 Task: Design a vector pattern for a social media profile picture.
Action: Mouse moved to (103, 105)
Screenshot: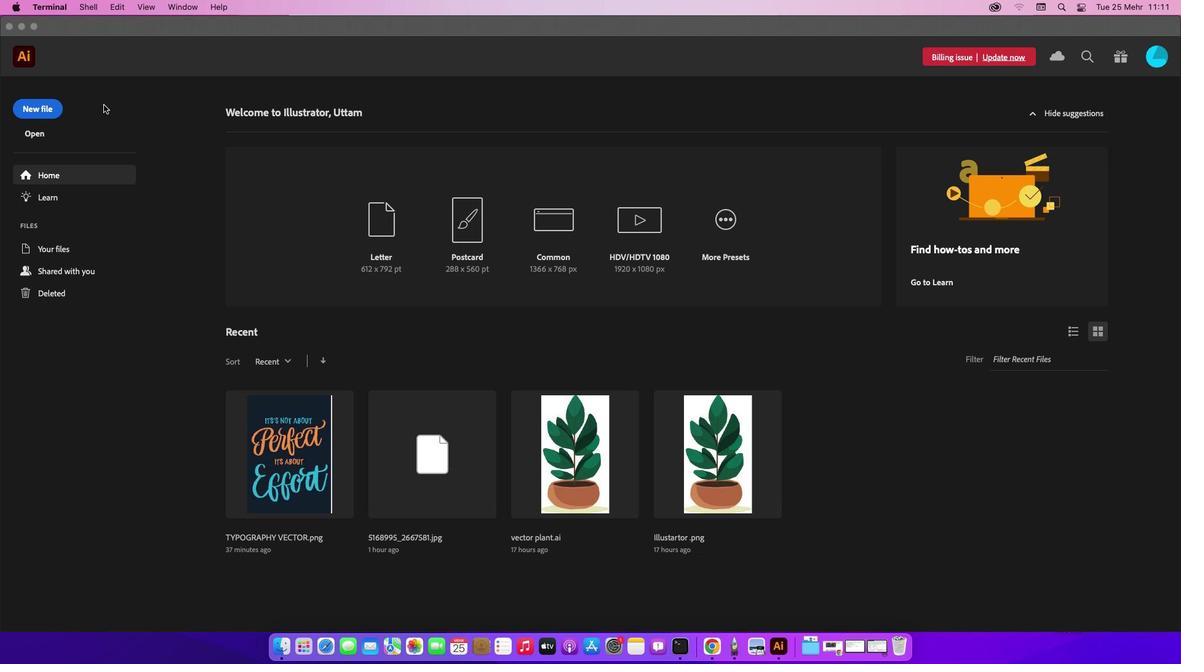 
Action: Mouse pressed left at (103, 105)
Screenshot: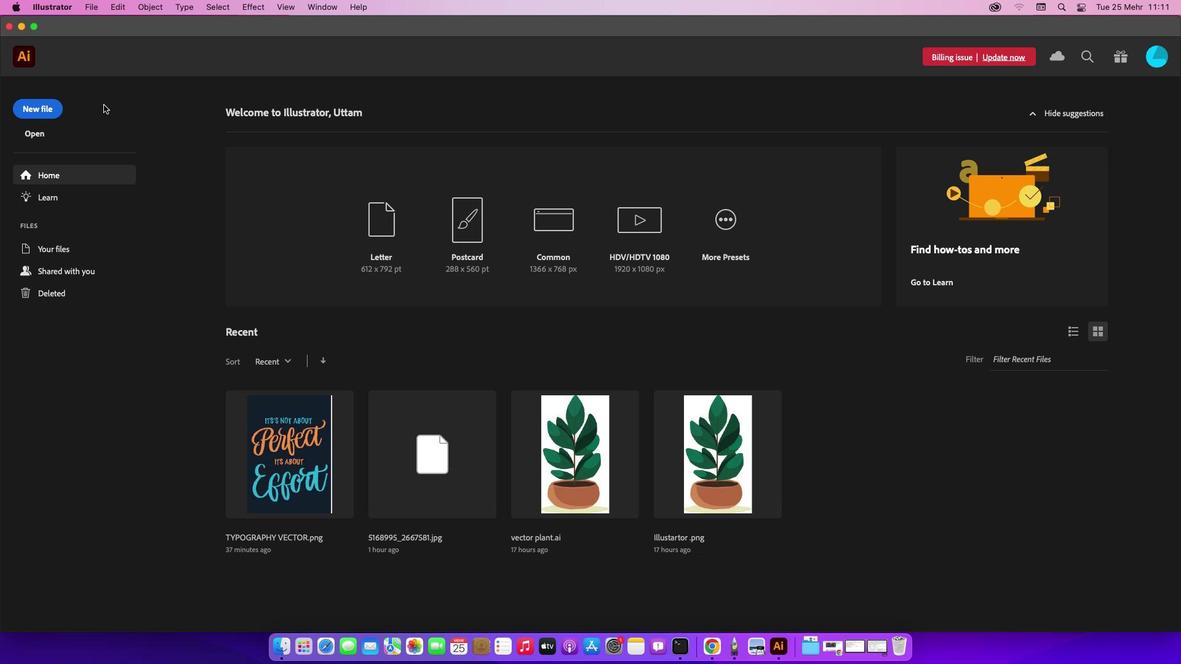 
Action: Mouse moved to (71, 112)
Screenshot: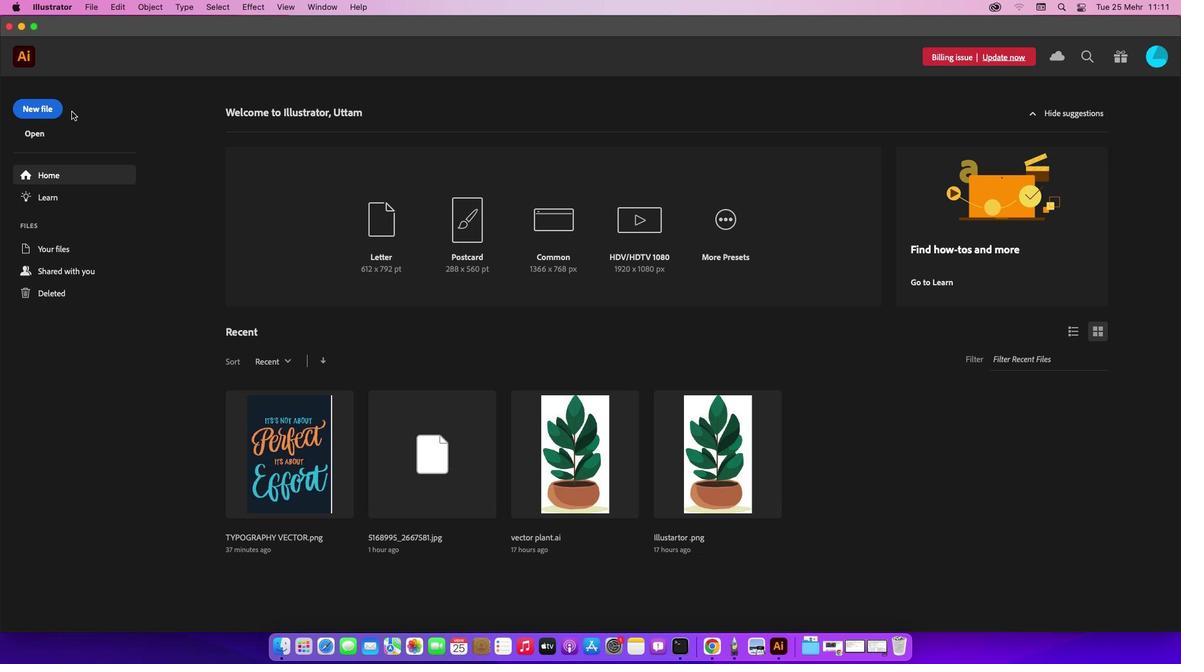 
Action: Mouse pressed left at (71, 112)
Screenshot: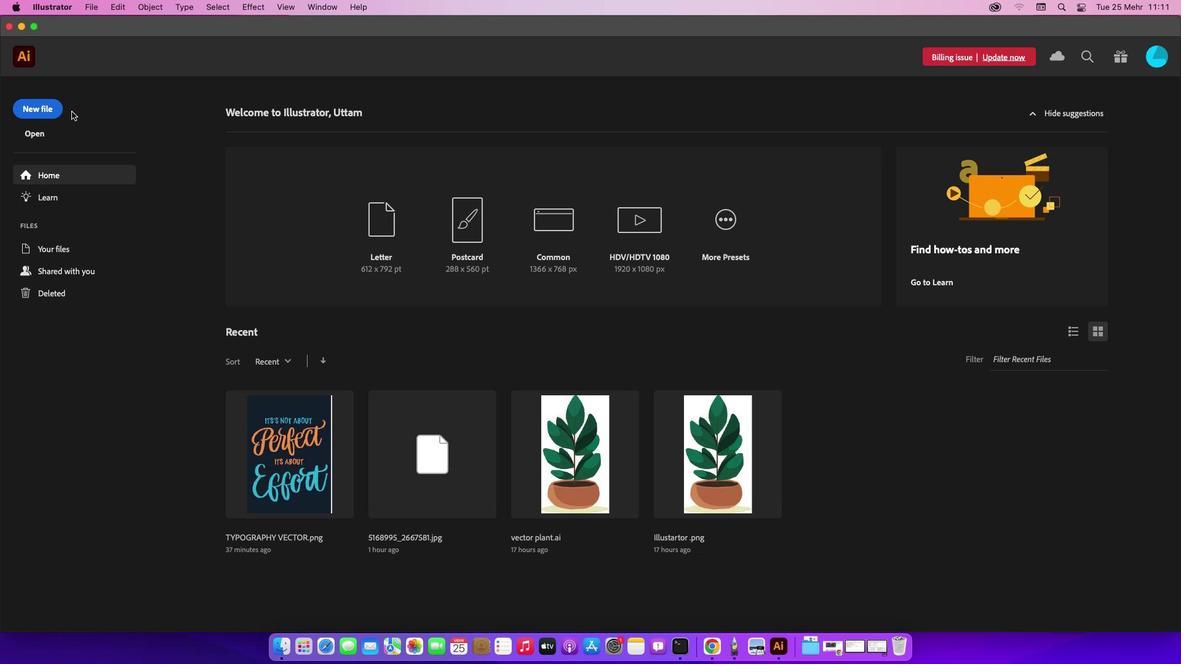 
Action: Mouse moved to (54, 108)
Screenshot: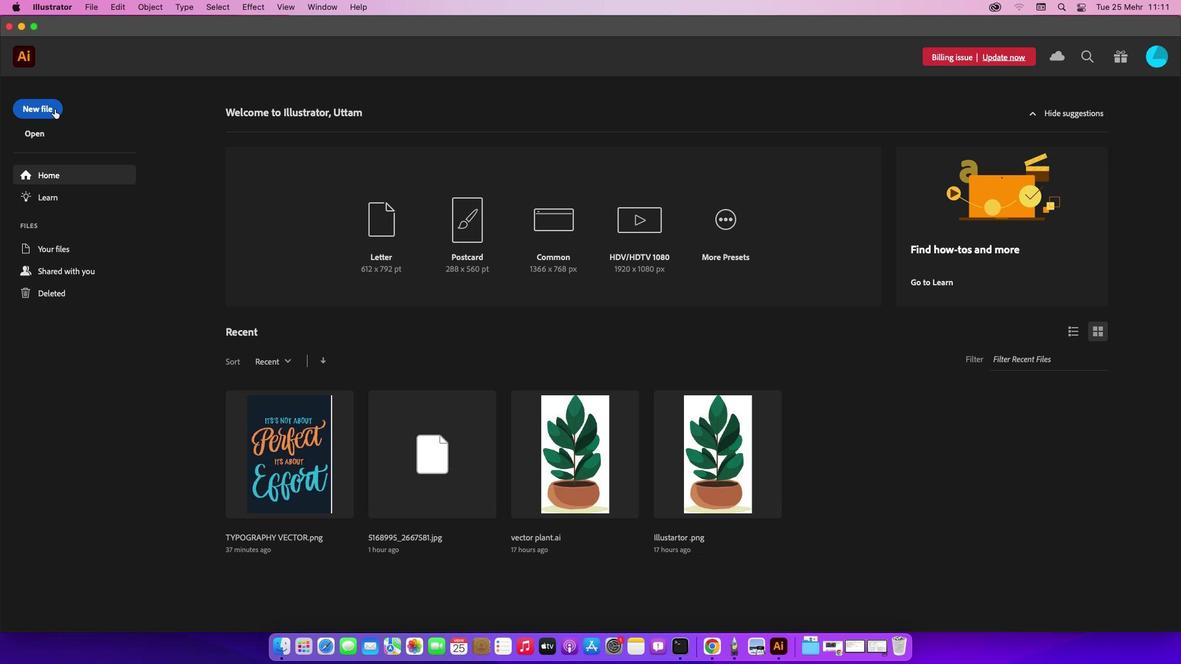 
Action: Mouse pressed left at (54, 108)
Screenshot: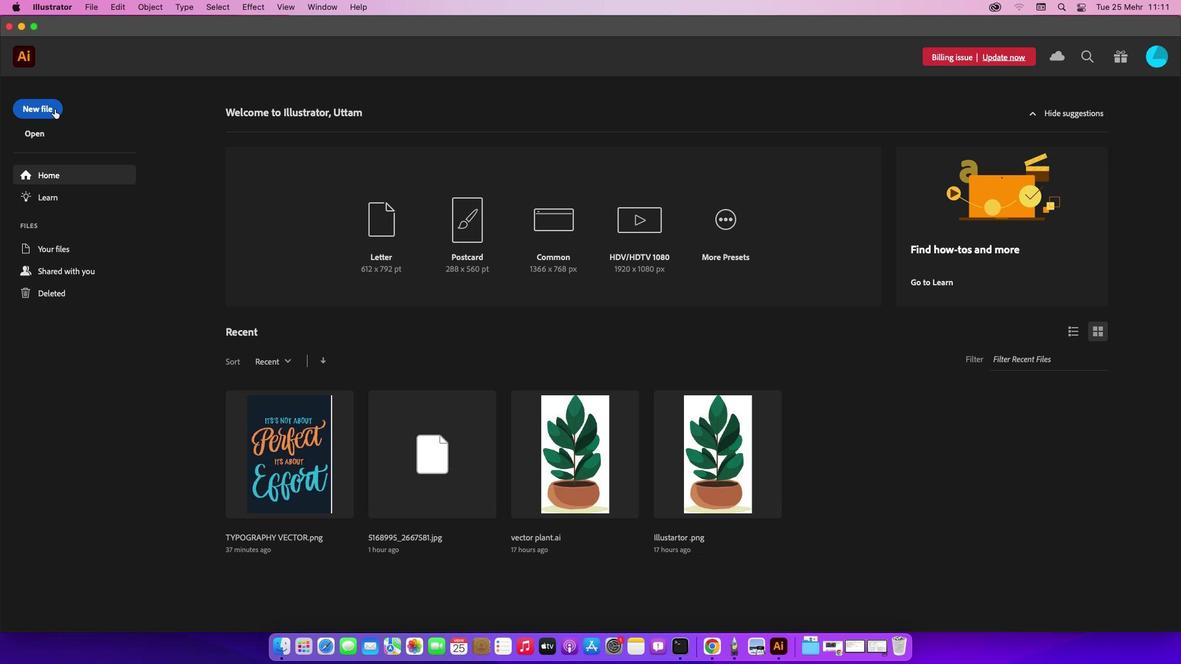 
Action: Mouse moved to (865, 507)
Screenshot: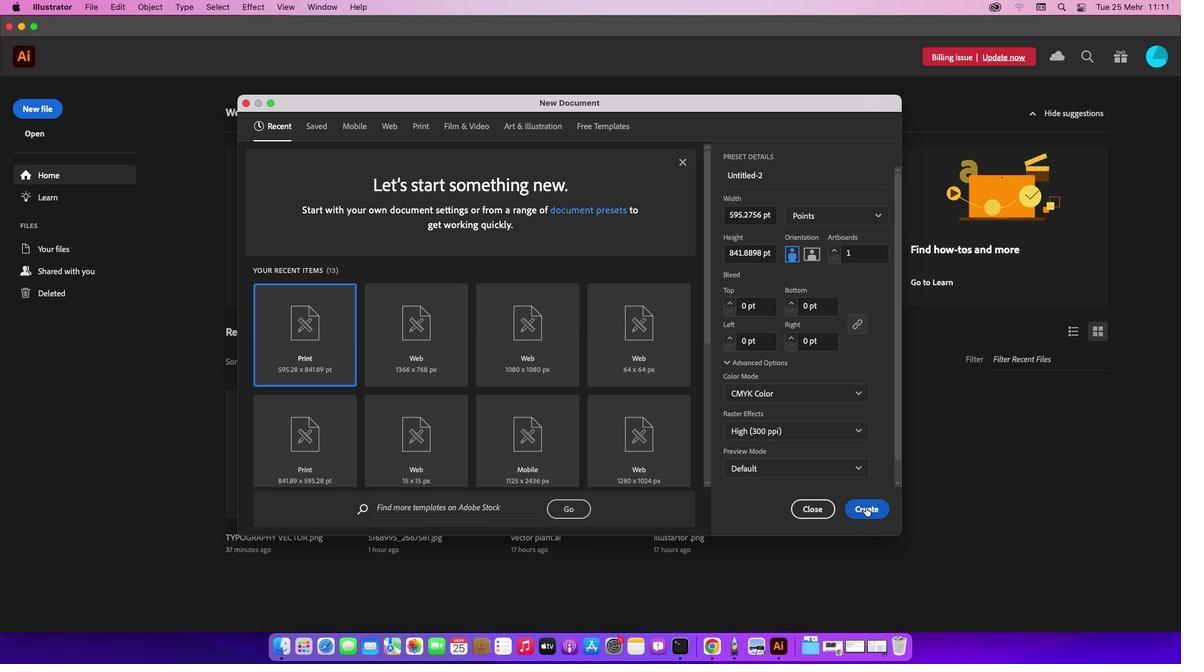 
Action: Mouse pressed left at (865, 507)
Screenshot: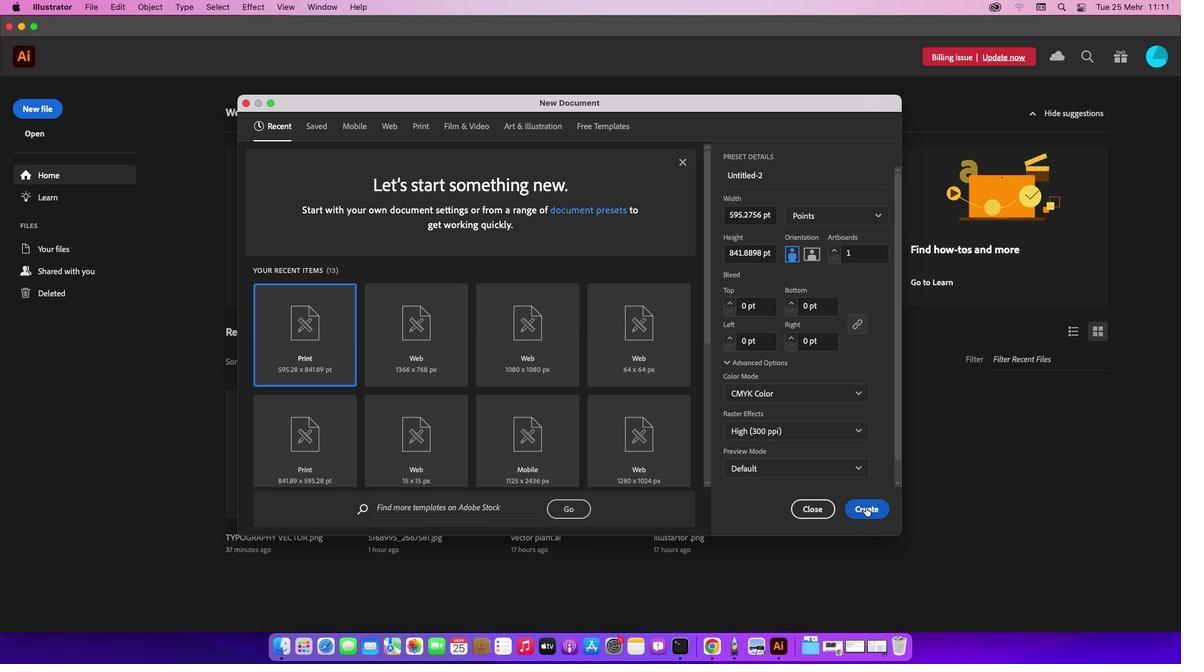 
Action: Mouse moved to (94, 3)
Screenshot: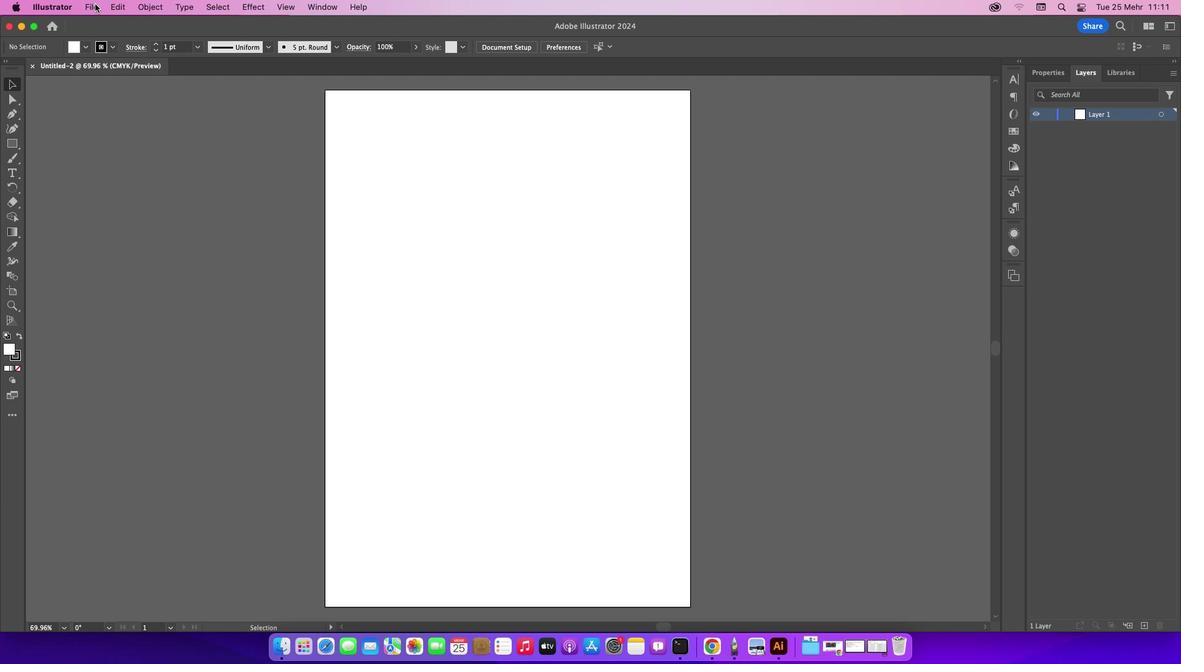 
Action: Mouse pressed left at (94, 3)
Screenshot: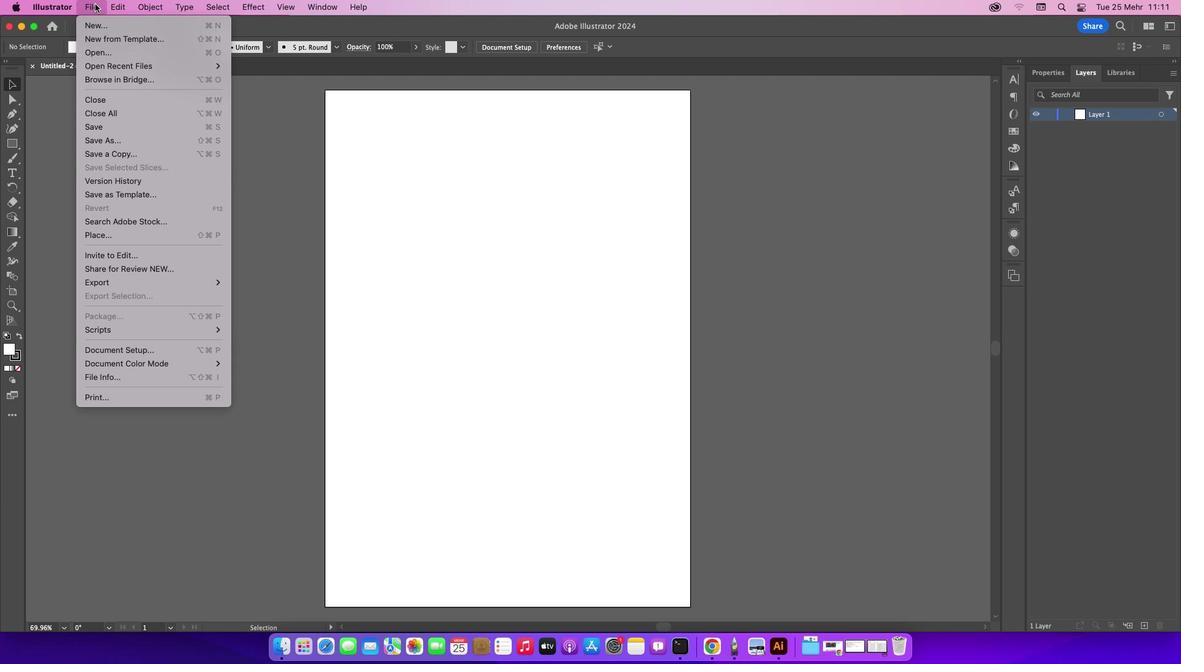
Action: Mouse moved to (131, 57)
Screenshot: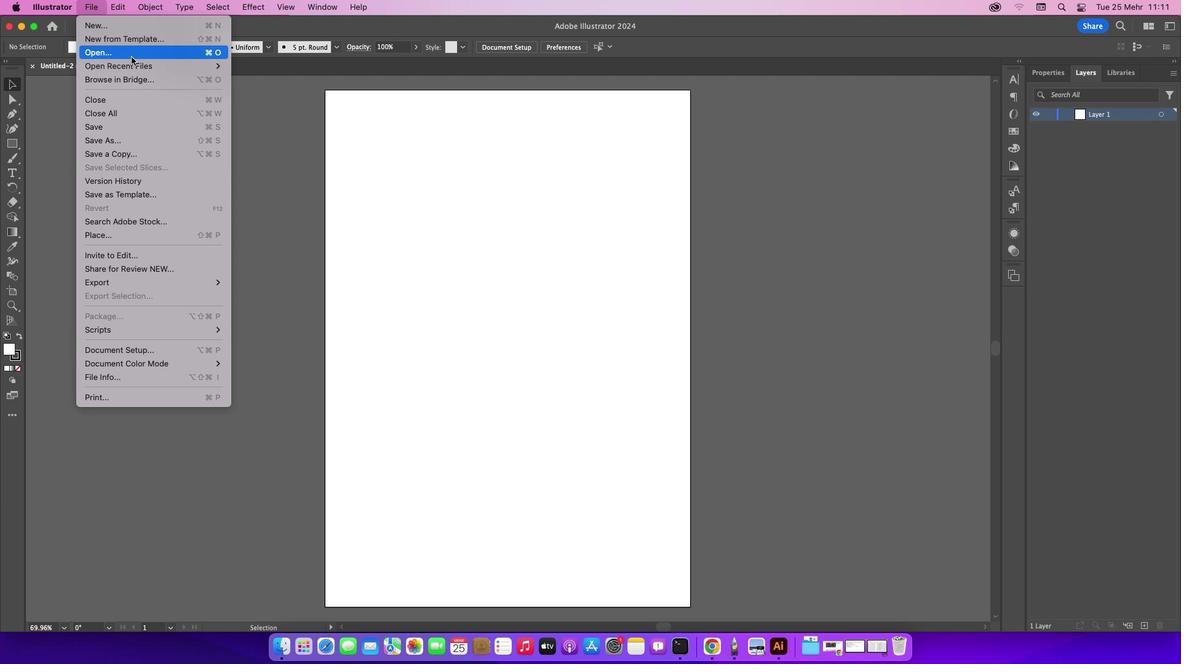 
Action: Mouse pressed left at (131, 57)
Screenshot: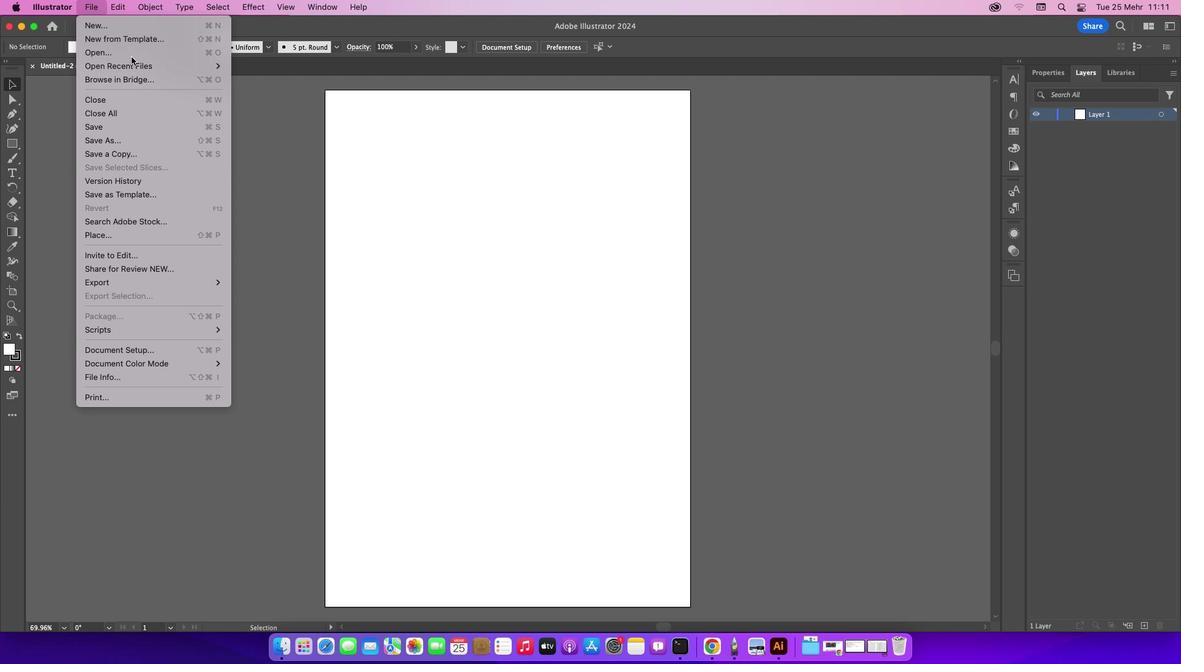 
Action: Mouse moved to (529, 152)
Screenshot: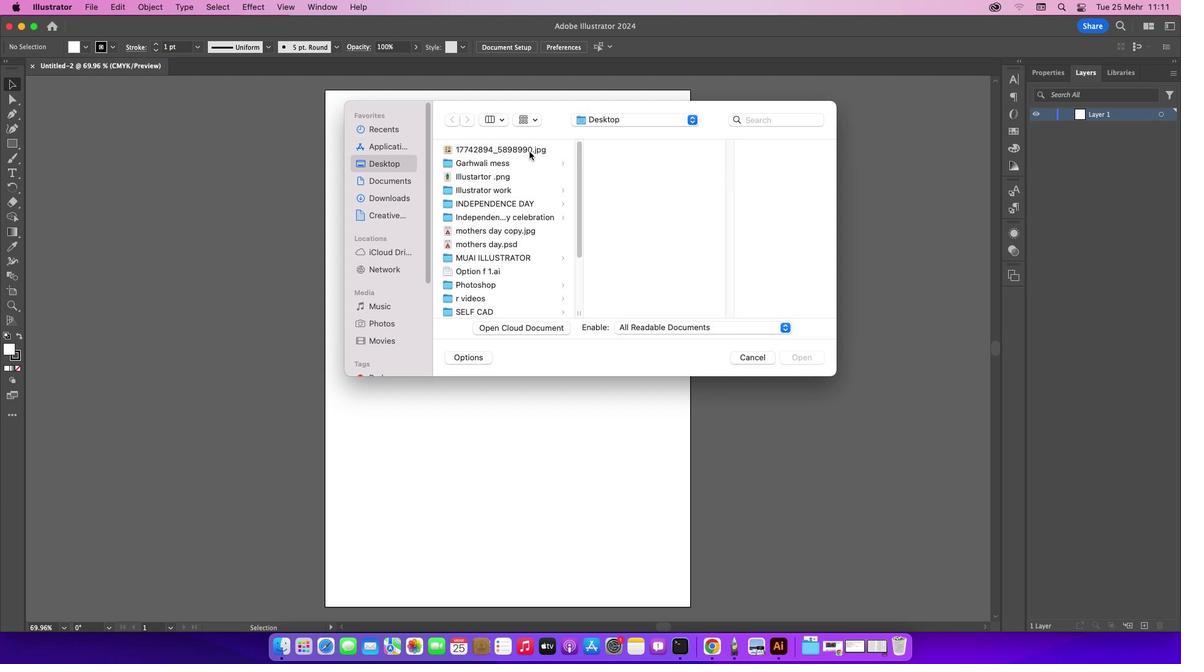 
Action: Mouse pressed left at (529, 152)
Screenshot: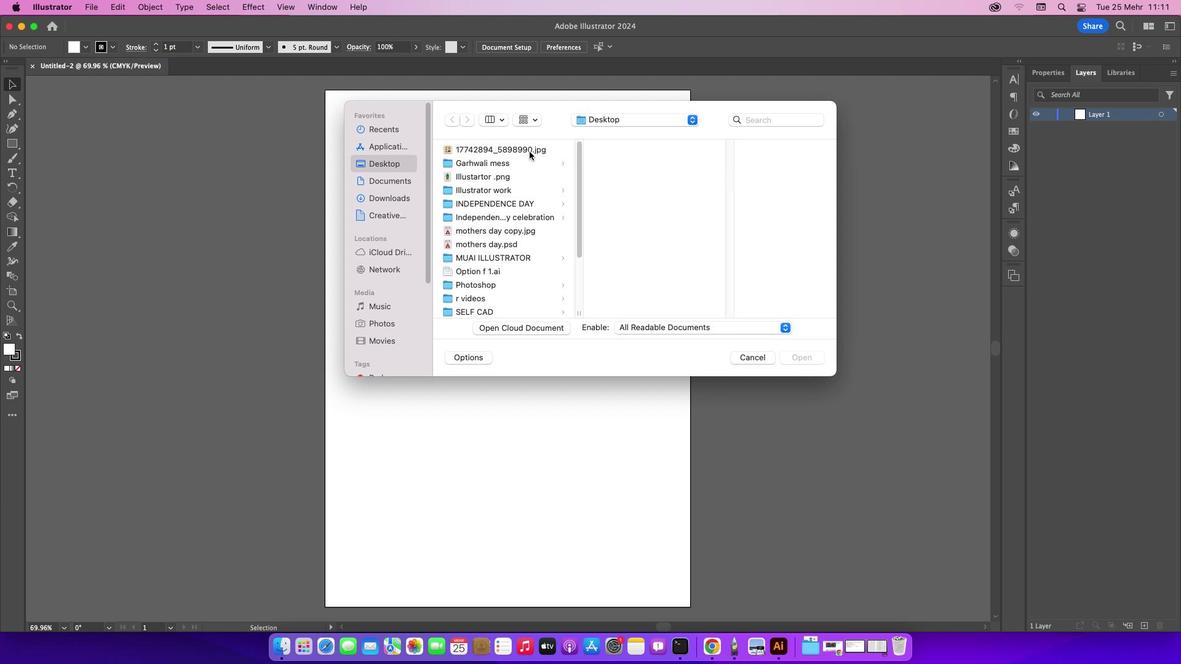 
Action: Mouse moved to (813, 361)
Screenshot: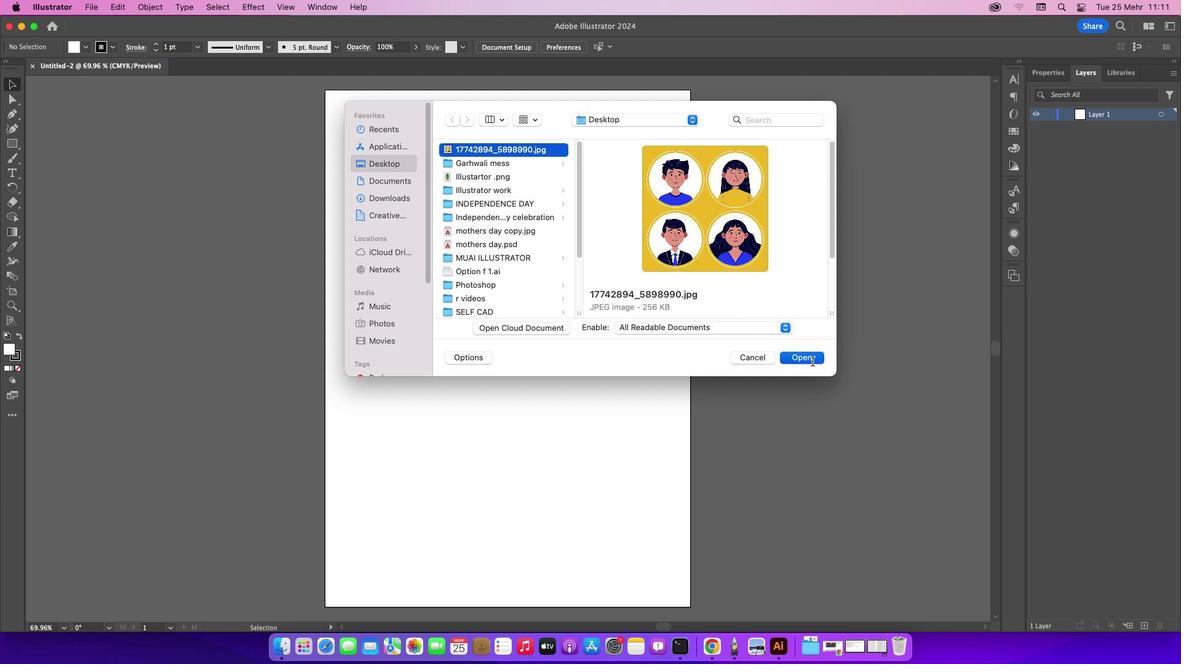 
Action: Mouse pressed left at (813, 361)
Screenshot: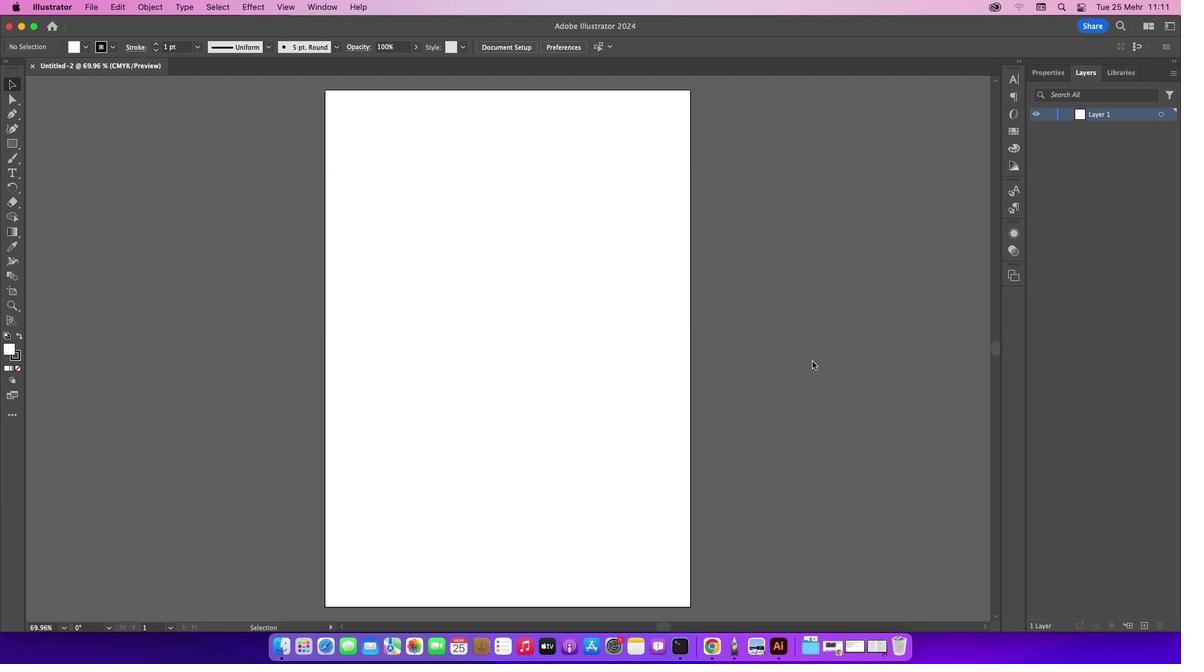 
Action: Mouse moved to (850, 499)
Screenshot: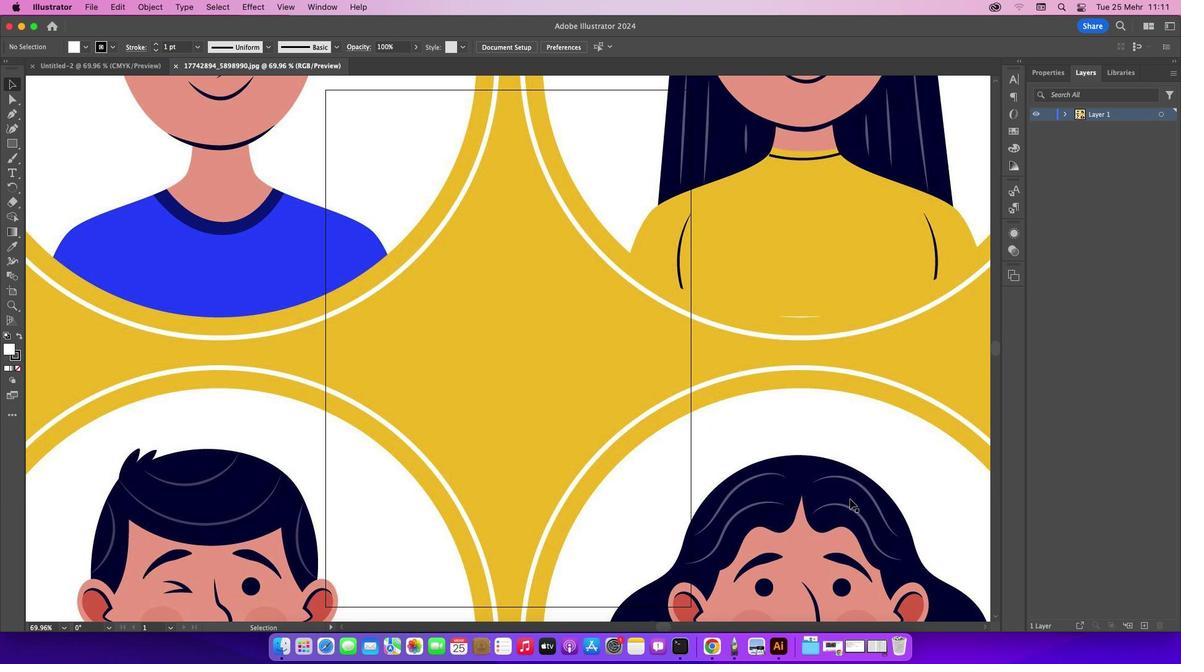 
Action: Mouse scrolled (850, 499) with delta (0, 0)
Screenshot: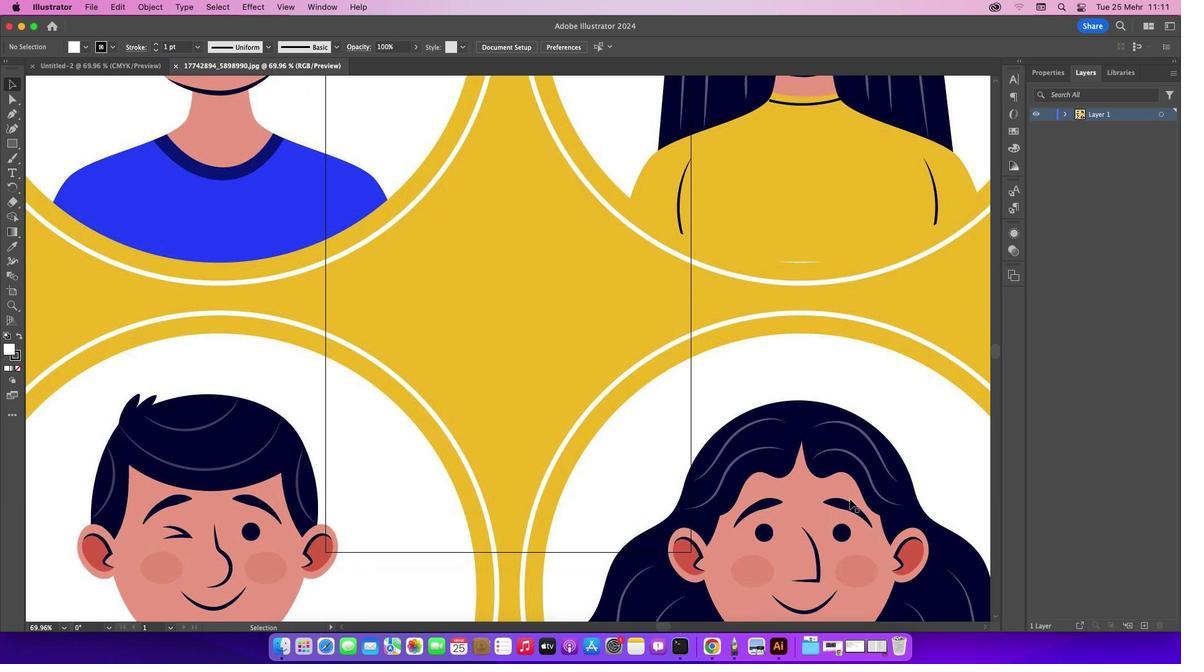 
Action: Mouse scrolled (850, 499) with delta (0, 0)
Screenshot: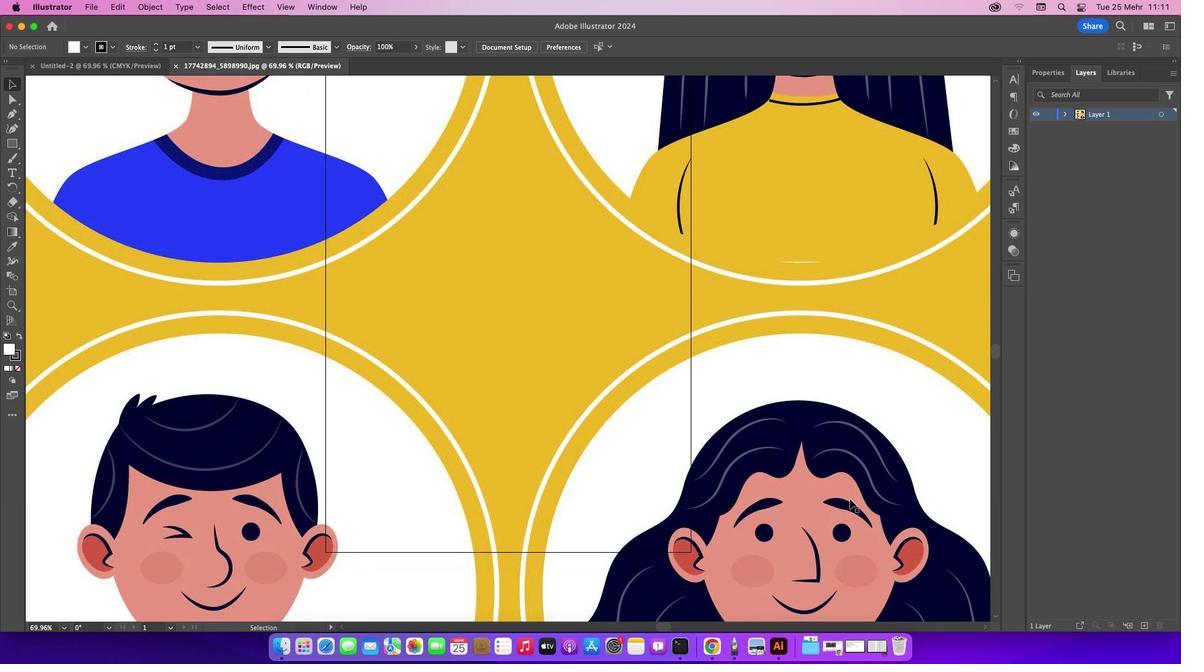 
Action: Mouse scrolled (850, 499) with delta (0, -1)
Screenshot: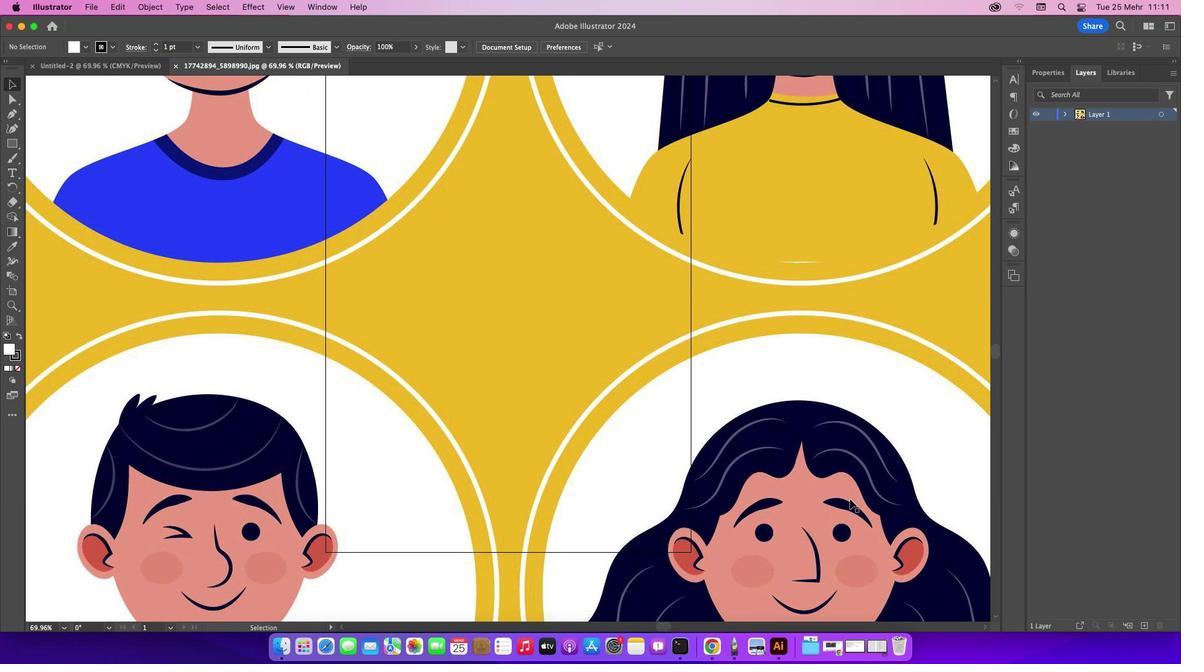 
Action: Mouse moved to (849, 499)
Screenshot: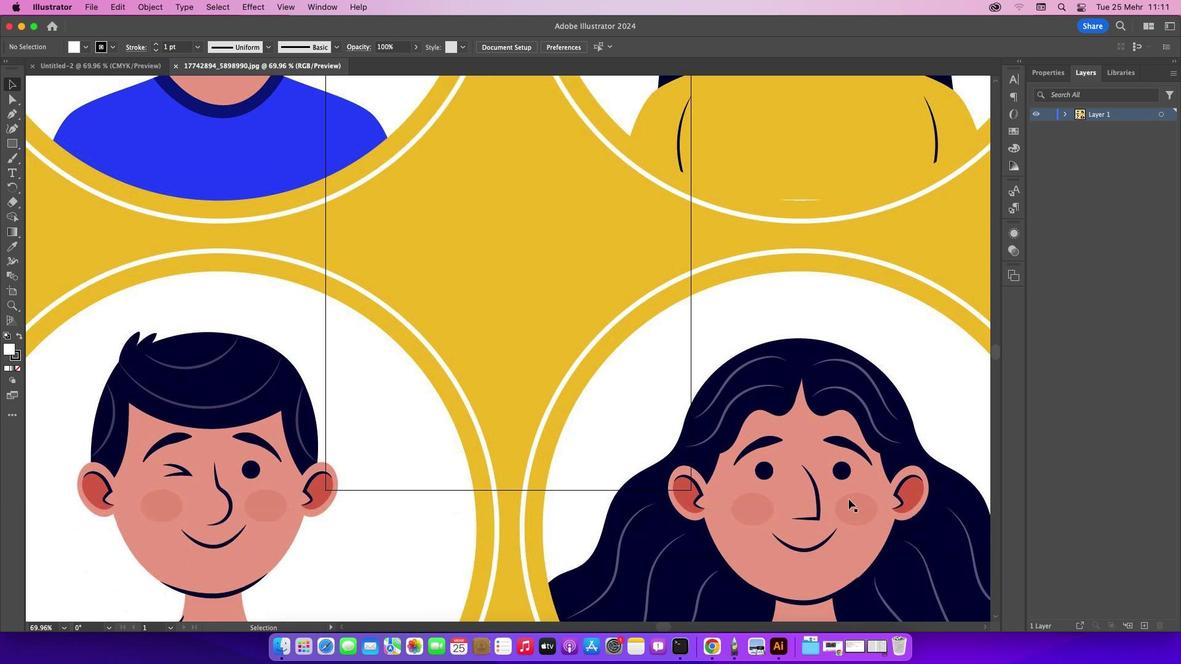 
Action: Mouse scrolled (849, 499) with delta (0, 0)
Screenshot: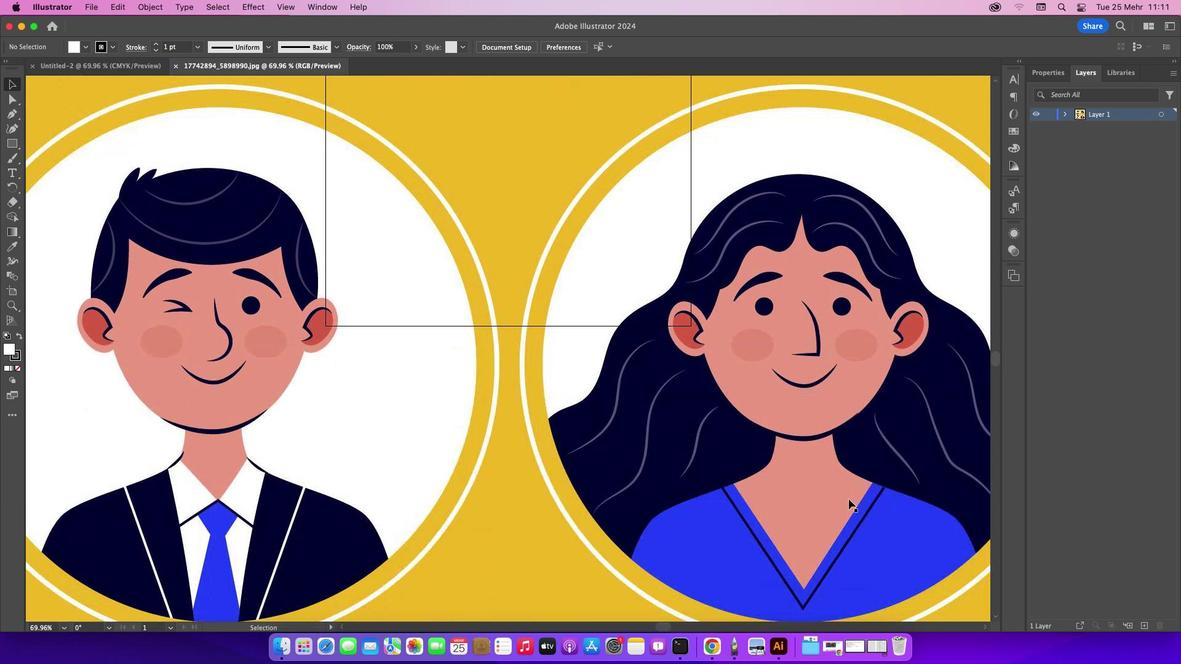 
Action: Mouse scrolled (849, 499) with delta (0, 0)
Screenshot: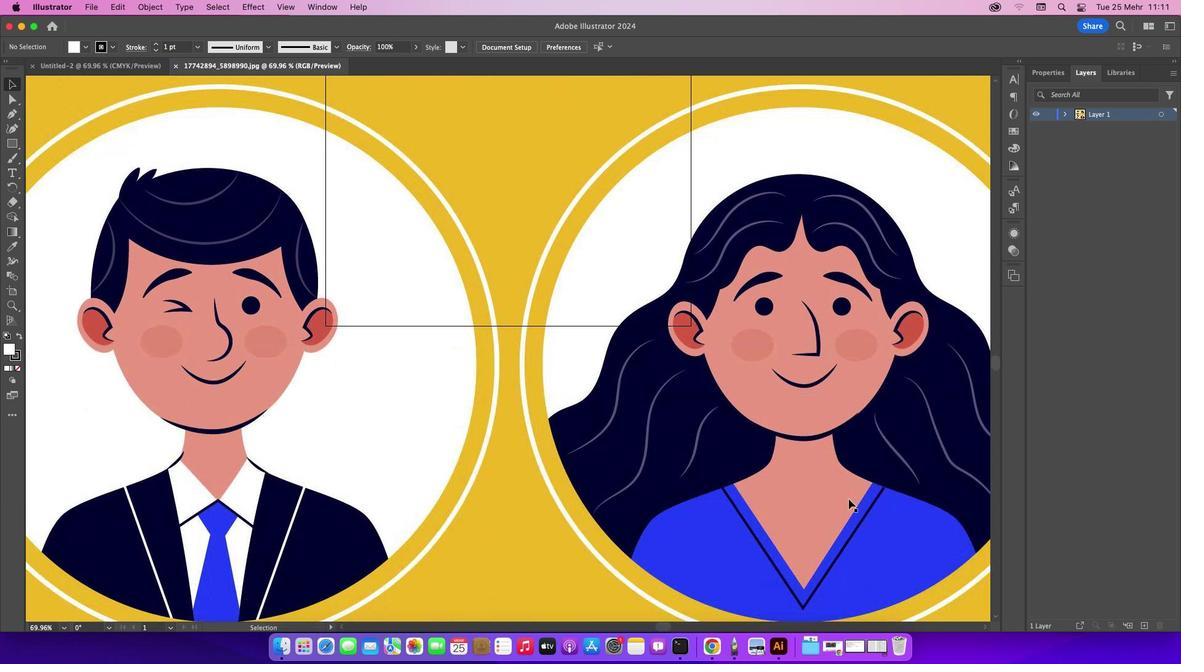 
Action: Mouse scrolled (849, 499) with delta (0, -1)
Screenshot: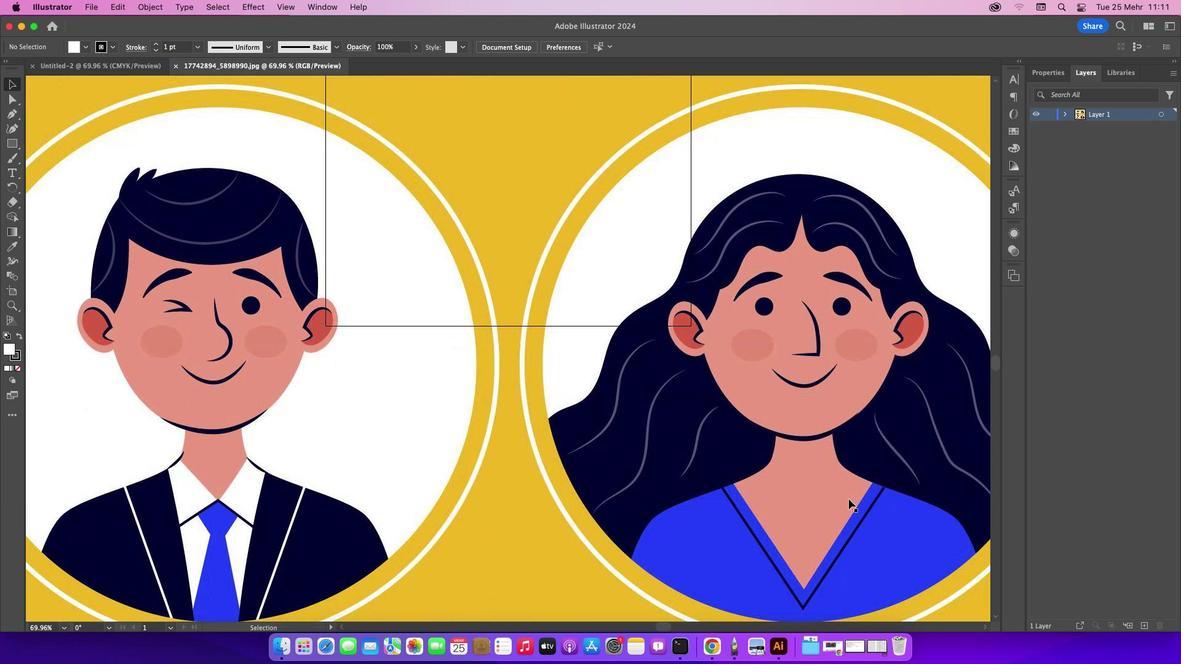 
Action: Mouse scrolled (849, 499) with delta (0, -3)
Screenshot: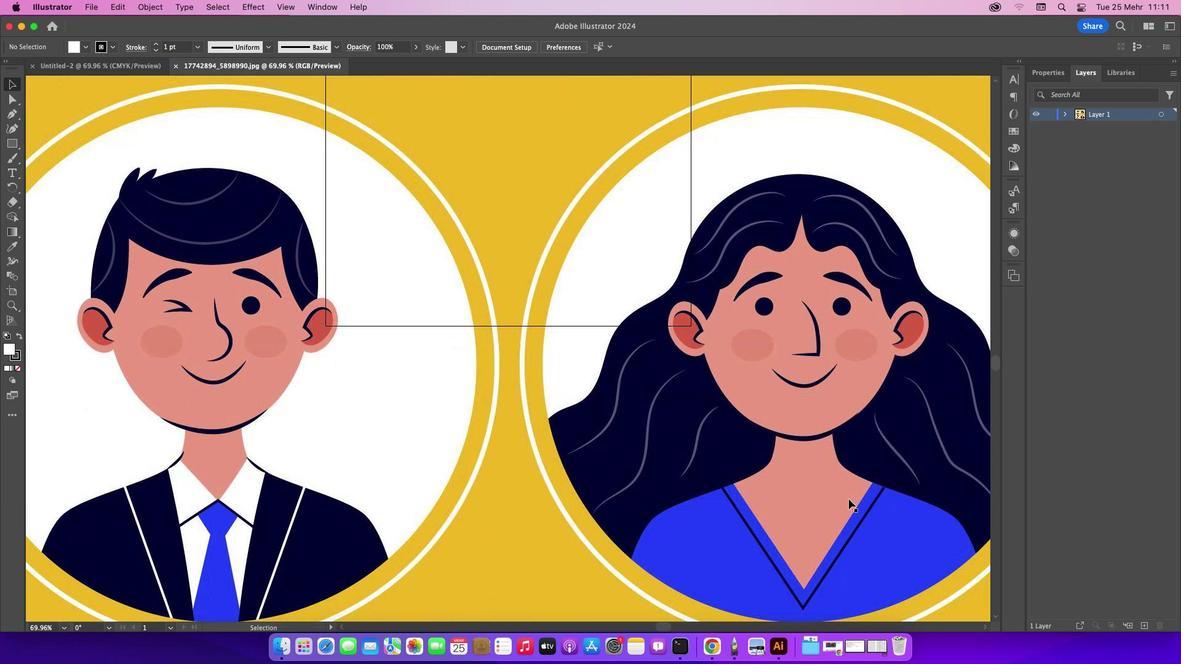 
Action: Mouse scrolled (849, 499) with delta (0, -3)
Screenshot: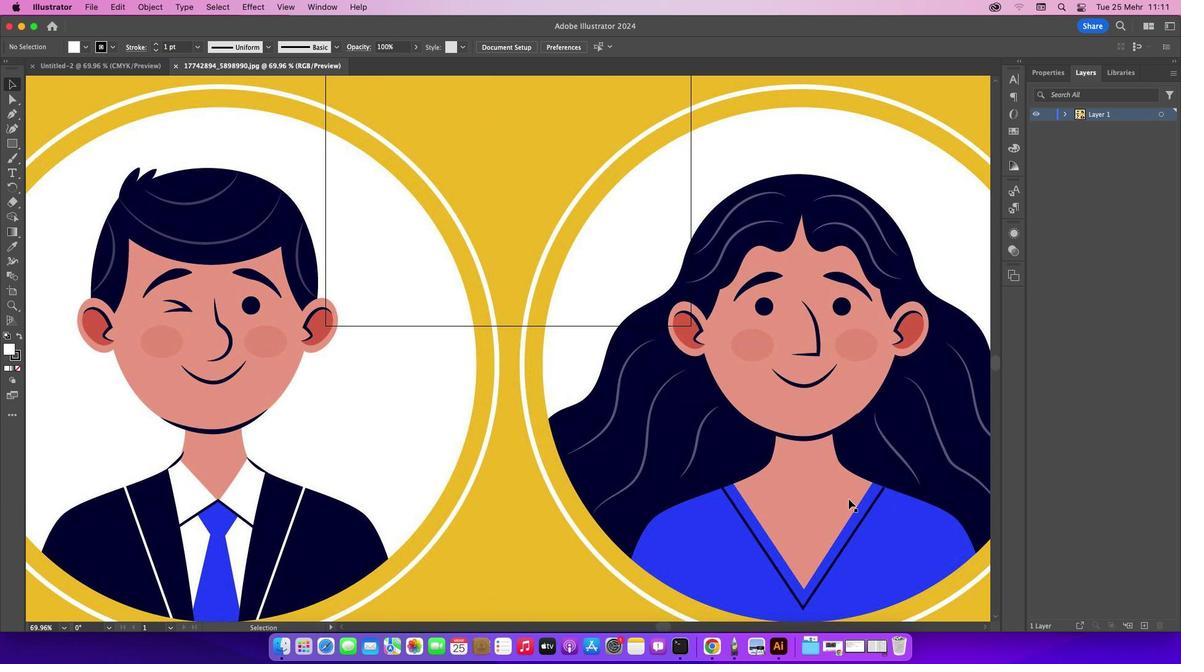 
Action: Mouse scrolled (849, 499) with delta (0, 0)
Screenshot: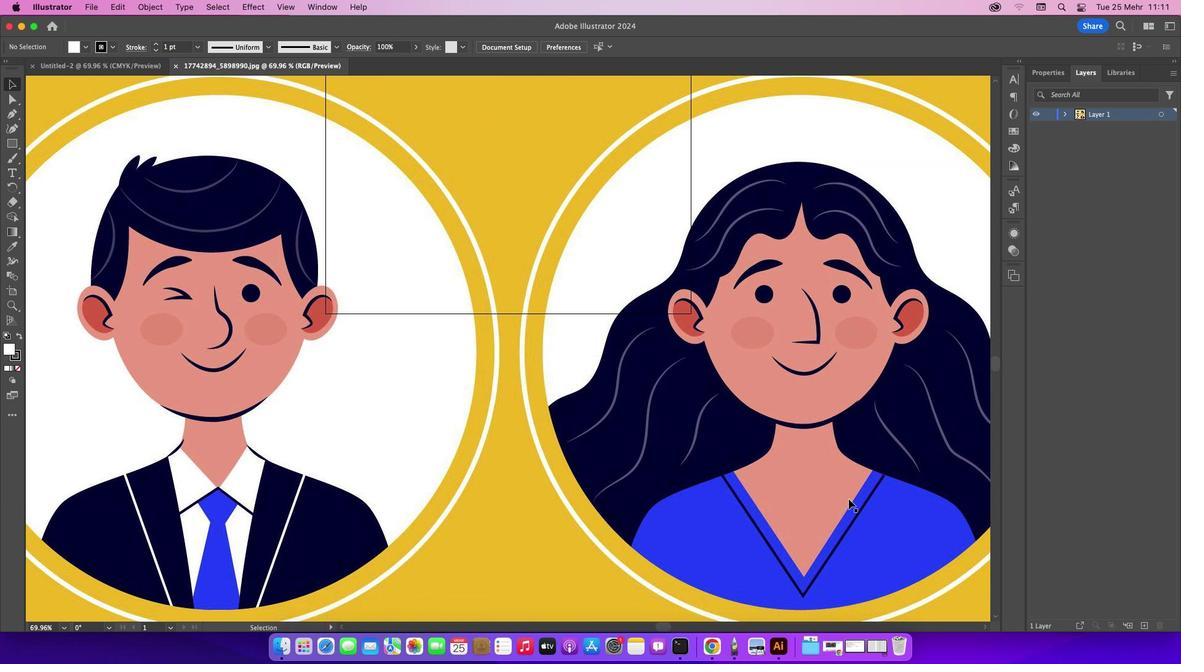 
Action: Mouse scrolled (849, 499) with delta (0, 0)
Screenshot: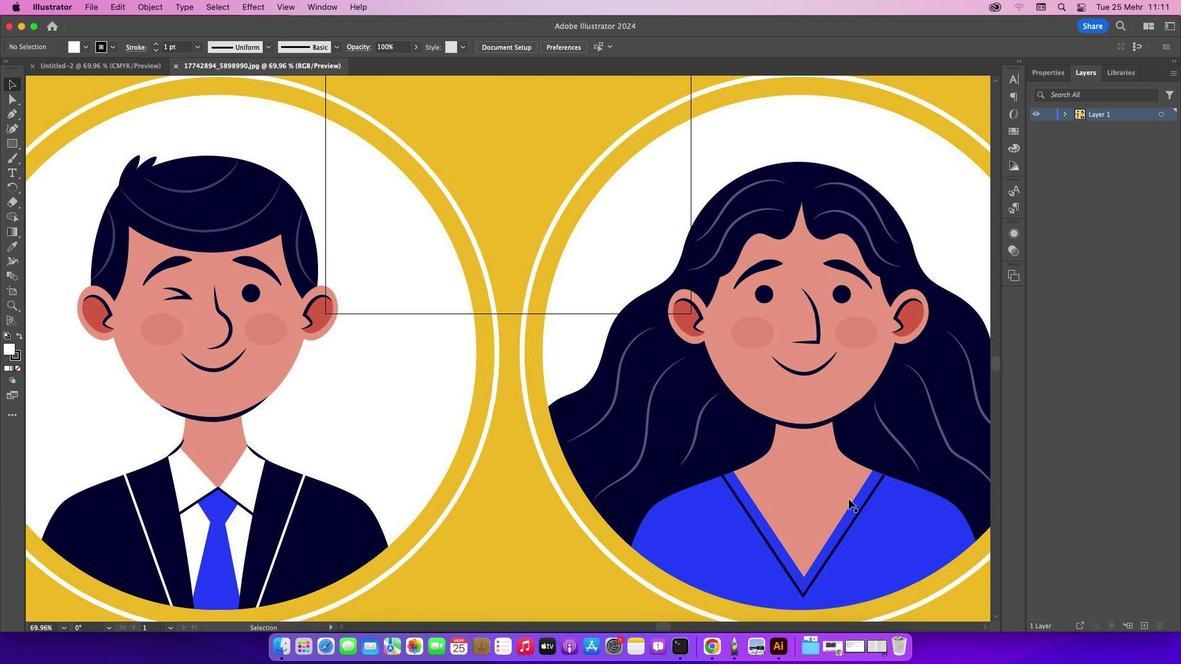 
Action: Mouse moved to (667, 627)
Screenshot: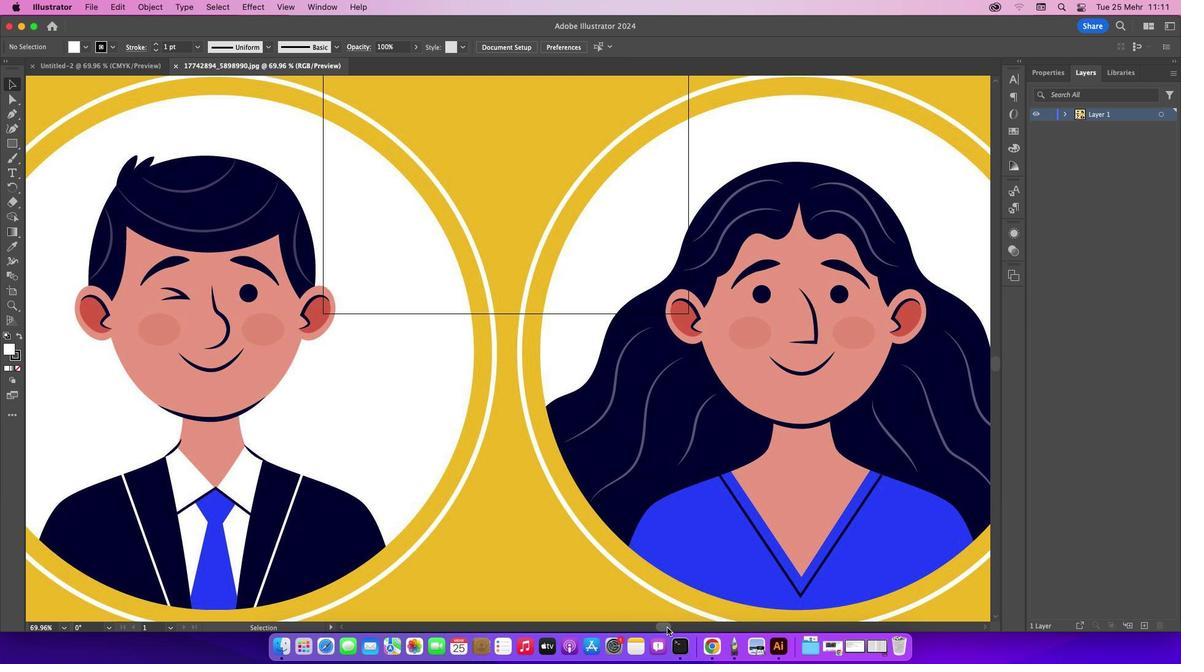 
Action: Mouse pressed left at (667, 627)
Screenshot: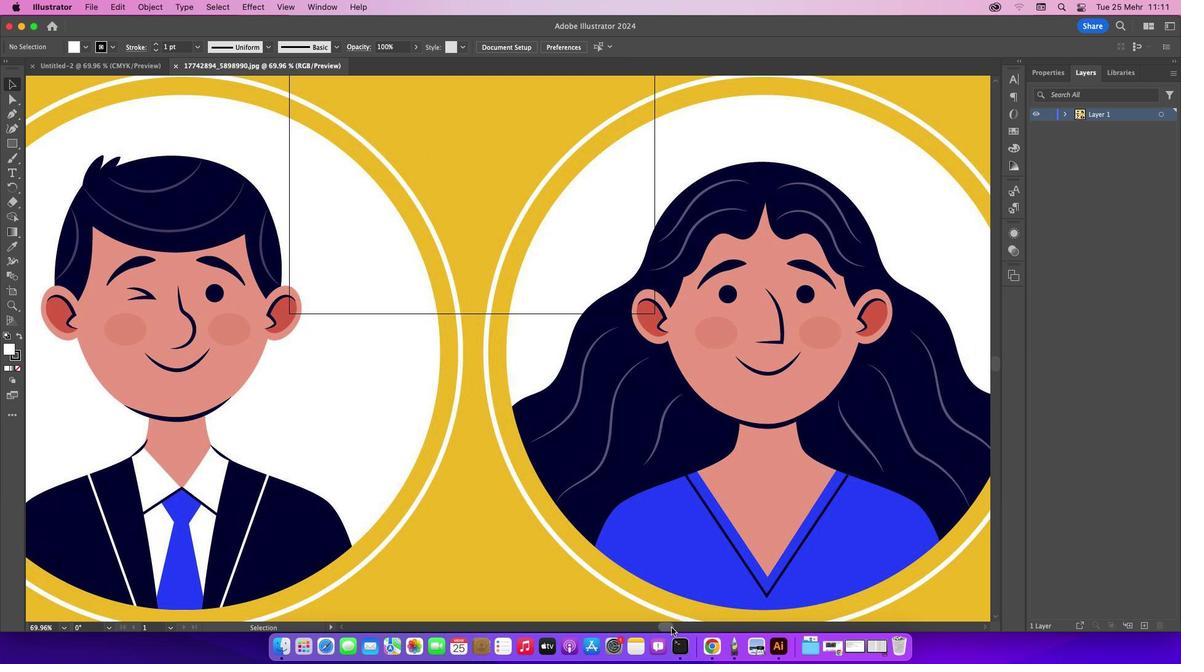 
Action: Mouse moved to (17, 114)
Screenshot: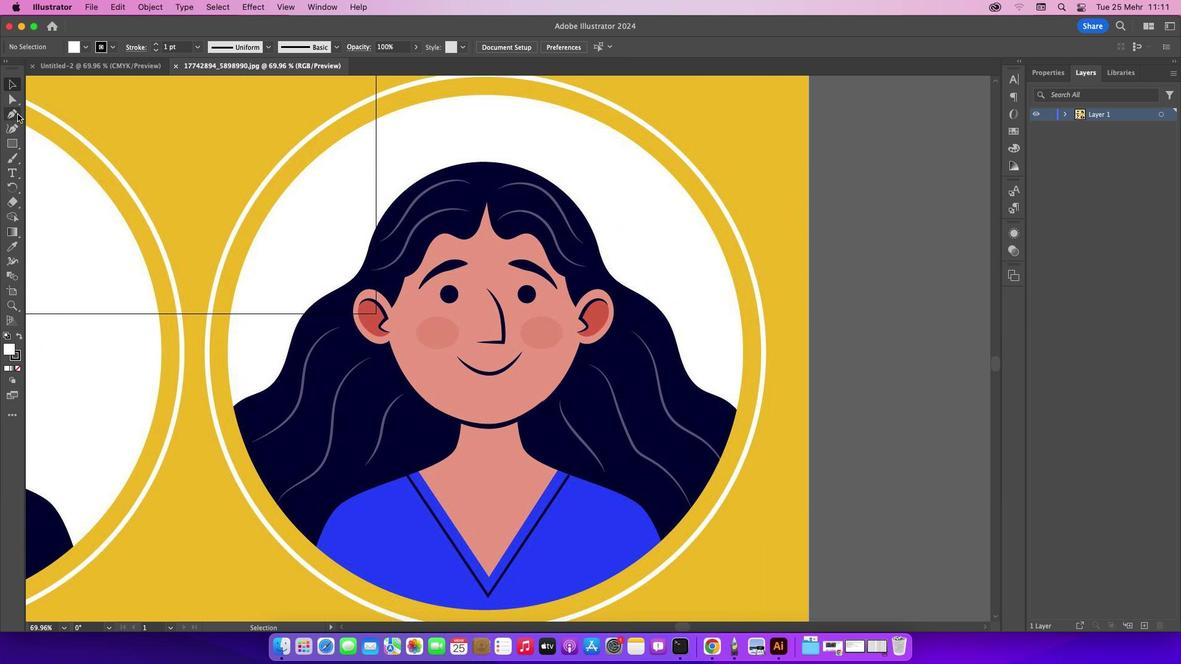 
Action: Mouse pressed left at (17, 114)
Screenshot: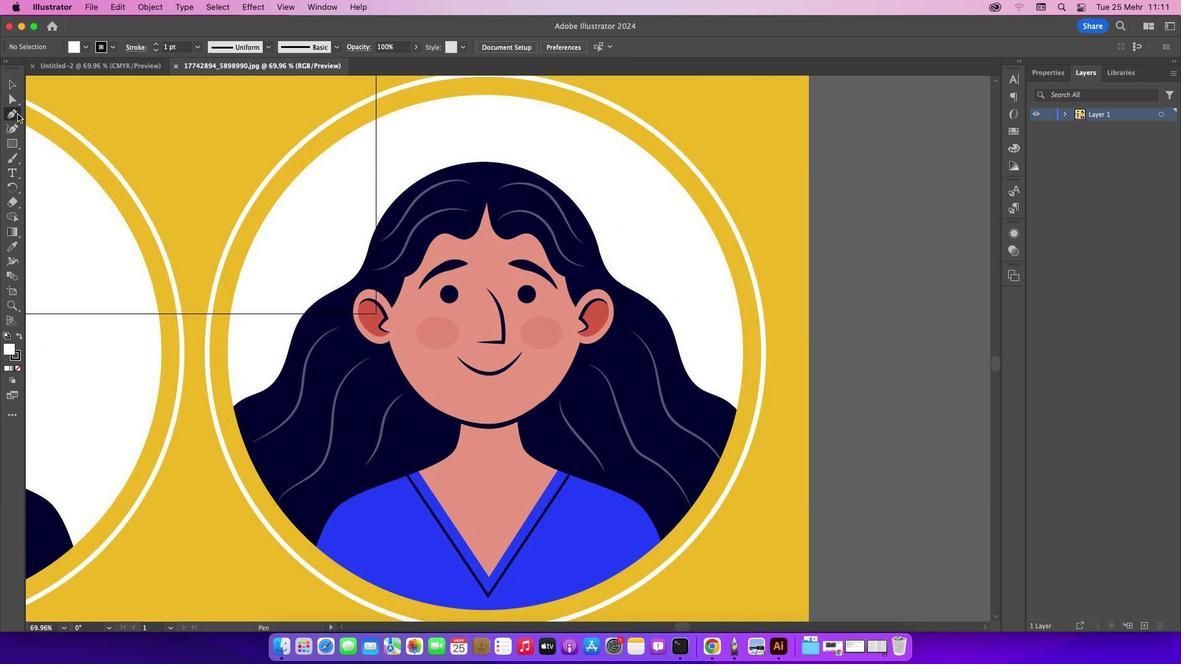 
Action: Mouse moved to (354, 304)
Screenshot: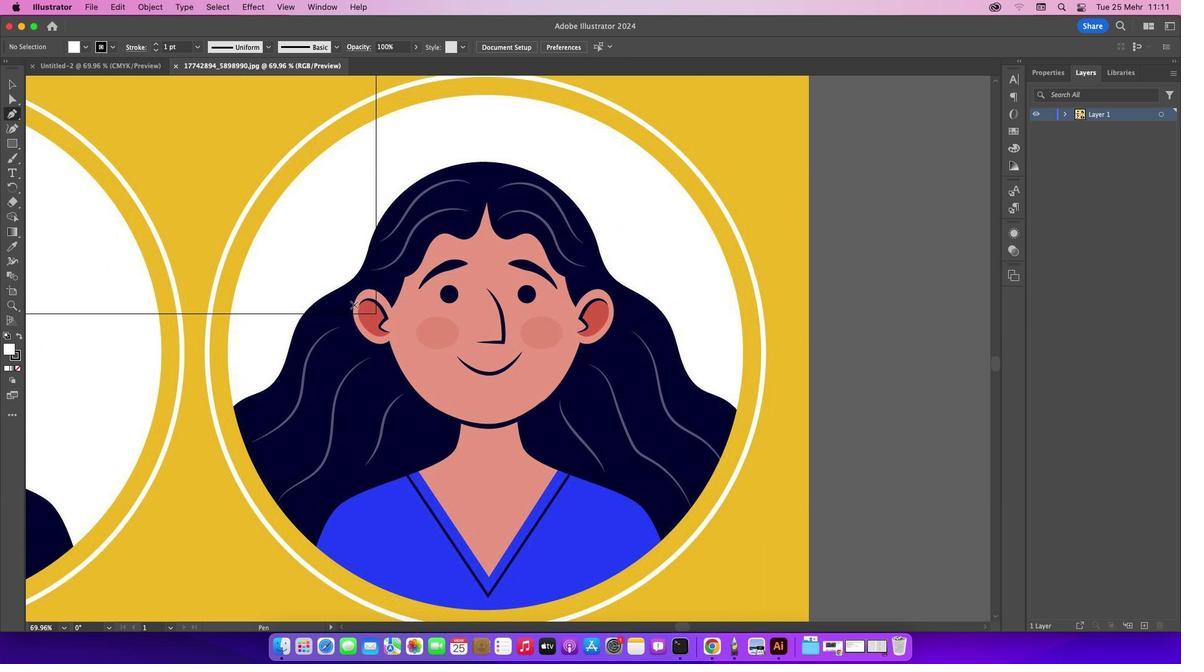 
Action: Key pressed Key.caps_lock
Screenshot: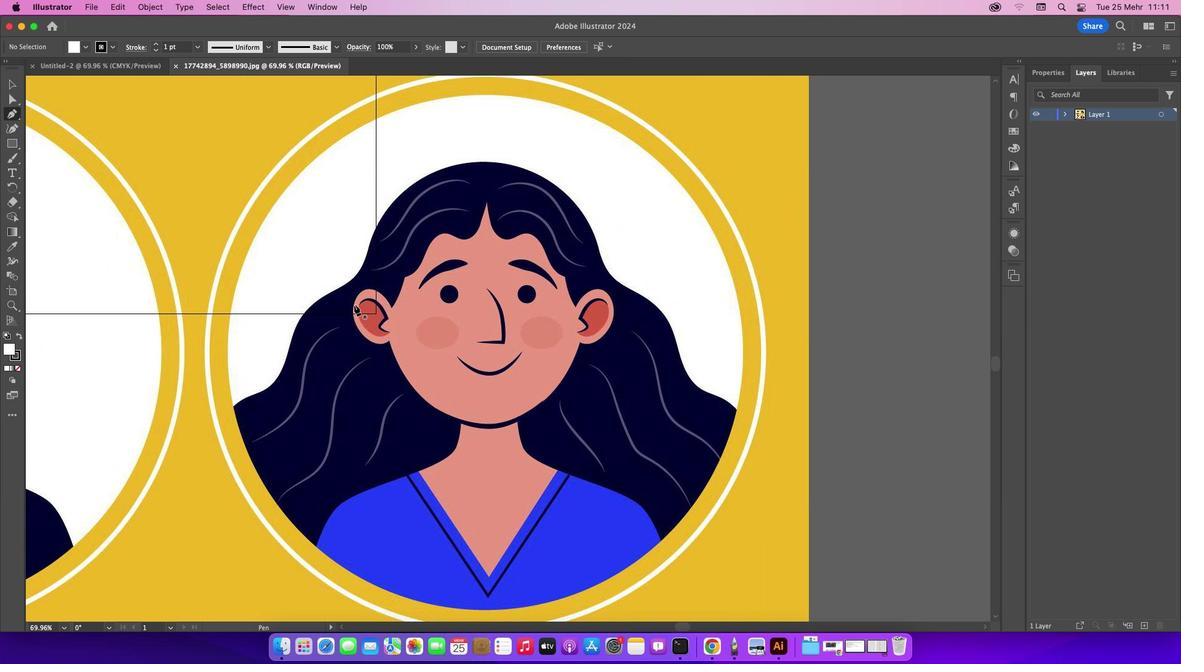 
Action: Mouse moved to (392, 306)
Screenshot: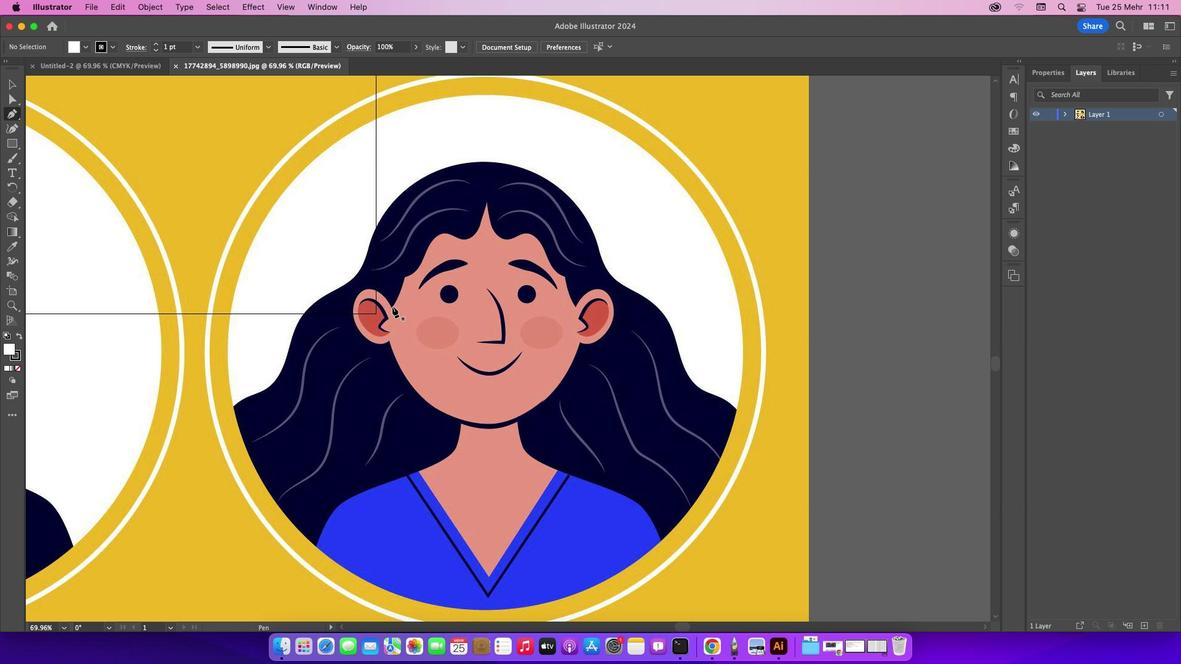 
Action: Mouse pressed left at (392, 306)
Screenshot: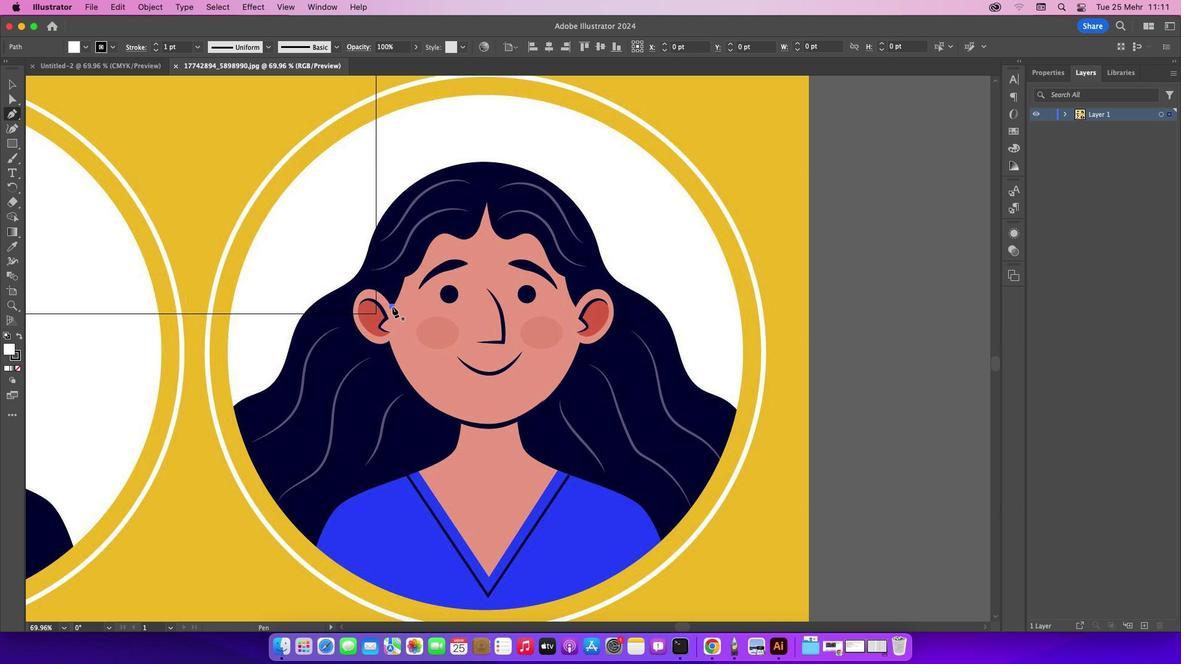 
Action: Mouse moved to (404, 277)
Screenshot: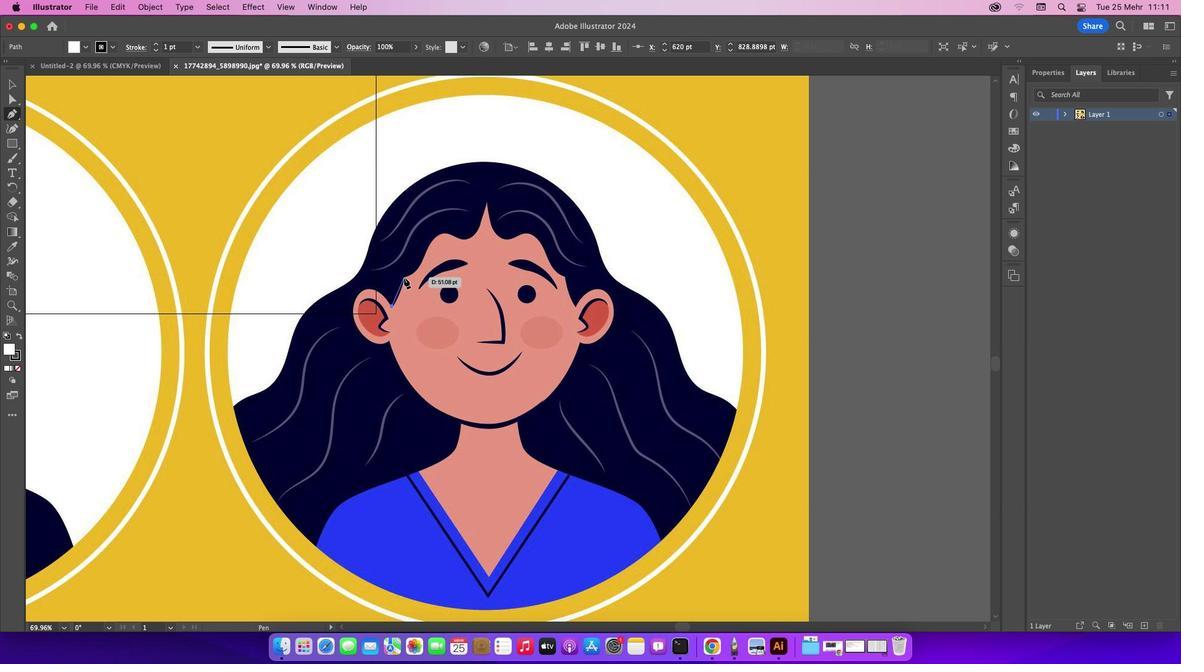 
Action: Mouse pressed left at (404, 277)
Screenshot: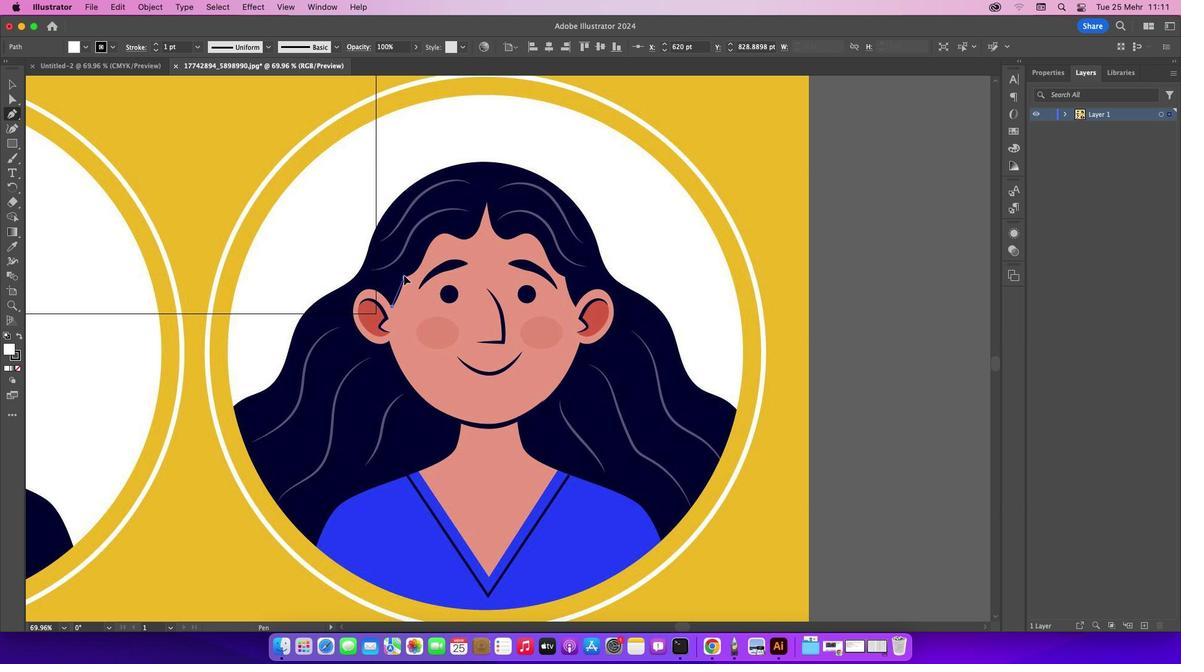 
Action: Mouse moved to (404, 277)
Screenshot: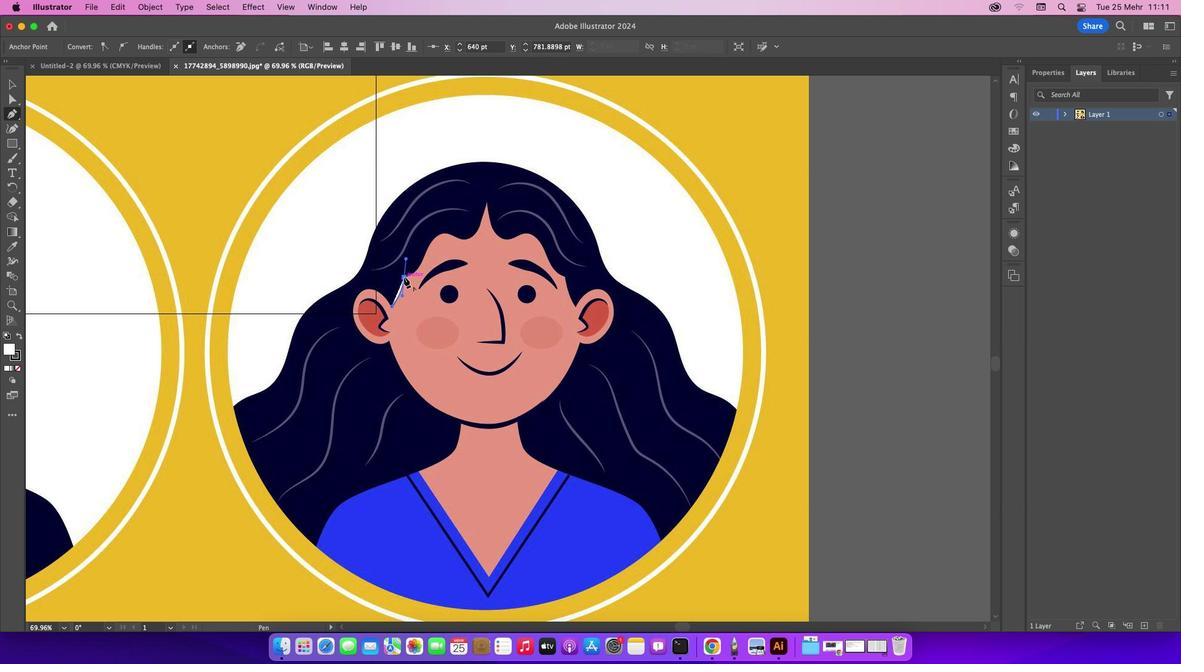 
Action: Mouse pressed left at (404, 277)
Screenshot: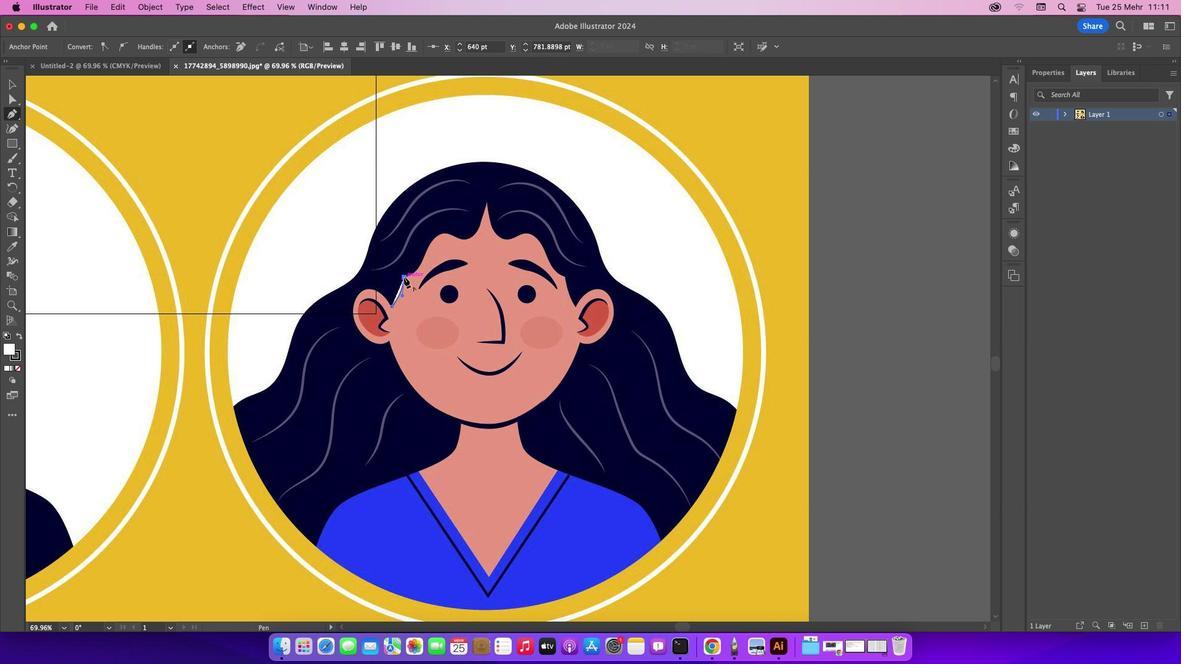 
Action: Mouse moved to (19, 368)
Screenshot: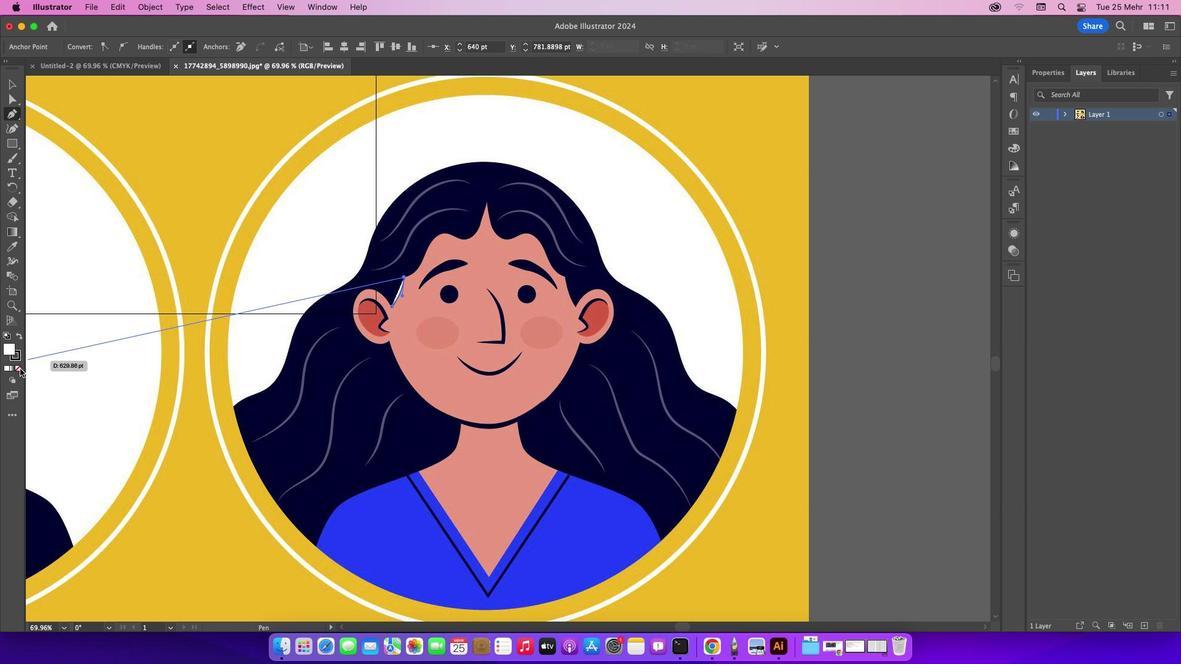 
Action: Mouse pressed left at (19, 368)
Screenshot: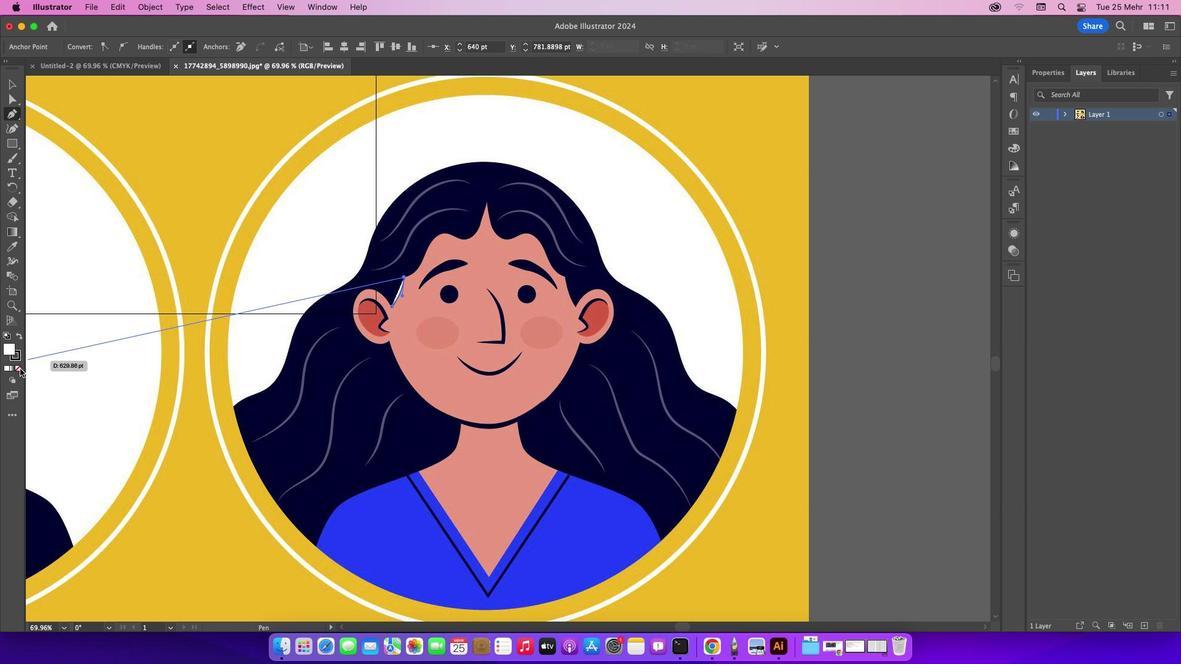 
Action: Mouse moved to (16, 356)
Screenshot: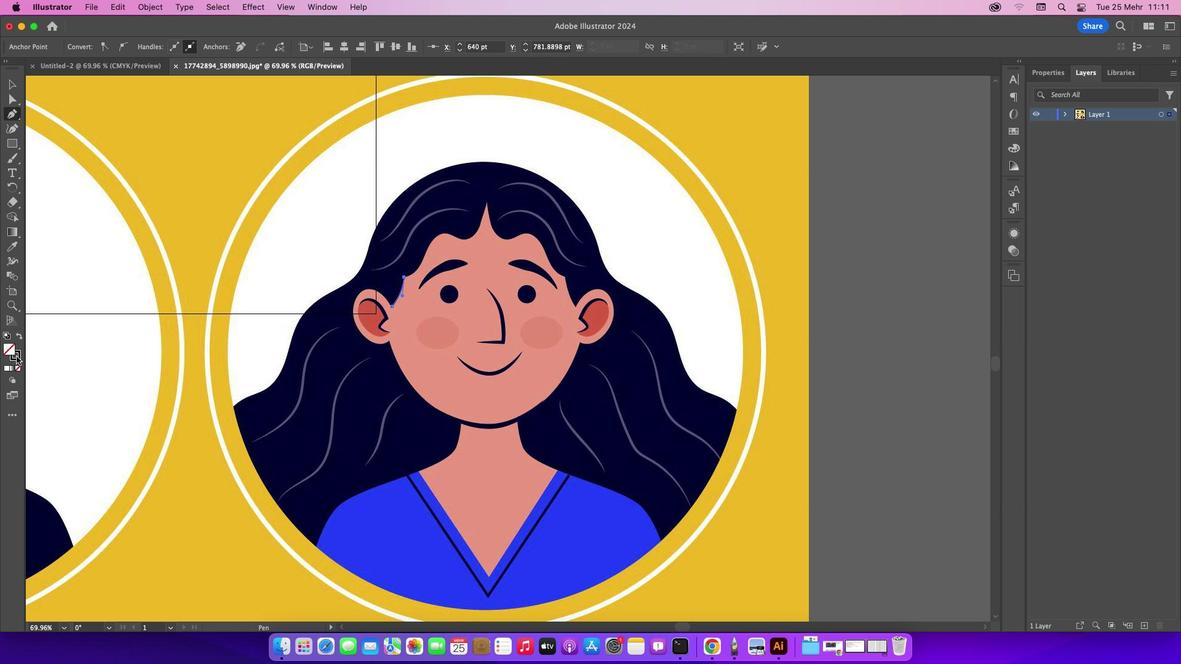 
Action: Mouse pressed left at (16, 356)
Screenshot: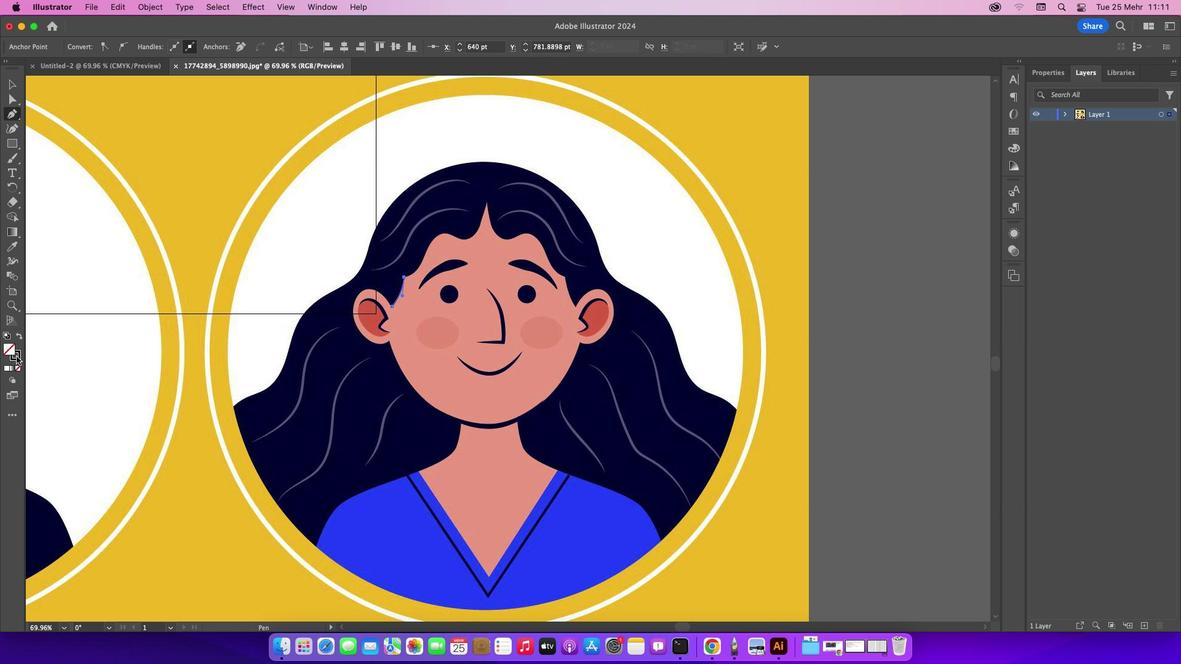 
Action: Mouse moved to (17, 368)
Screenshot: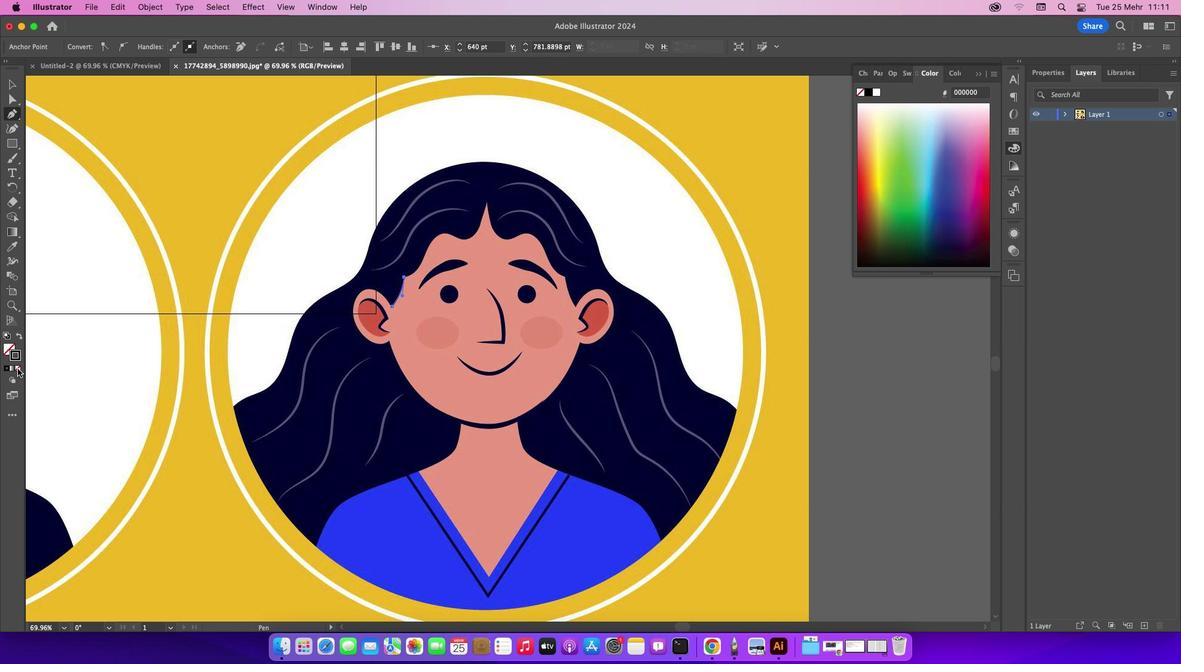 
Action: Mouse pressed left at (17, 368)
Screenshot: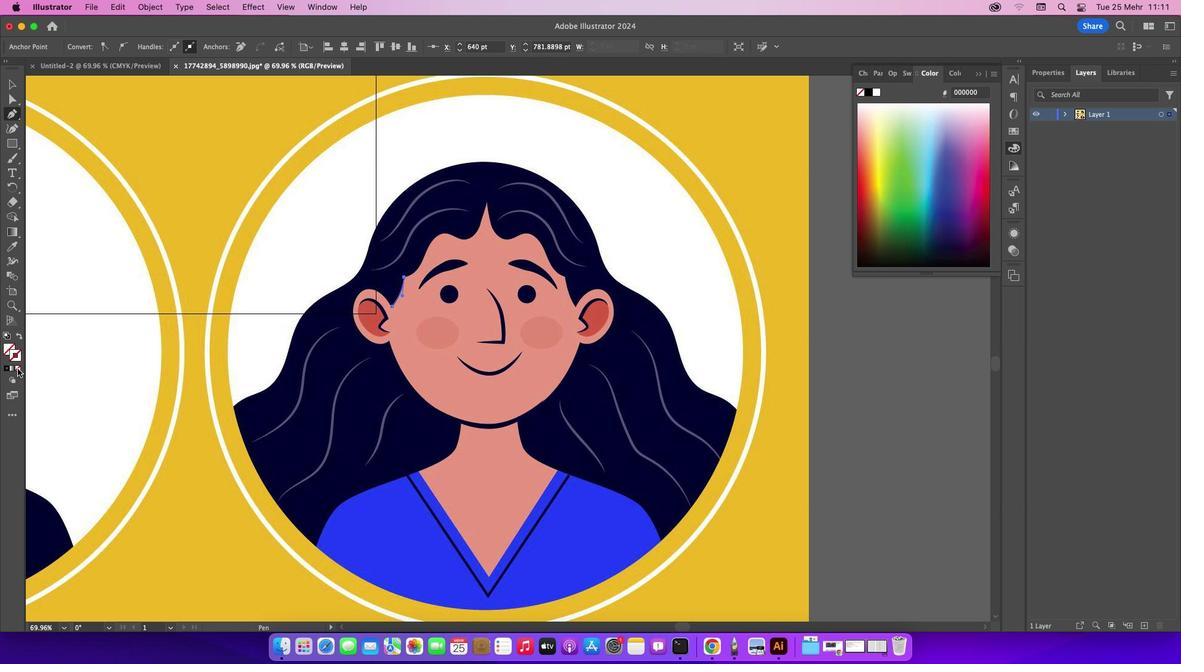 
Action: Mouse moved to (424, 255)
Screenshot: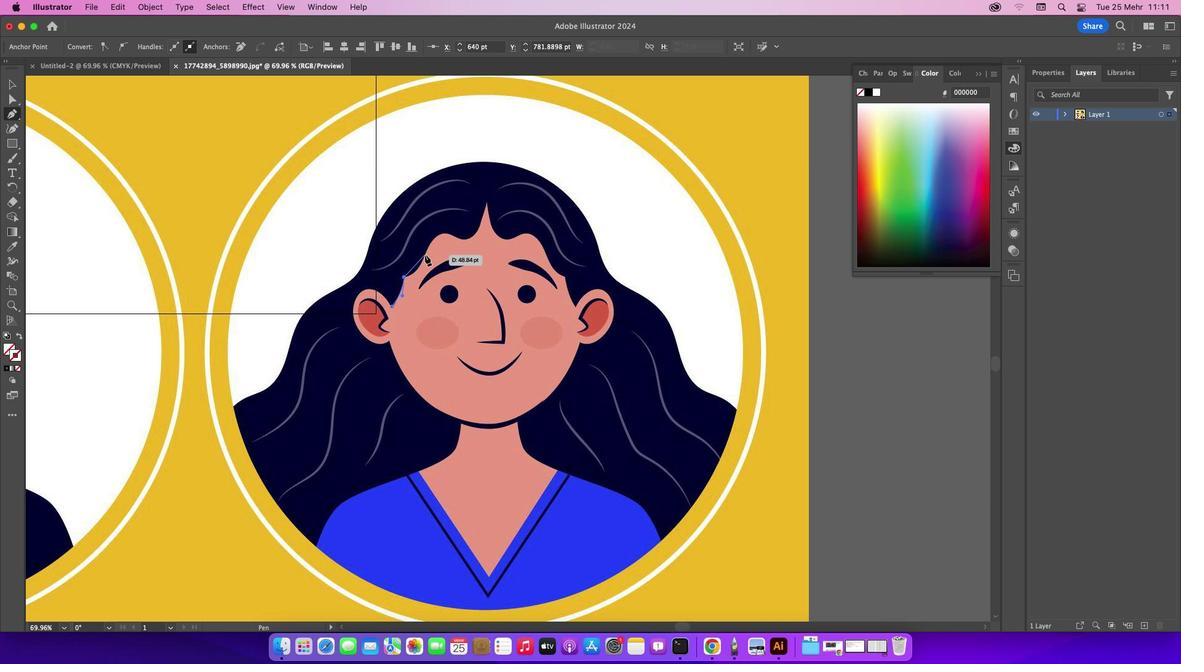 
Action: Mouse pressed left at (424, 255)
Screenshot: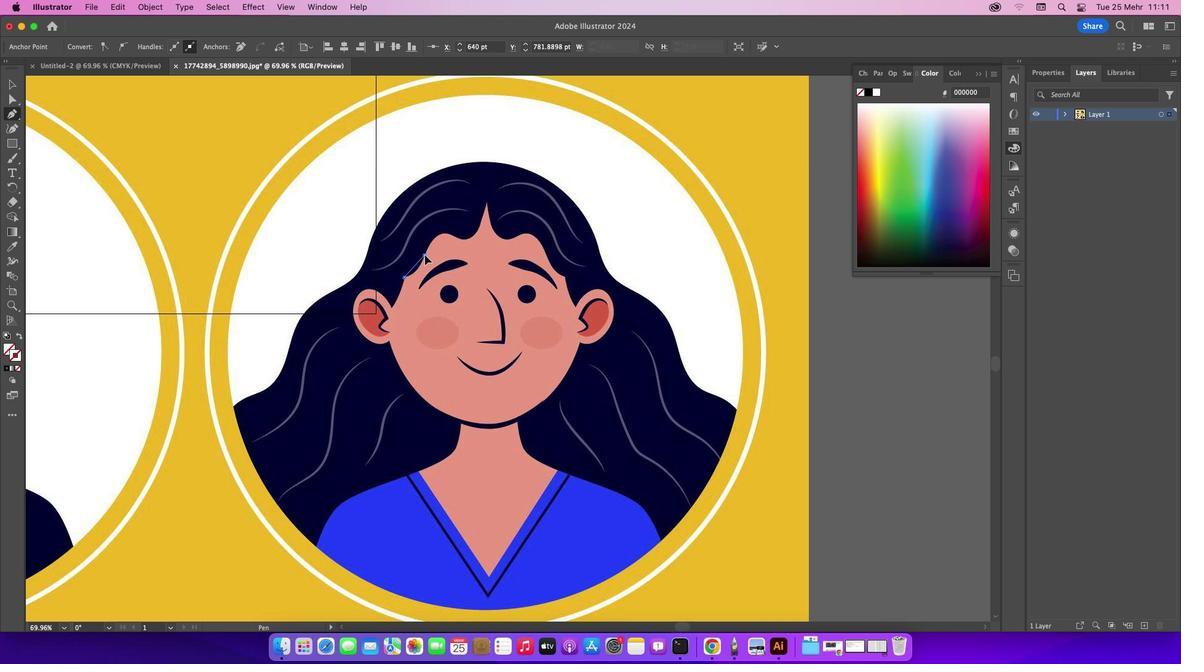 
Action: Mouse moved to (457, 237)
Screenshot: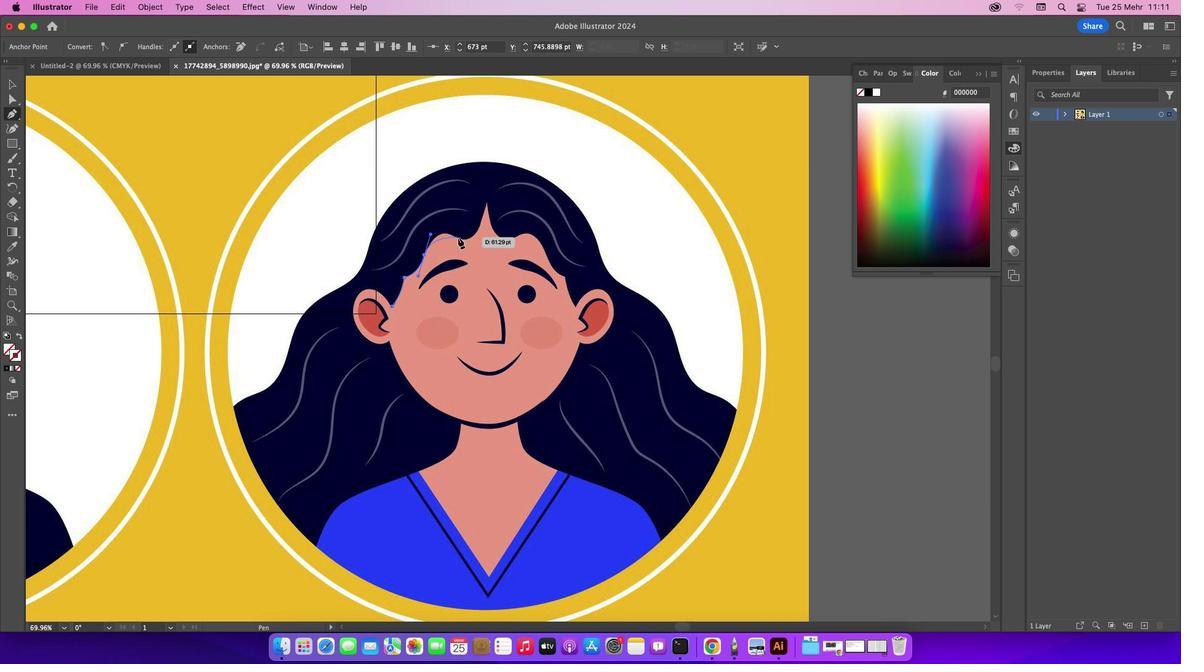
Action: Mouse pressed left at (457, 237)
Screenshot: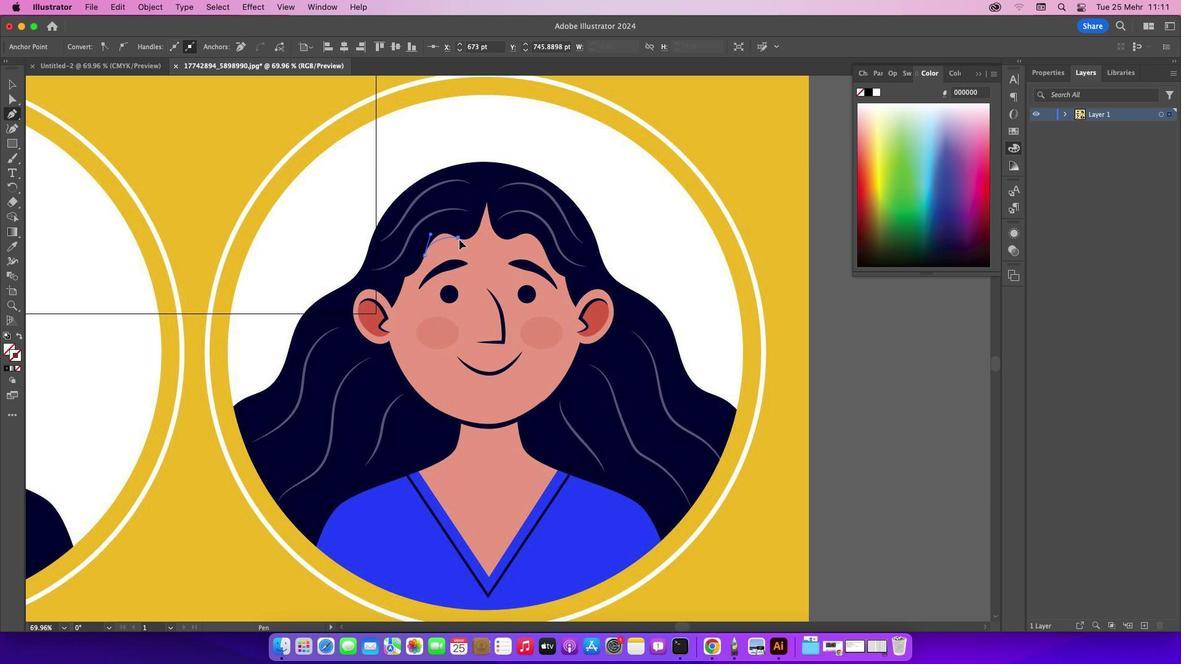 
Action: Mouse moved to (488, 203)
Screenshot: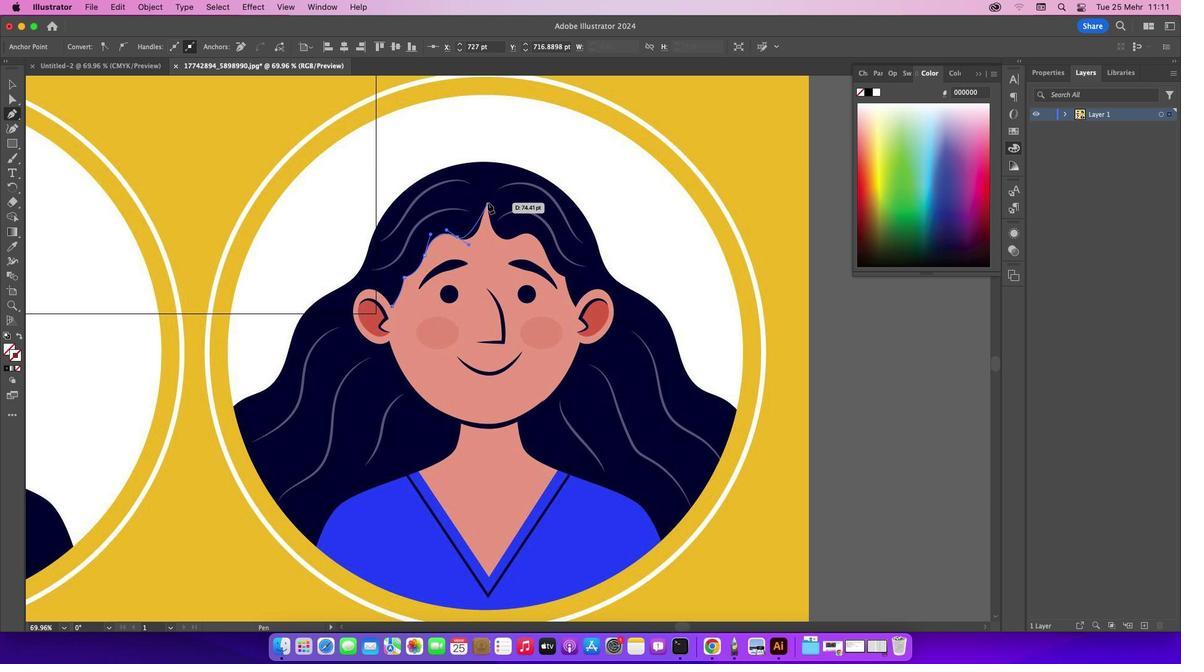 
Action: Mouse pressed left at (488, 203)
Screenshot: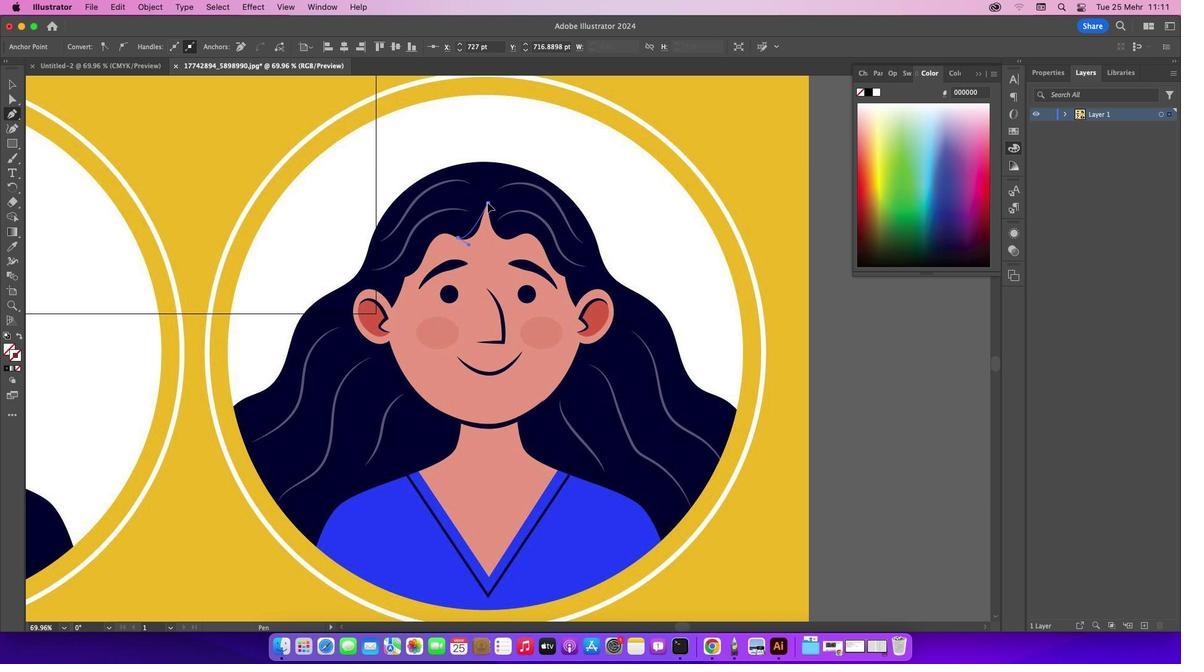 
Action: Mouse moved to (488, 204)
Screenshot: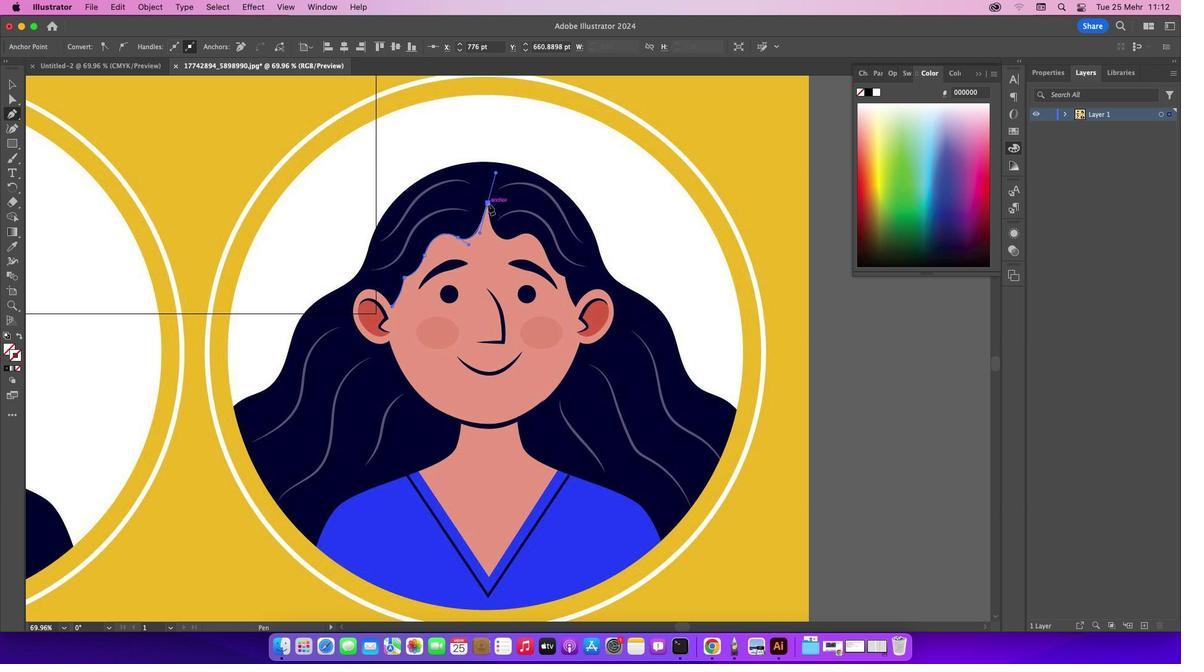 
Action: Mouse pressed left at (488, 204)
Screenshot: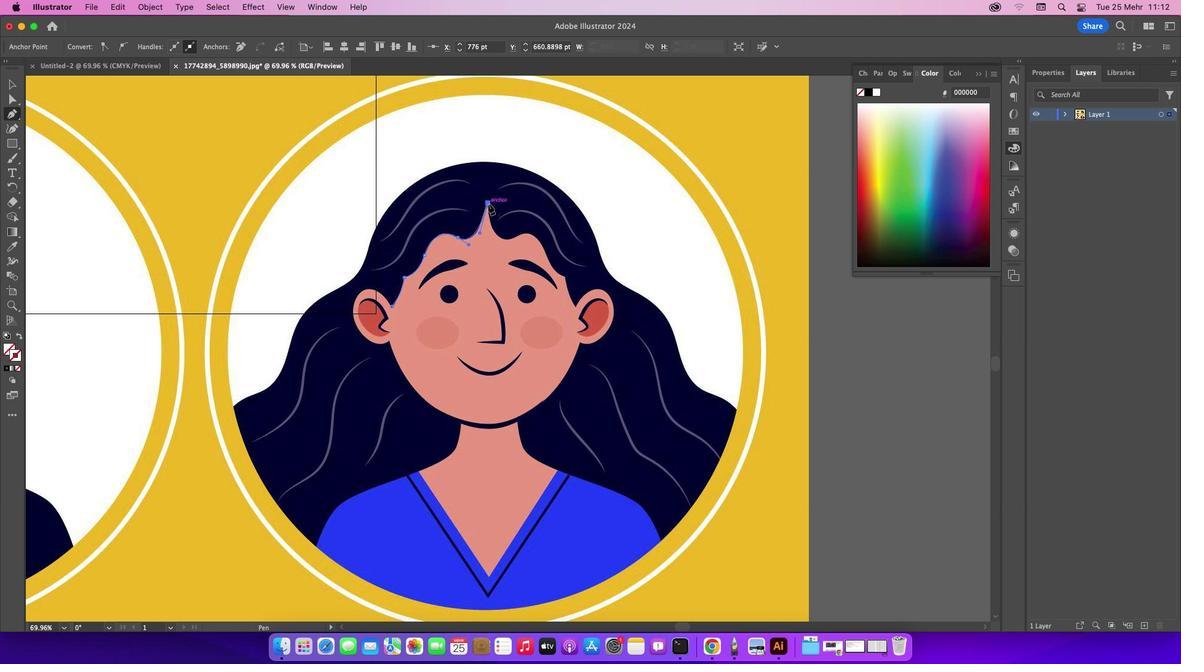 
Action: Mouse moved to (499, 236)
Screenshot: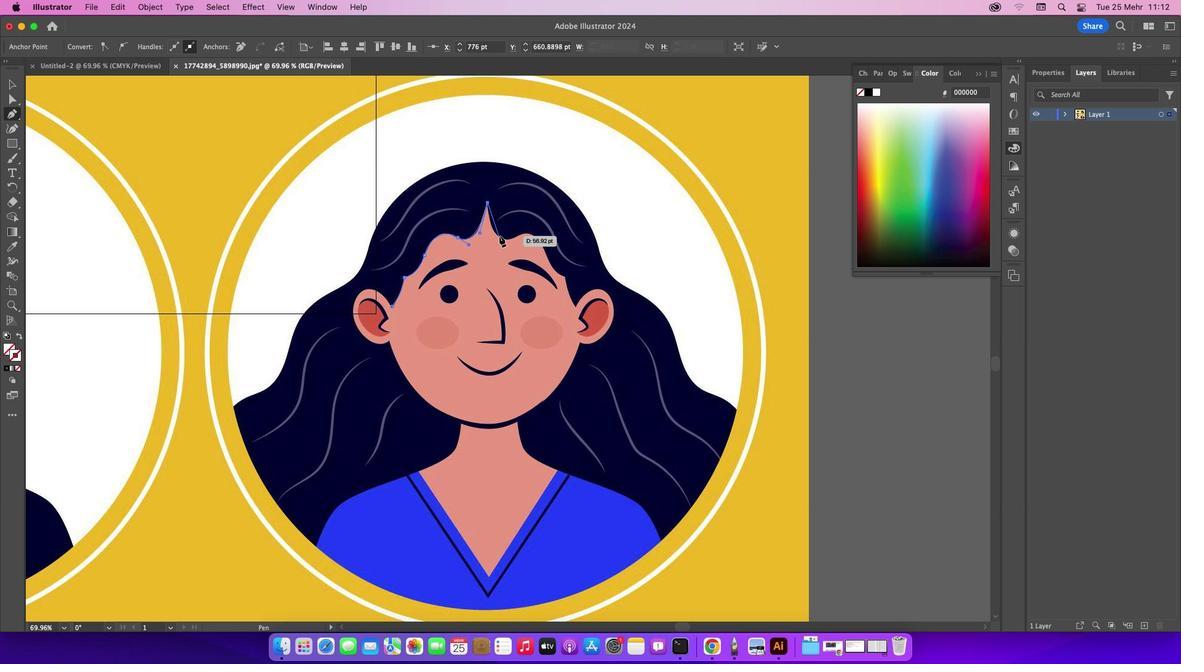 
Action: Mouse pressed left at (499, 236)
Screenshot: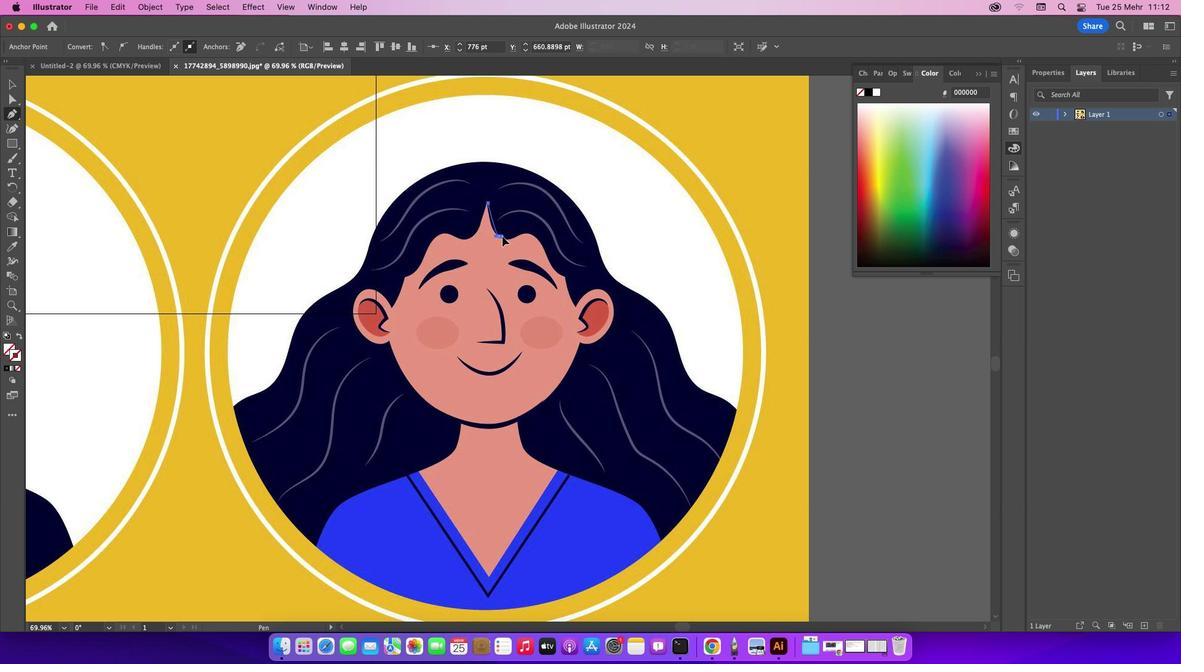 
Action: Mouse moved to (497, 235)
Screenshot: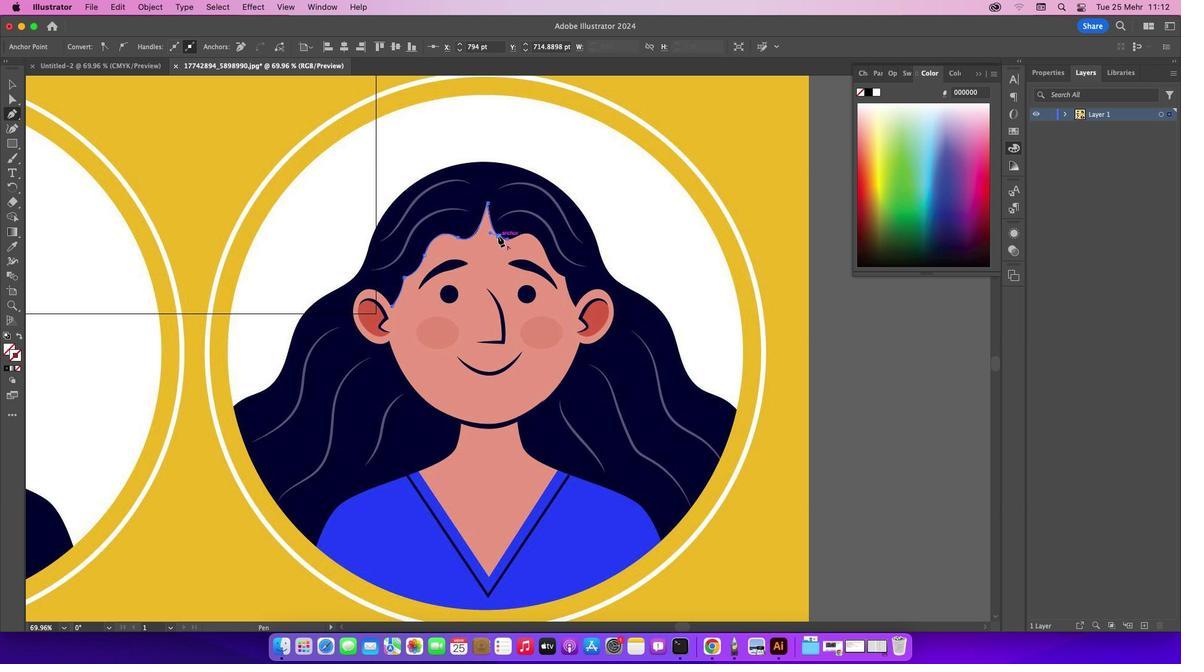 
Action: Mouse pressed left at (497, 235)
Screenshot: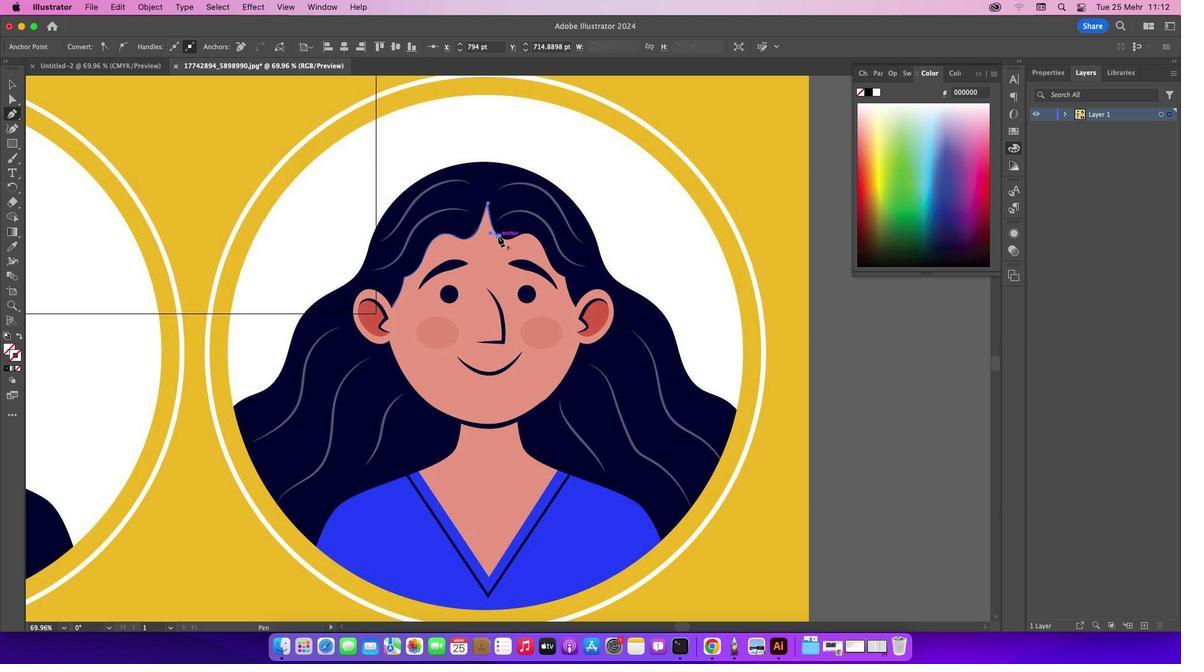 
Action: Mouse moved to (520, 234)
Screenshot: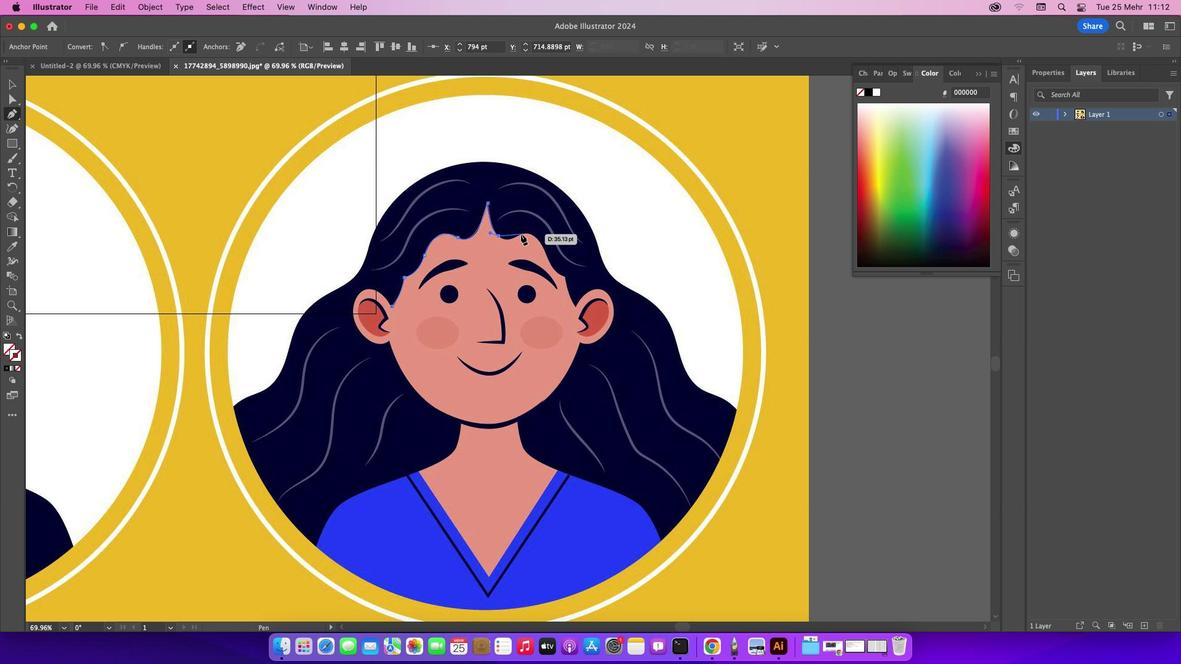 
Action: Mouse pressed left at (520, 234)
Screenshot: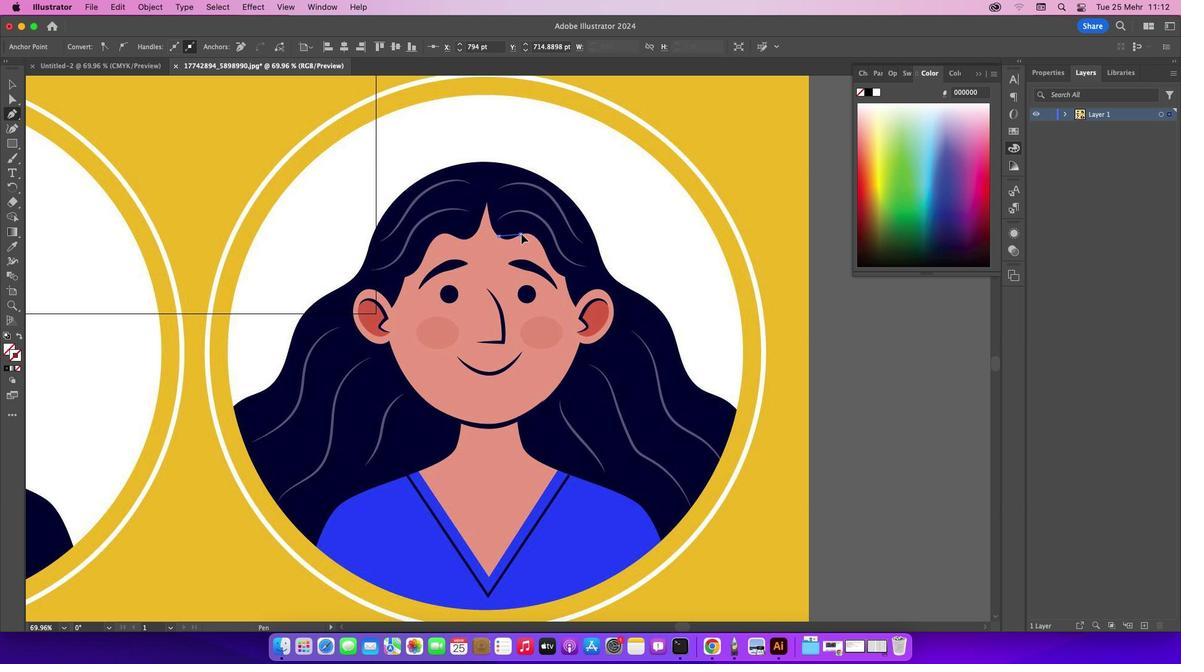 
Action: Mouse moved to (548, 262)
Screenshot: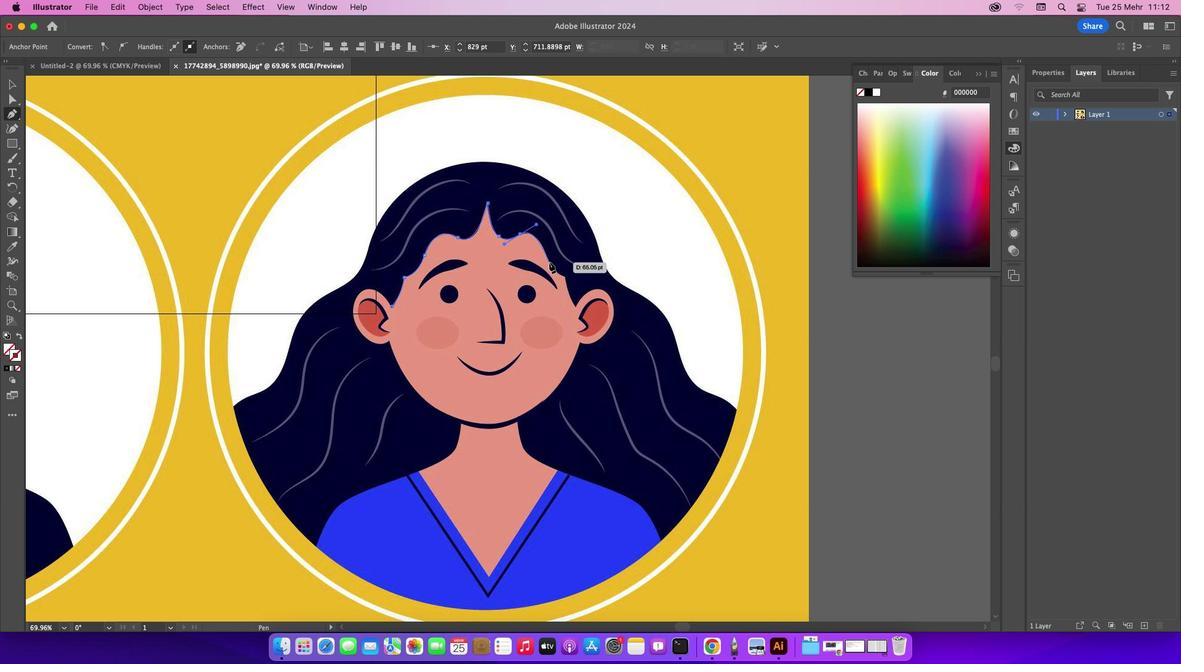 
Action: Mouse pressed left at (548, 262)
Screenshot: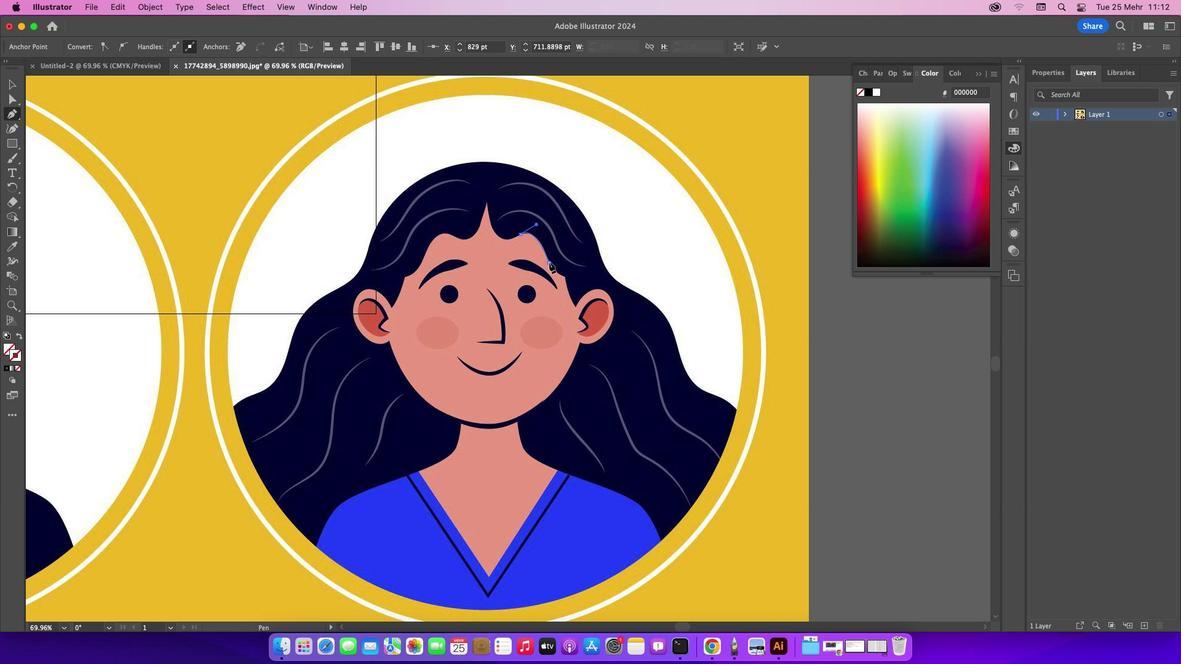 
Action: Mouse moved to (566, 276)
Screenshot: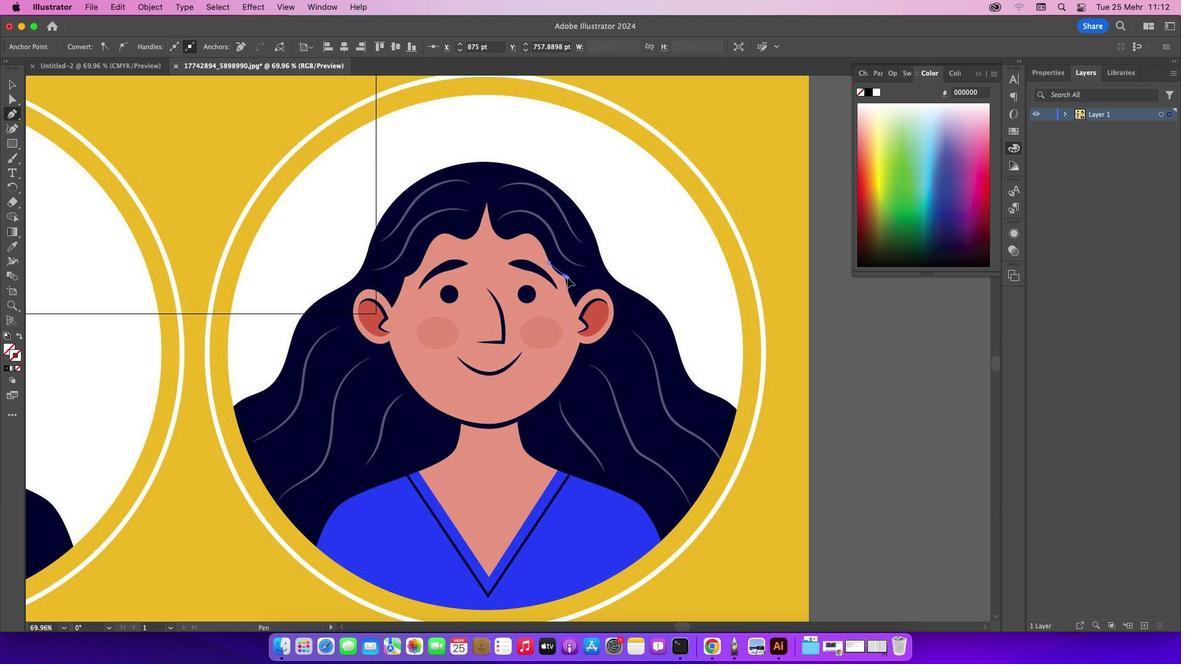 
Action: Mouse pressed left at (566, 276)
Screenshot: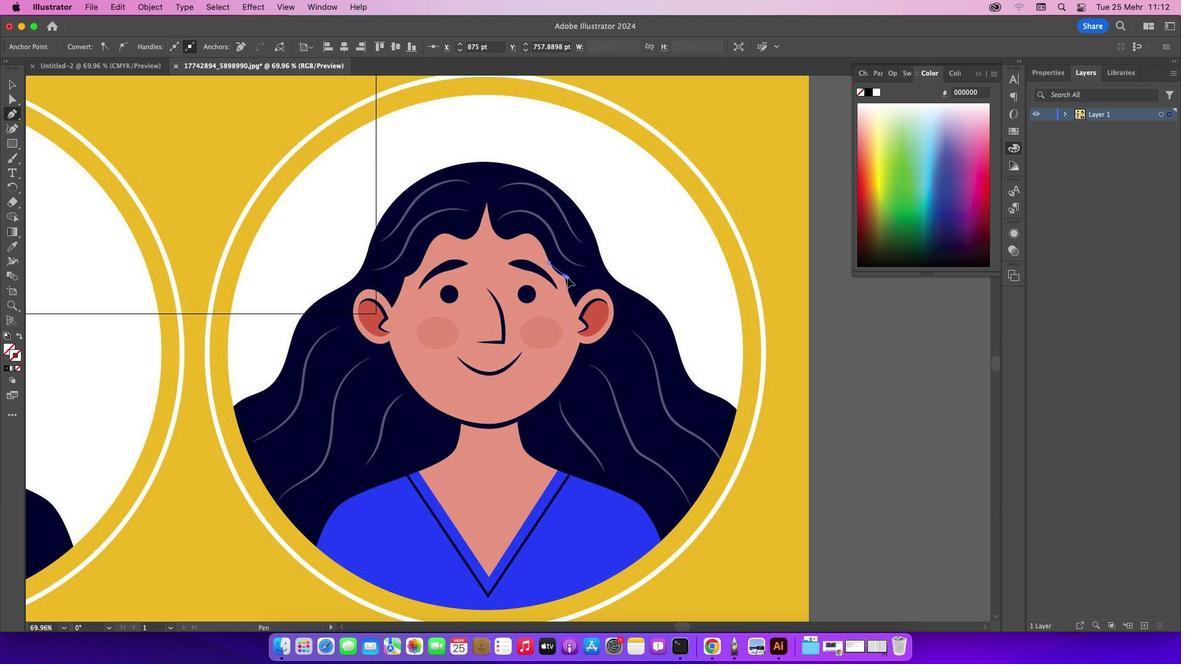
Action: Mouse moved to (566, 277)
Screenshot: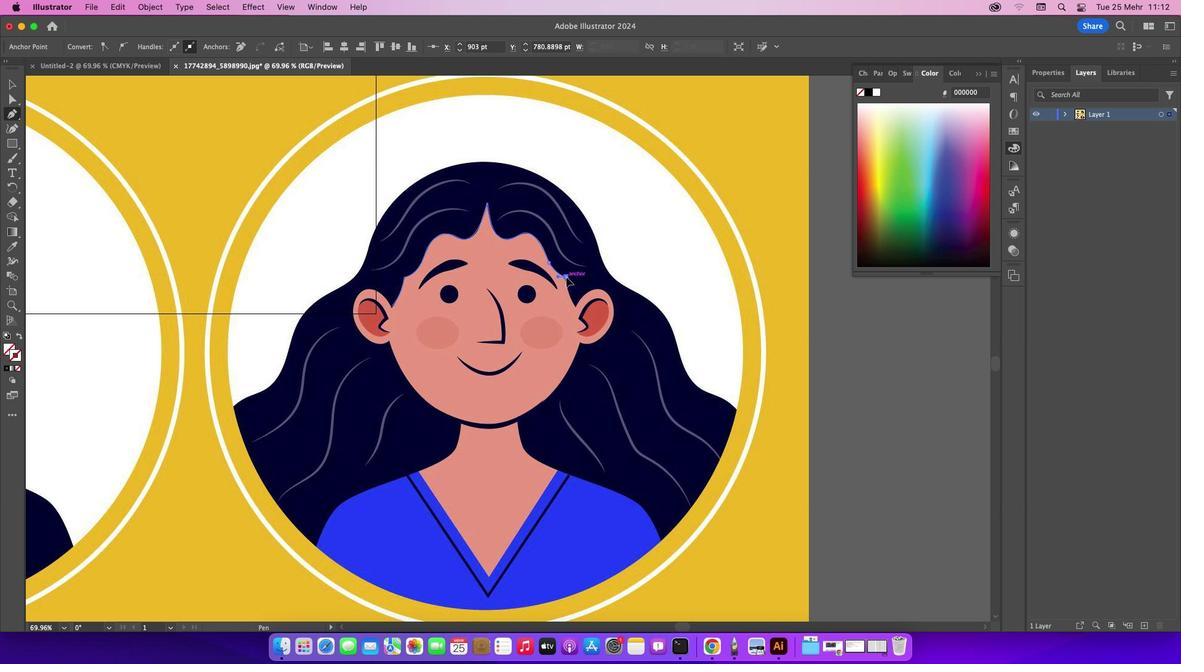 
Action: Mouse pressed left at (566, 277)
Screenshot: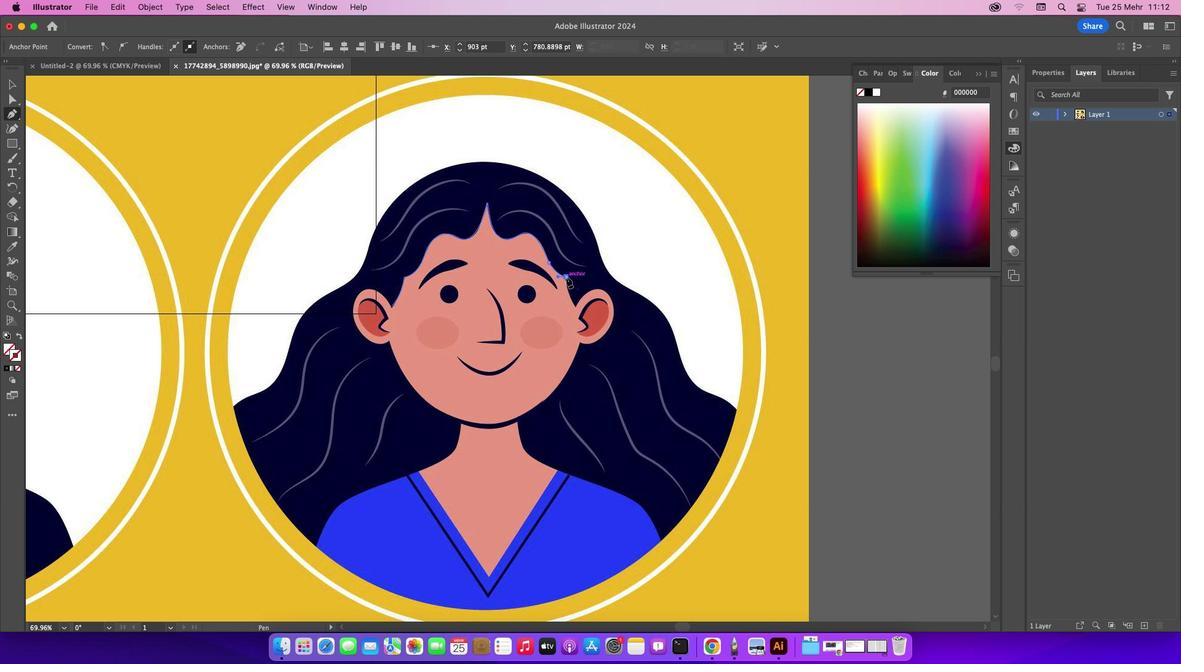 
Action: Mouse moved to (576, 307)
Screenshot: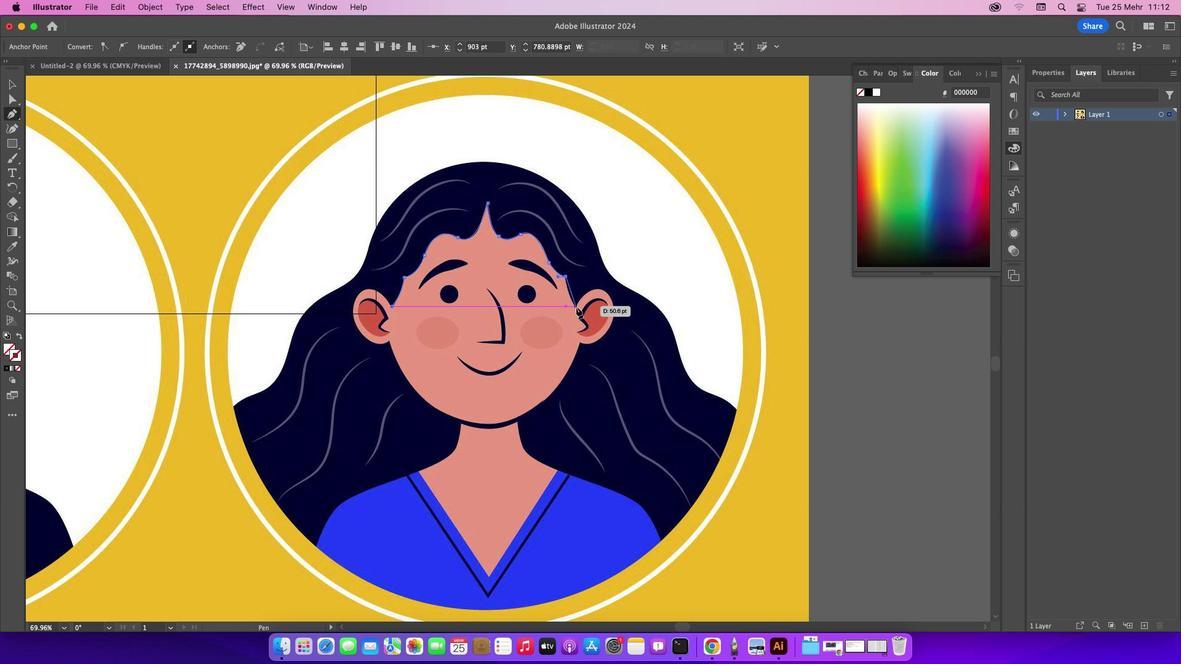 
Action: Mouse pressed left at (576, 307)
Screenshot: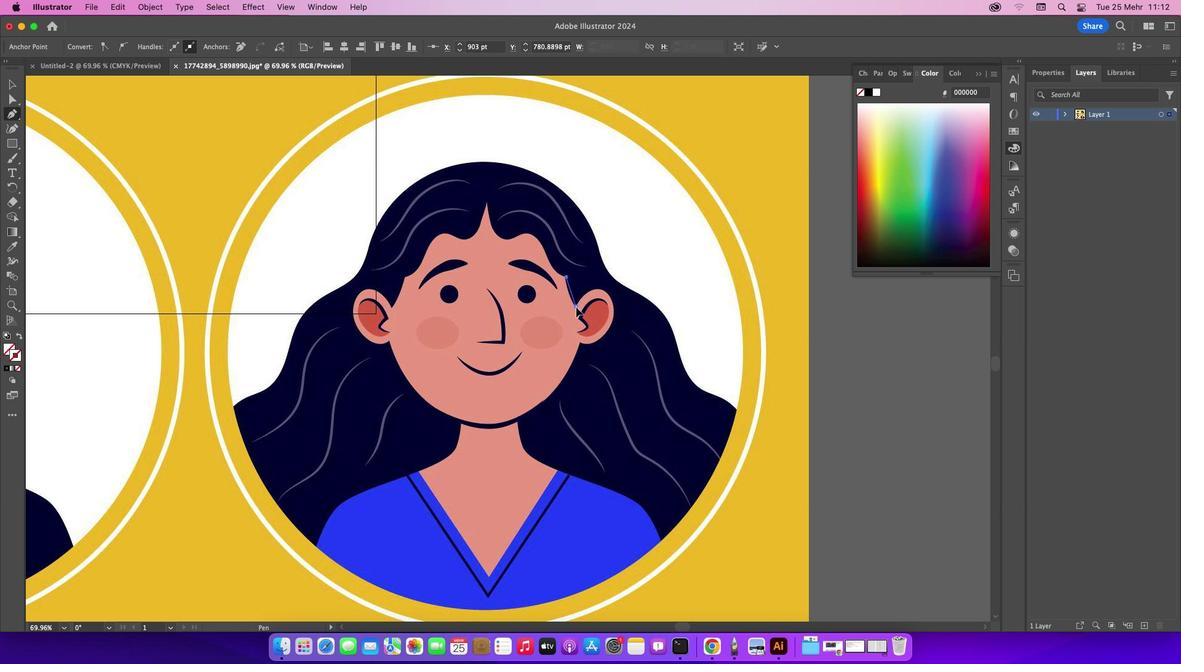 
Action: Mouse moved to (575, 305)
Screenshot: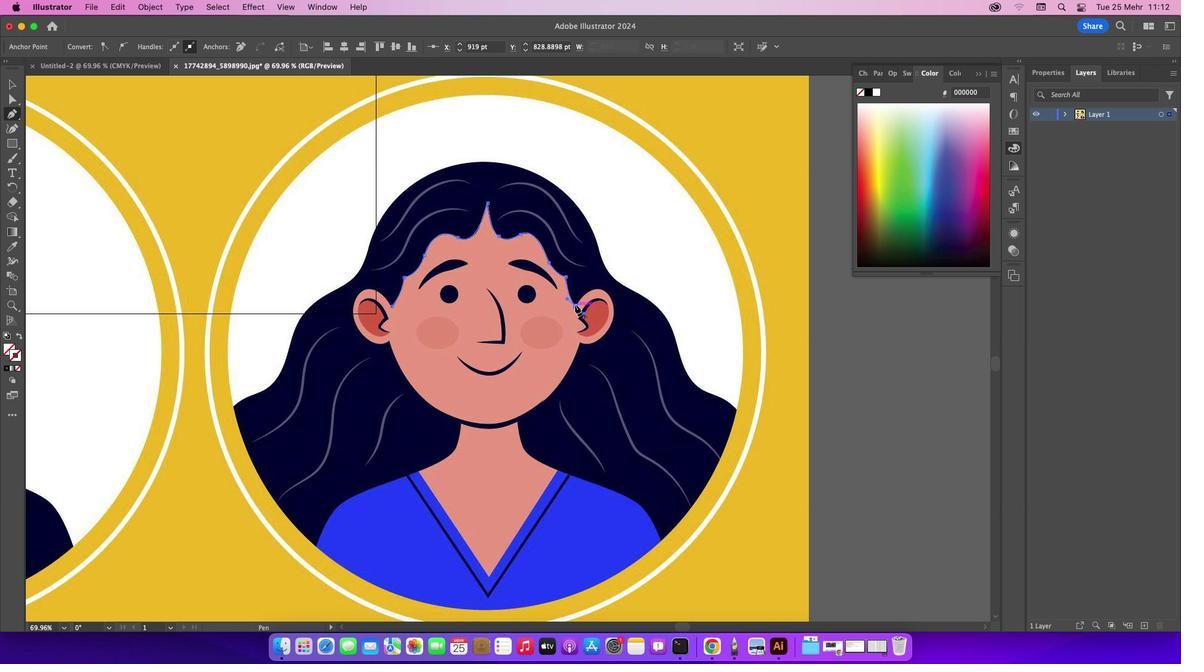 
Action: Mouse pressed left at (575, 305)
Screenshot: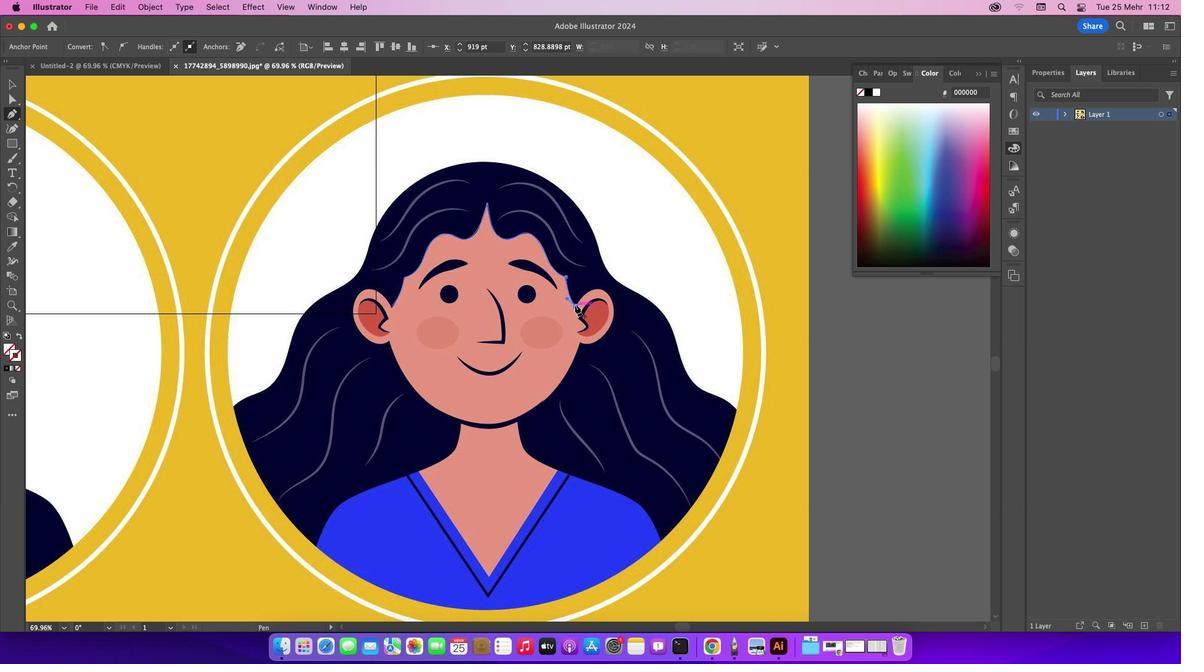 
Action: Mouse moved to (608, 294)
Screenshot: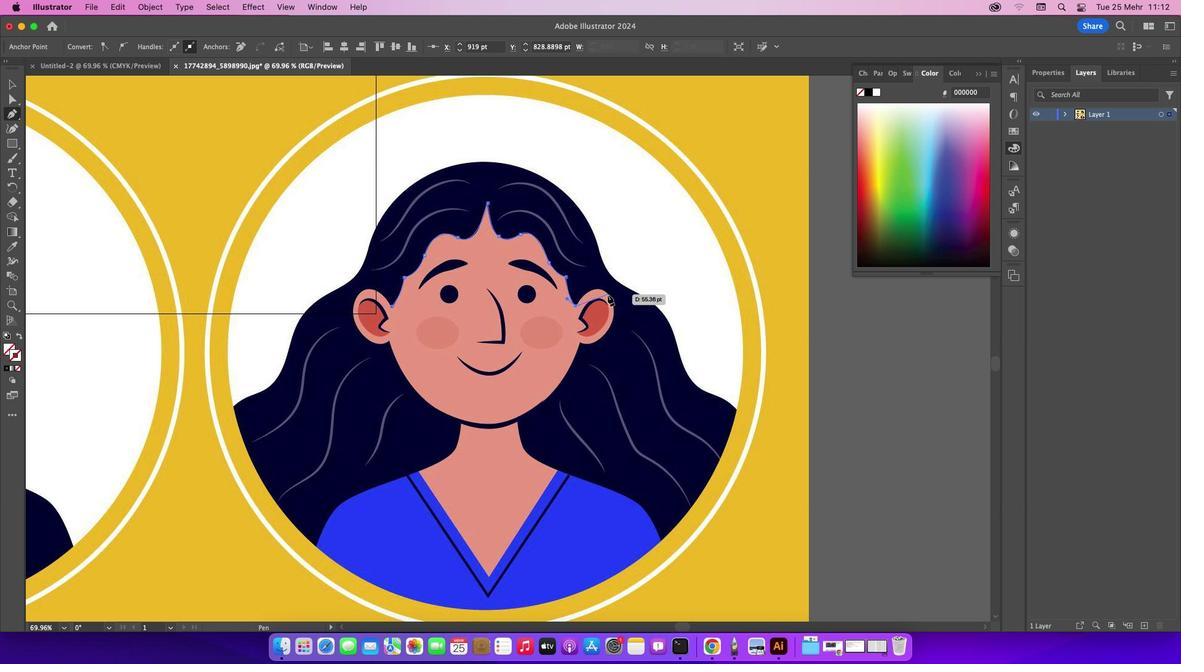 
Action: Mouse pressed left at (608, 294)
Screenshot: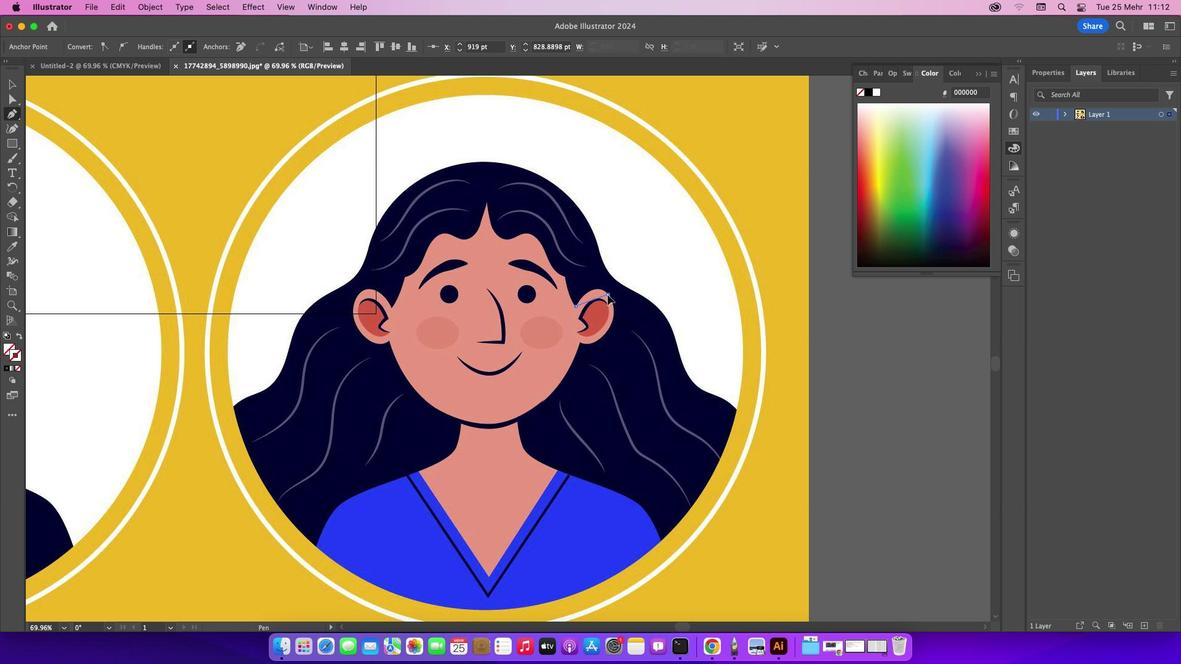 
Action: Mouse moved to (580, 343)
Screenshot: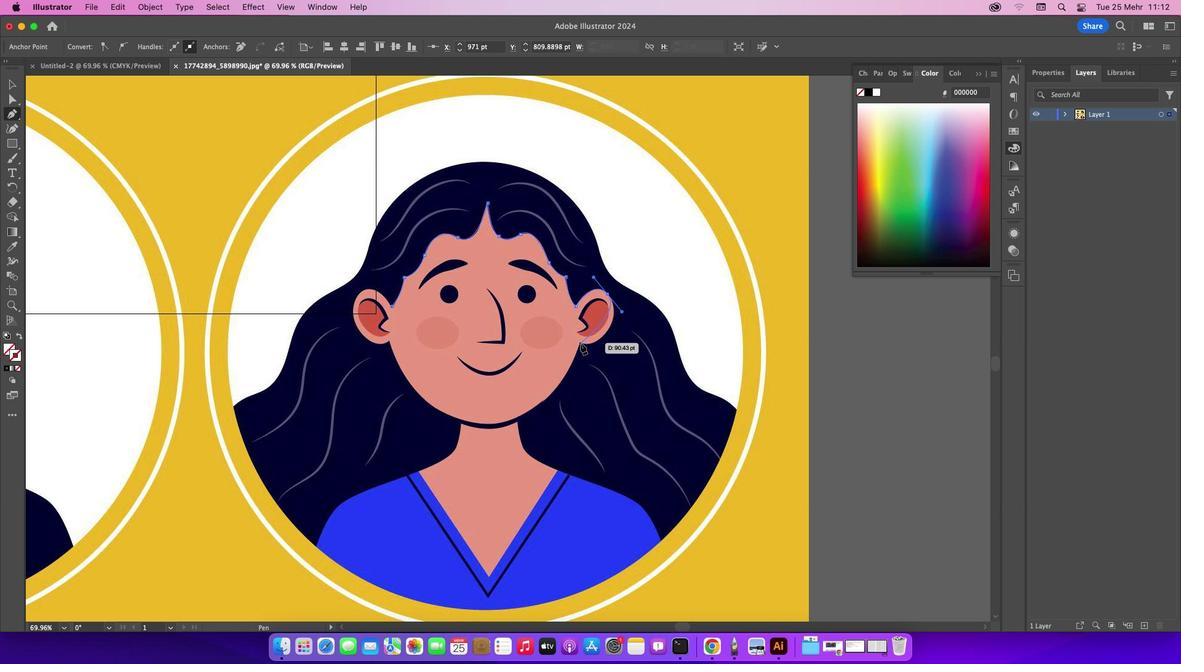 
Action: Mouse pressed left at (580, 343)
Screenshot: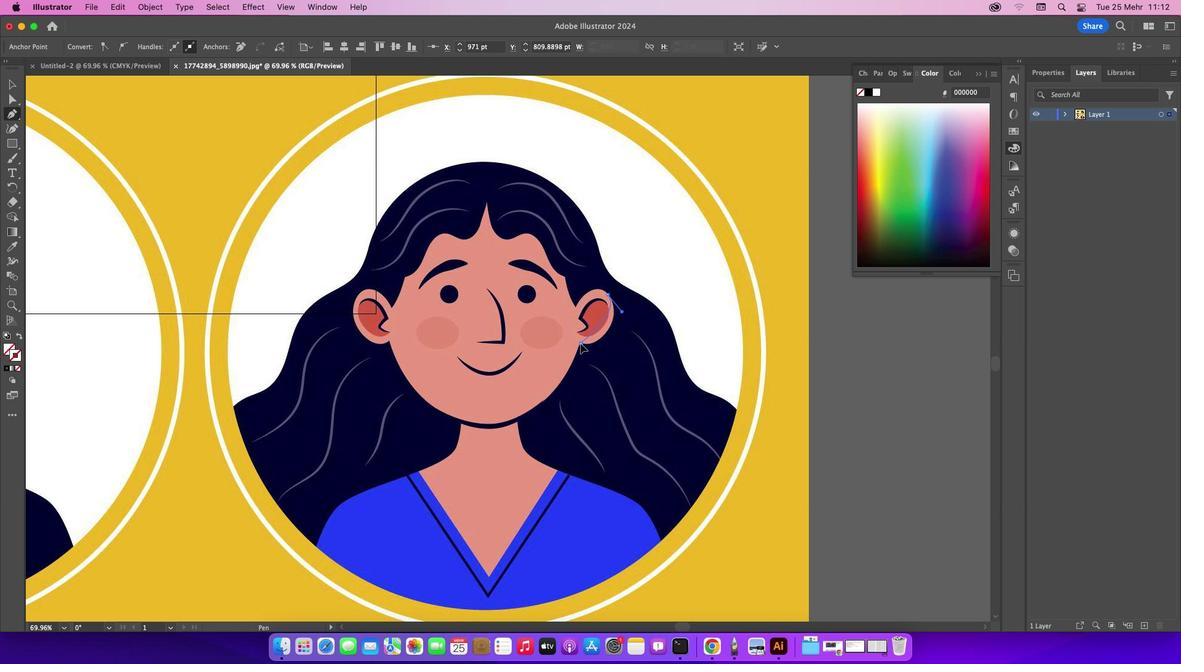 
Action: Mouse moved to (580, 345)
Screenshot: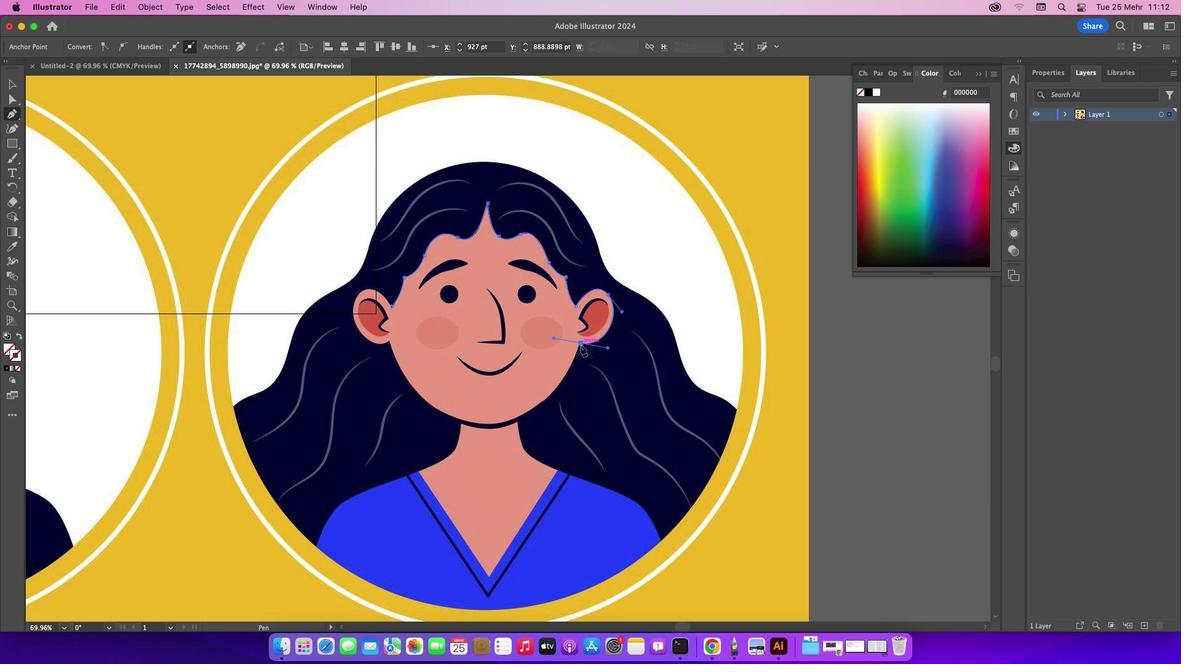 
Action: Mouse pressed left at (580, 345)
Screenshot: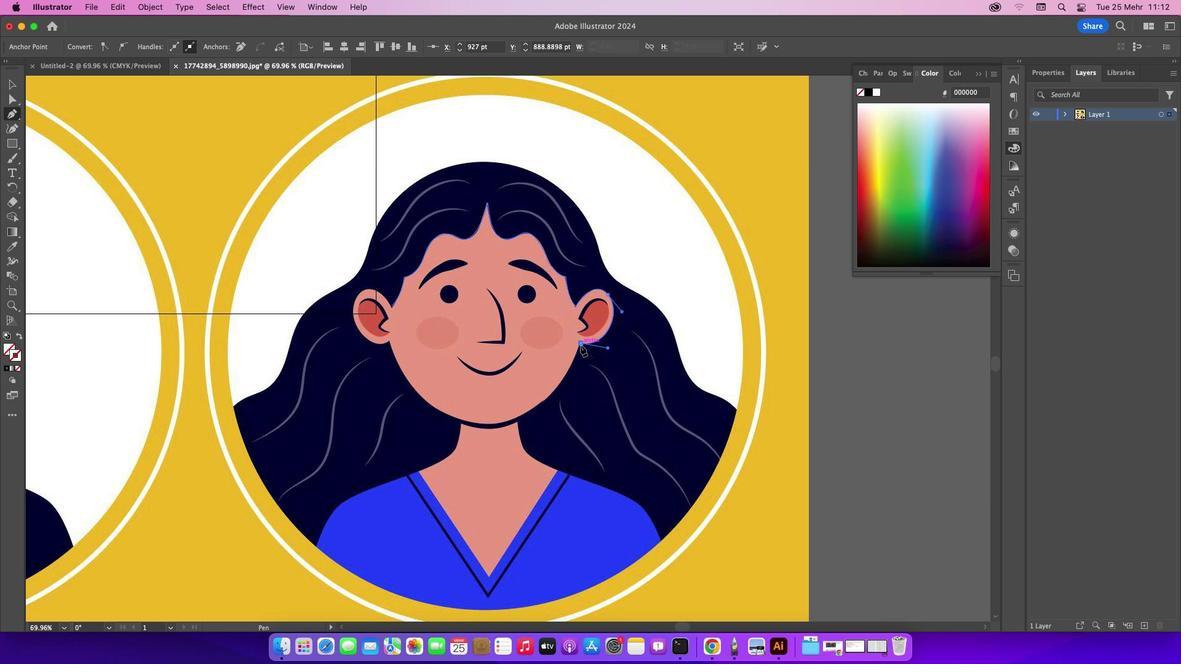 
Action: Mouse moved to (547, 398)
Screenshot: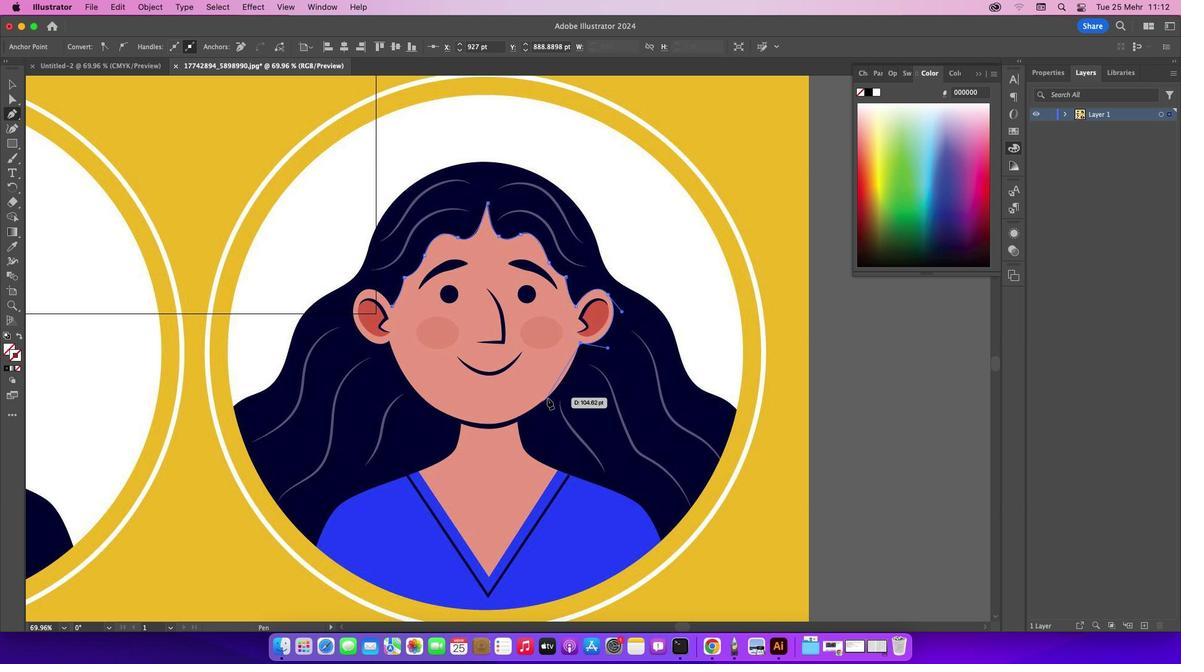 
Action: Mouse pressed left at (547, 398)
Screenshot: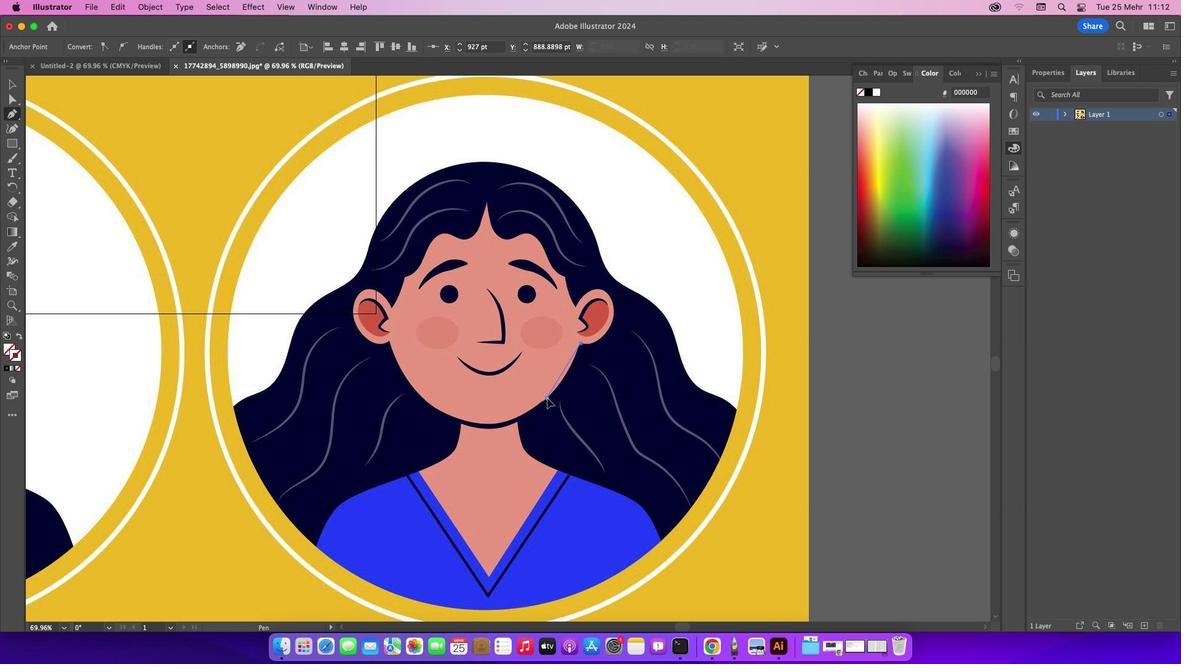 
Action: Mouse moved to (502, 422)
Screenshot: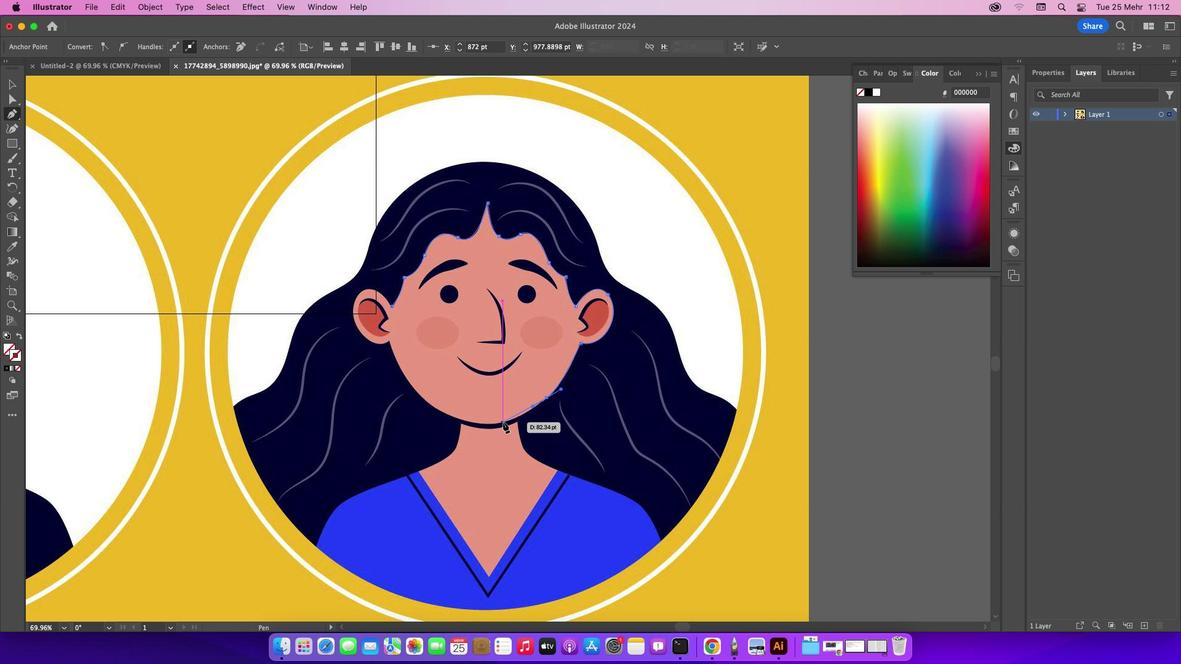 
Action: Mouse pressed left at (502, 422)
Screenshot: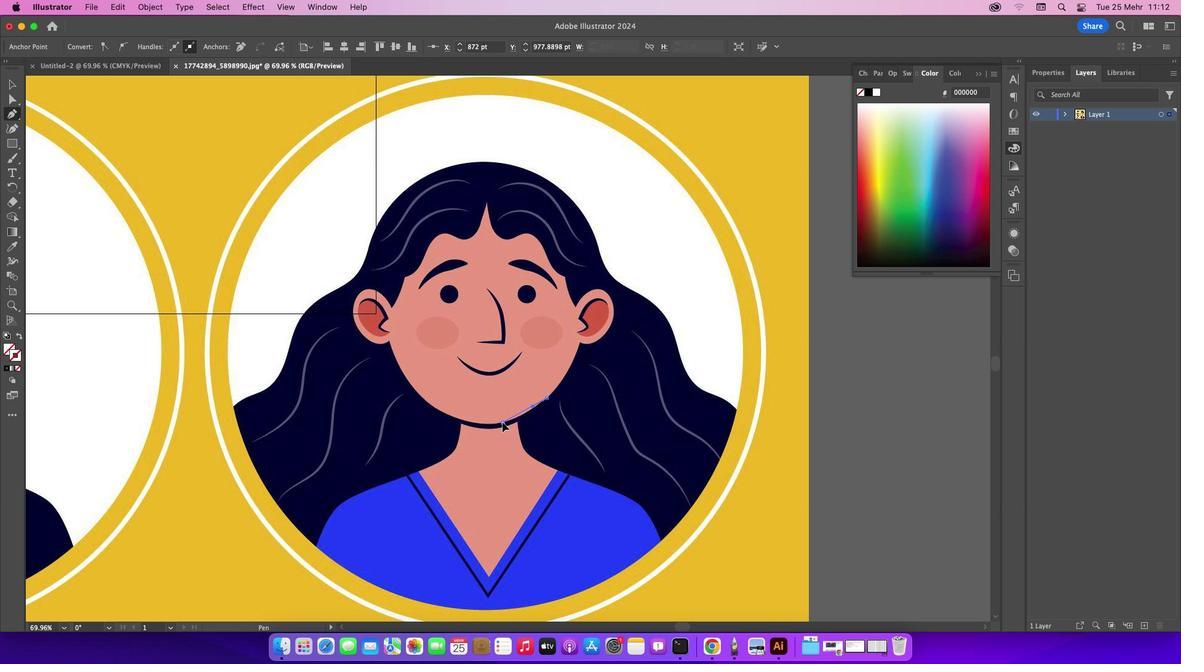 
Action: Mouse moved to (420, 396)
Screenshot: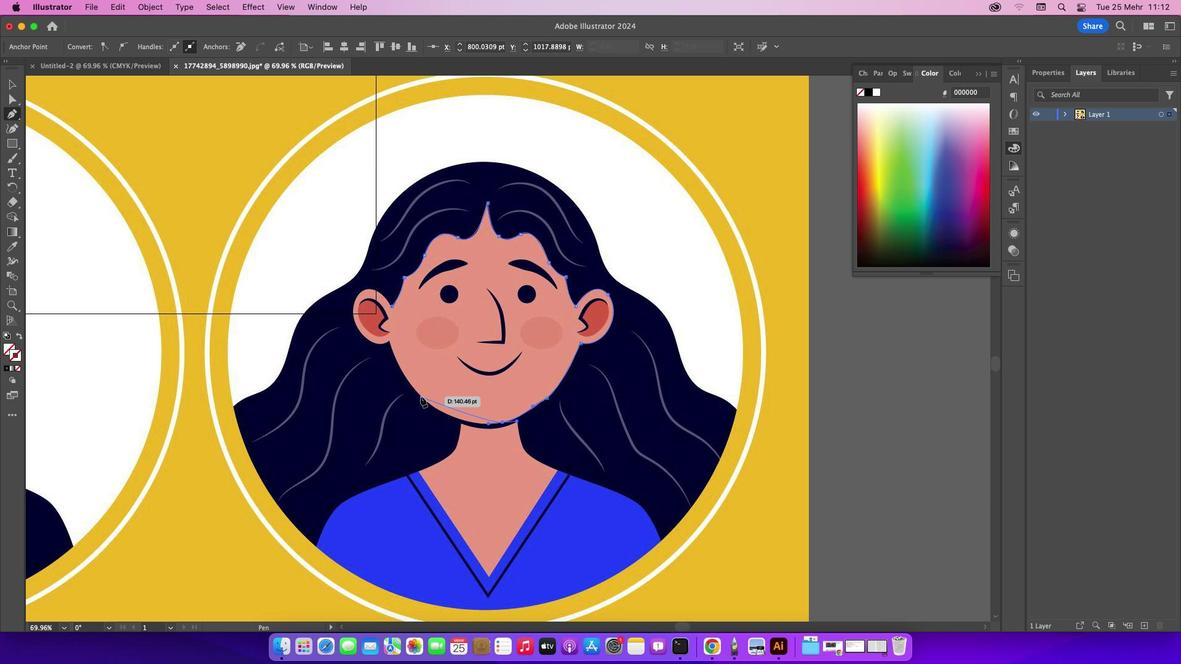 
Action: Mouse pressed left at (420, 396)
Screenshot: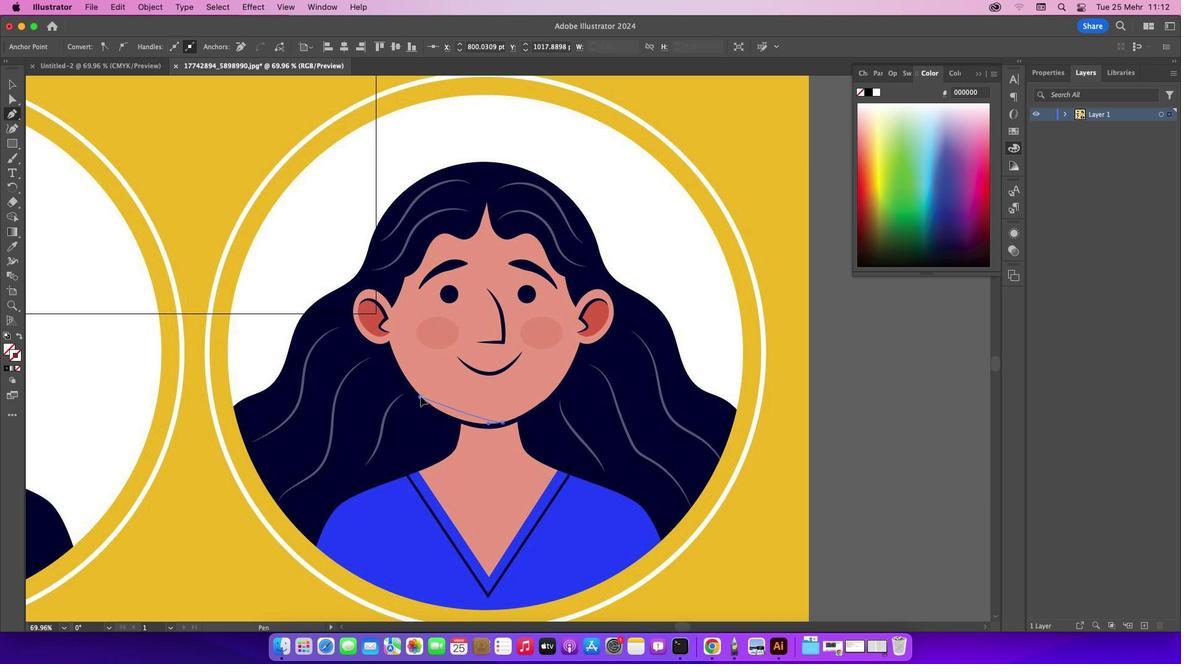 
Action: Mouse moved to (419, 397)
Screenshot: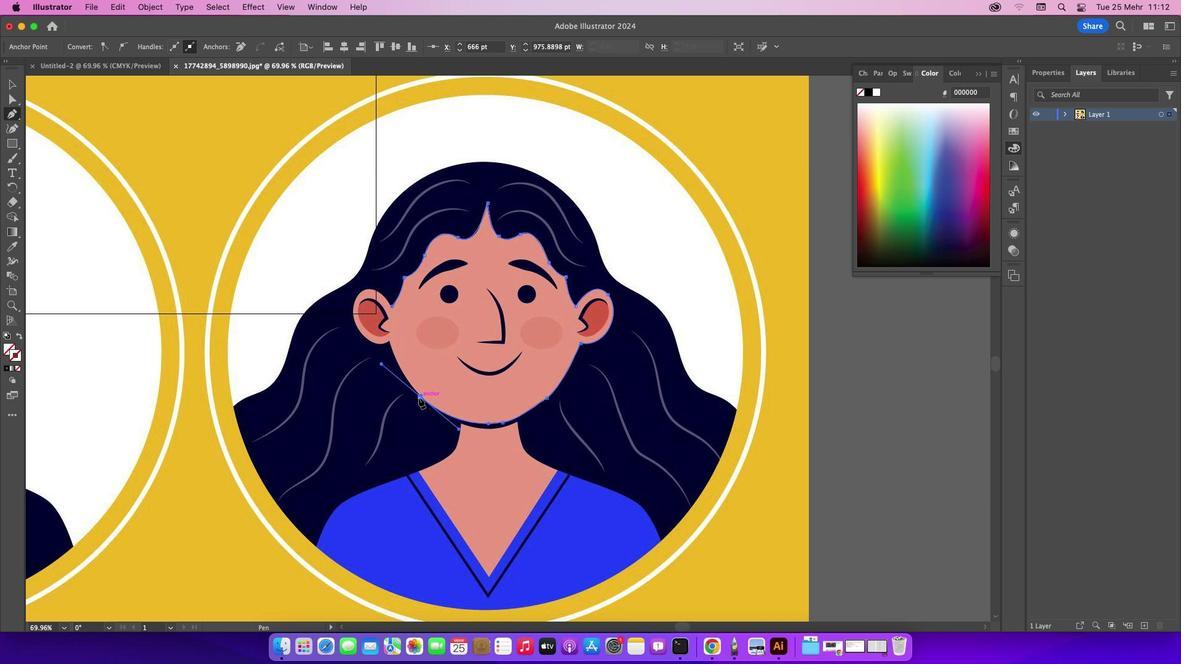 
Action: Mouse pressed left at (419, 397)
Screenshot: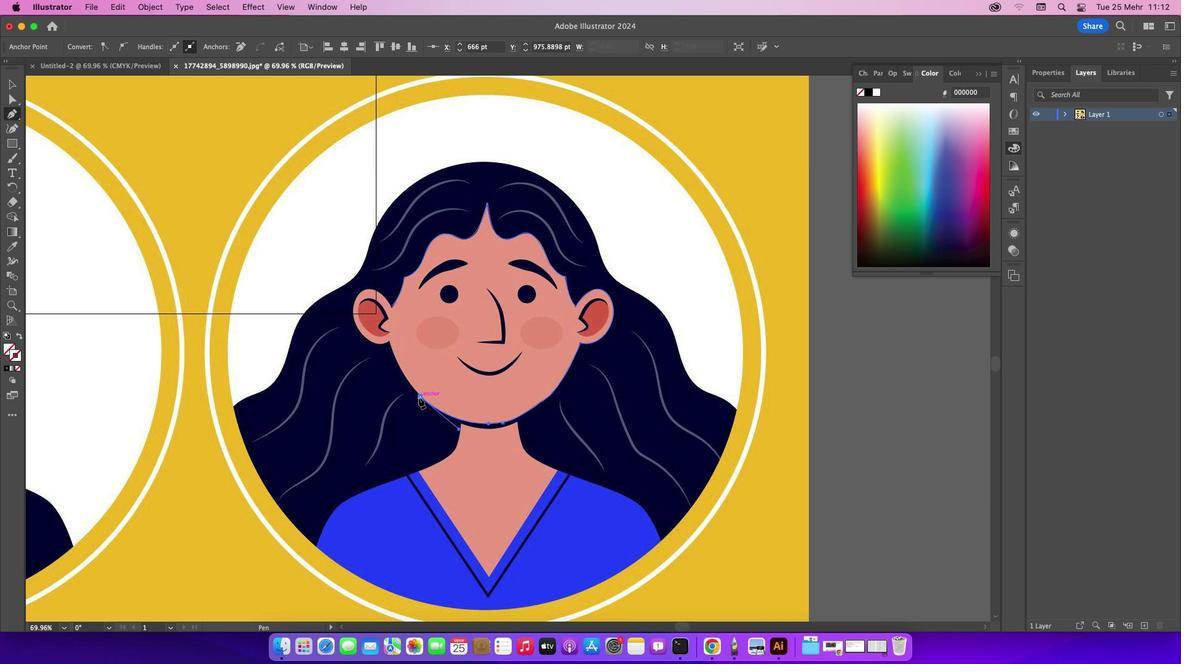 
Action: Mouse moved to (389, 341)
Screenshot: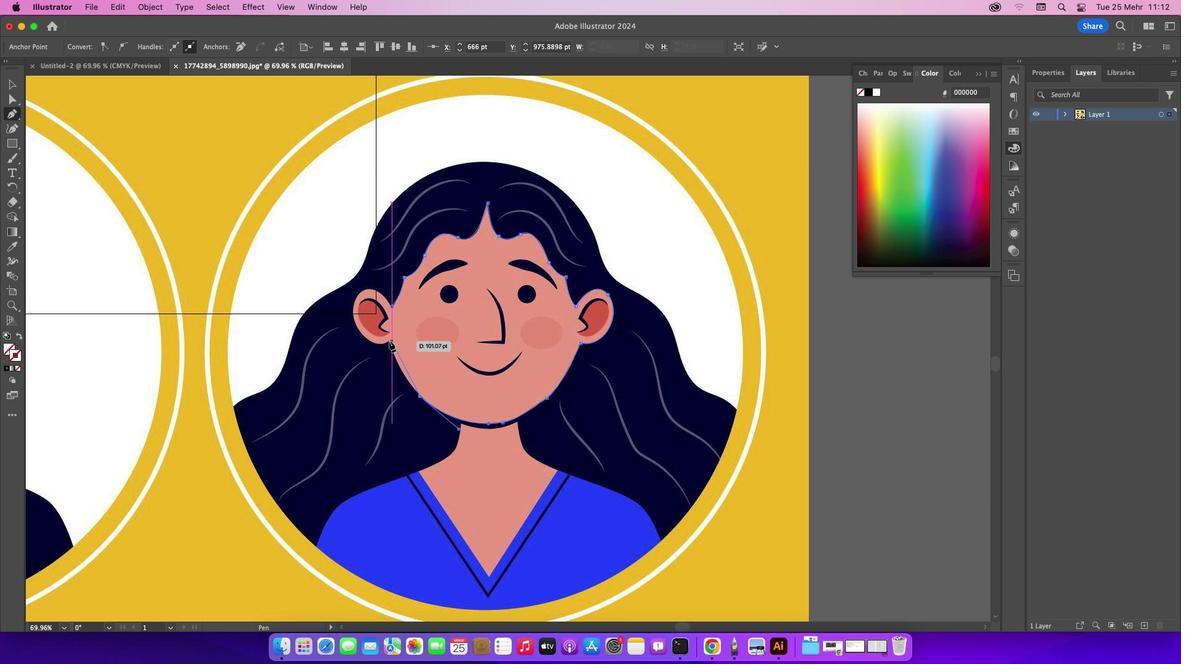 
Action: Mouse pressed left at (389, 341)
Screenshot: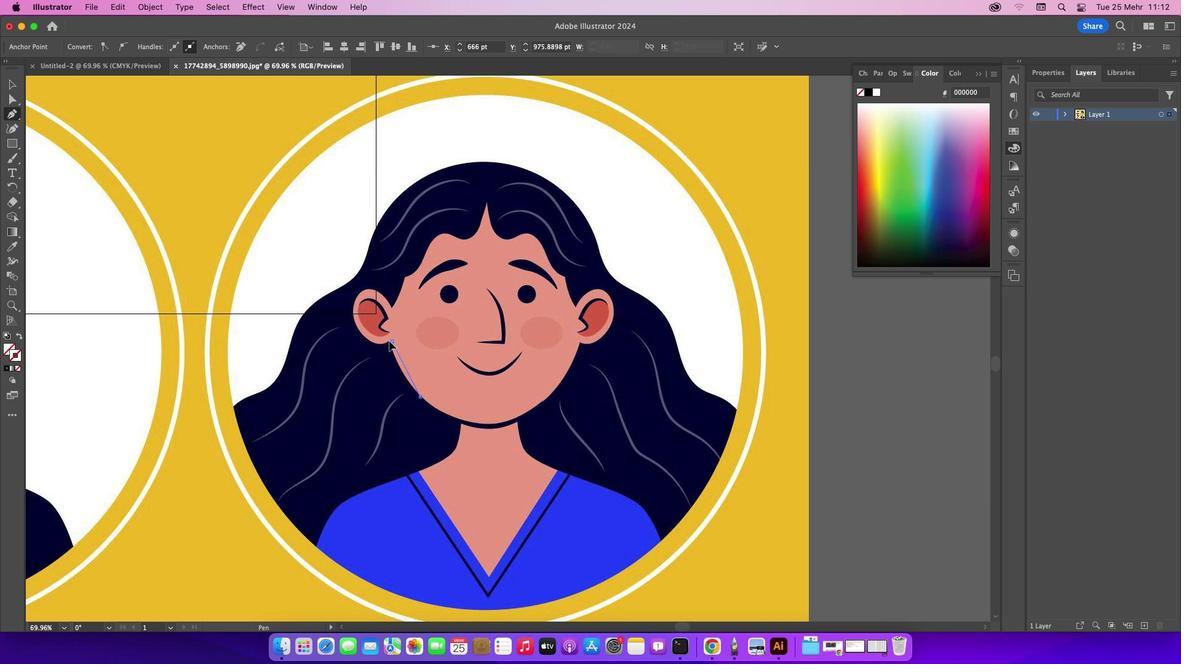 
Action: Mouse moved to (390, 342)
Screenshot: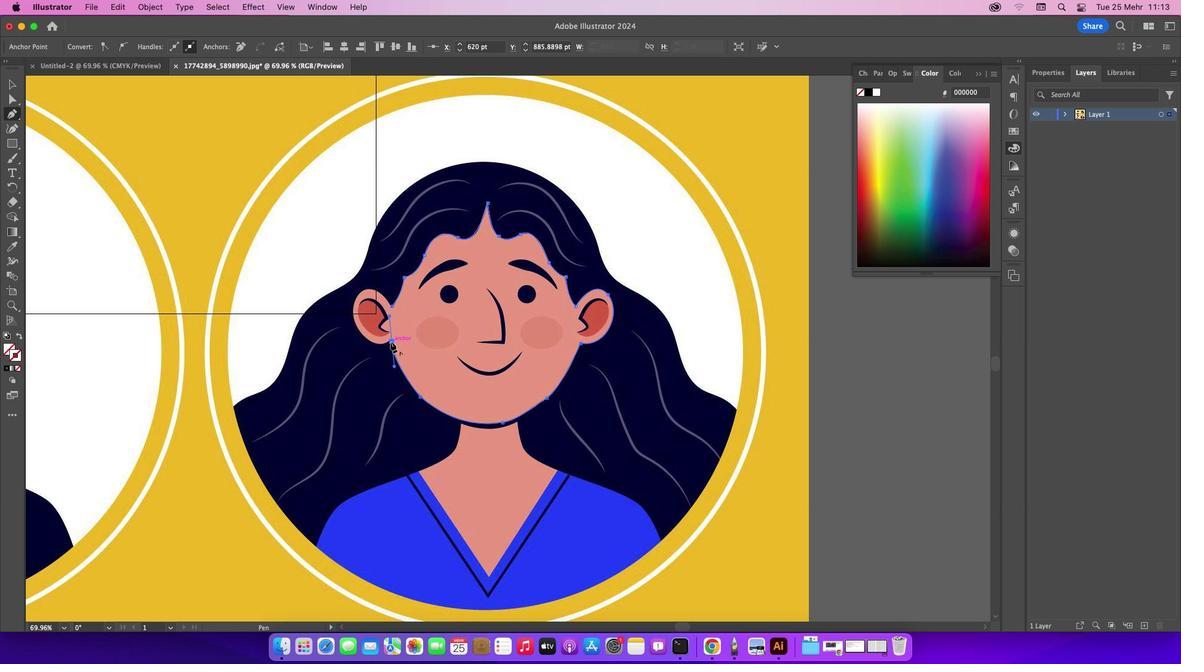 
Action: Mouse pressed left at (390, 342)
Screenshot: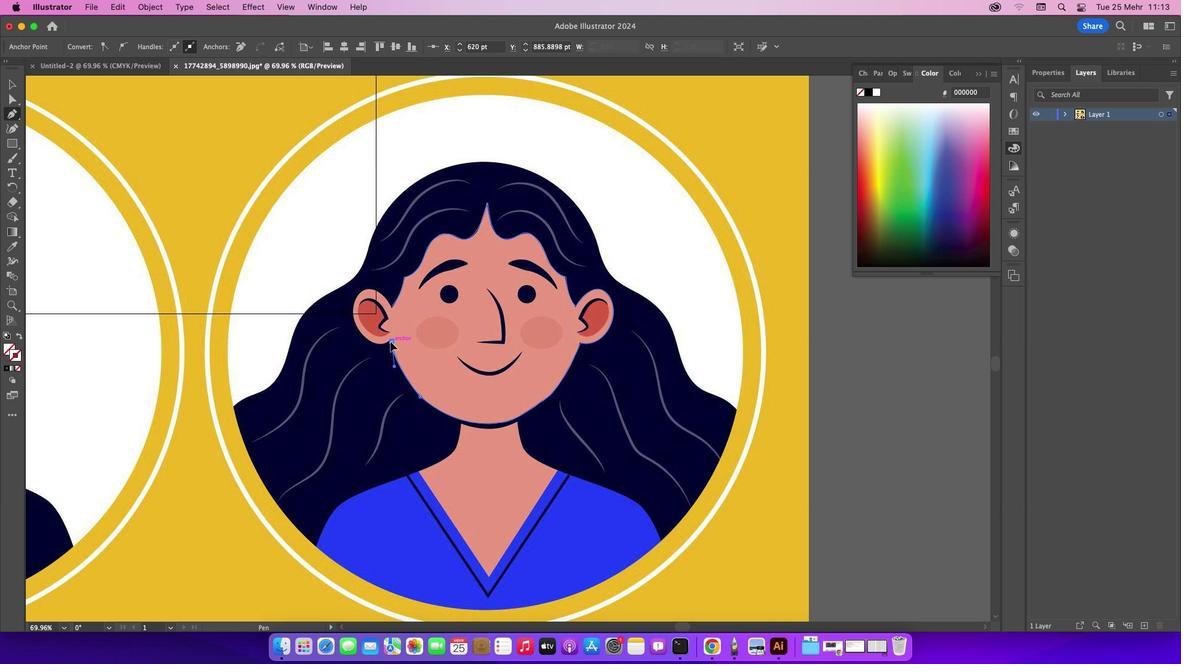 
Action: Mouse moved to (359, 332)
Screenshot: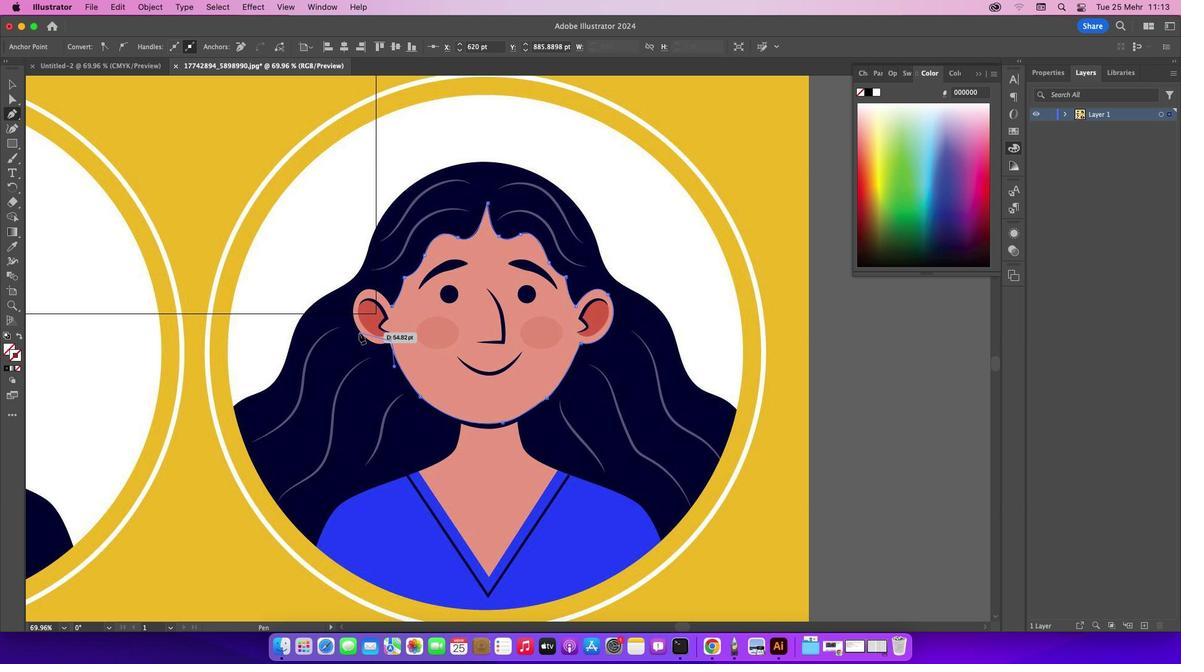 
Action: Mouse pressed left at (359, 332)
Screenshot: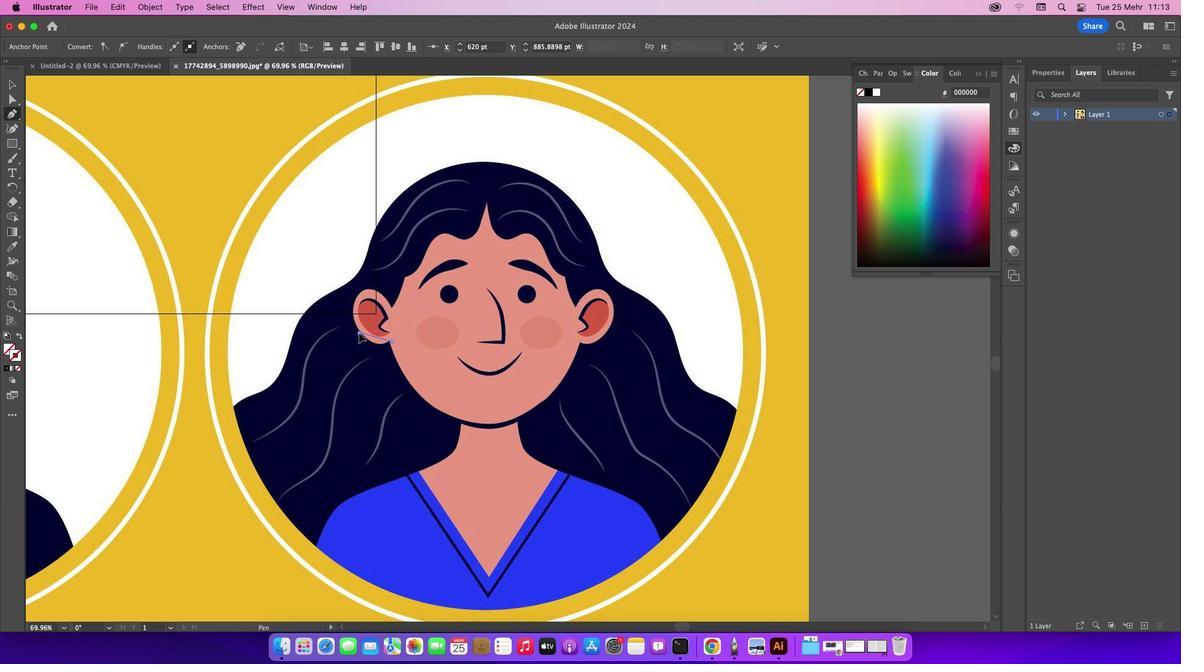 
Action: Mouse moved to (362, 291)
Screenshot: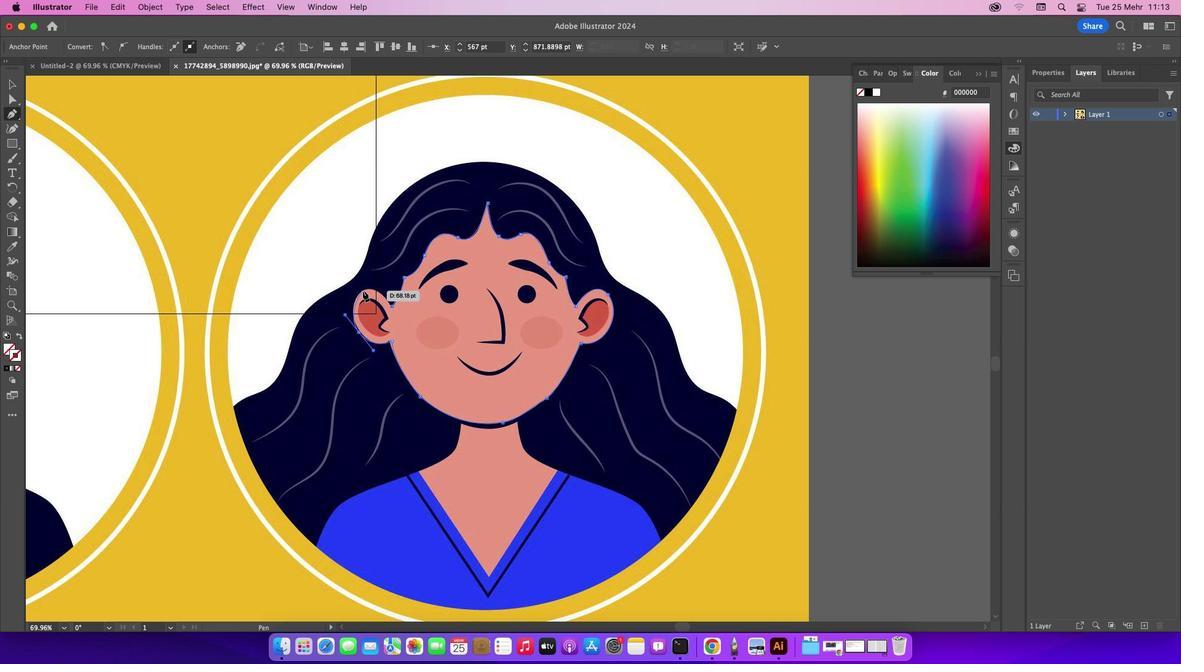 
Action: Mouse pressed left at (362, 291)
Screenshot: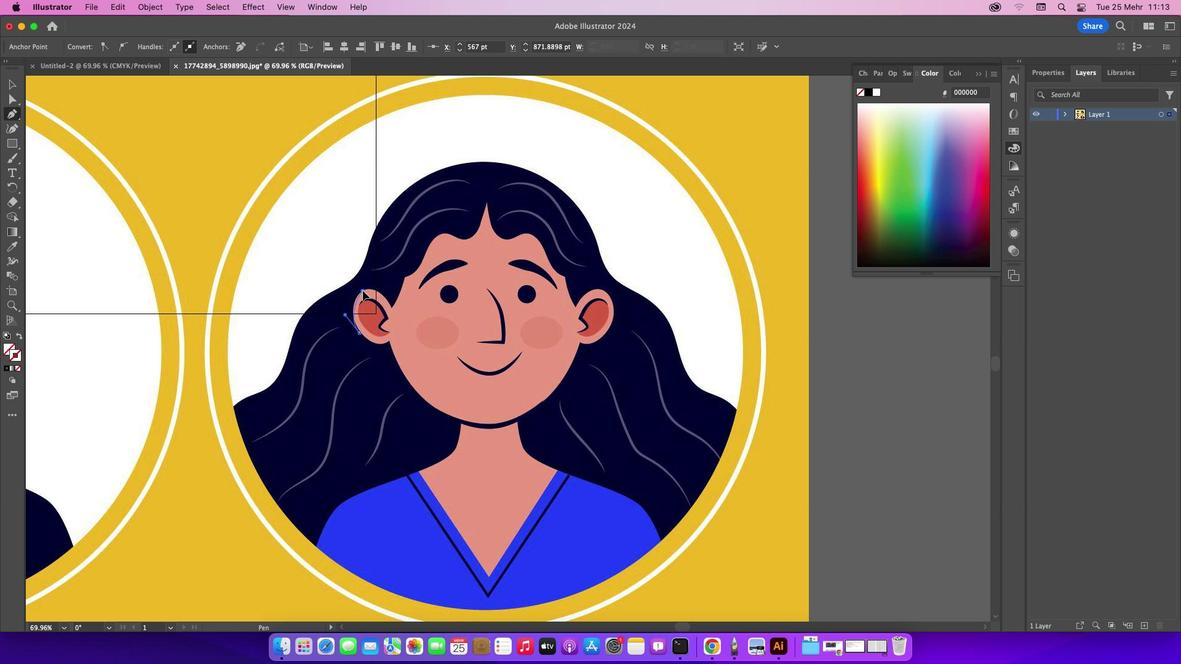 
Action: Mouse moved to (391, 306)
Screenshot: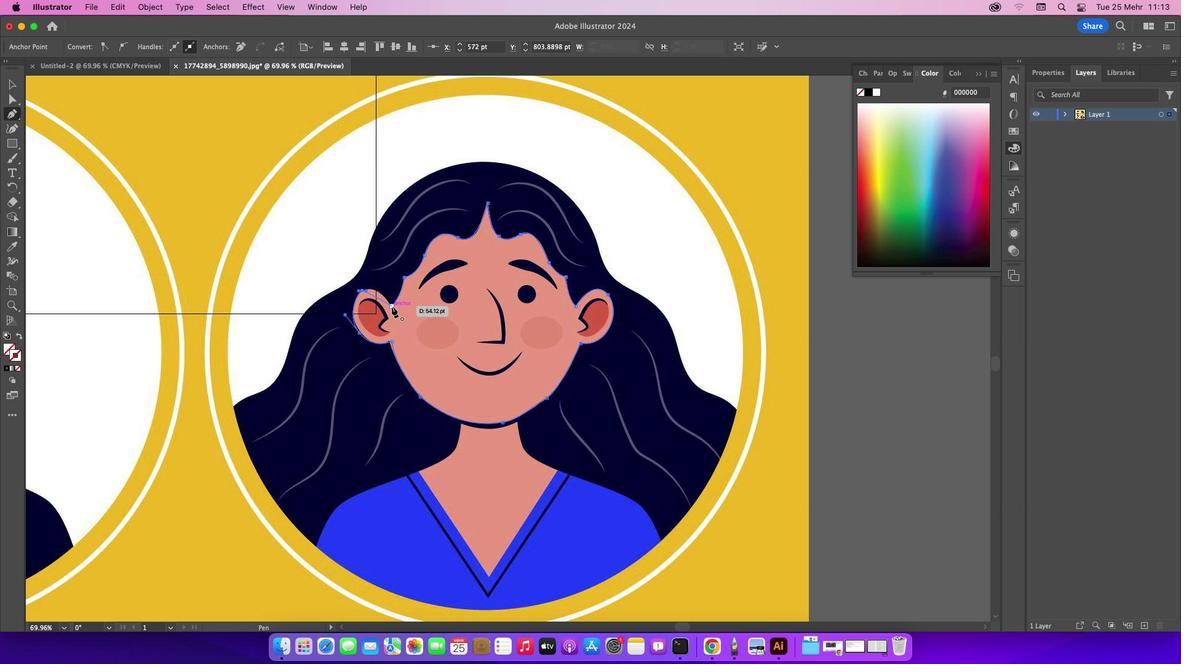 
Action: Mouse pressed left at (391, 306)
Screenshot: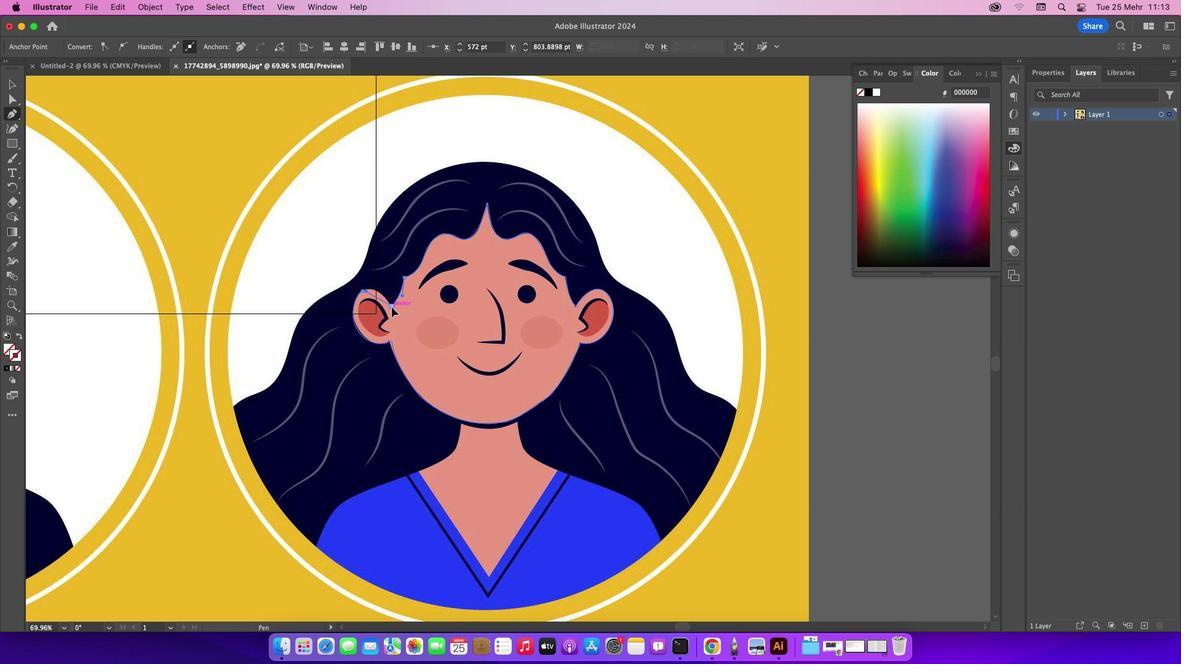 
Action: Mouse moved to (13, 80)
Screenshot: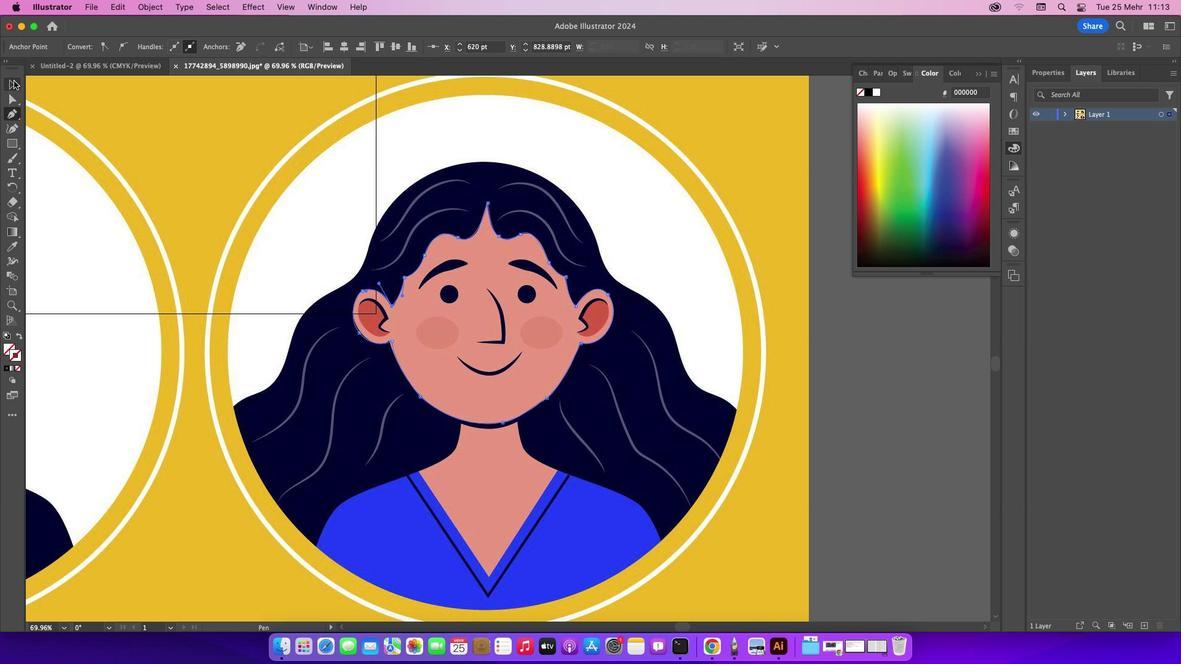 
Action: Mouse pressed left at (13, 80)
Screenshot: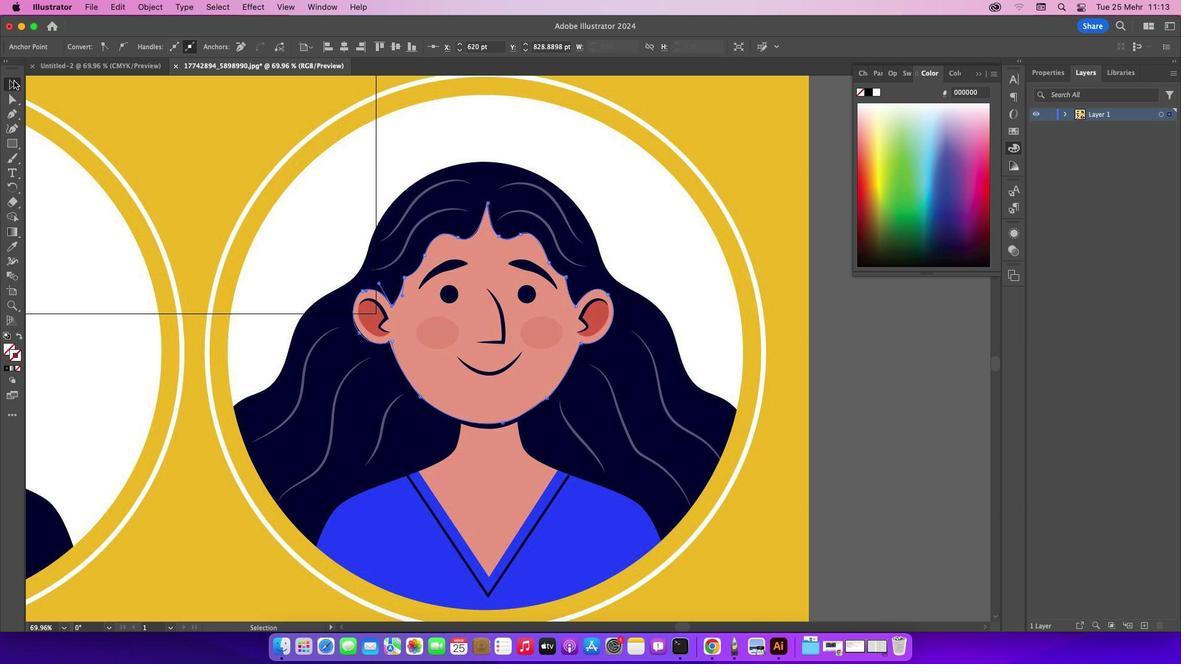 
Action: Mouse moved to (139, 142)
Screenshot: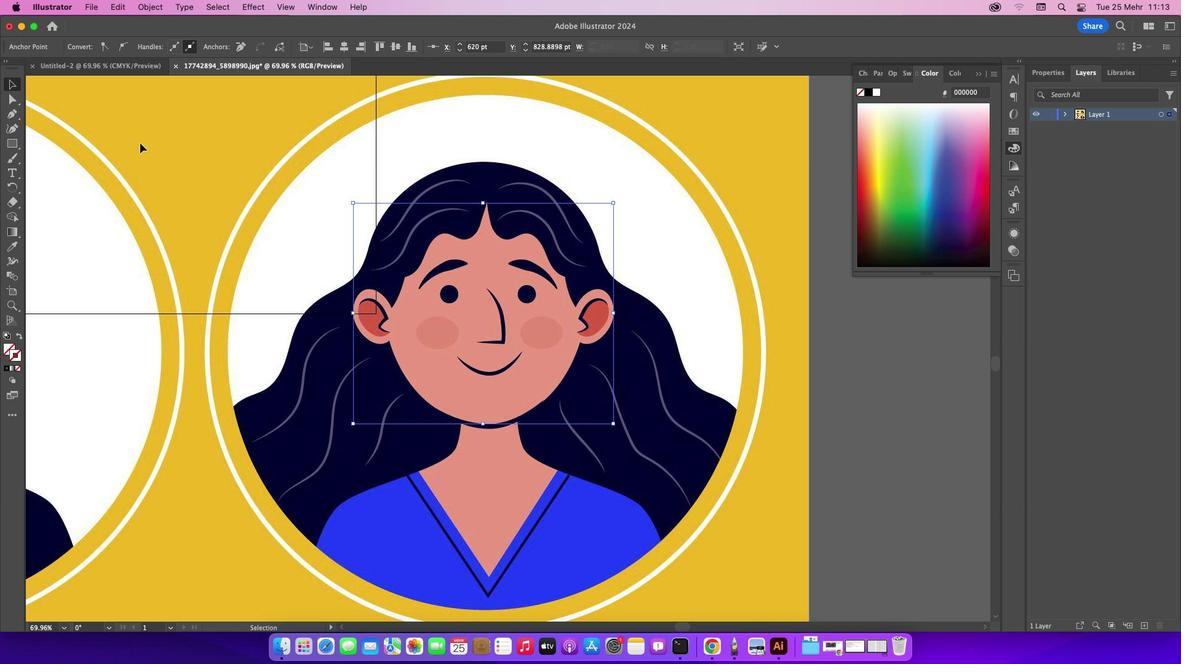 
Action: Mouse pressed left at (139, 142)
Screenshot: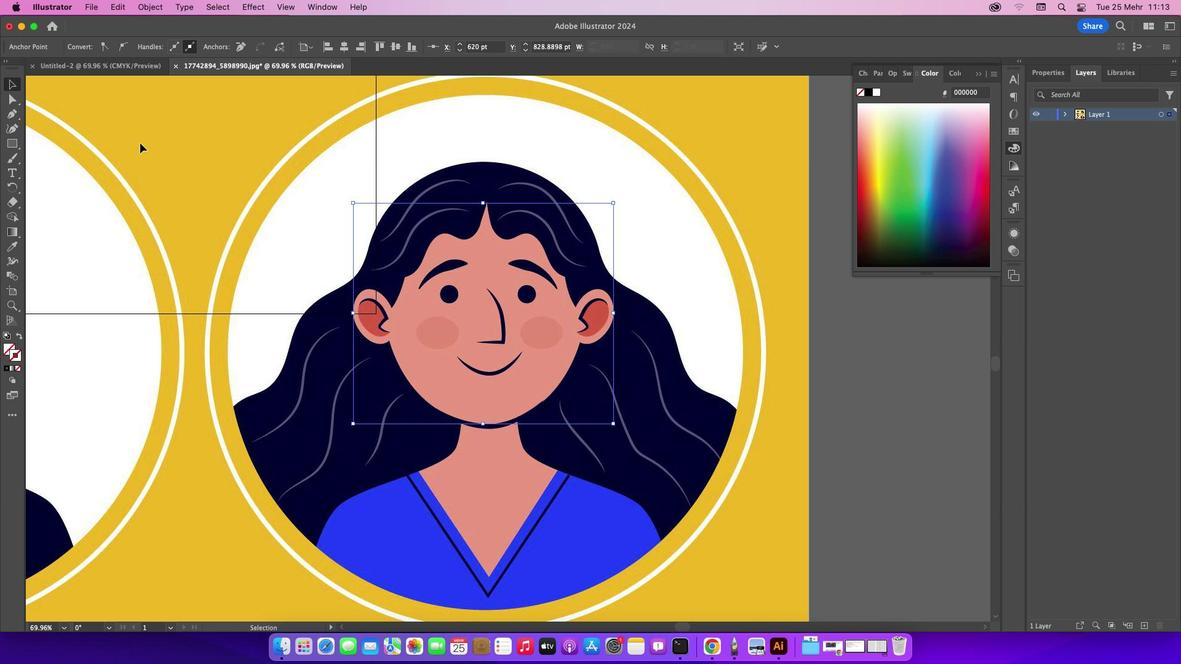 
Action: Mouse moved to (514, 237)
Screenshot: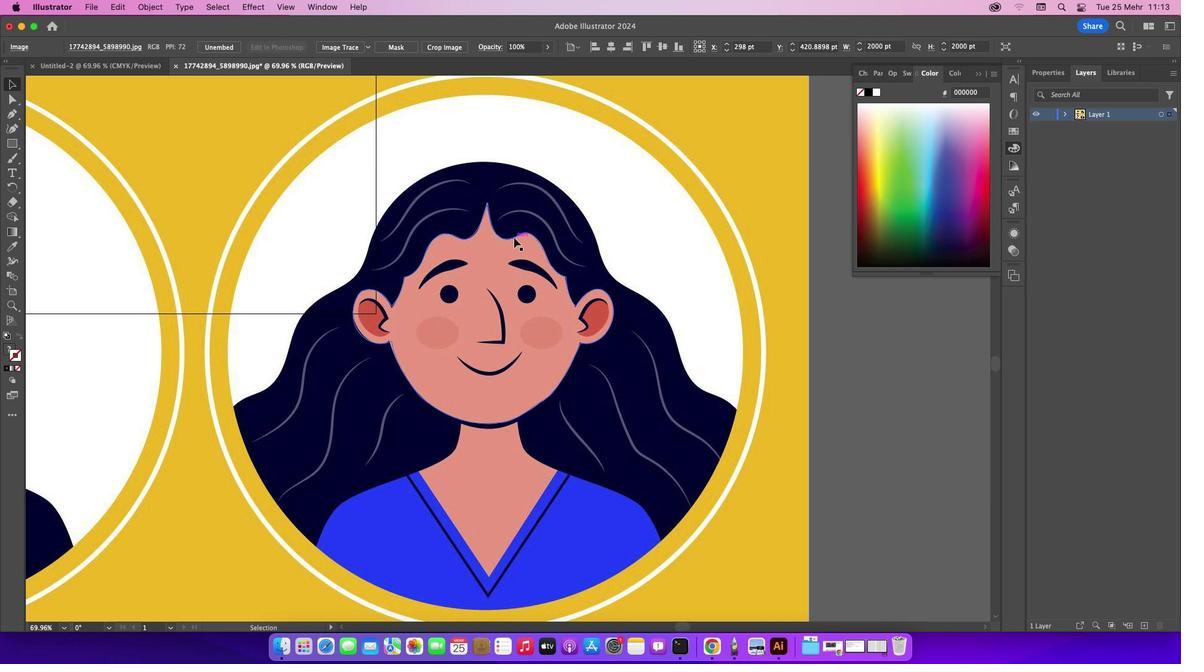
Action: Mouse pressed left at (514, 237)
Screenshot: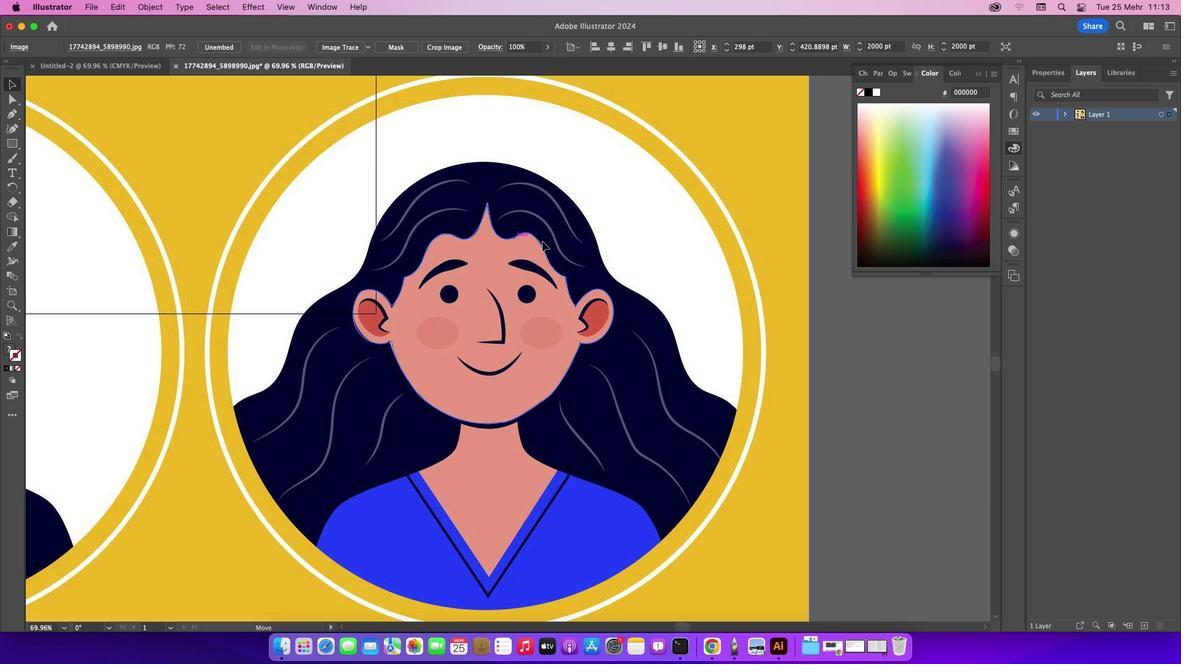 
Action: Mouse moved to (12, 249)
Screenshot: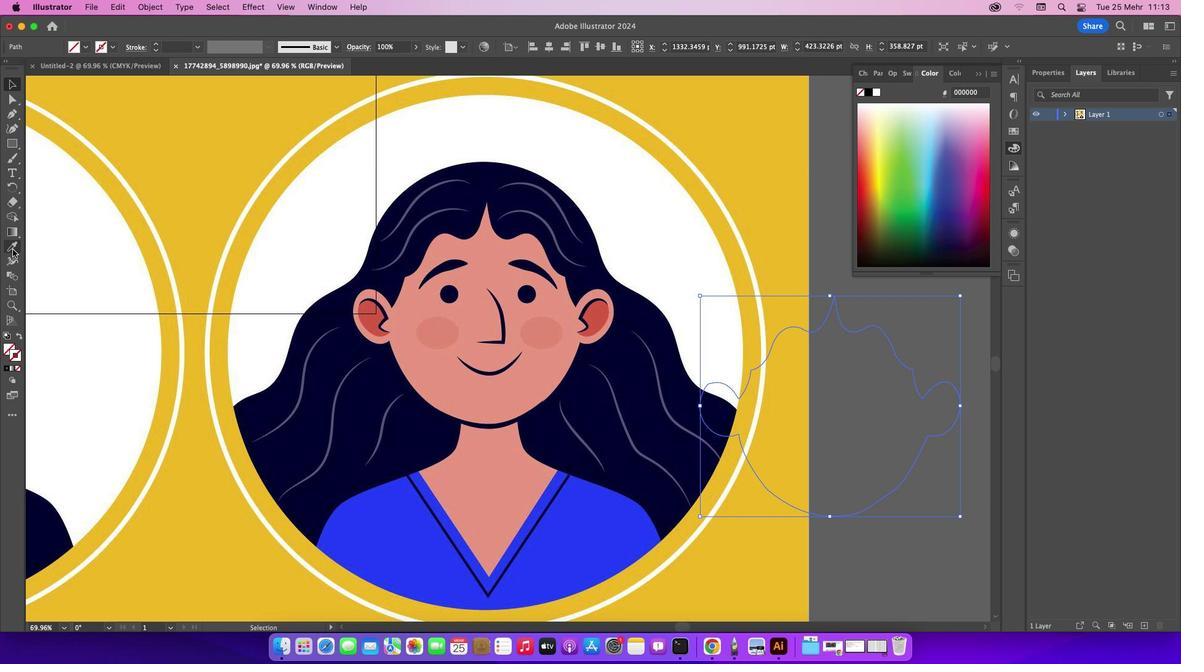 
Action: Mouse pressed left at (12, 249)
Screenshot: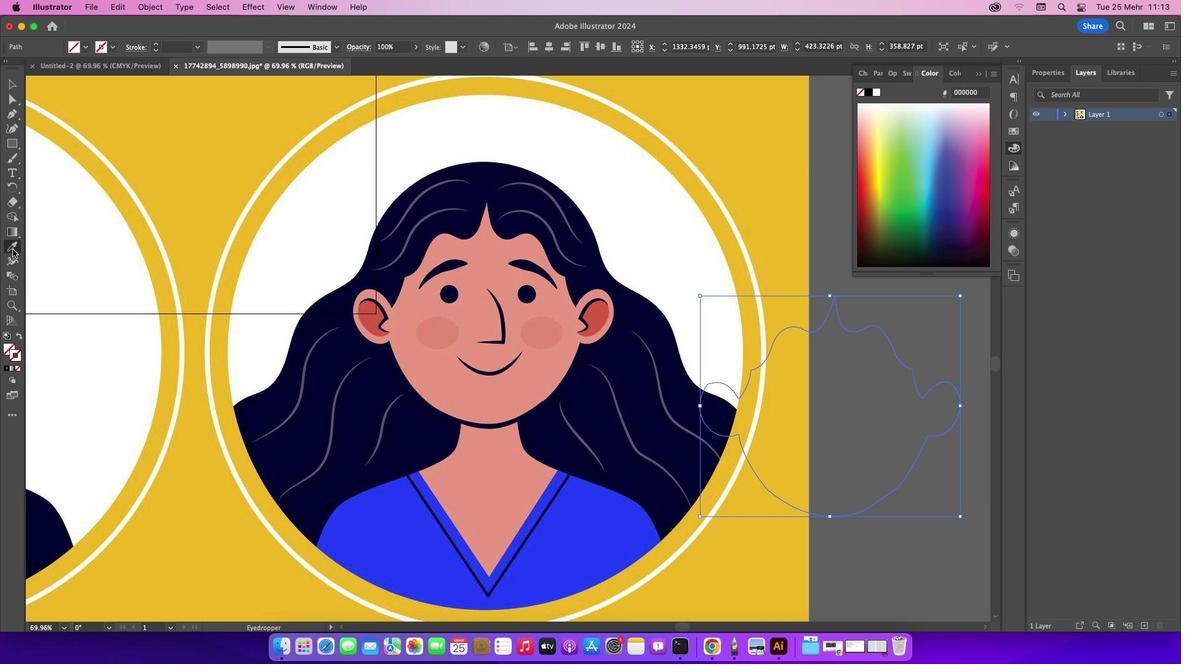 
Action: Mouse moved to (478, 289)
Screenshot: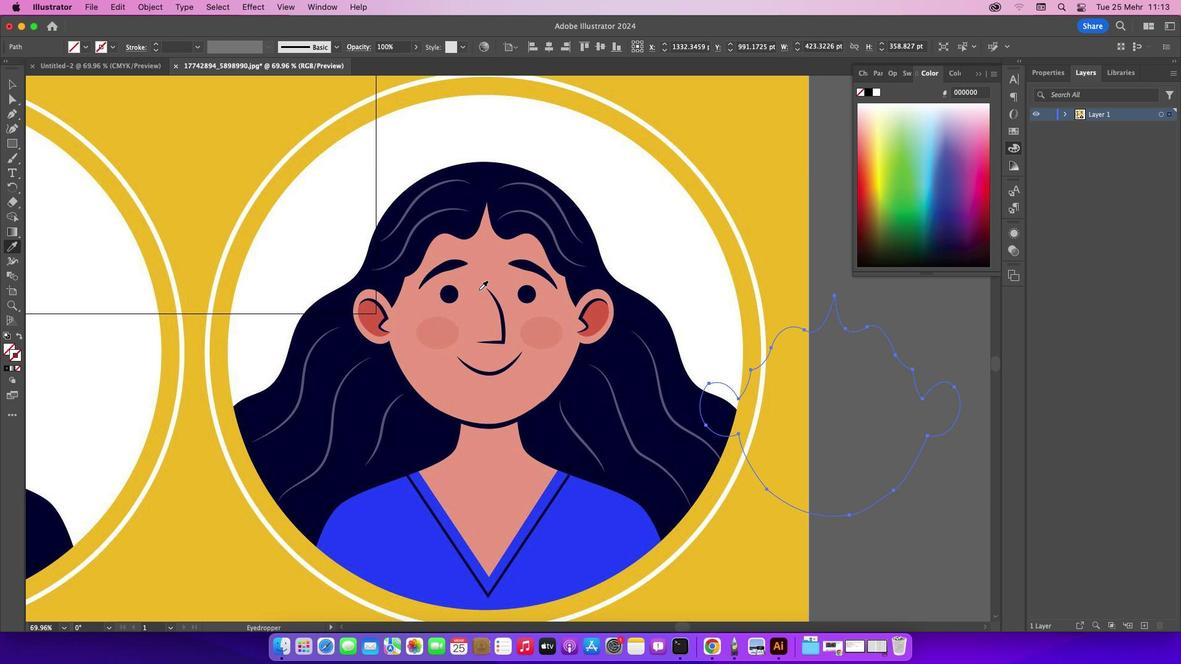 
Action: Mouse pressed left at (478, 289)
Screenshot: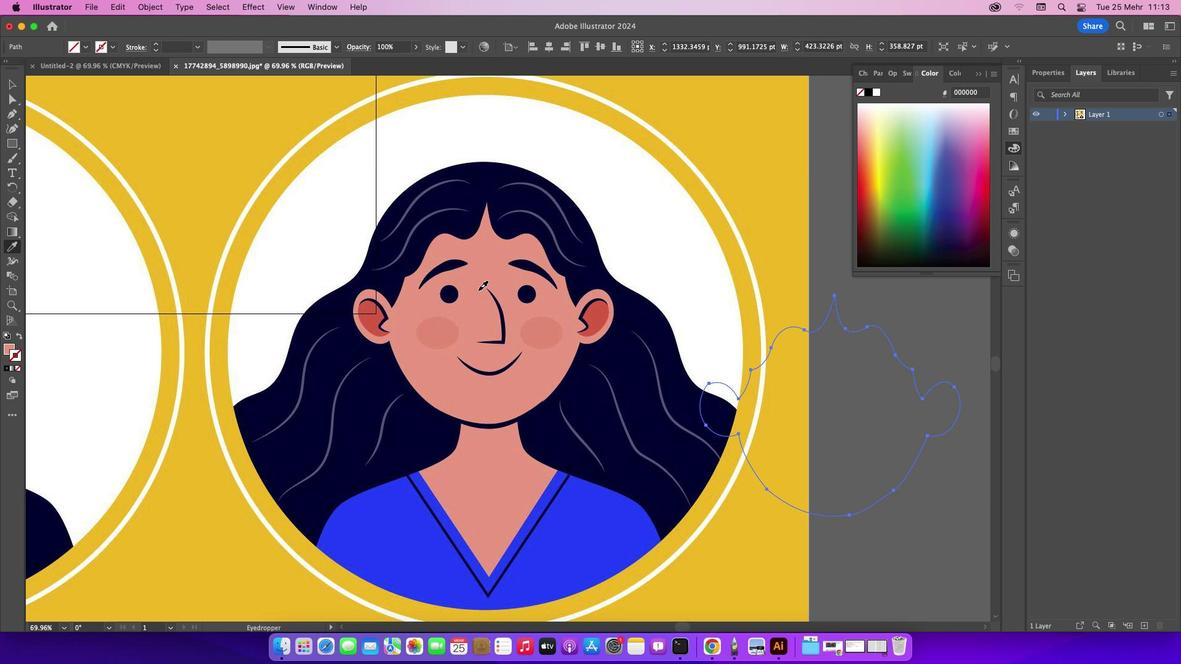 
Action: Mouse moved to (12, 90)
Screenshot: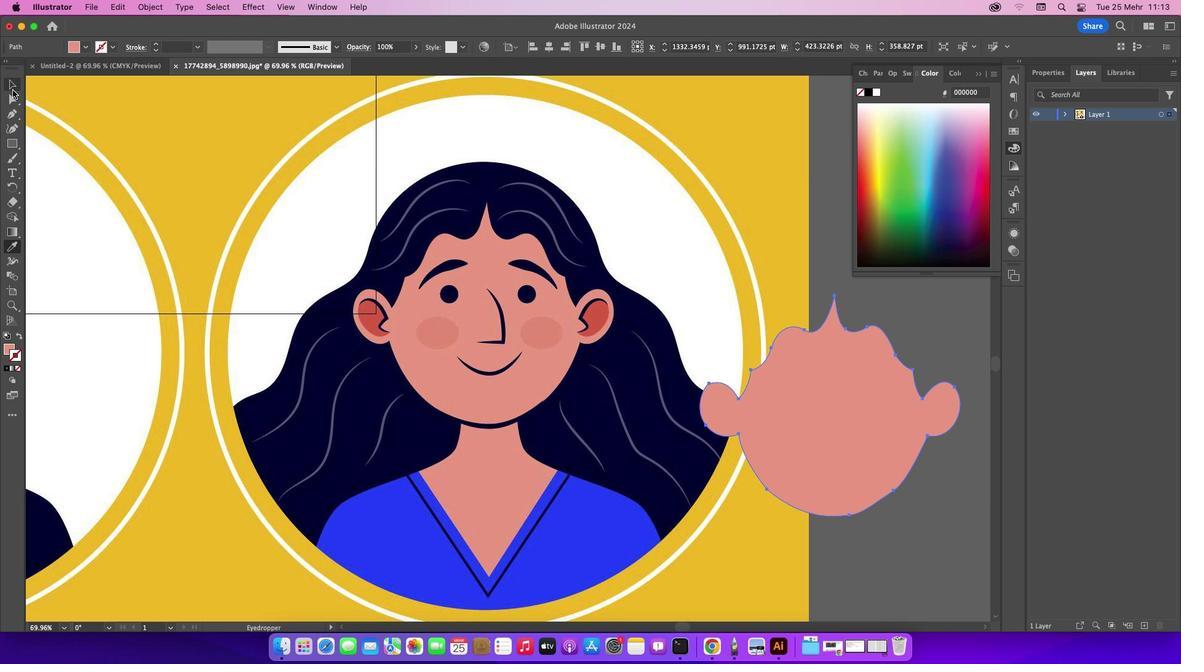 
Action: Mouse pressed left at (12, 90)
Screenshot: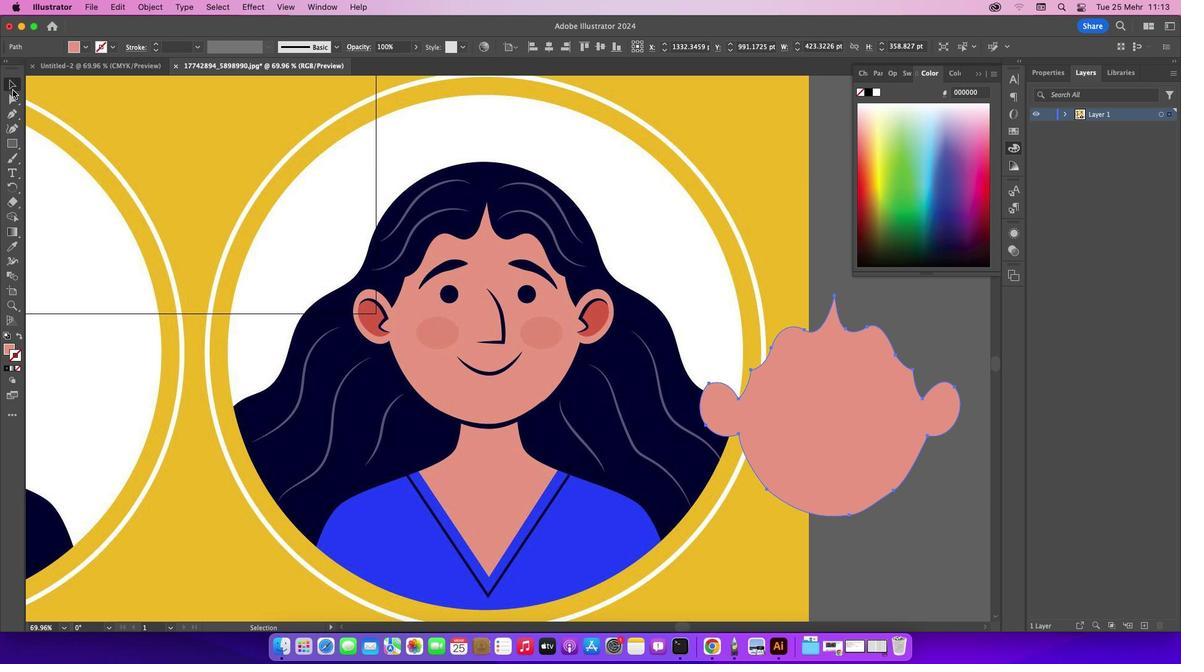 
Action: Mouse moved to (794, 419)
Screenshot: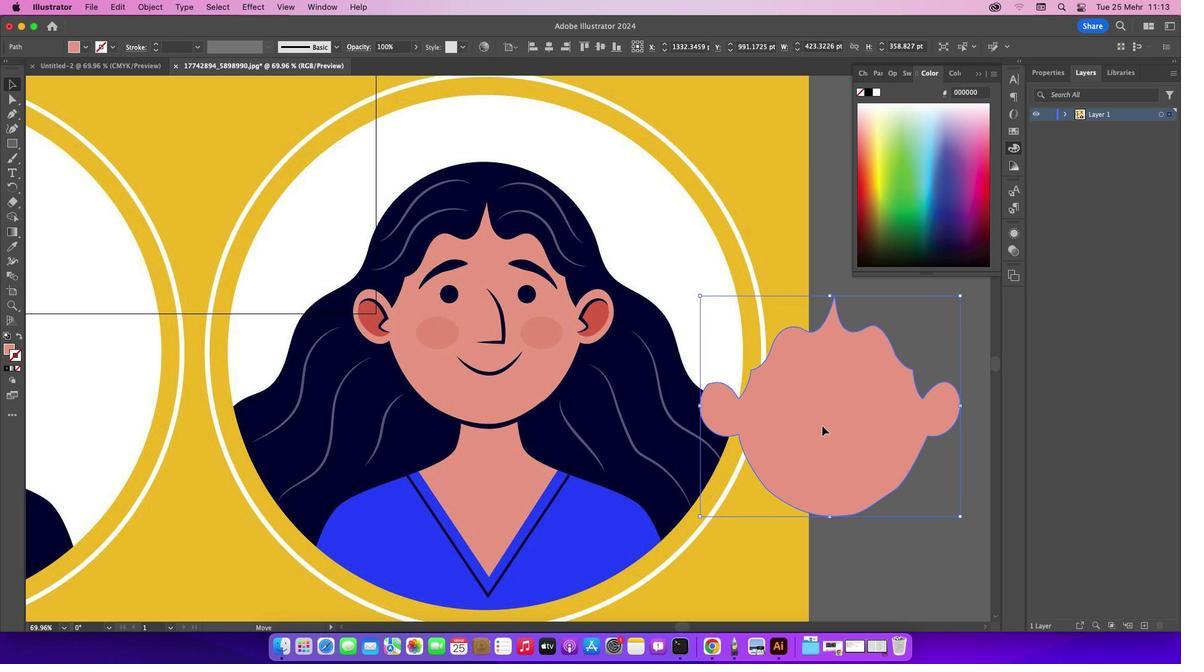 
Action: Mouse pressed left at (794, 419)
Screenshot: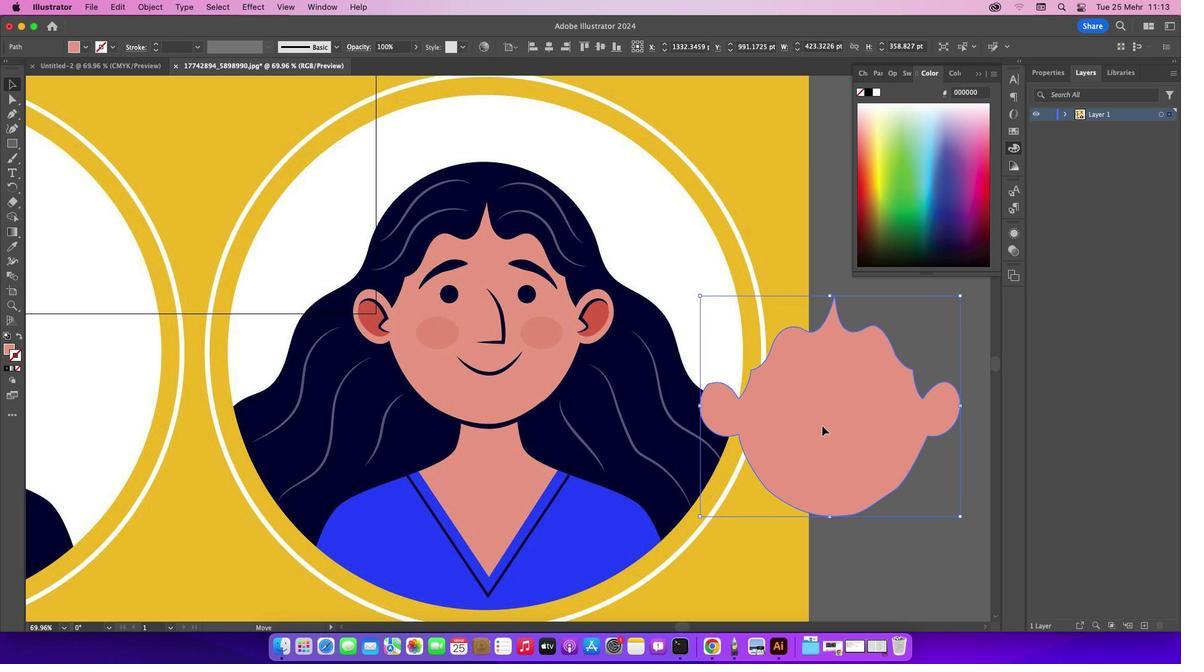 
Action: Mouse moved to (623, 331)
Screenshot: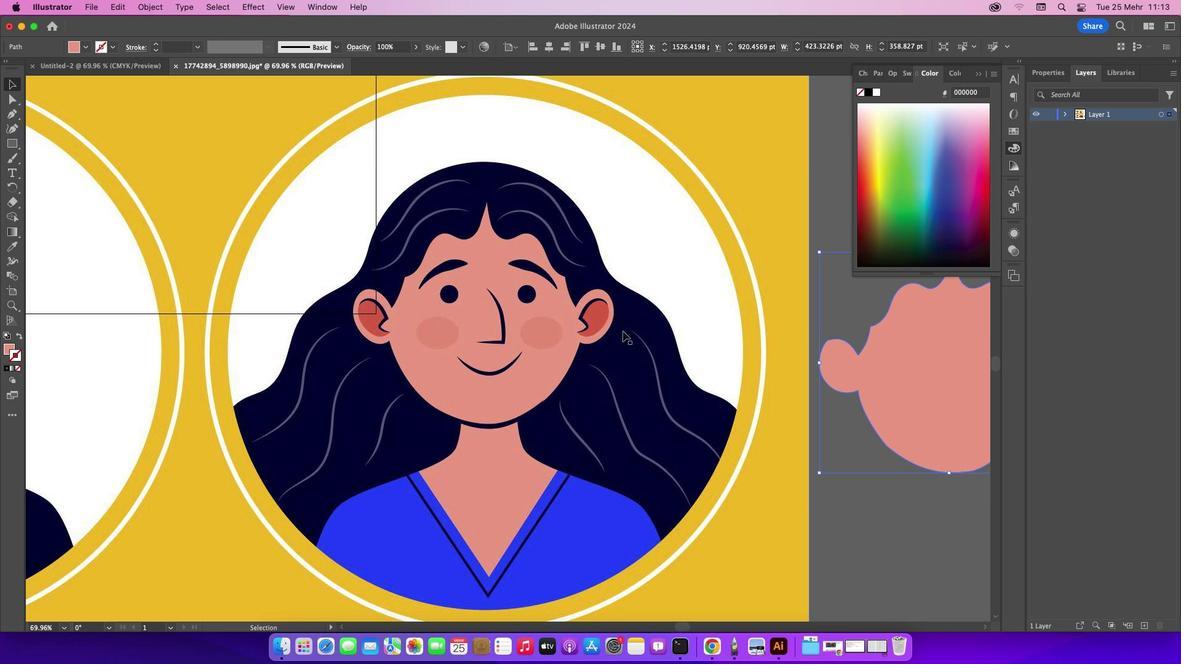 
Action: Mouse scrolled (623, 331) with delta (0, 0)
Screenshot: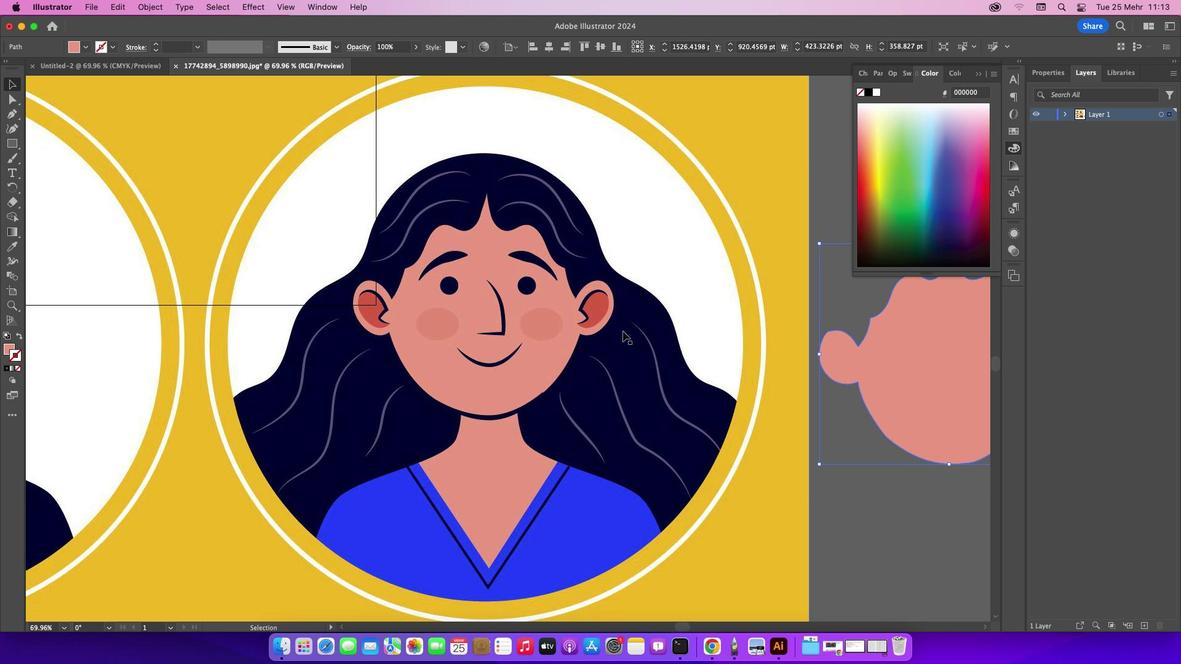 
Action: Mouse scrolled (623, 331) with delta (0, 0)
Screenshot: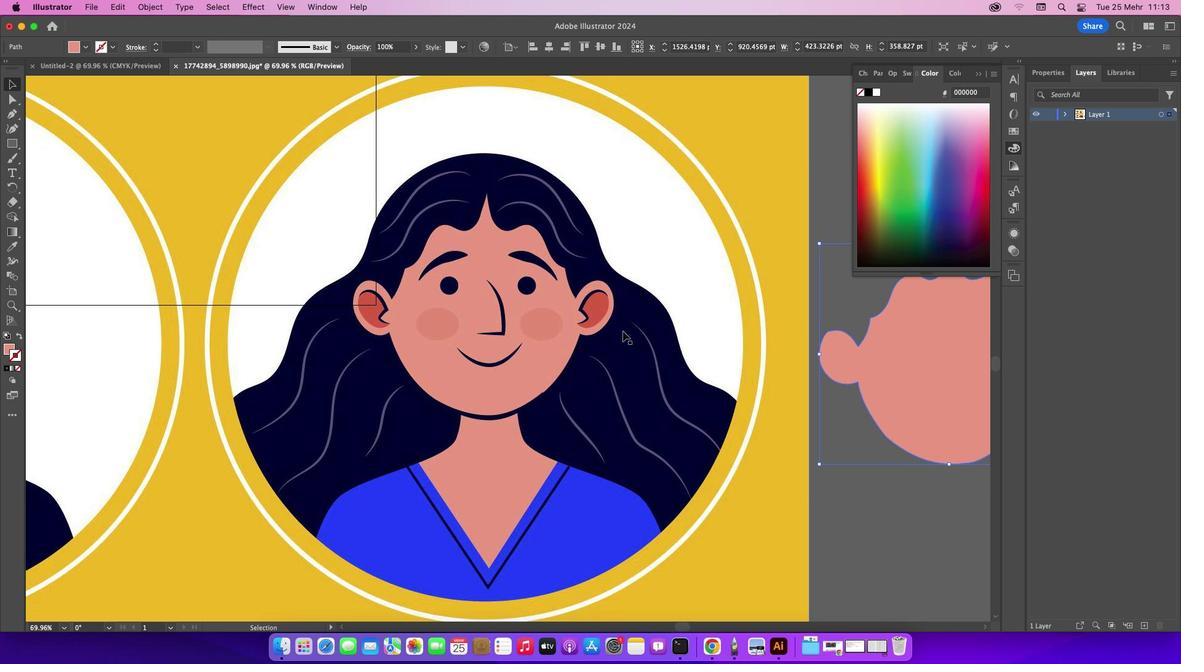 
Action: Mouse scrolled (623, 331) with delta (0, 0)
Screenshot: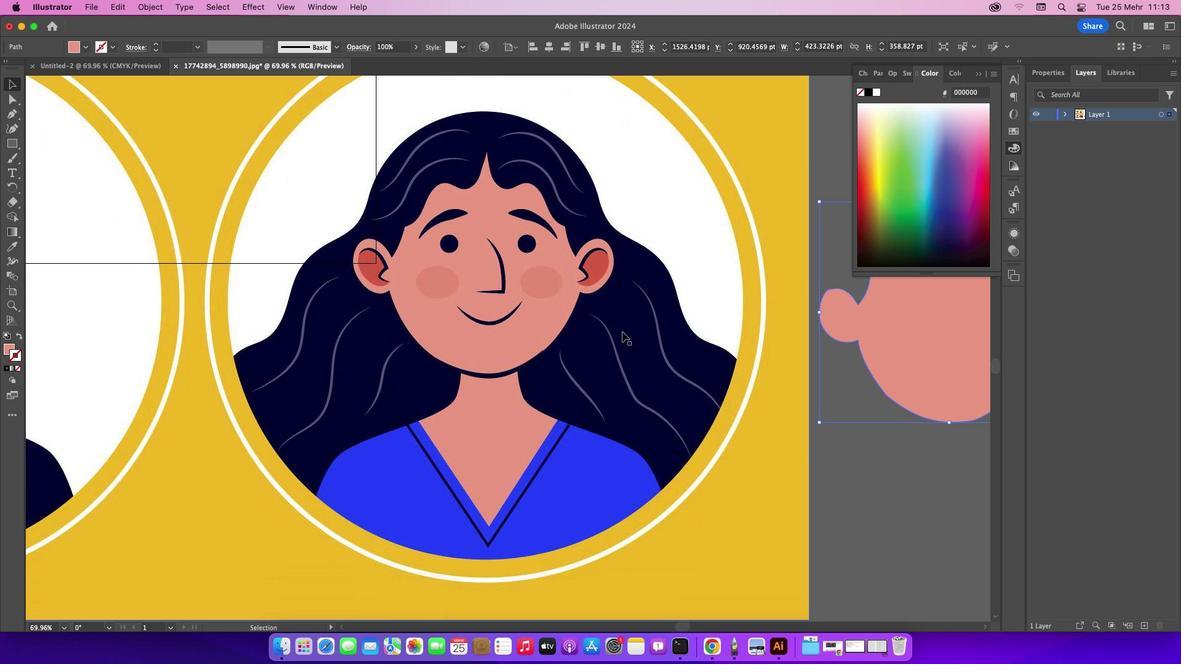 
Action: Mouse moved to (622, 331)
Screenshot: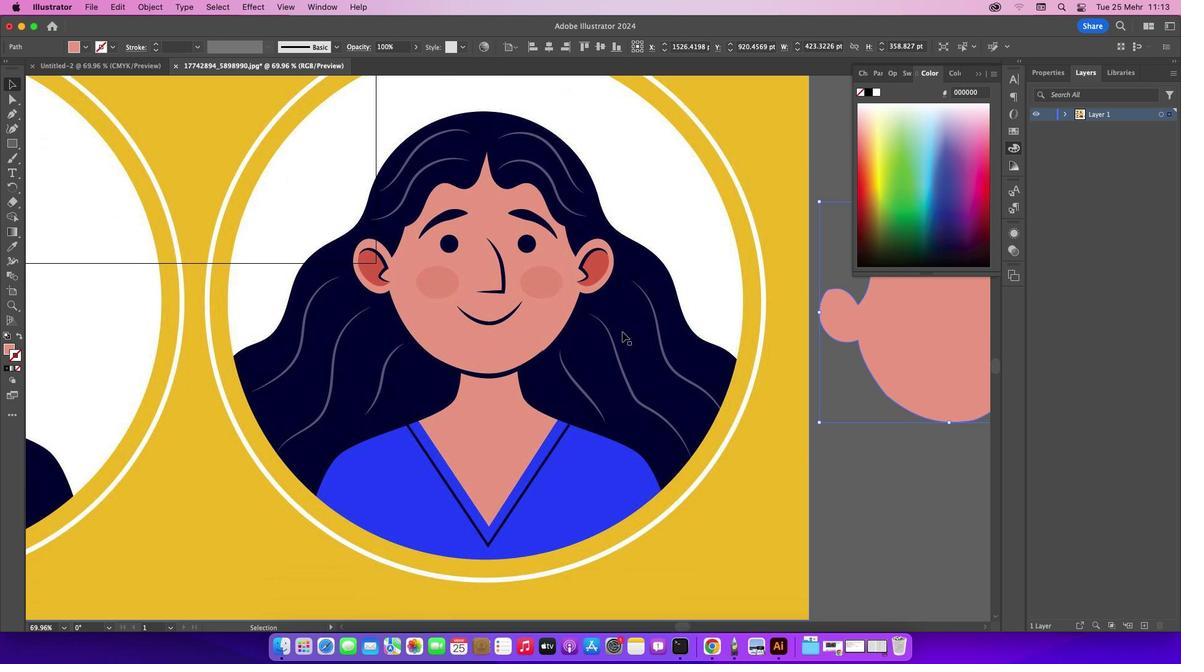 
Action: Mouse scrolled (622, 331) with delta (0, 0)
Screenshot: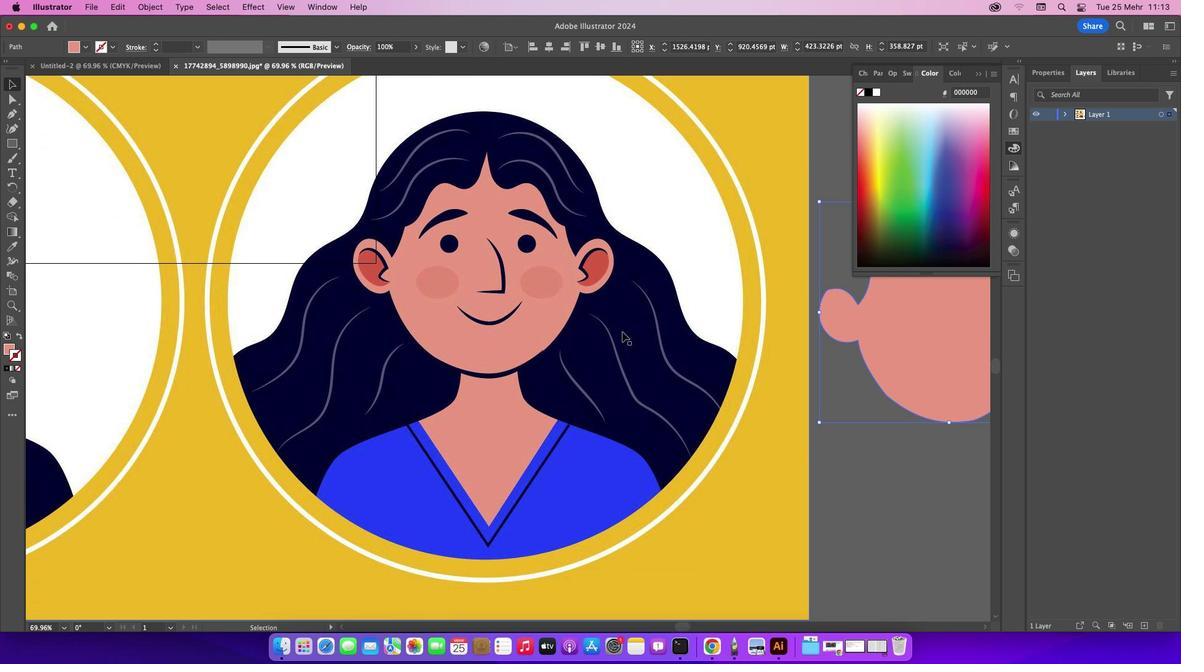 
Action: Mouse moved to (104, 123)
Screenshot: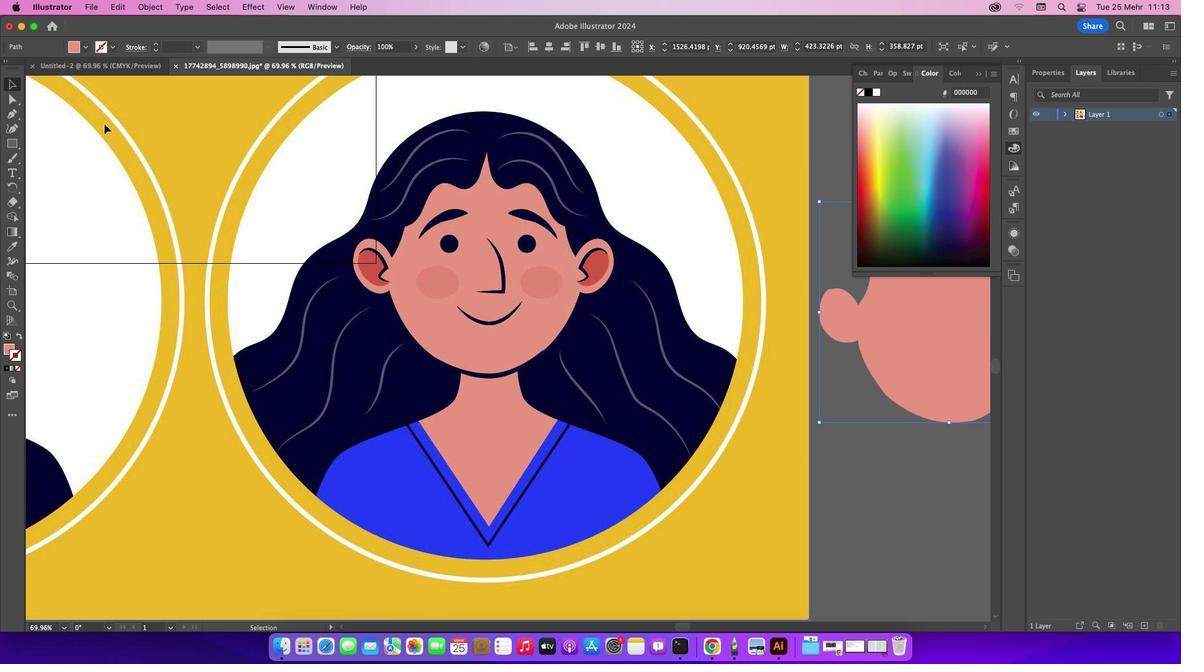 
Action: Mouse pressed left at (104, 123)
Screenshot: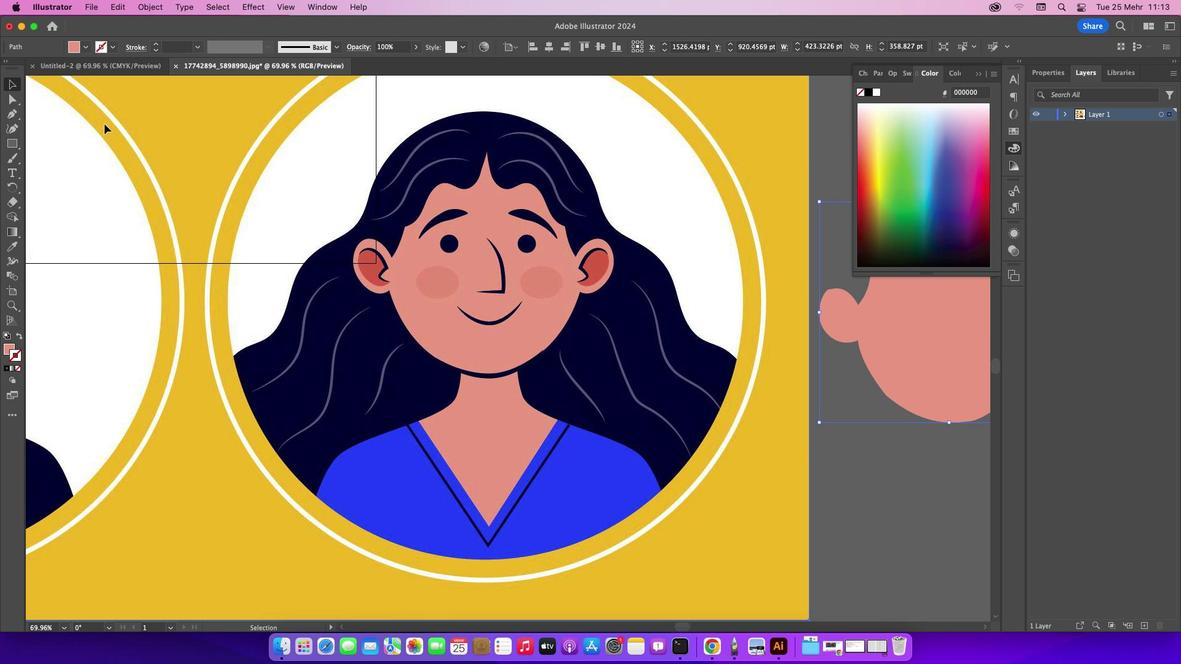 
Action: Mouse moved to (12, 116)
Screenshot: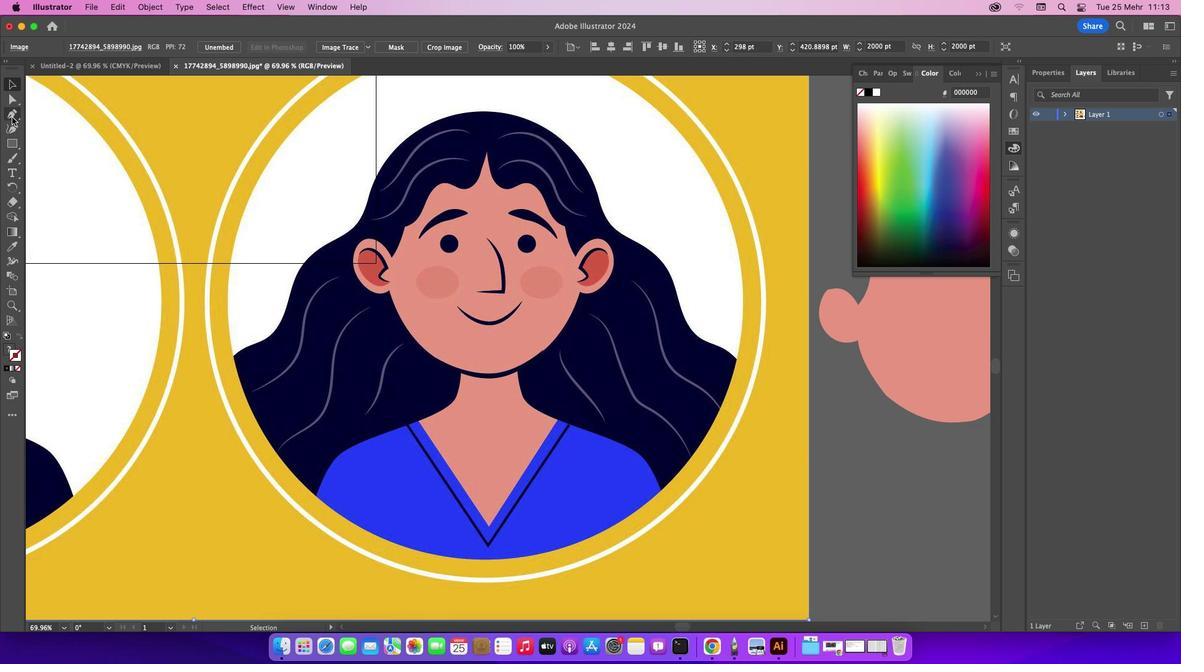
Action: Mouse pressed left at (12, 116)
Screenshot: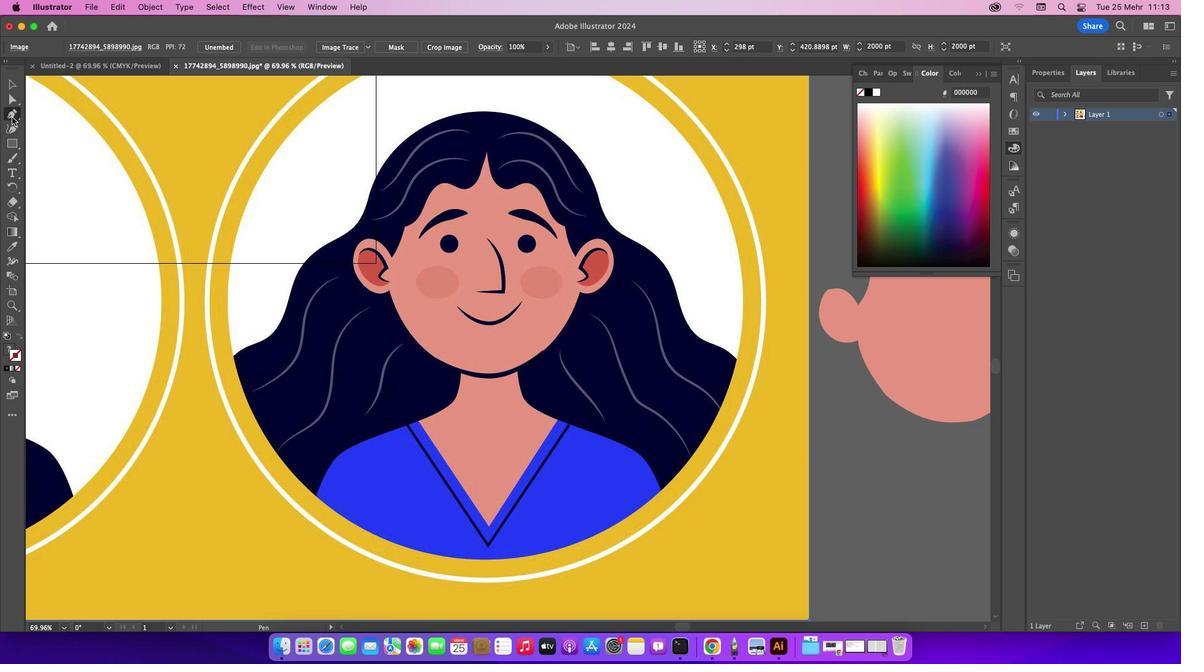 
Action: Mouse moved to (517, 372)
Screenshot: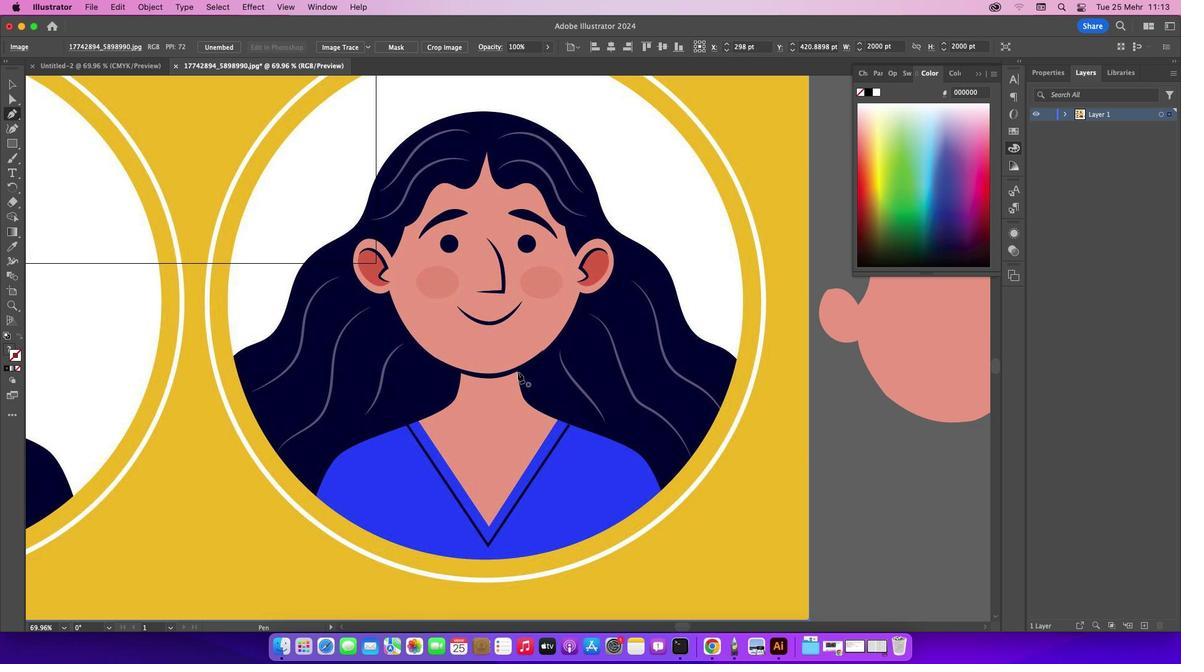 
Action: Mouse pressed left at (517, 372)
Screenshot: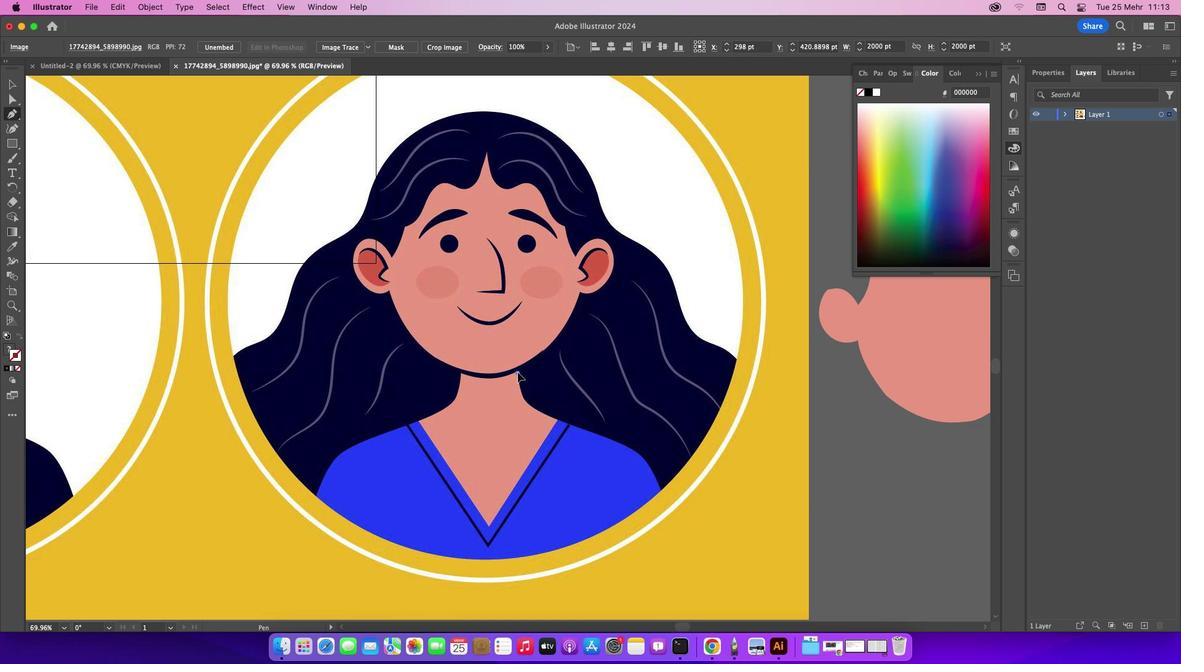 
Action: Mouse moved to (556, 418)
Screenshot: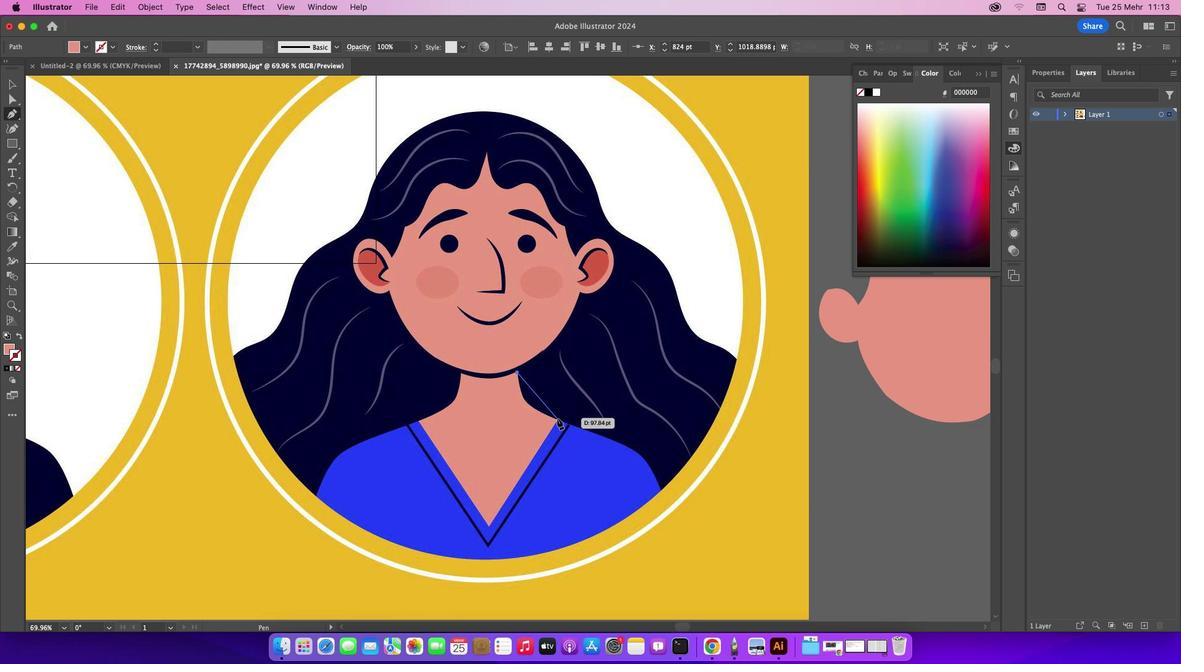 
Action: Mouse pressed left at (556, 418)
Screenshot: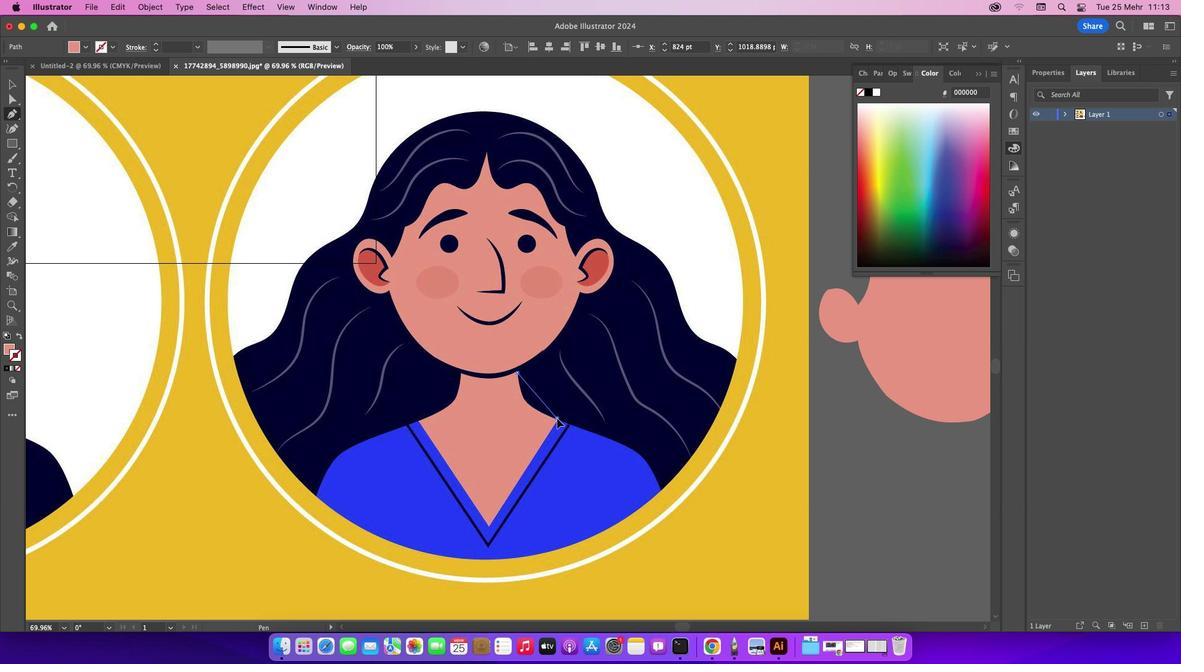 
Action: Mouse moved to (553, 416)
Screenshot: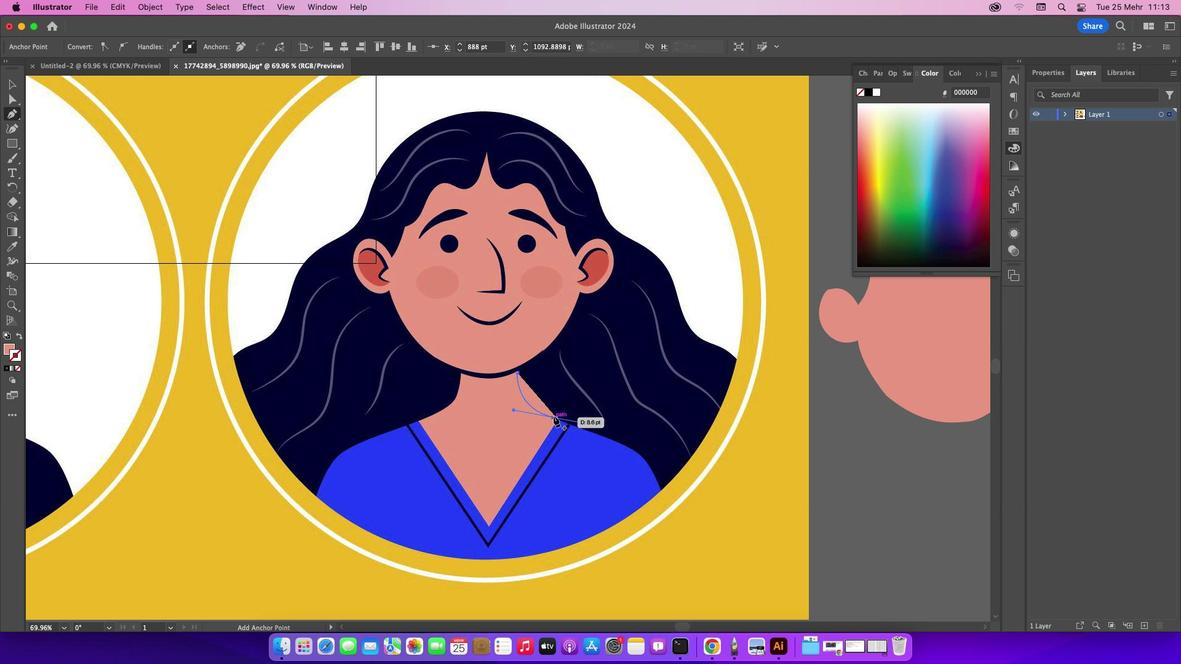 
Action: Mouse pressed left at (553, 416)
Screenshot: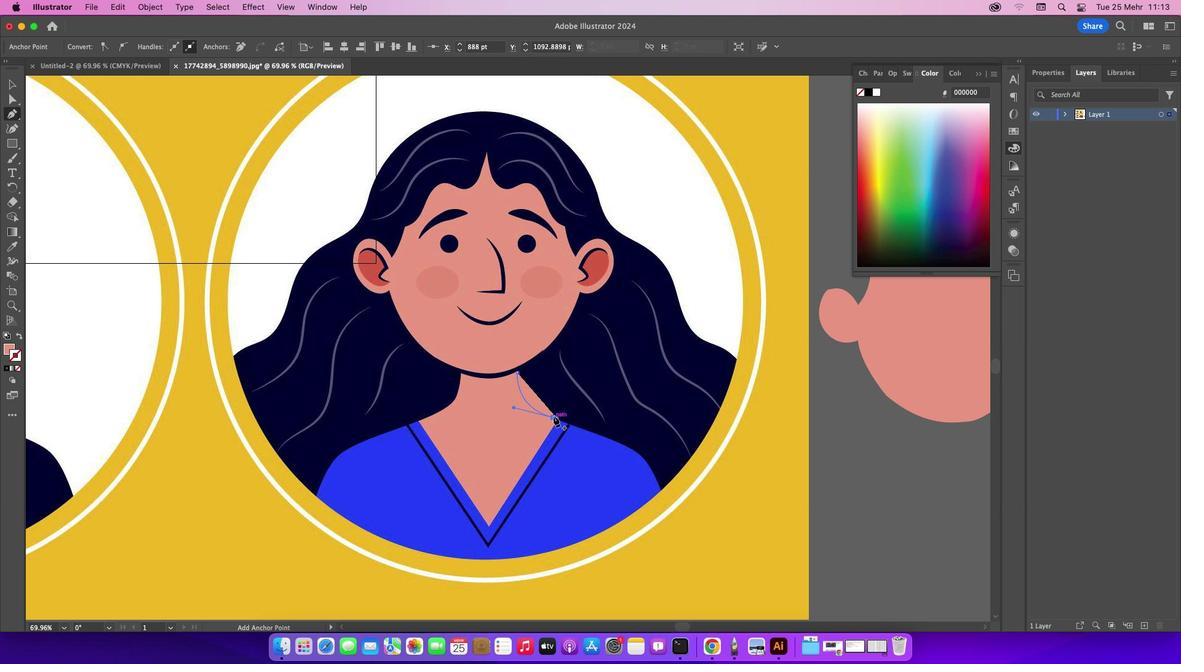 
Action: Mouse moved to (558, 419)
Screenshot: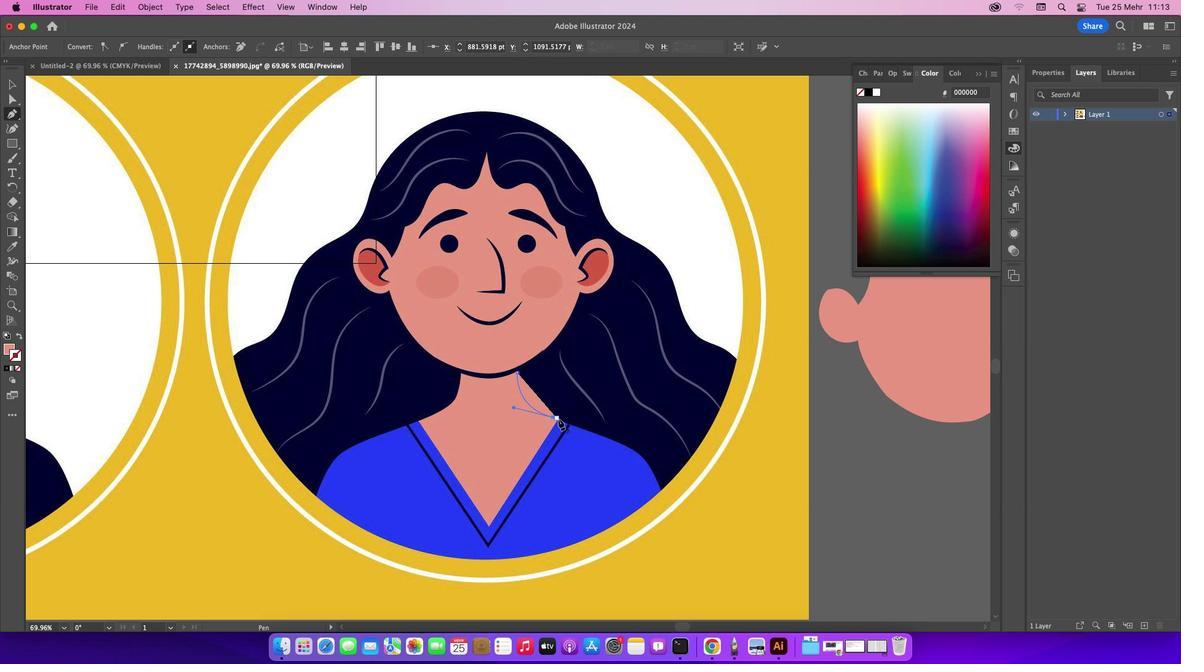 
Action: Mouse pressed left at (558, 419)
Screenshot: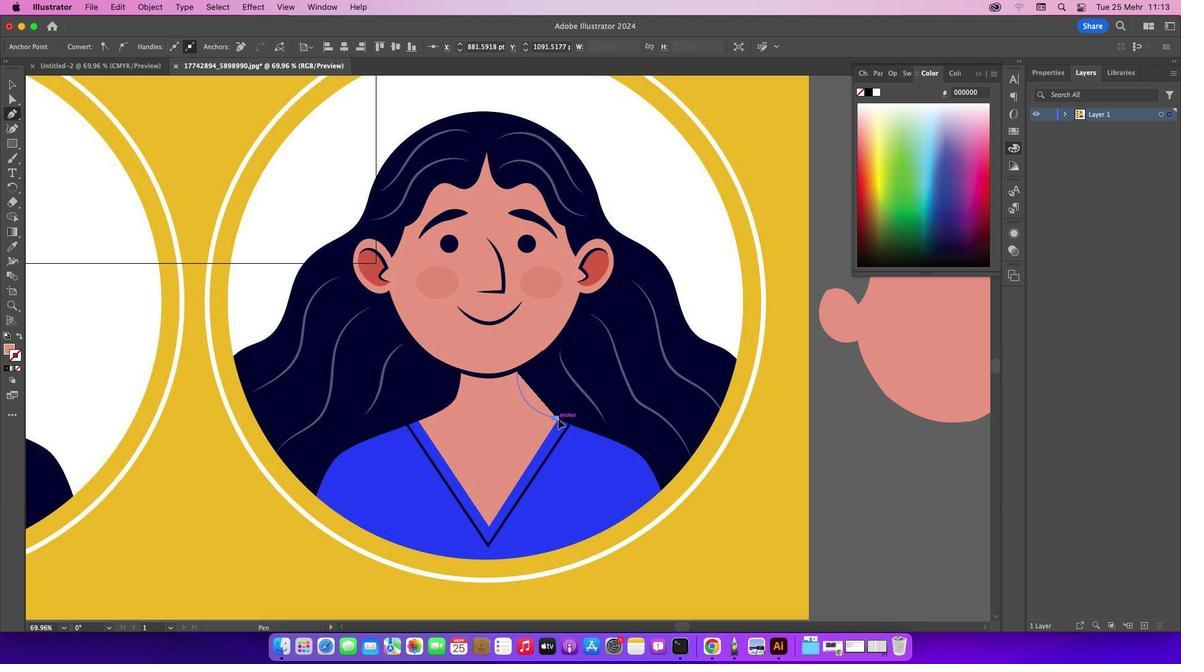 
Action: Mouse moved to (9, 345)
Screenshot: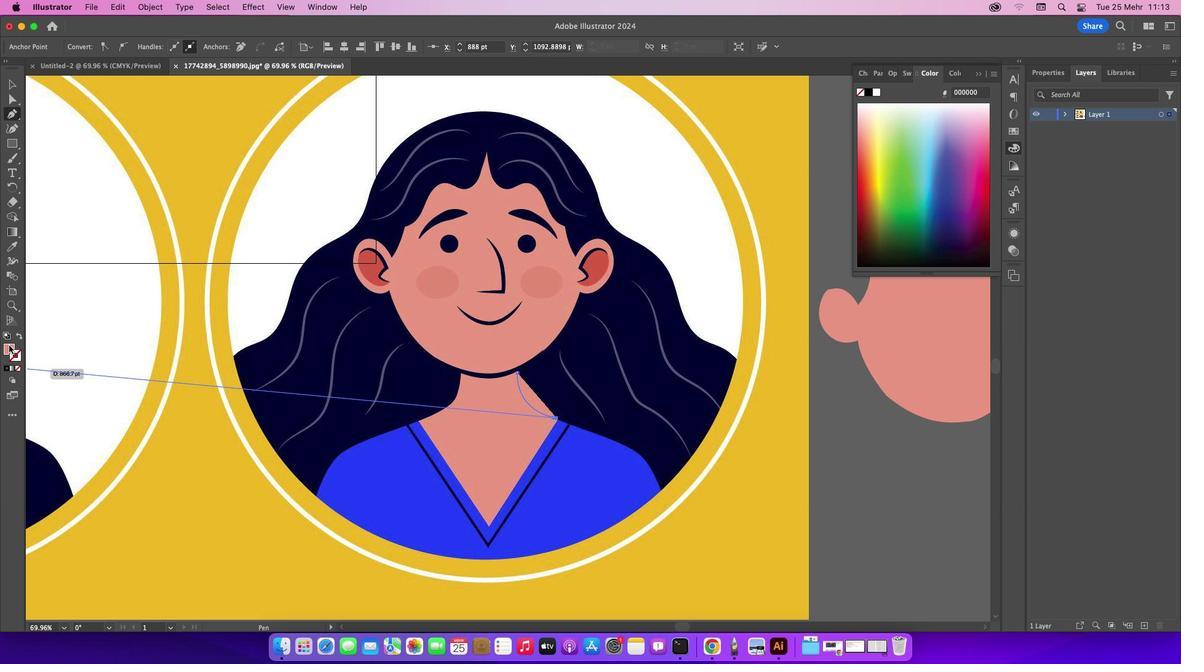 
Action: Mouse pressed left at (9, 345)
Screenshot: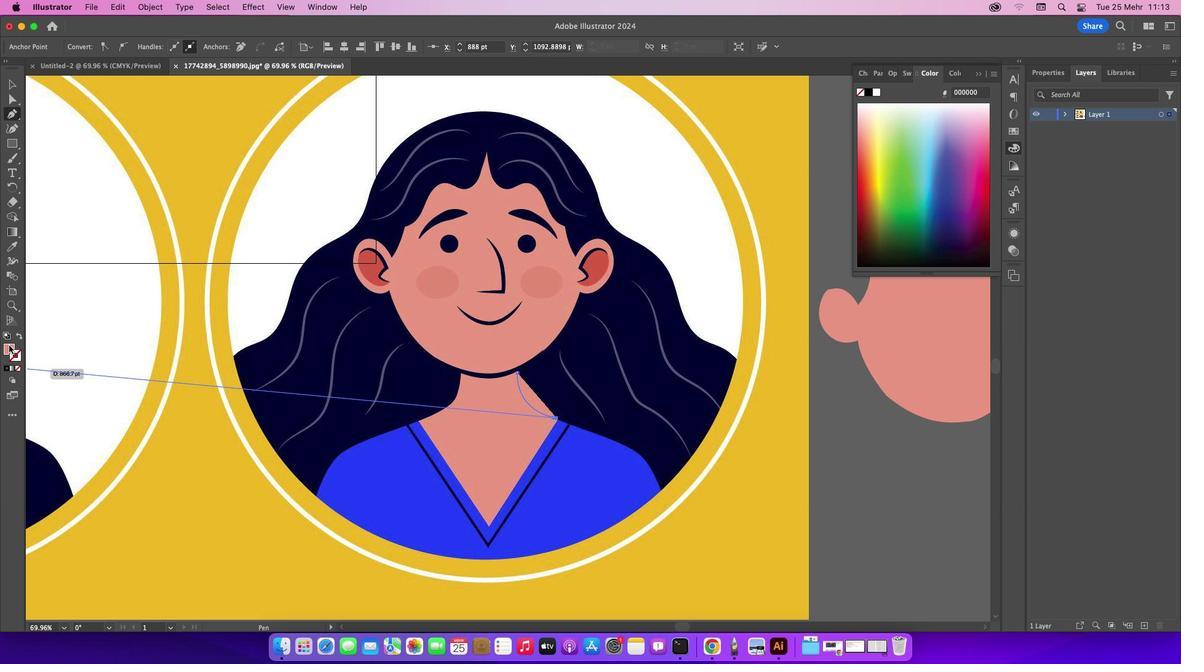 
Action: Mouse moved to (17, 369)
Screenshot: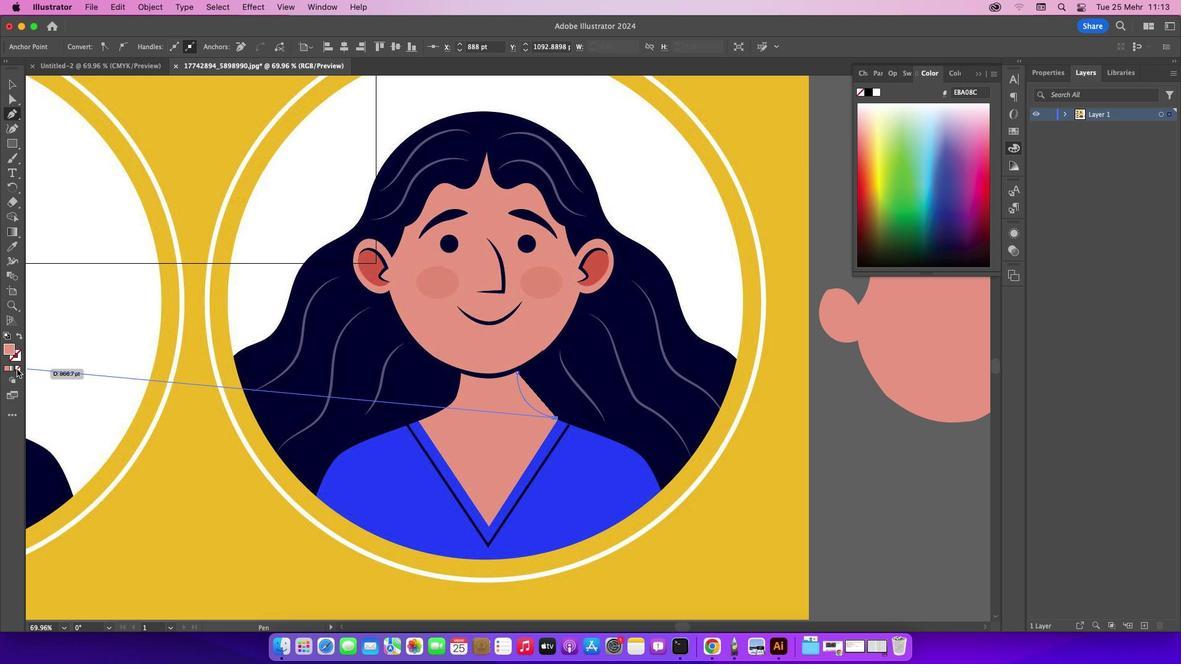 
Action: Mouse pressed left at (17, 369)
Screenshot: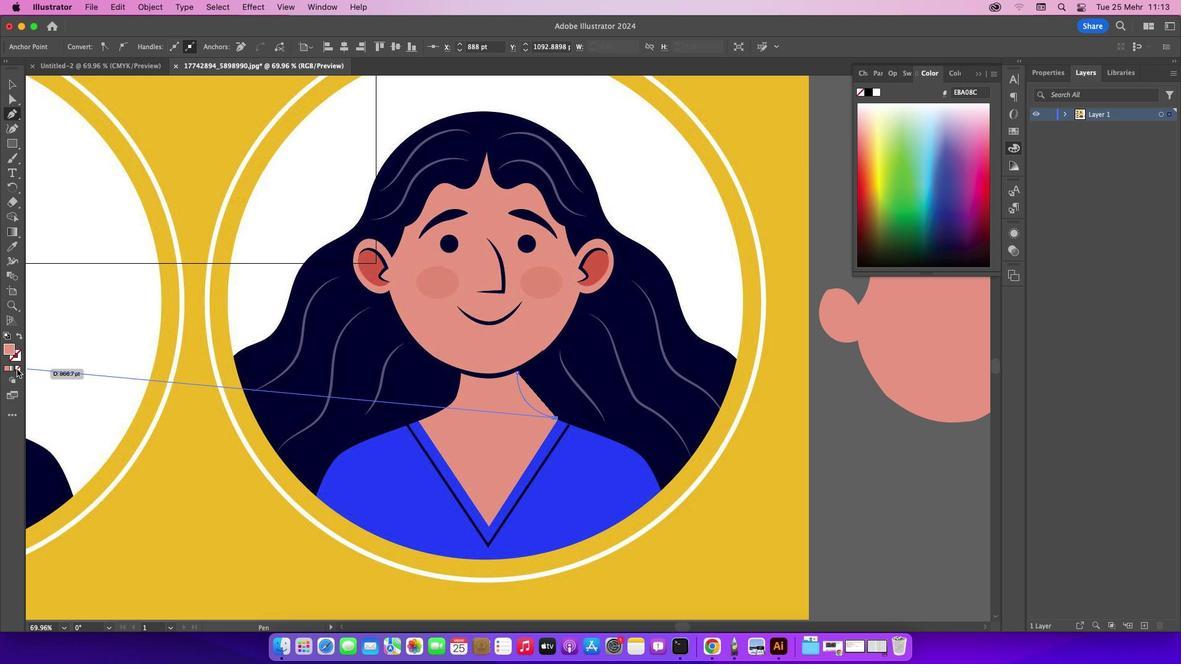 
Action: Mouse moved to (490, 526)
Screenshot: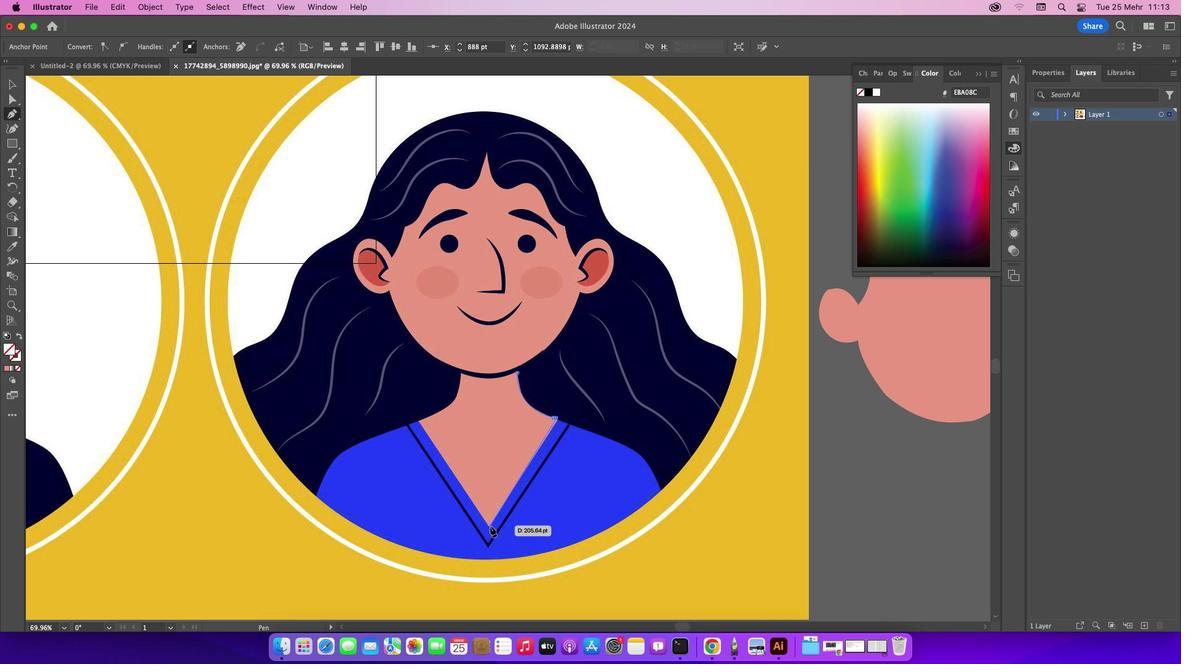 
Action: Mouse pressed left at (490, 526)
Screenshot: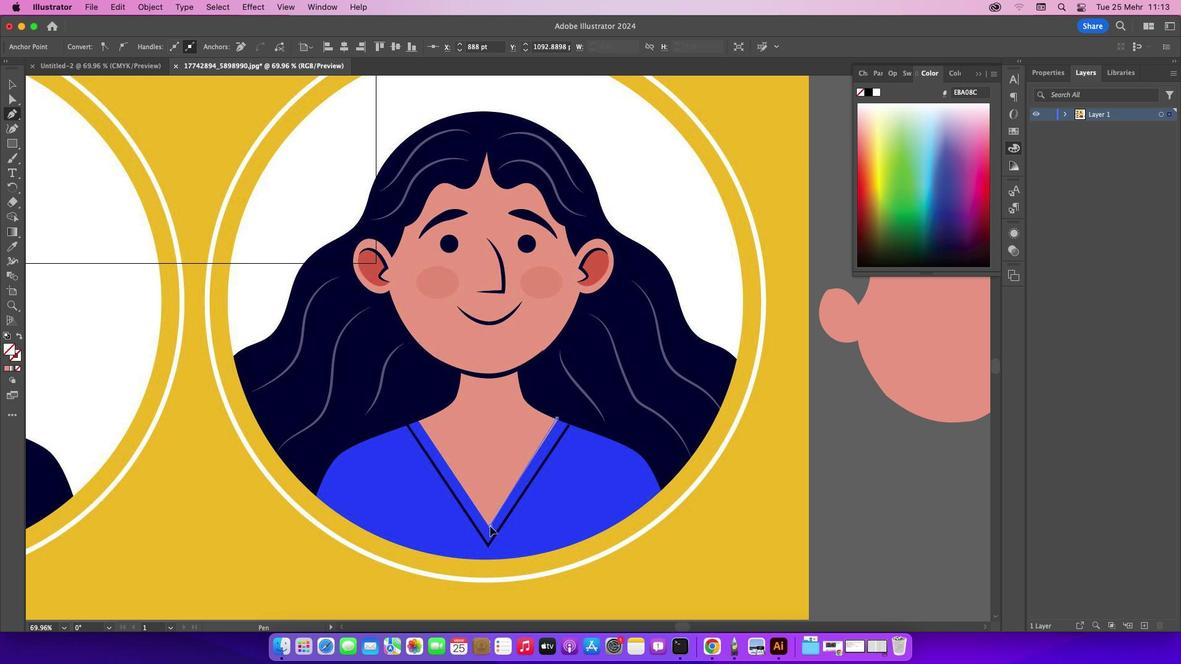 
Action: Mouse moved to (418, 420)
Screenshot: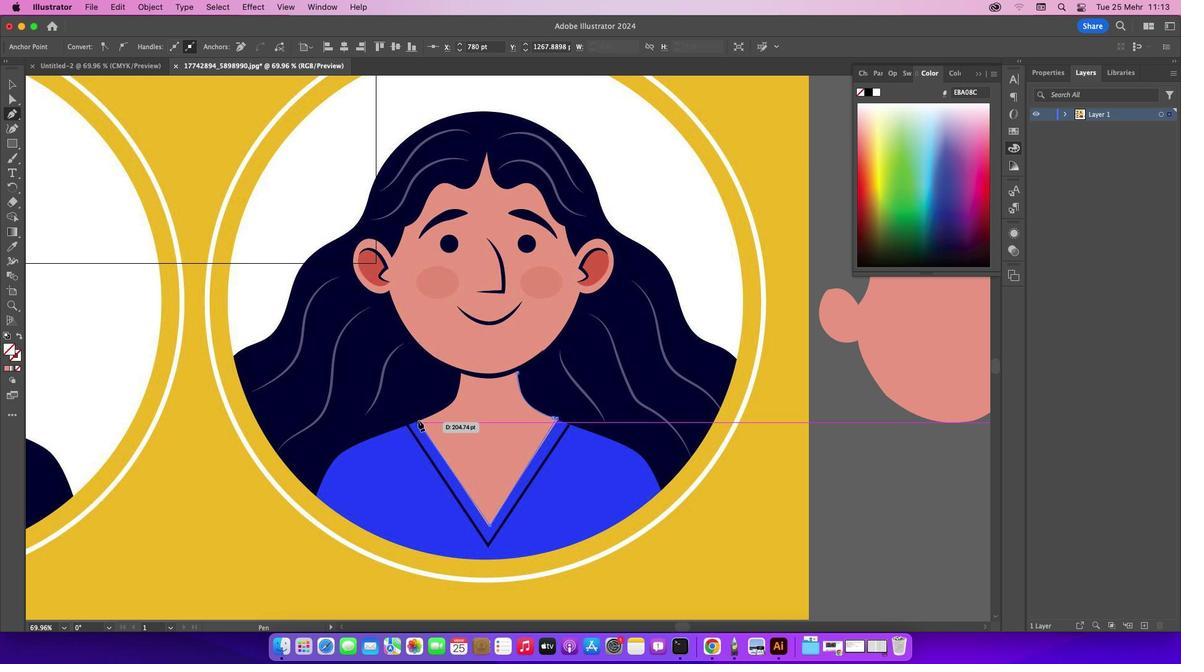 
Action: Mouse pressed left at (418, 420)
Screenshot: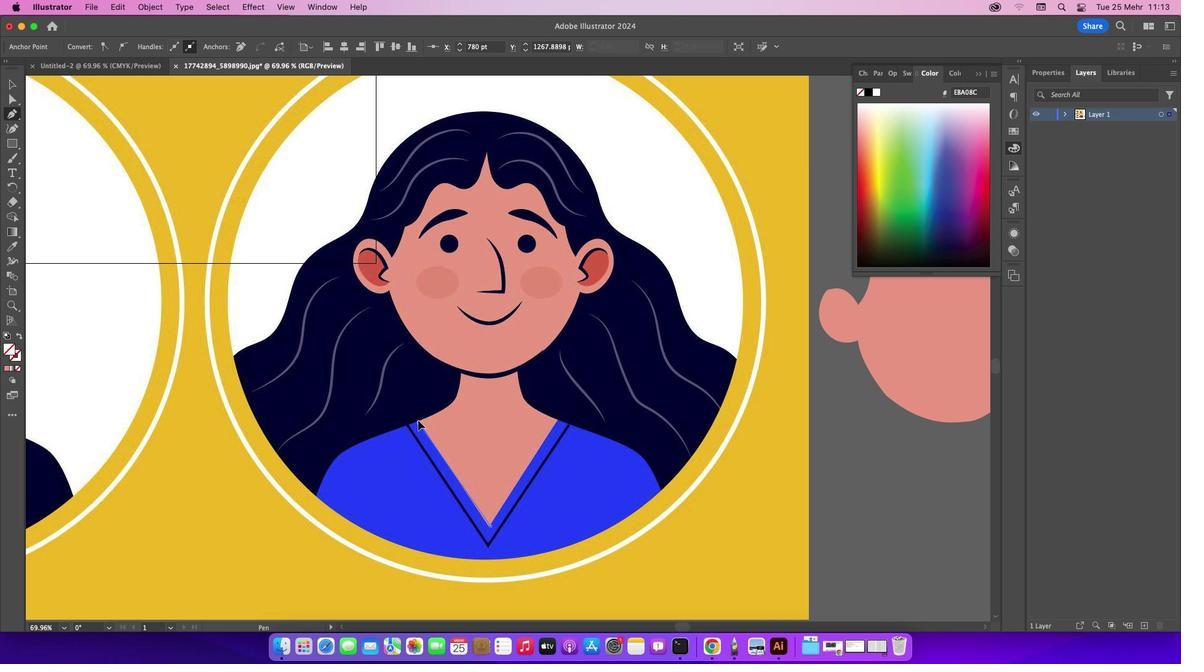 
Action: Mouse moved to (460, 374)
Screenshot: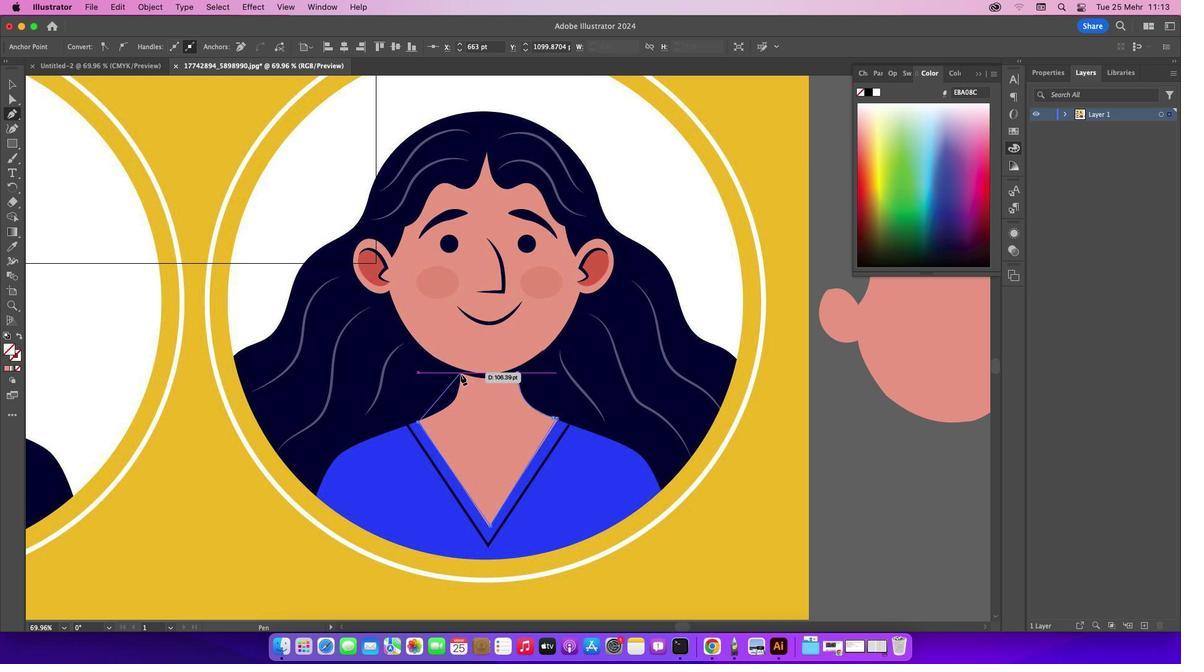 
Action: Mouse pressed left at (460, 374)
Screenshot: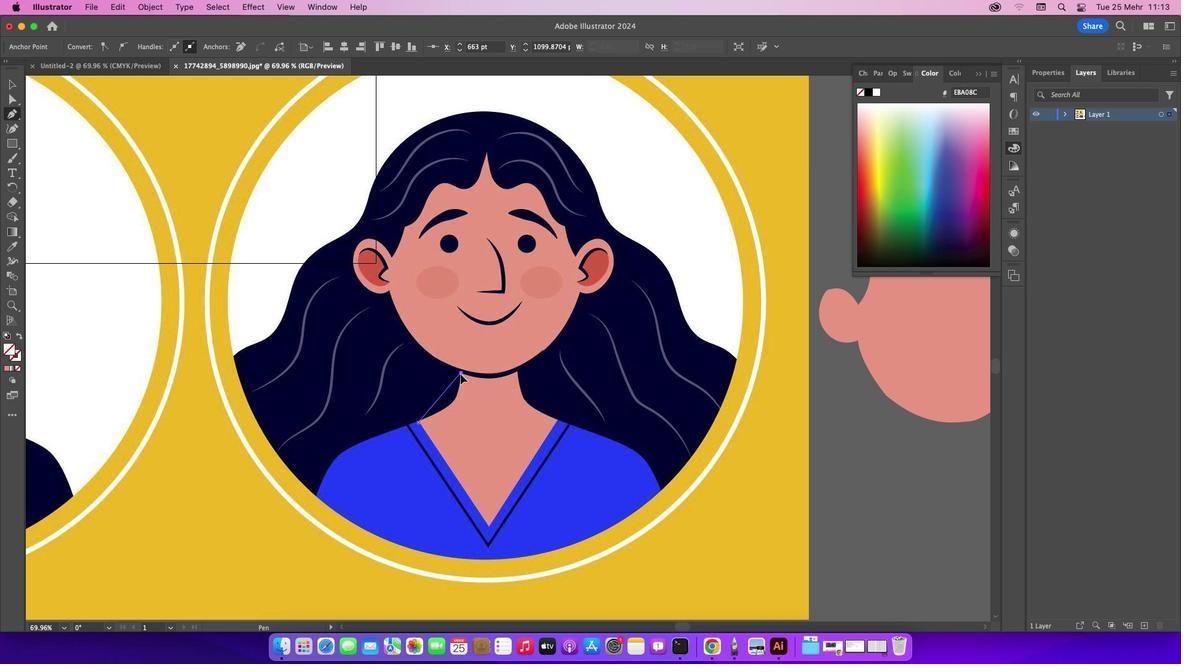 
Action: Mouse moved to (460, 373)
Screenshot: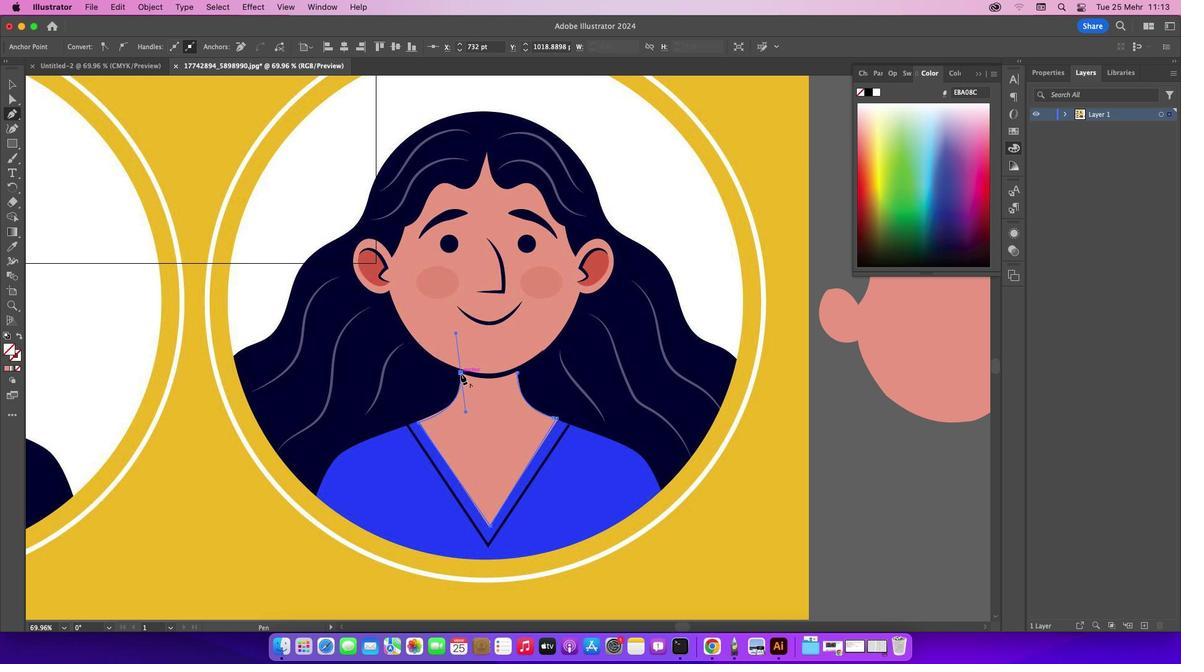 
Action: Mouse pressed left at (460, 373)
Screenshot: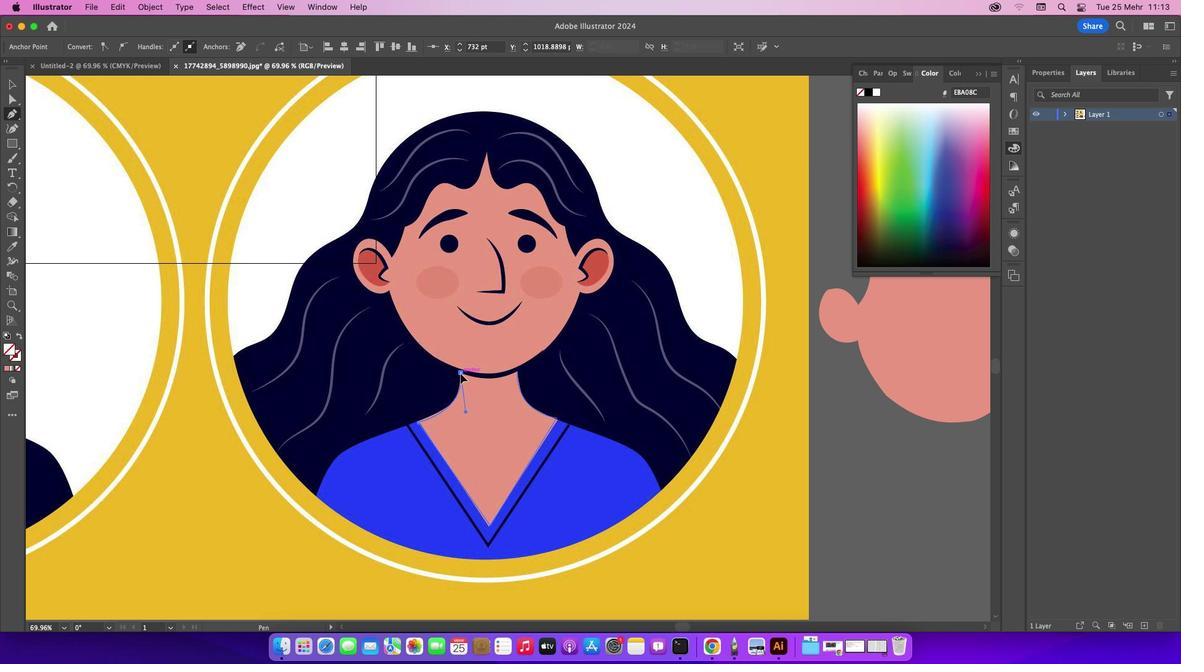 
Action: Mouse moved to (517, 372)
Screenshot: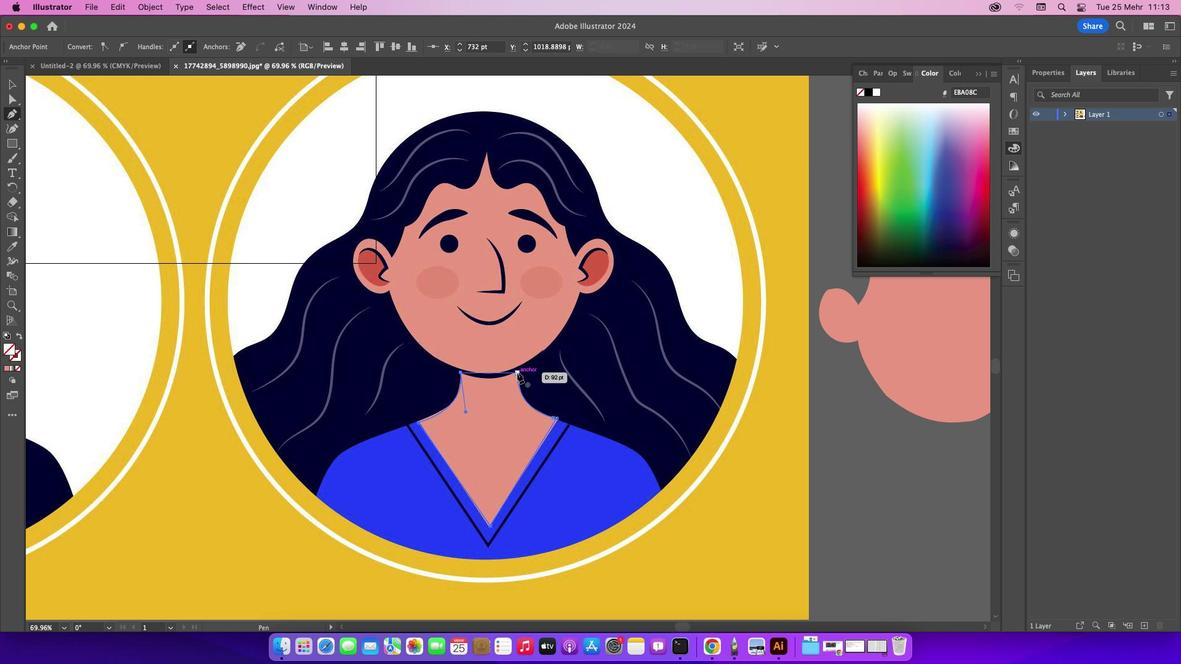 
Action: Mouse pressed left at (517, 372)
Screenshot: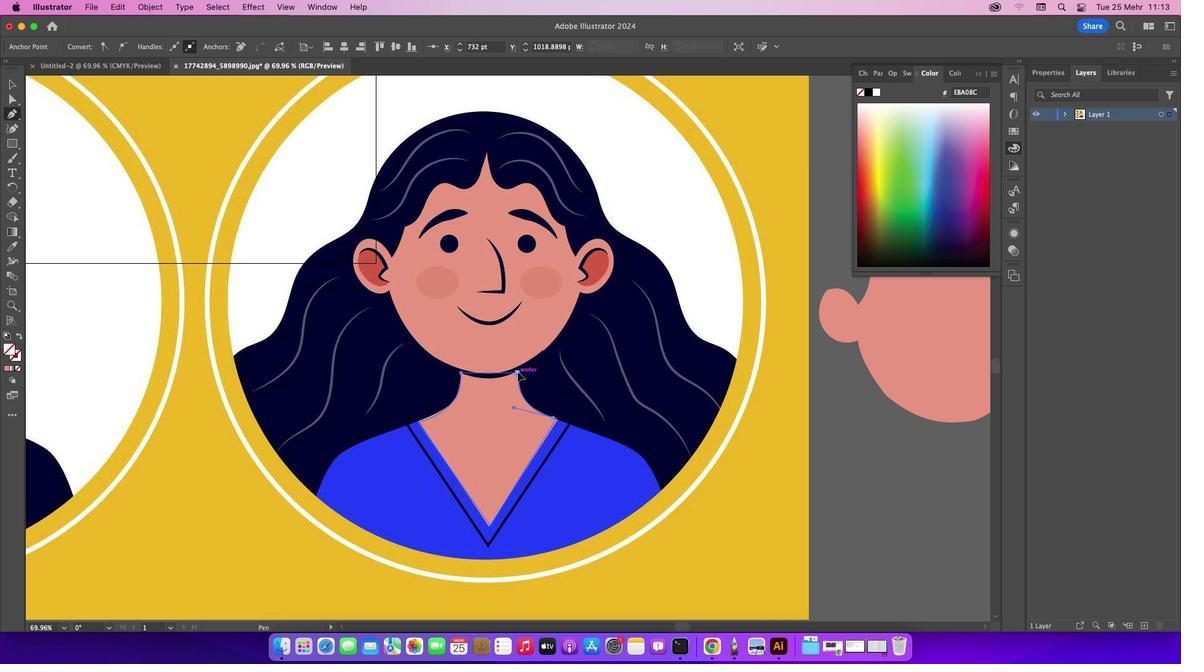 
Action: Mouse moved to (17, 80)
Screenshot: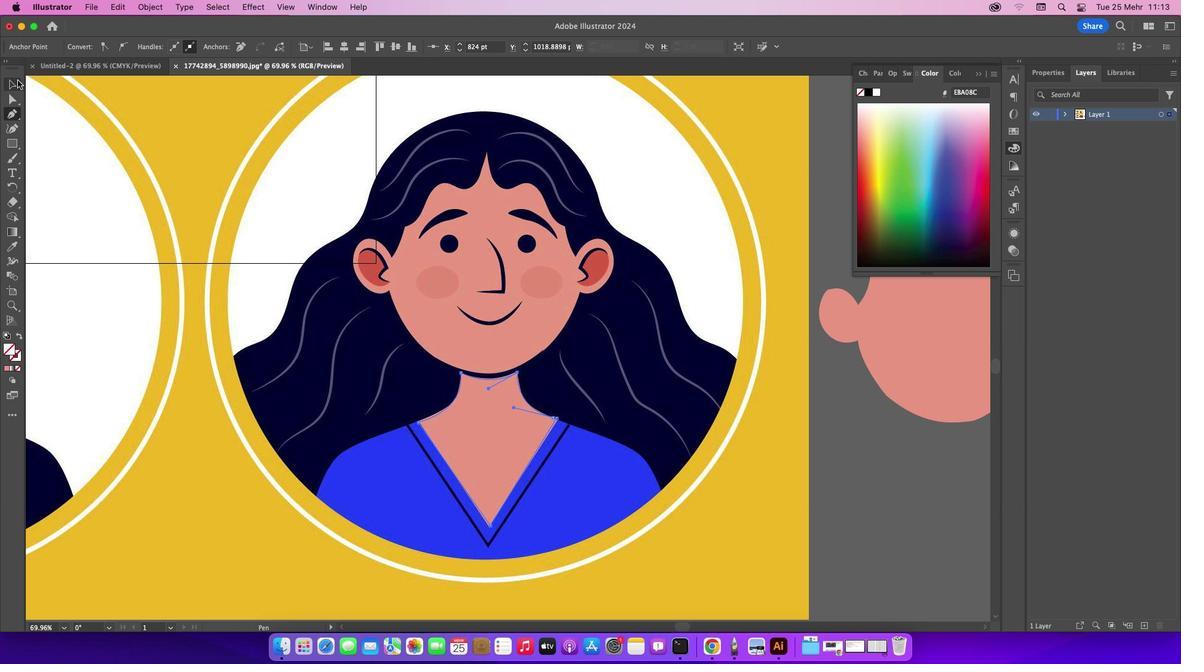 
Action: Mouse pressed left at (17, 80)
Screenshot: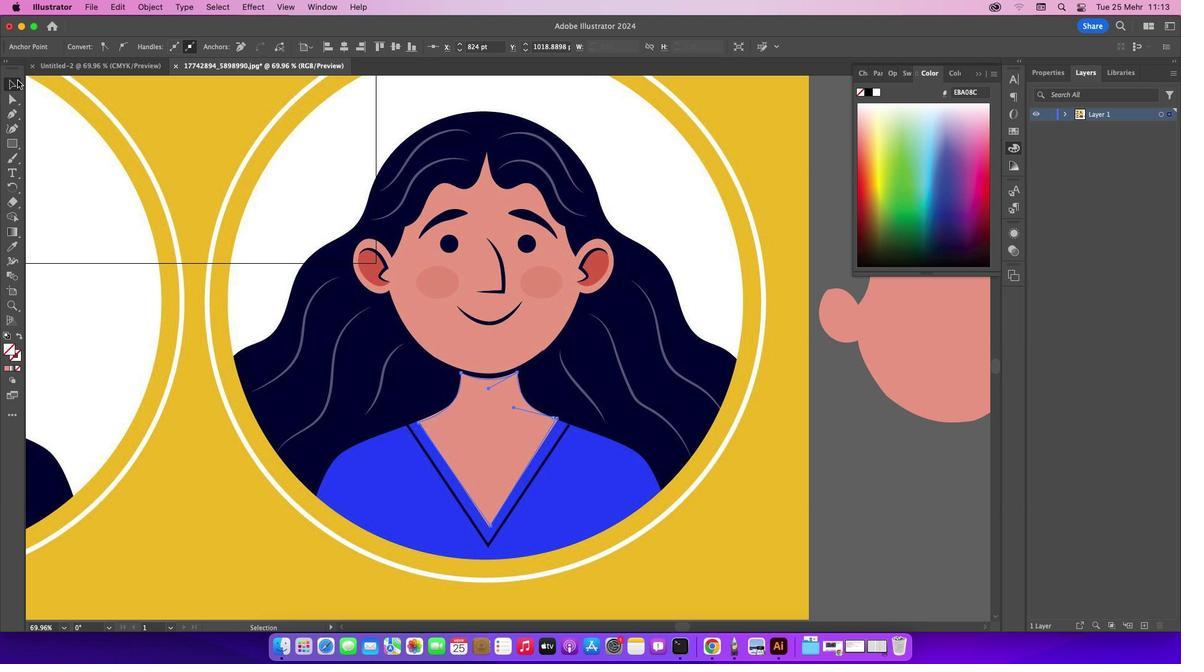 
Action: Mouse moved to (152, 142)
Screenshot: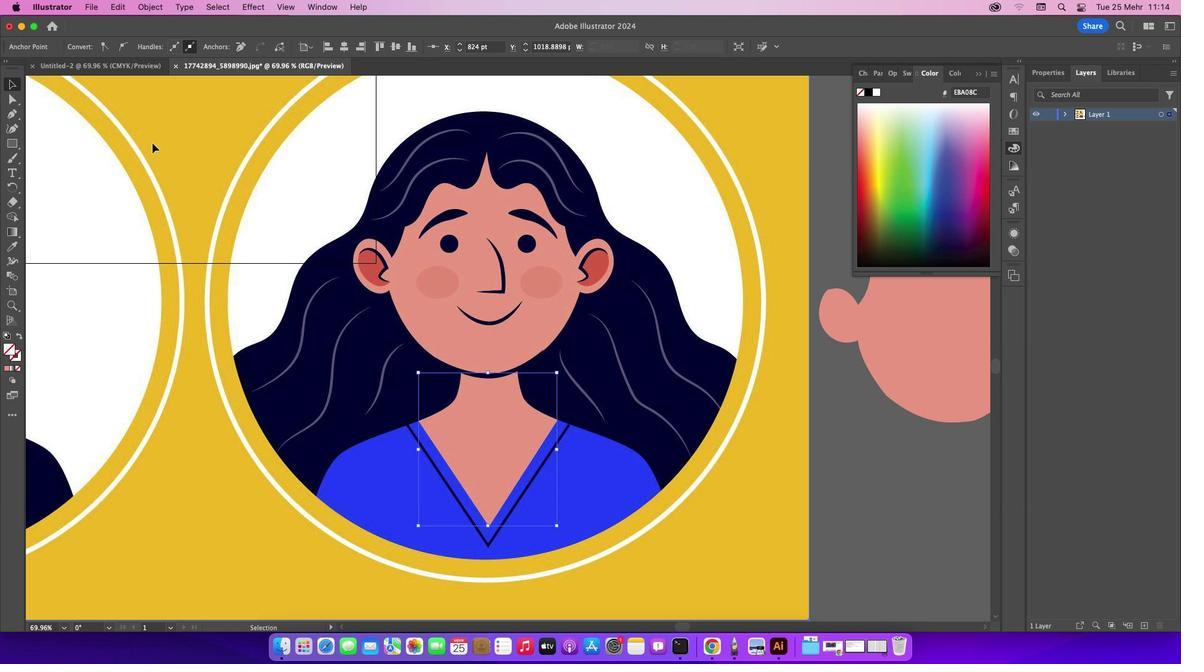 
Action: Mouse pressed left at (152, 142)
Screenshot: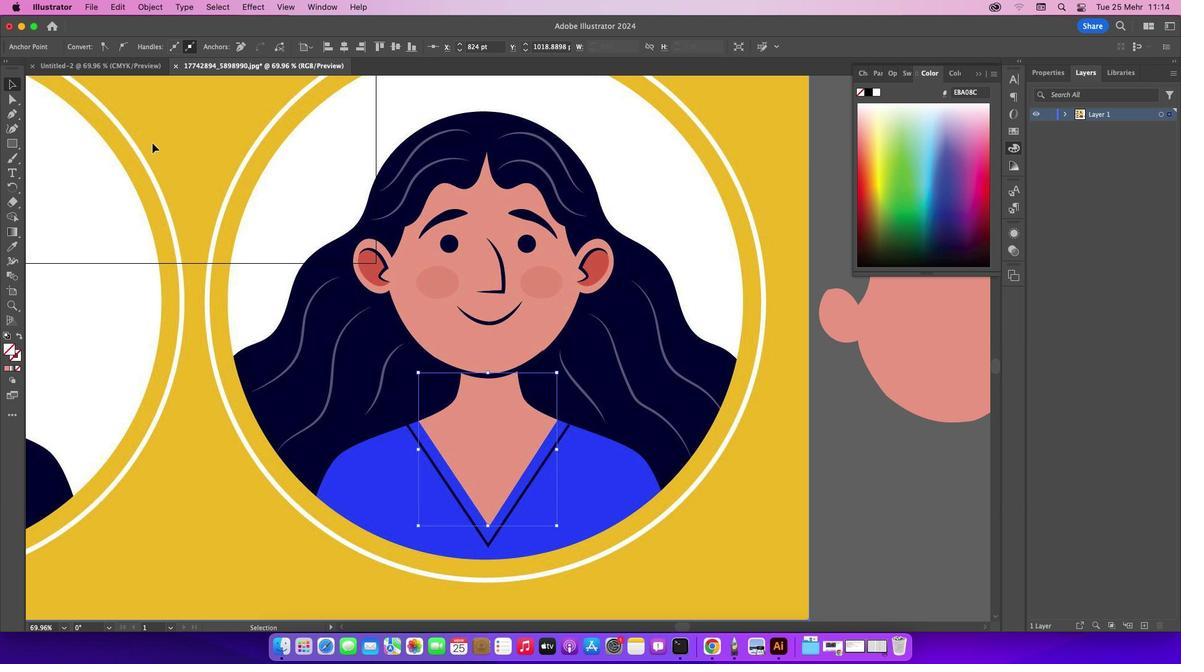 
Action: Mouse moved to (483, 381)
Screenshot: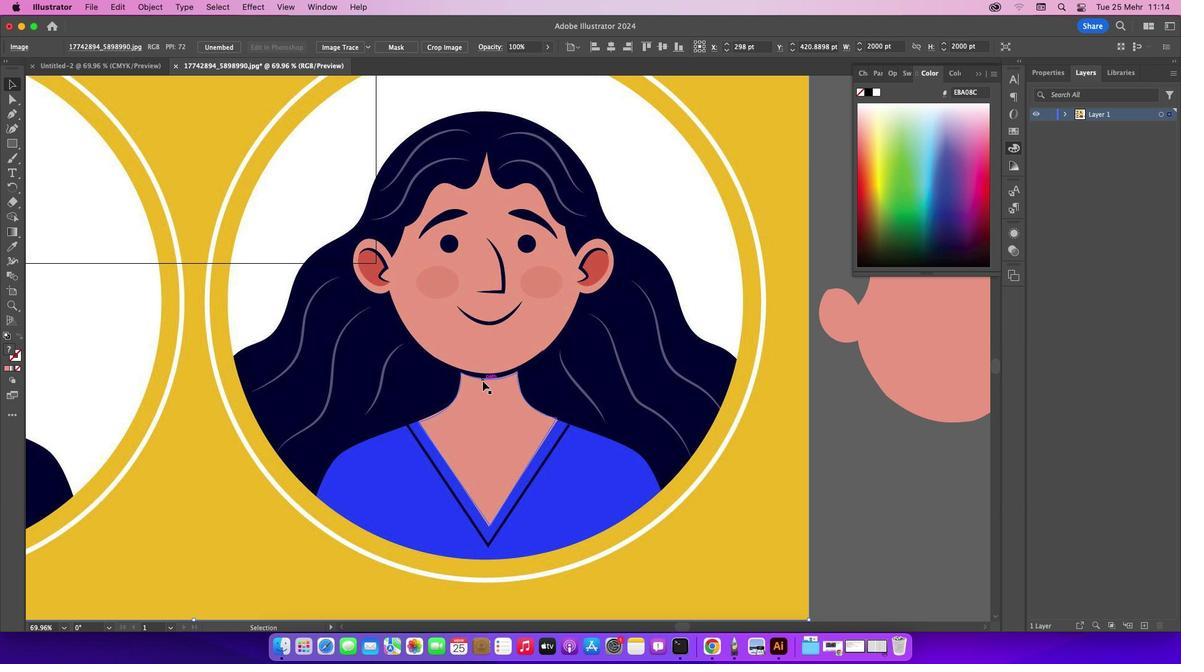 
Action: Mouse pressed left at (483, 381)
Screenshot: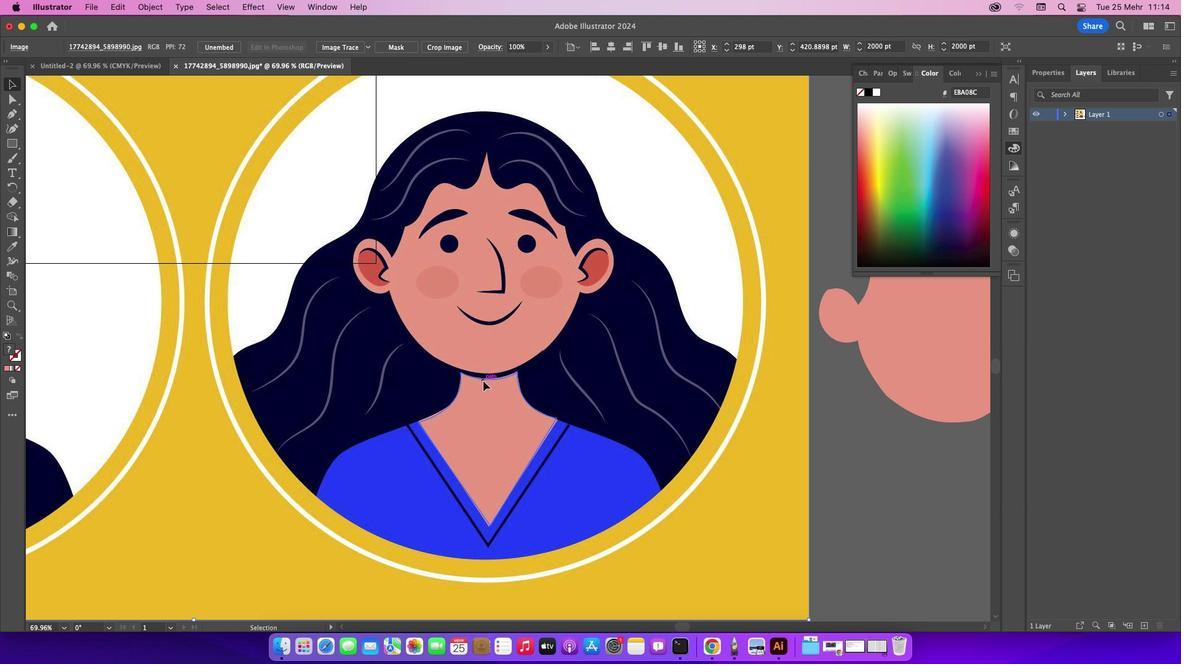 
Action: Mouse moved to (17, 242)
Screenshot: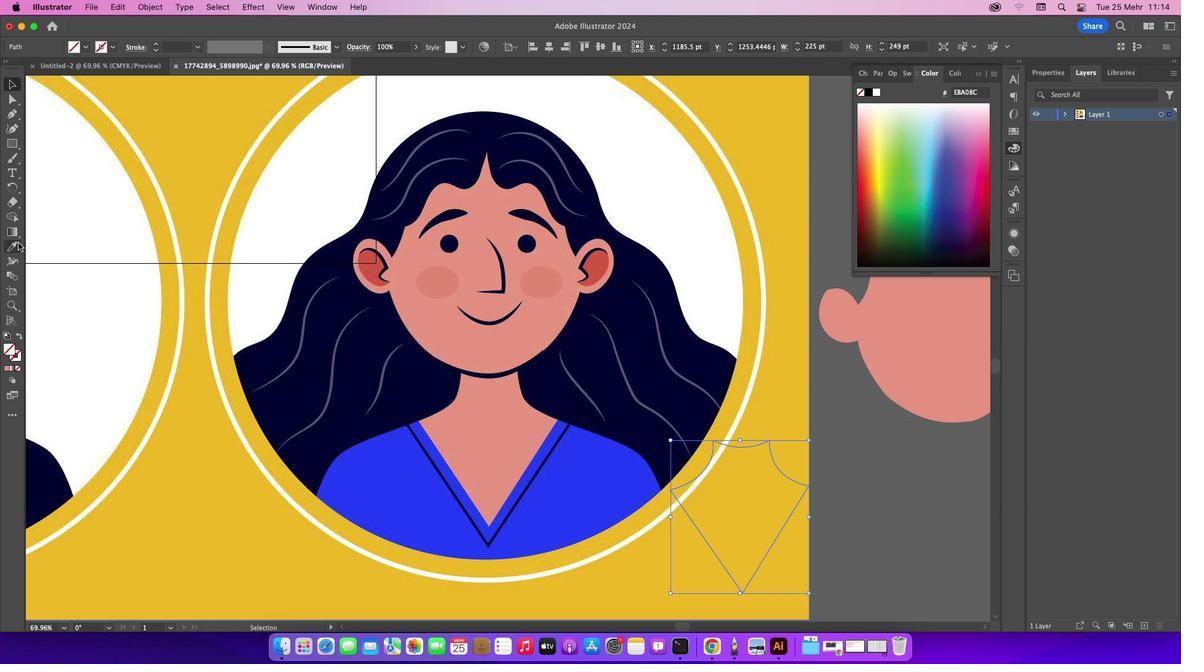 
Action: Mouse pressed left at (17, 242)
Screenshot: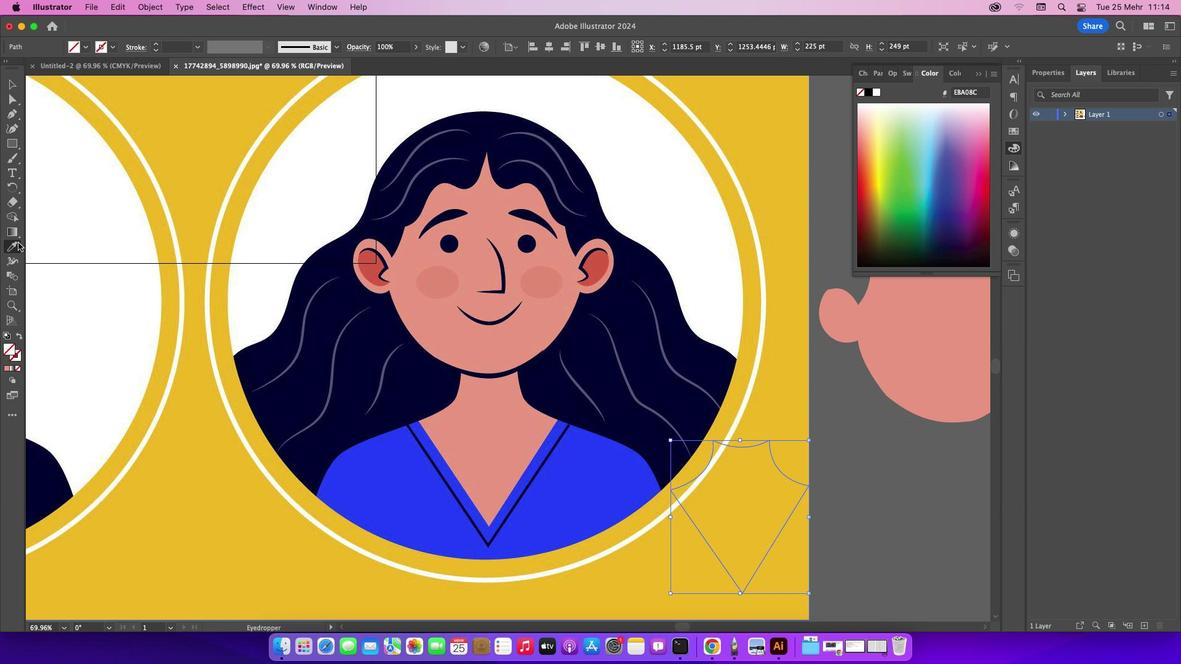 
Action: Mouse moved to (467, 413)
Screenshot: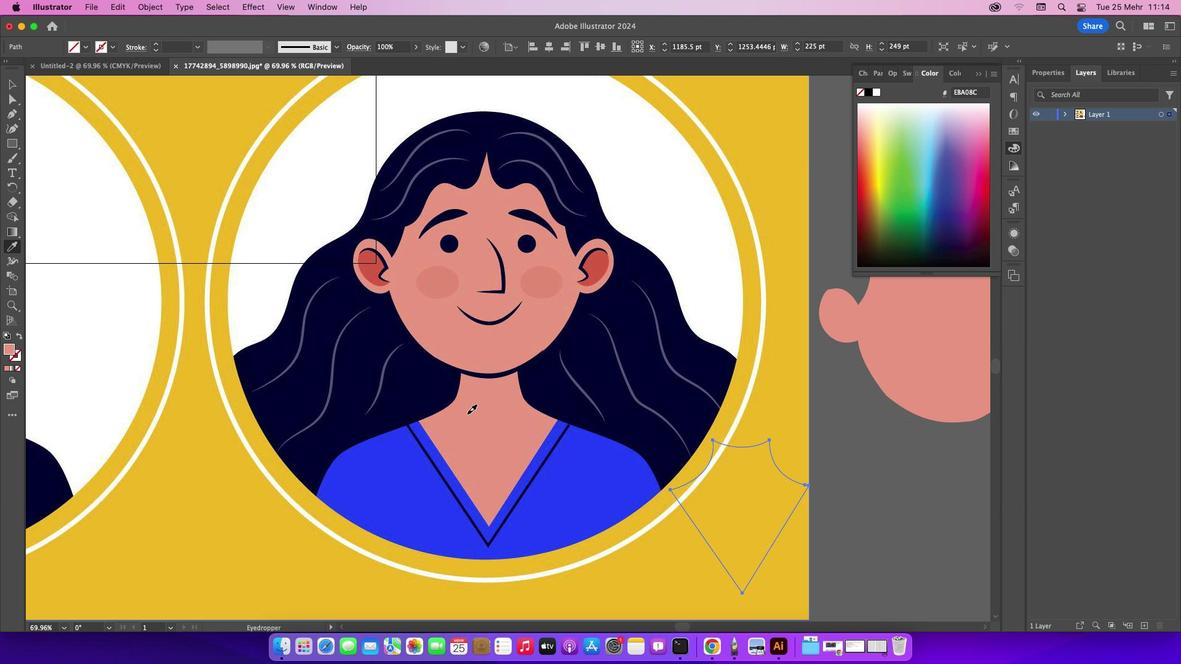 
Action: Mouse pressed left at (467, 413)
Screenshot: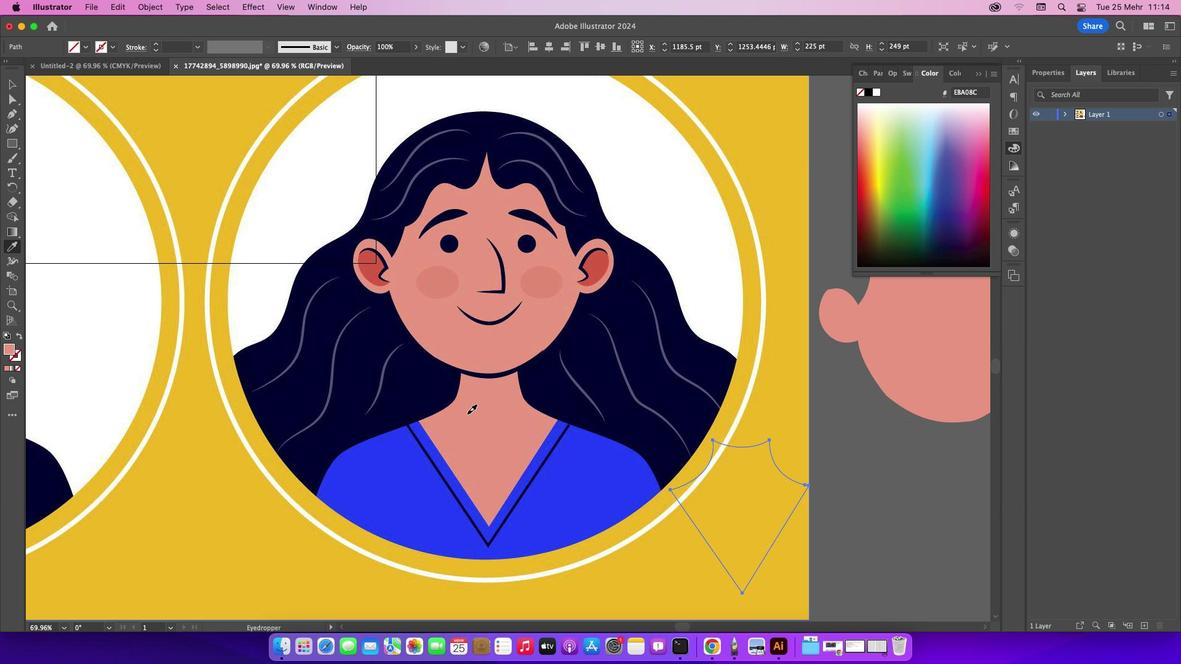 
Action: Mouse moved to (12, 85)
Screenshot: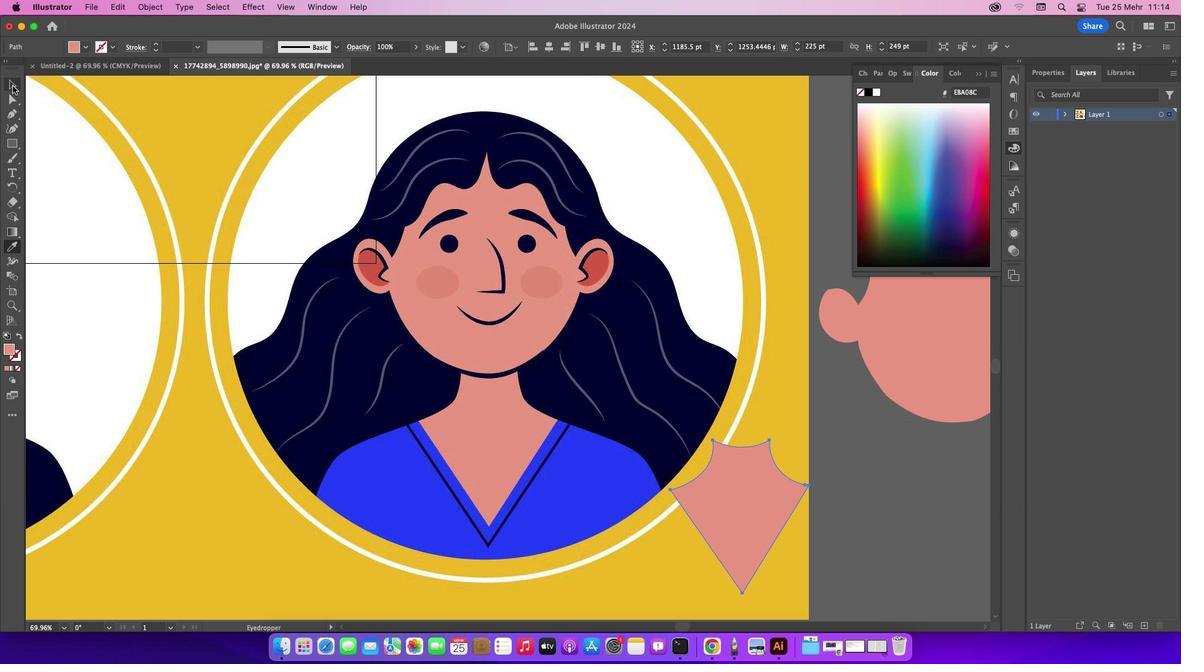 
Action: Mouse pressed left at (12, 85)
Screenshot: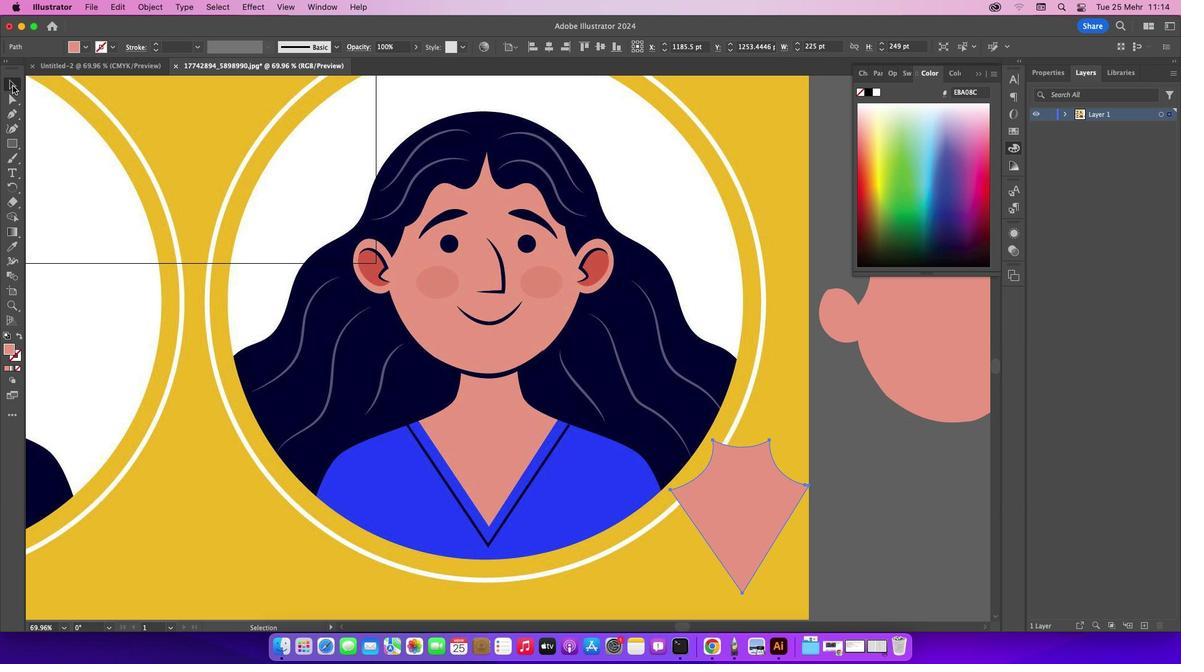 
Action: Mouse moved to (707, 497)
Screenshot: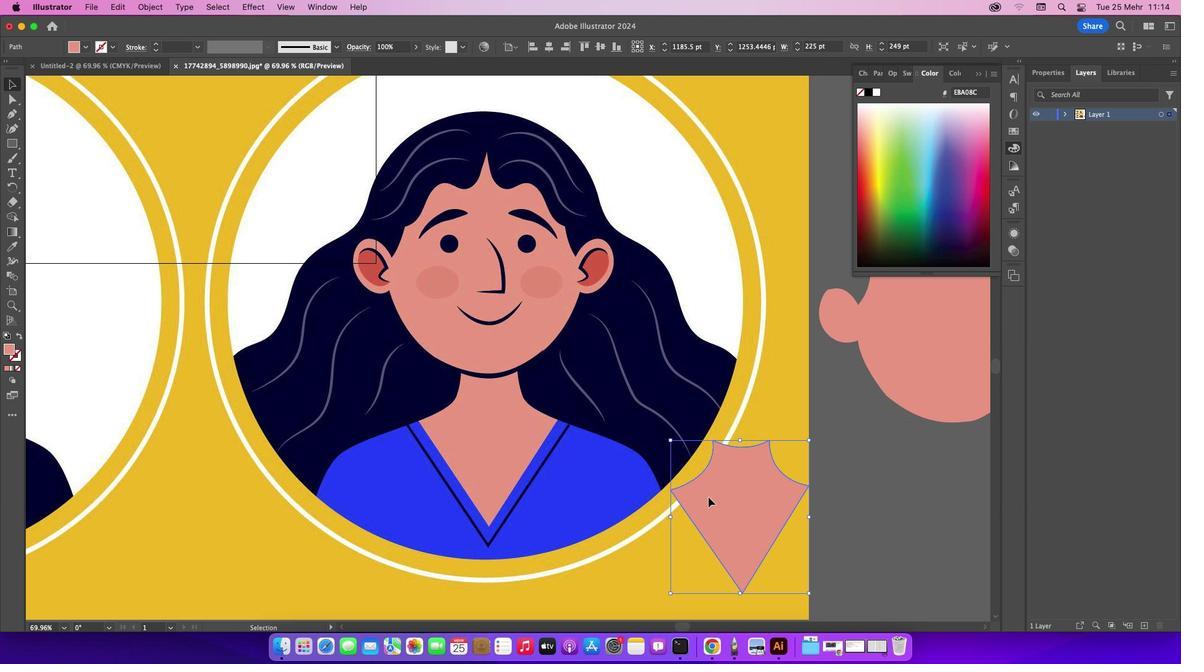 
Action: Mouse pressed left at (707, 497)
Screenshot: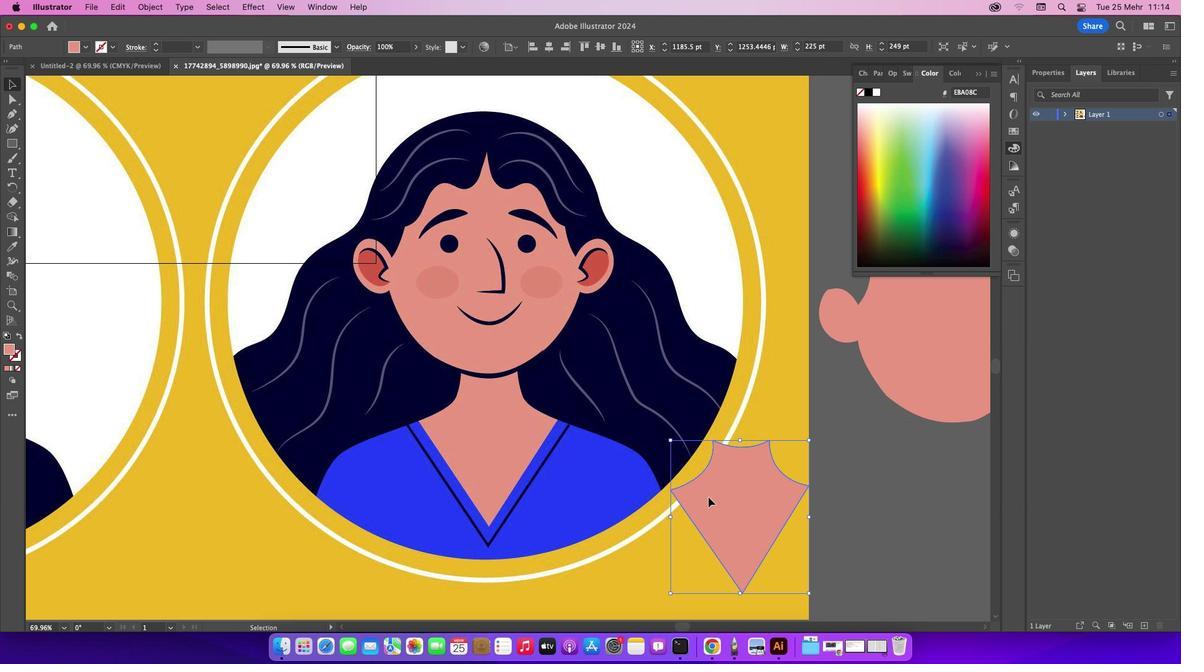 
Action: Mouse moved to (843, 433)
Screenshot: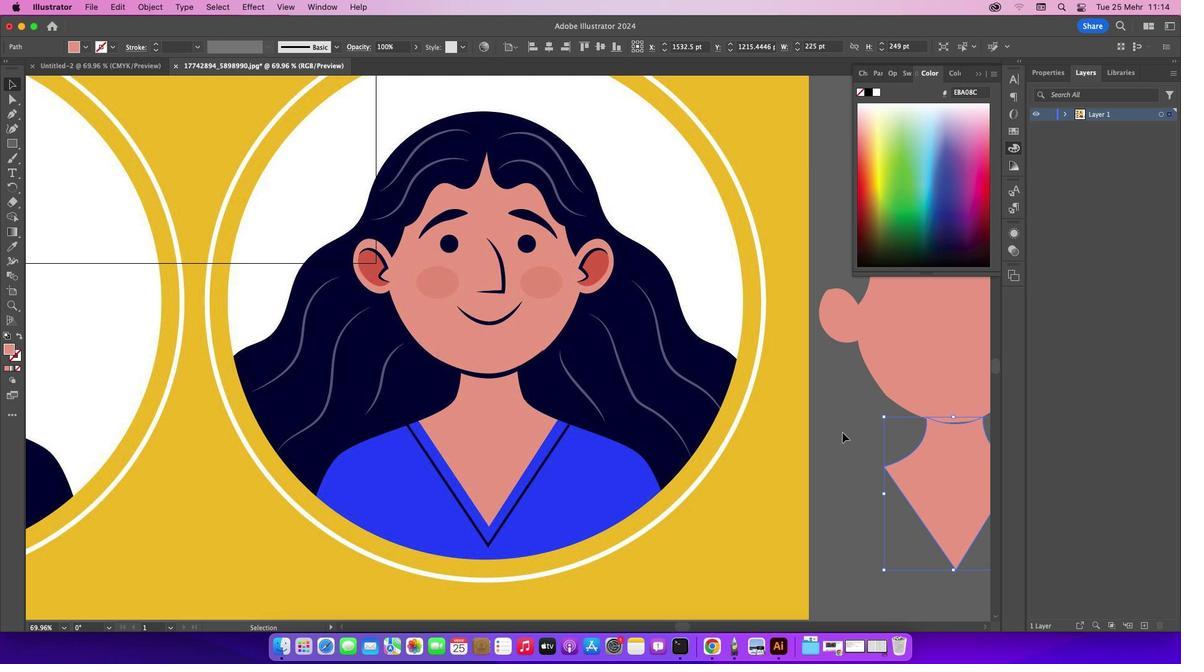 
Action: Mouse pressed left at (843, 433)
Screenshot: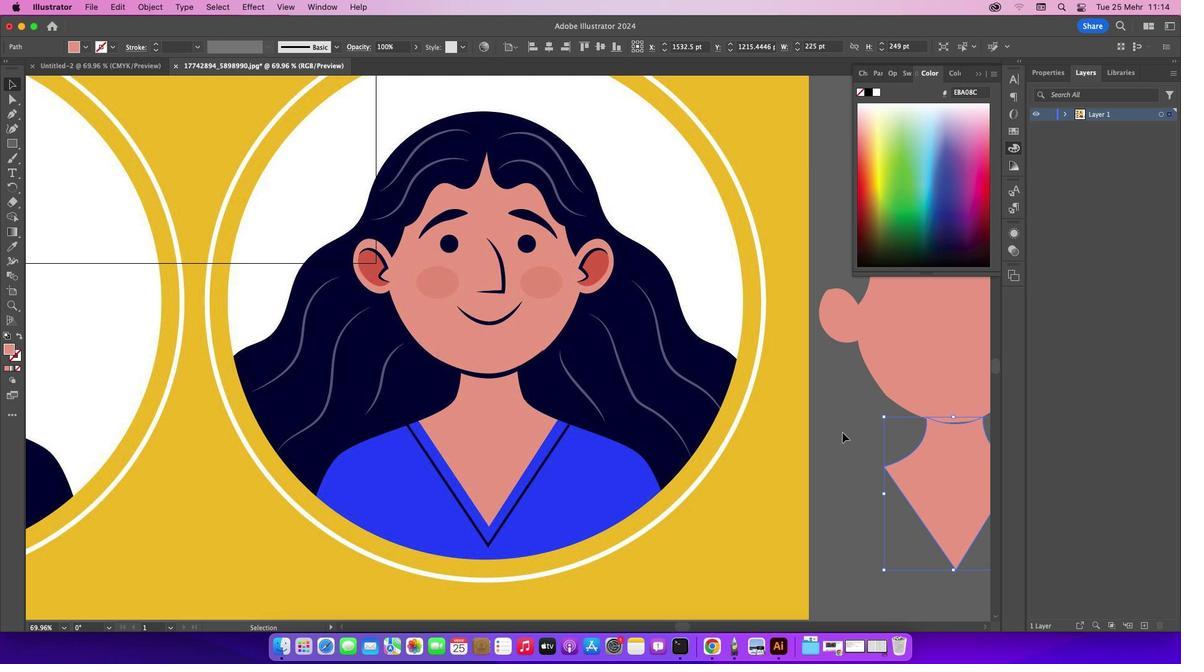 
Action: Mouse moved to (4, 113)
Screenshot: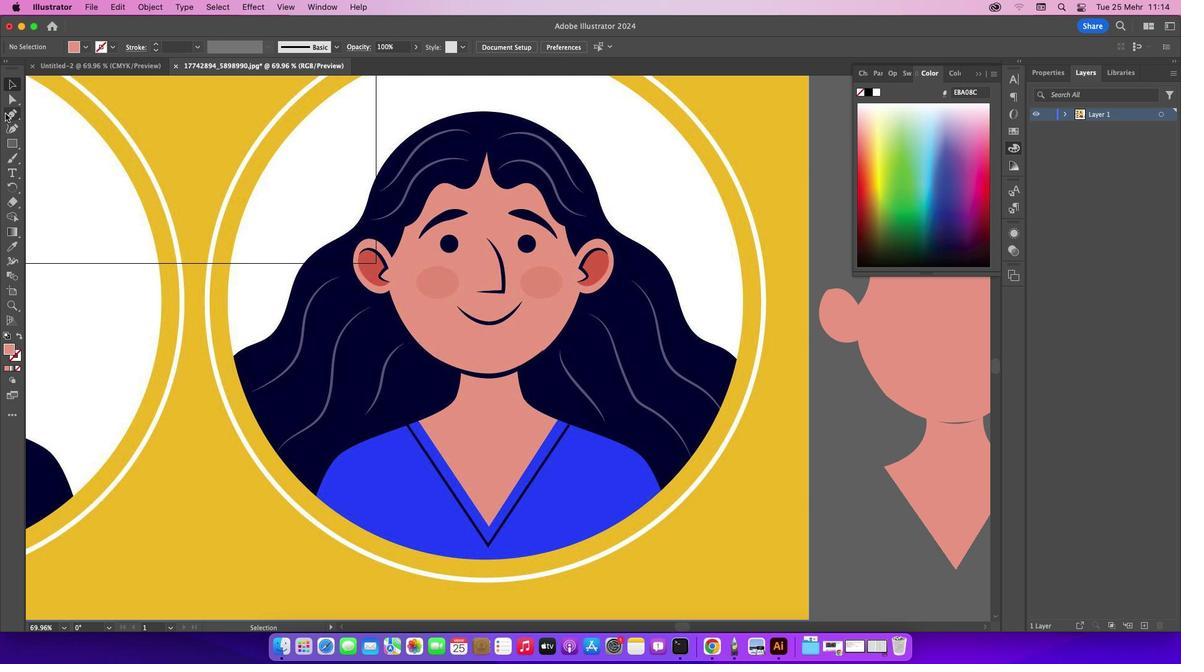 
Action: Mouse pressed left at (4, 113)
Screenshot: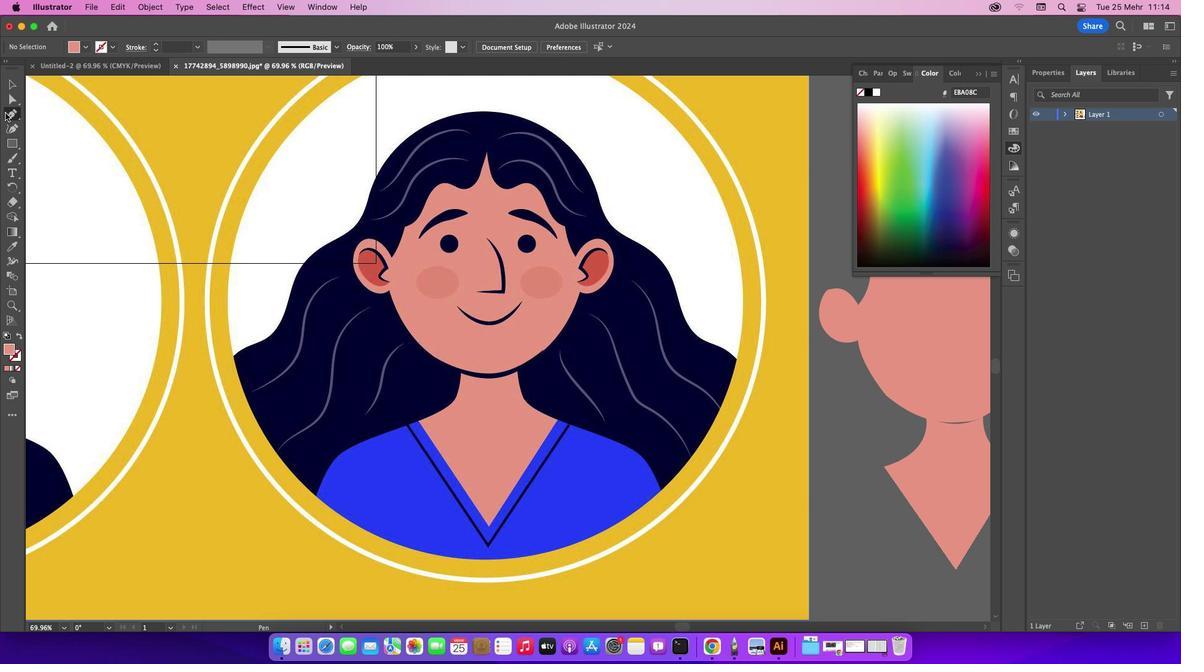 
Action: Mouse moved to (232, 357)
Screenshot: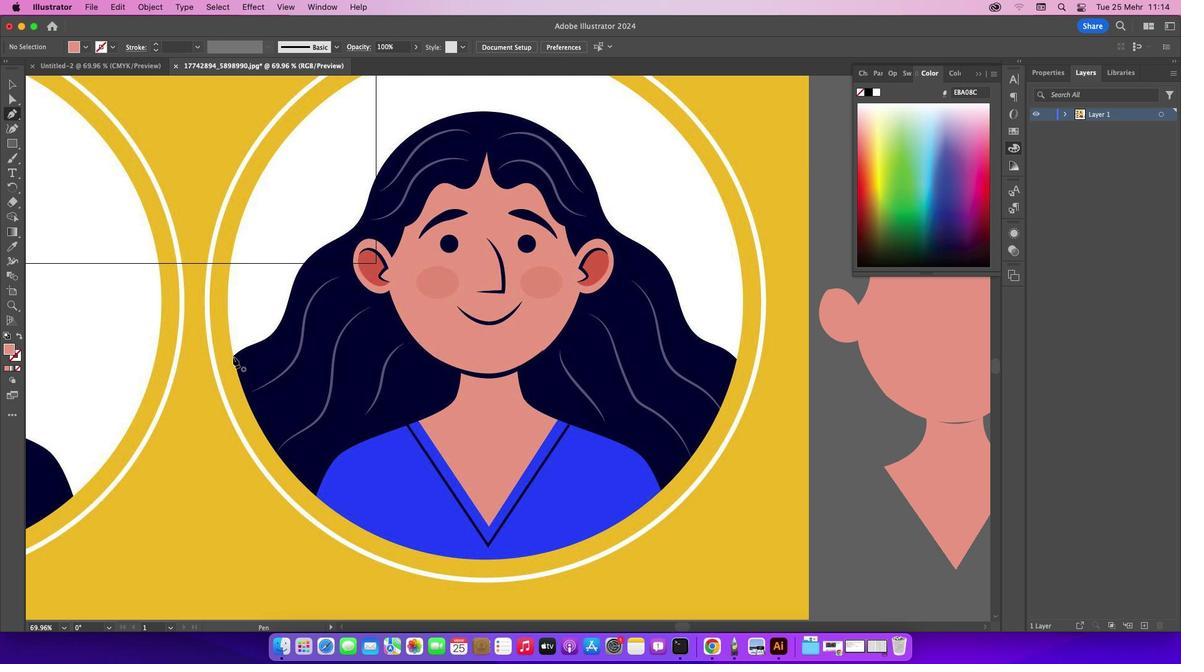 
Action: Mouse pressed left at (232, 357)
Screenshot: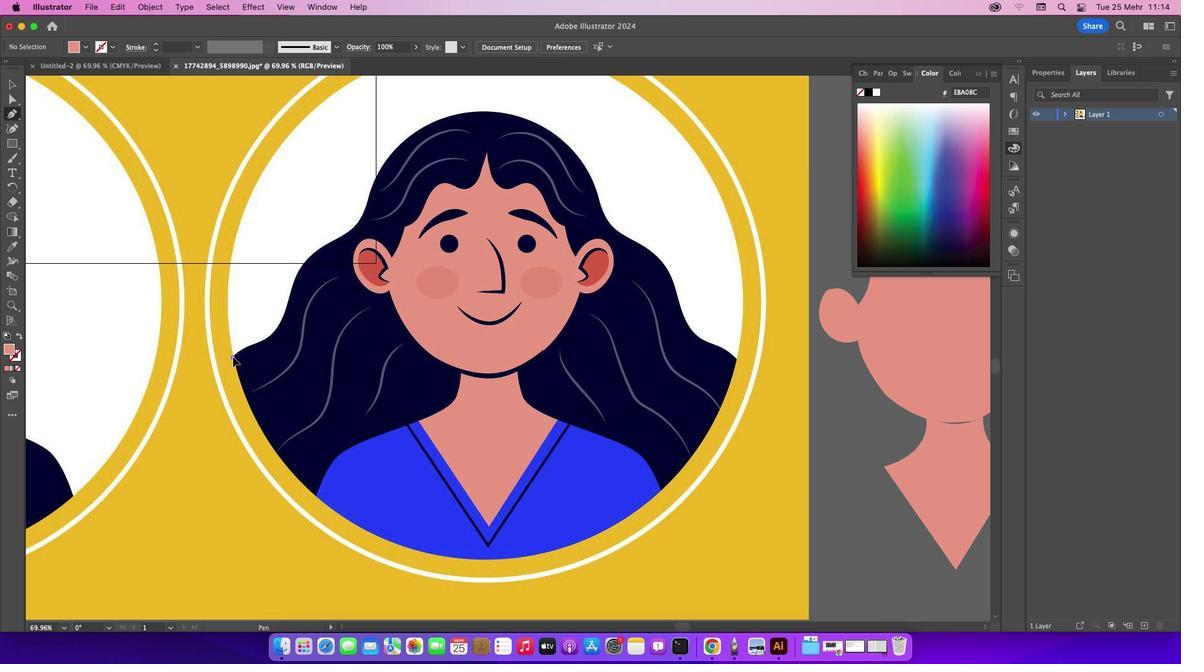 
Action: Mouse moved to (243, 348)
Screenshot: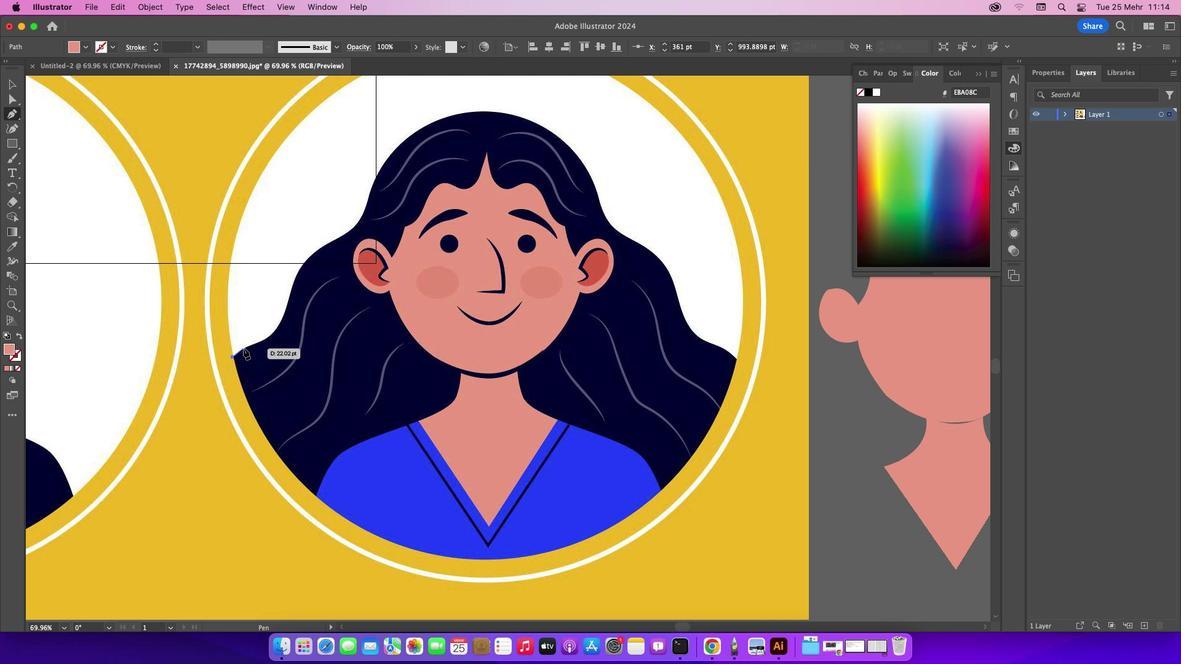 
Action: Mouse pressed left at (243, 348)
Screenshot: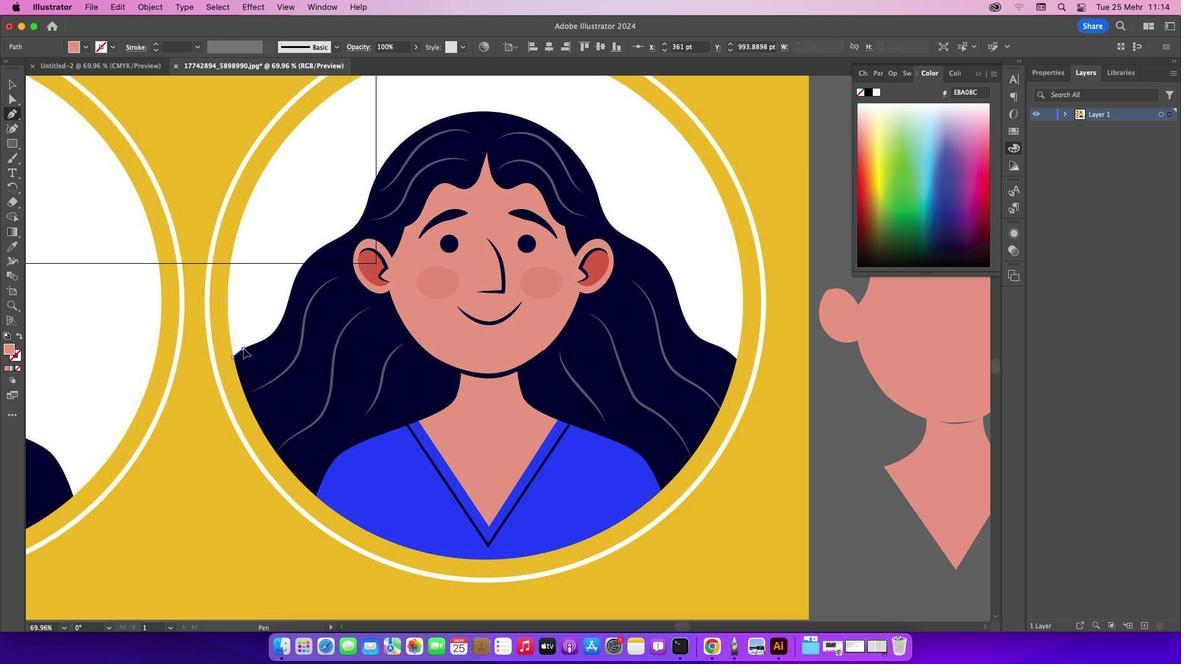 
Action: Mouse moved to (267, 338)
Screenshot: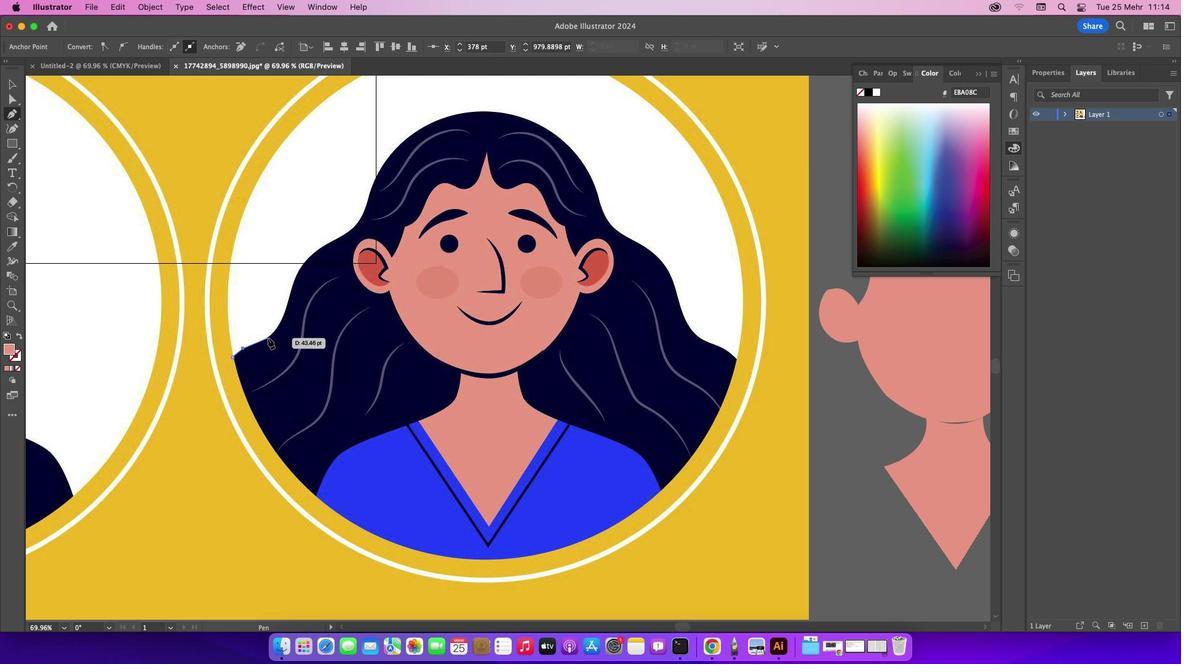 
Action: Mouse pressed left at (267, 338)
Screenshot: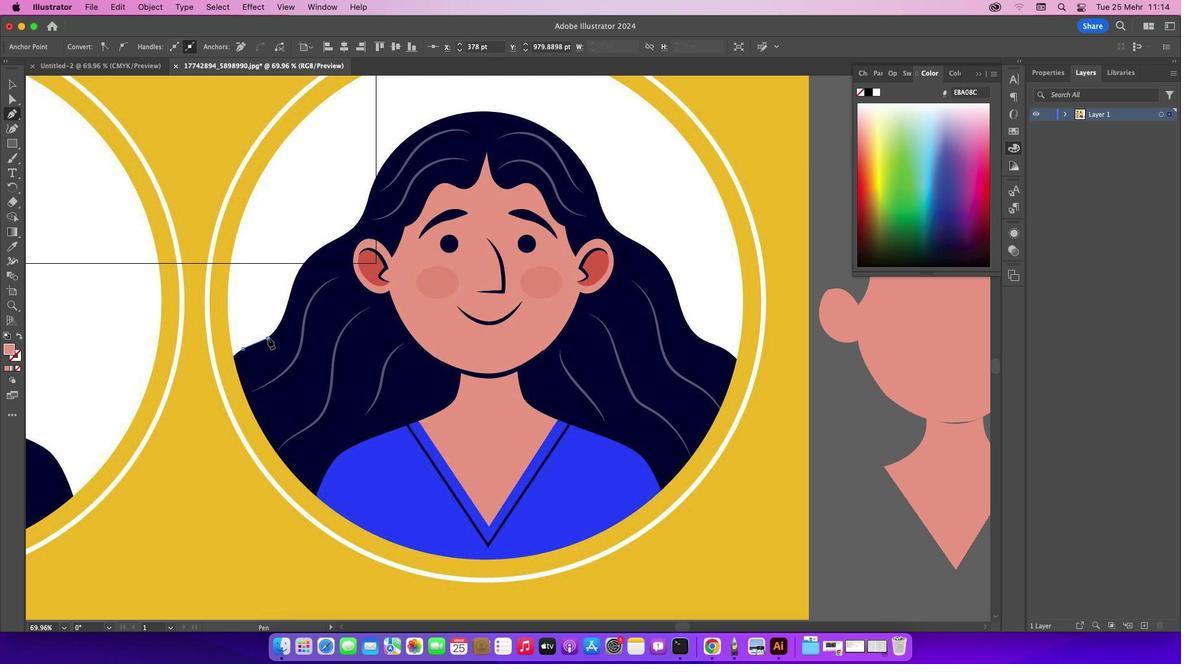 
Action: Mouse moved to (291, 290)
Screenshot: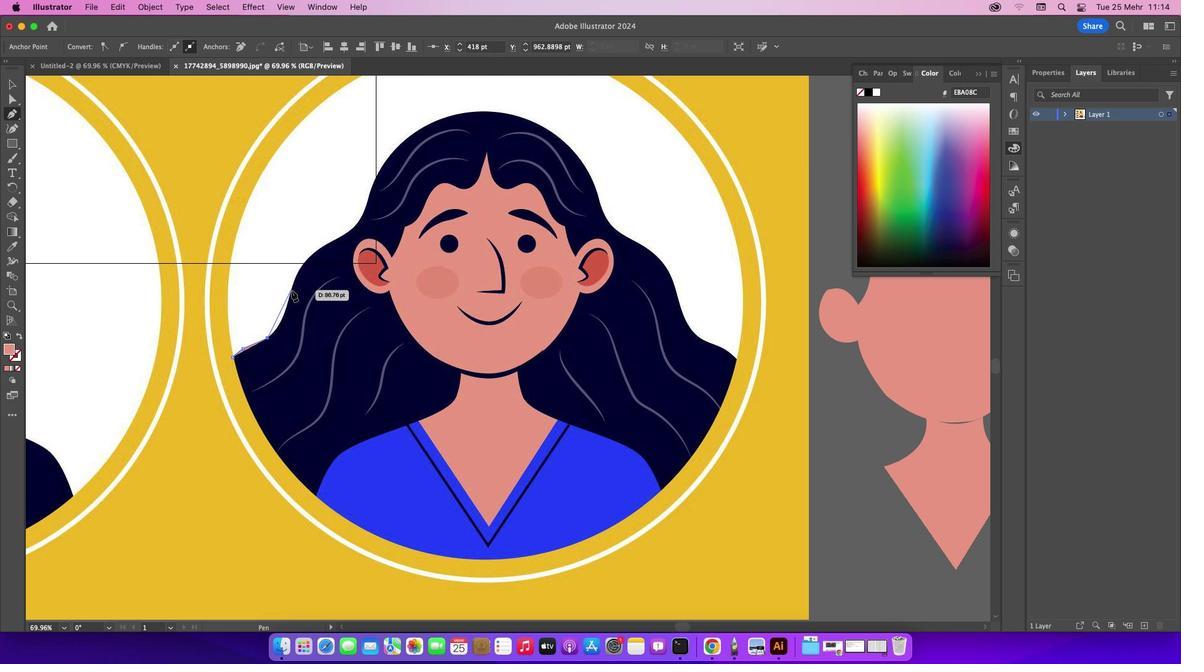 
Action: Mouse pressed left at (291, 290)
Screenshot: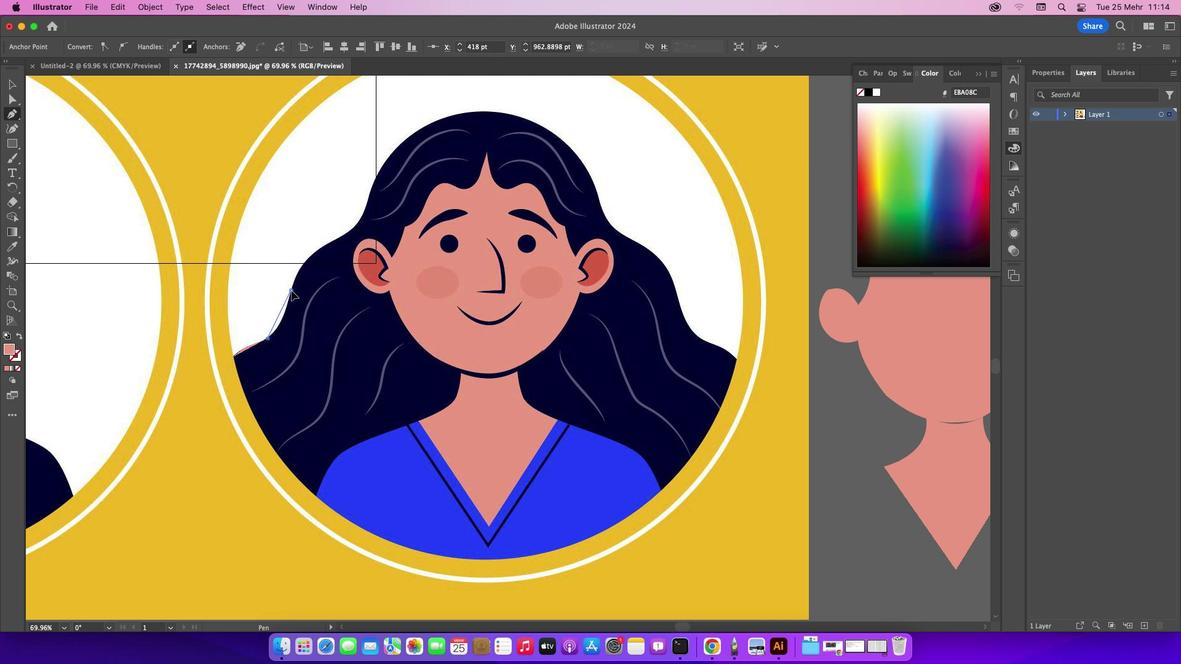 
Action: Mouse moved to (337, 238)
Screenshot: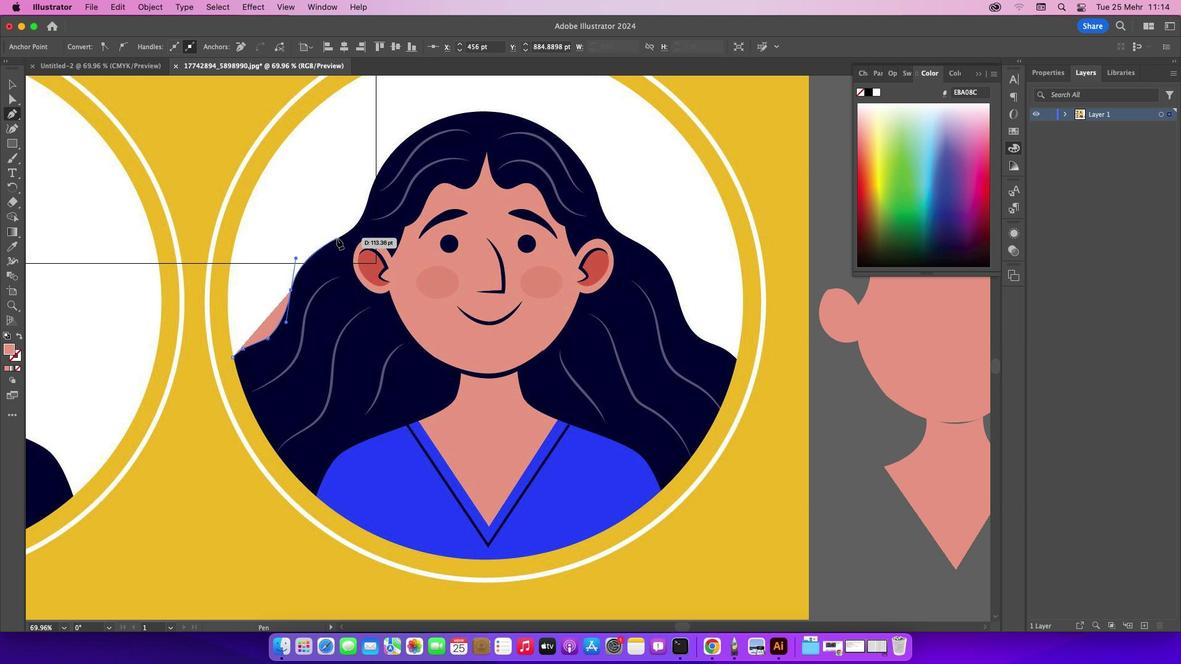 
Action: Mouse pressed left at (337, 238)
Screenshot: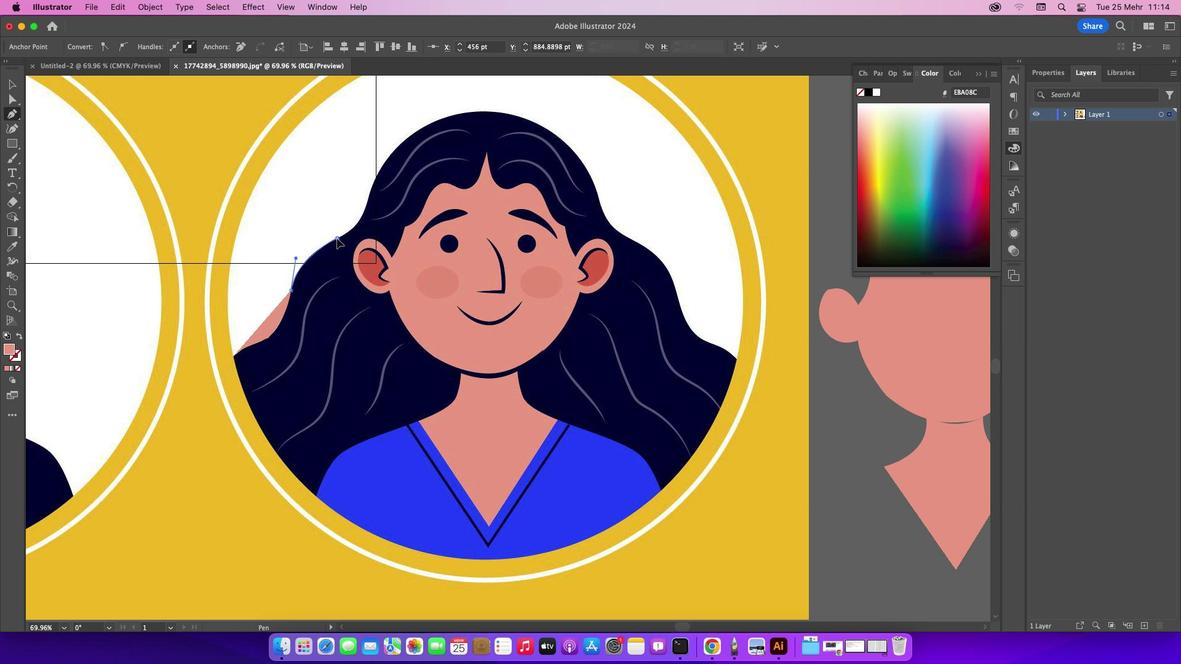 
Action: Mouse moved to (374, 182)
Screenshot: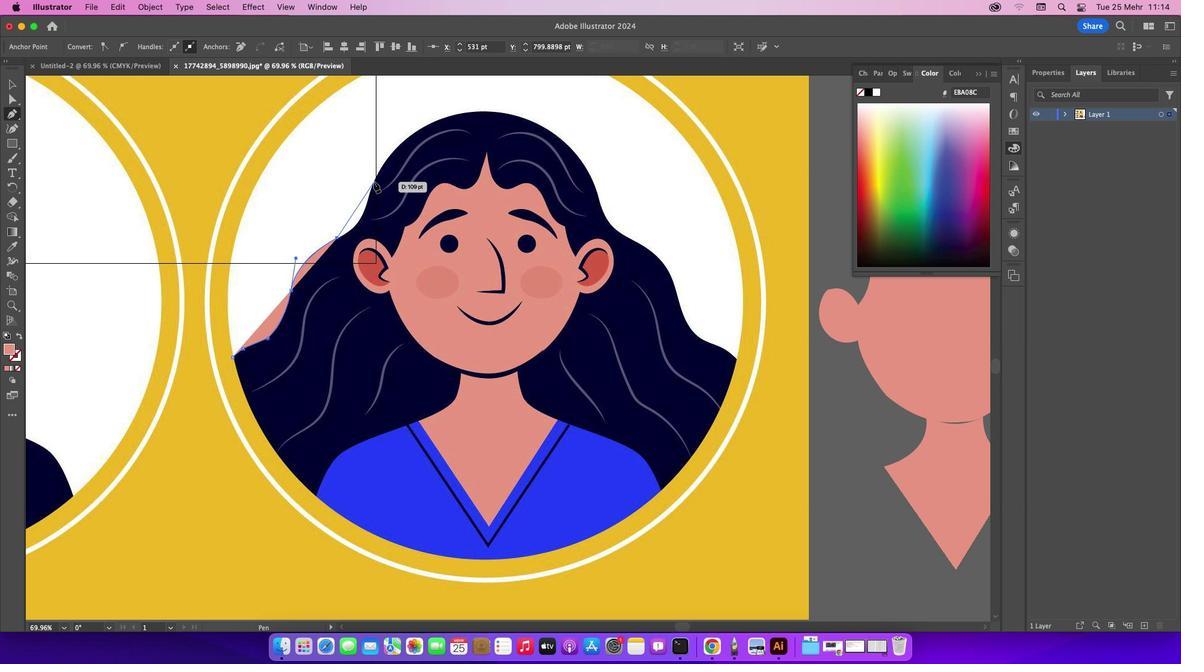 
Action: Mouse pressed left at (374, 182)
Screenshot: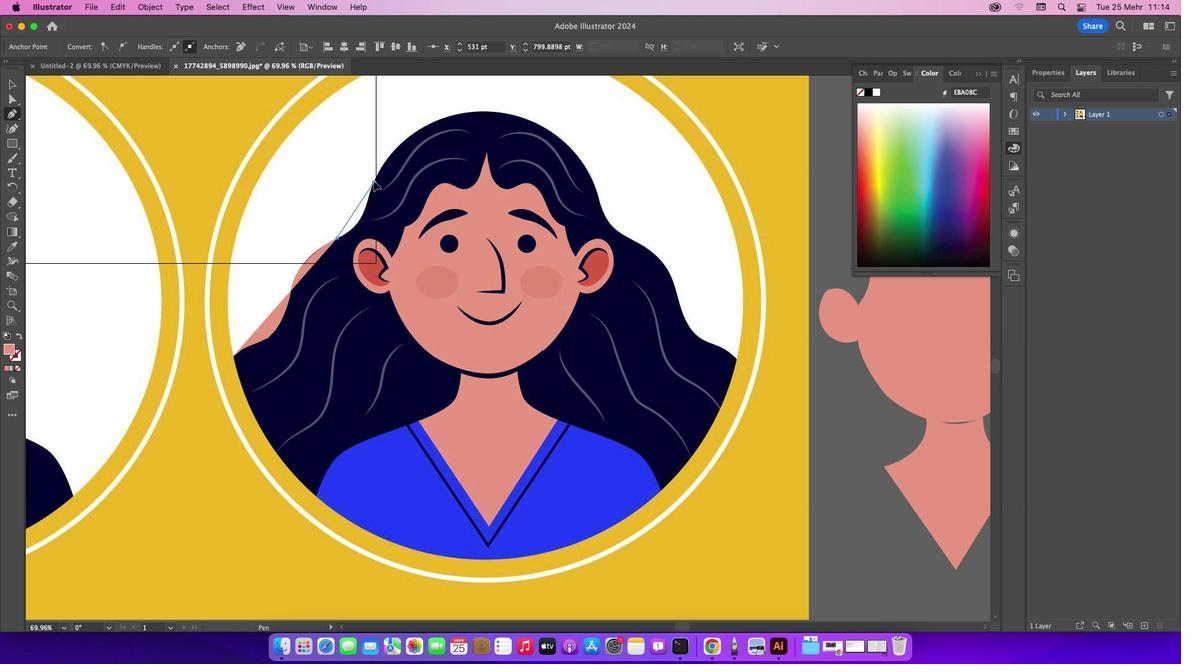 
Action: Mouse moved to (490, 111)
Screenshot: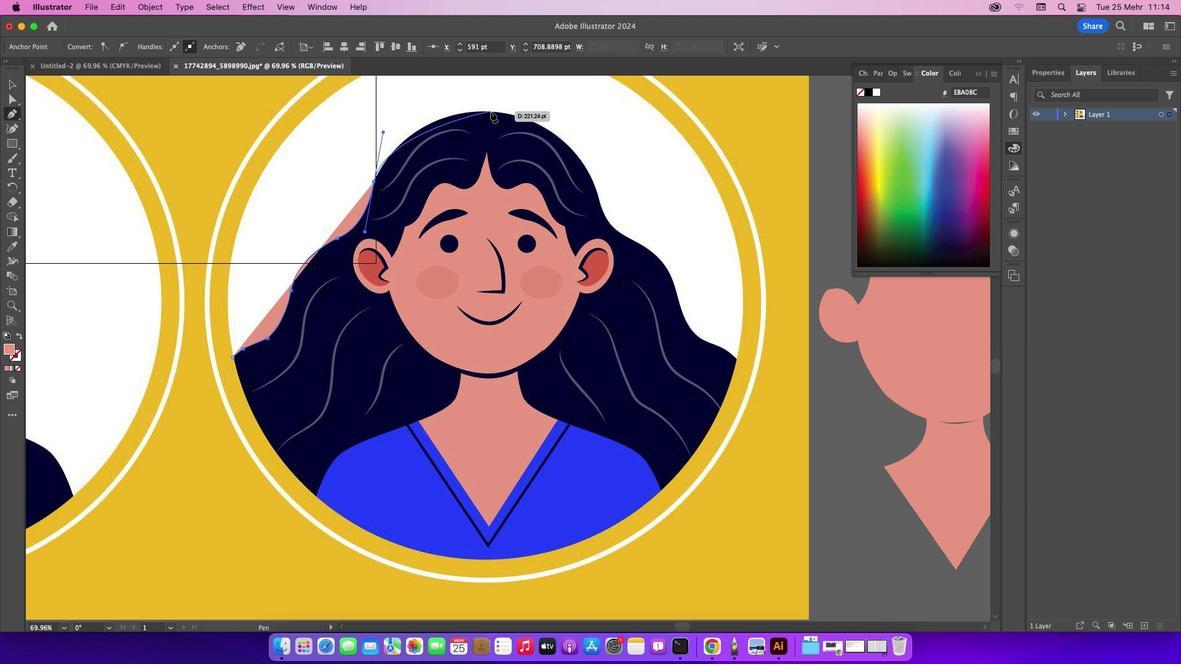 
Action: Mouse pressed left at (490, 111)
Screenshot: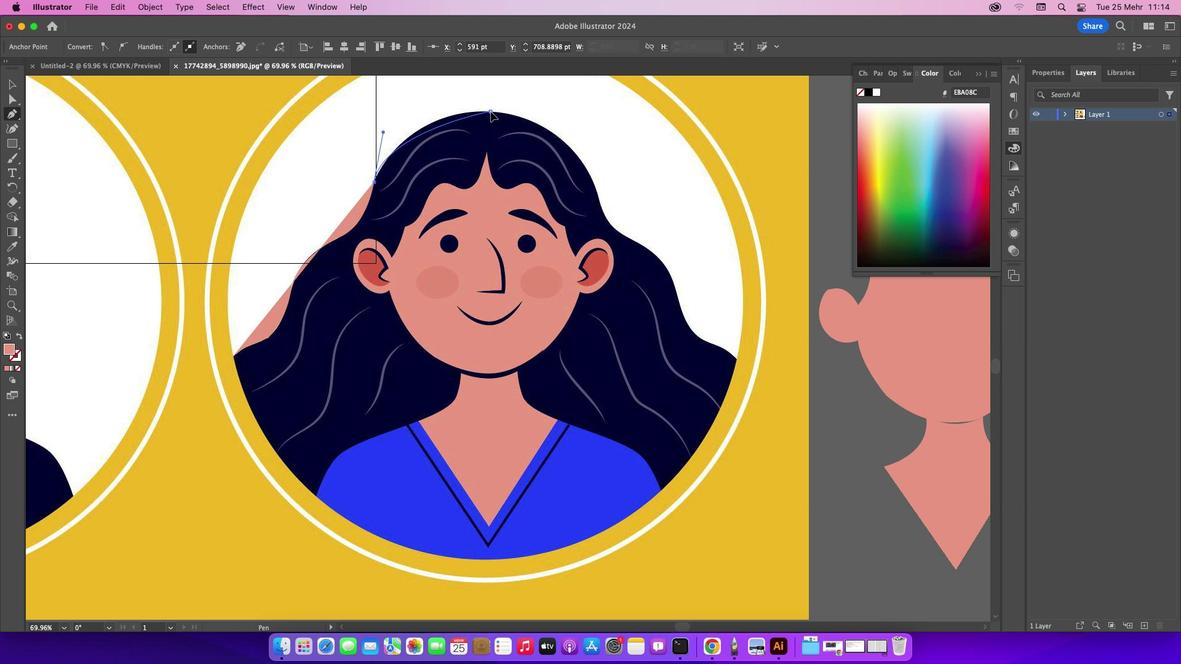 
Action: Mouse moved to (574, 150)
Screenshot: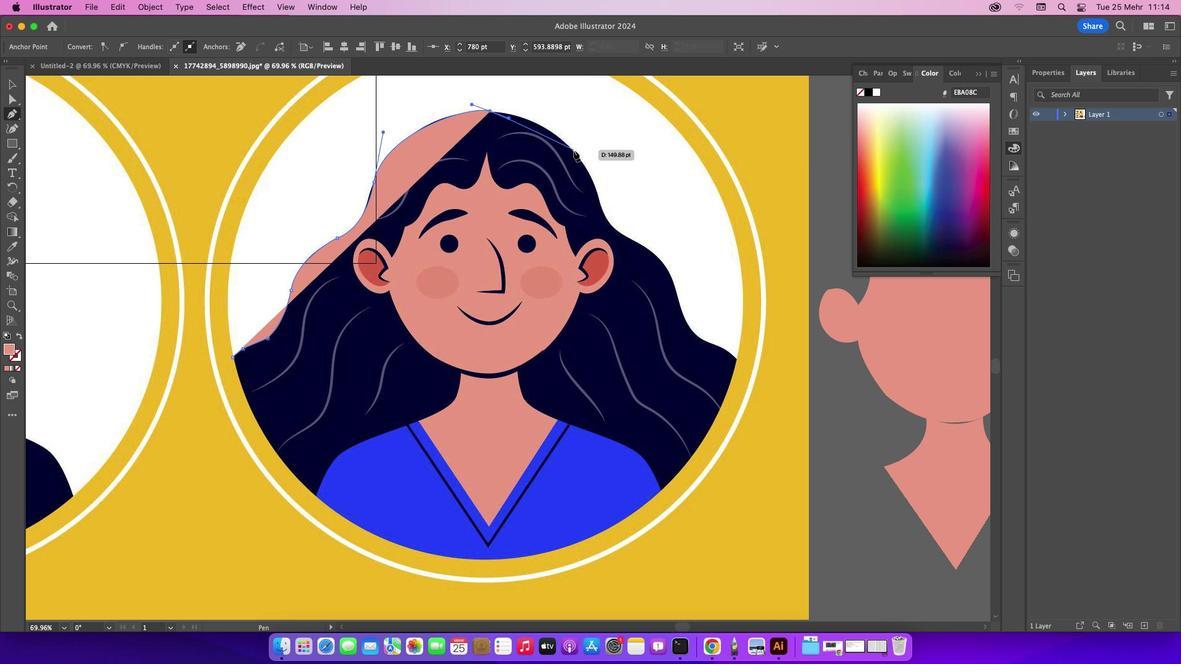 
Action: Mouse pressed left at (574, 150)
Screenshot: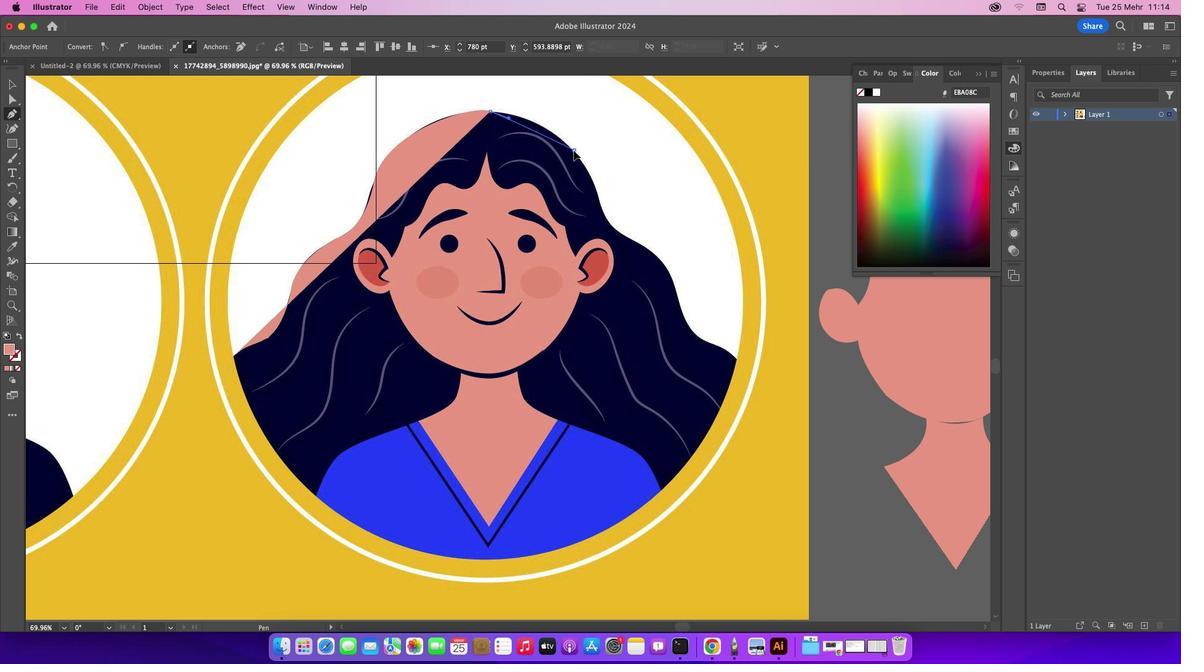 
Action: Mouse moved to (609, 197)
Screenshot: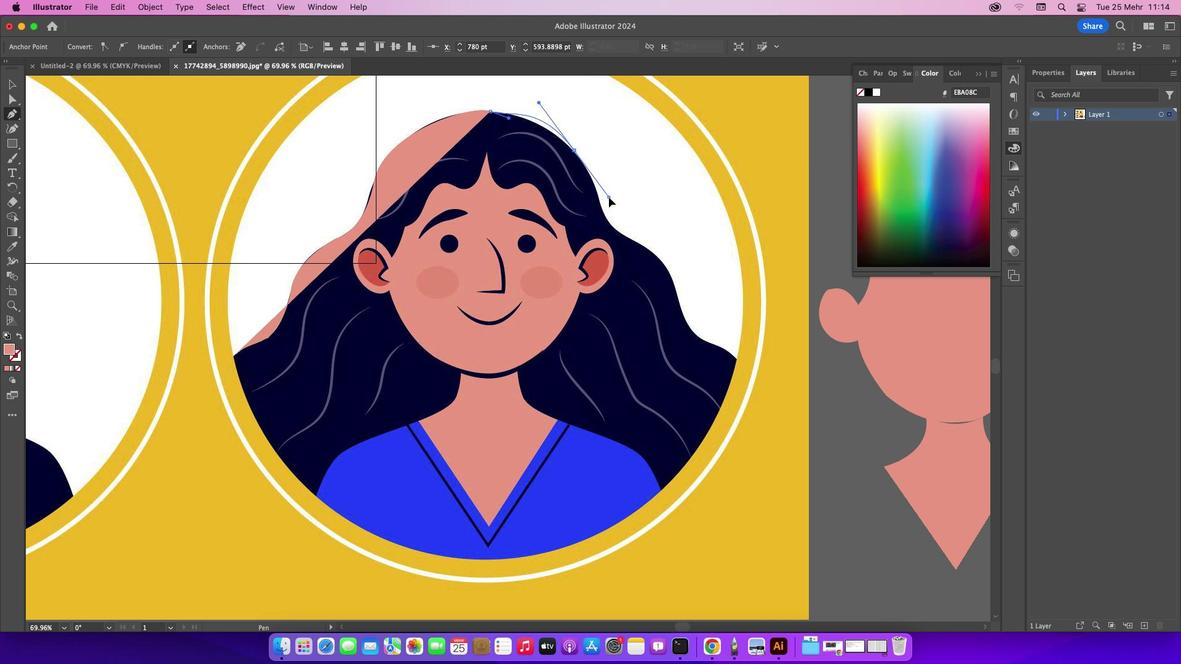 
Action: Key pressed Key.cmd'z'
Screenshot: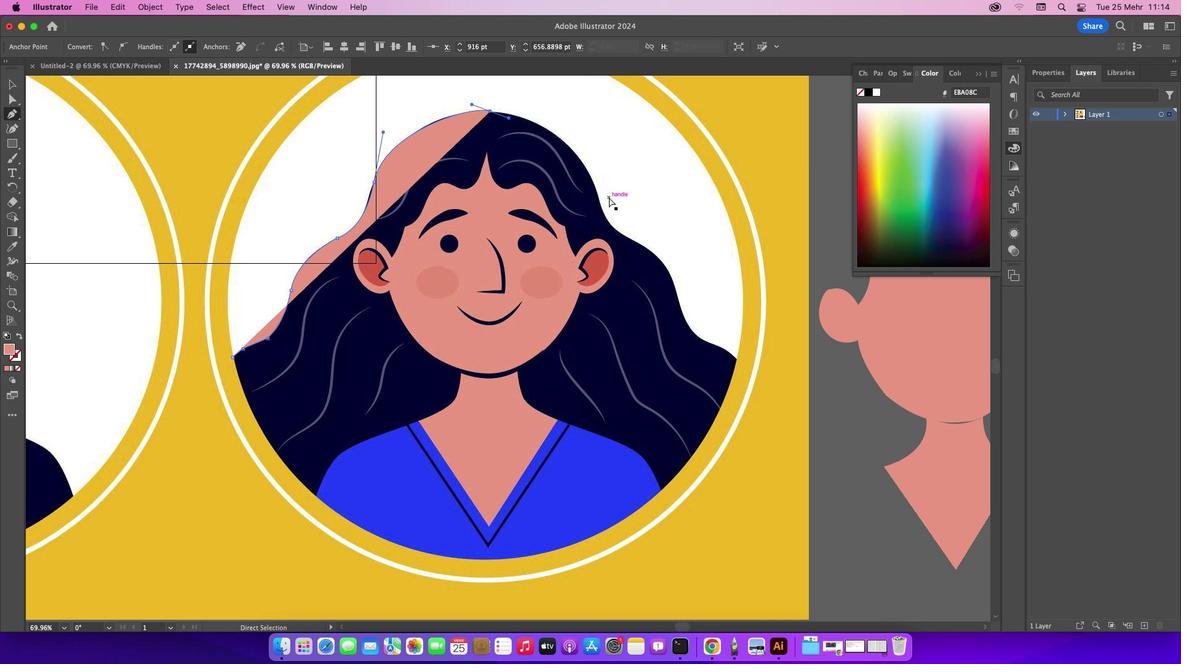 
Action: Mouse moved to (489, 109)
Screenshot: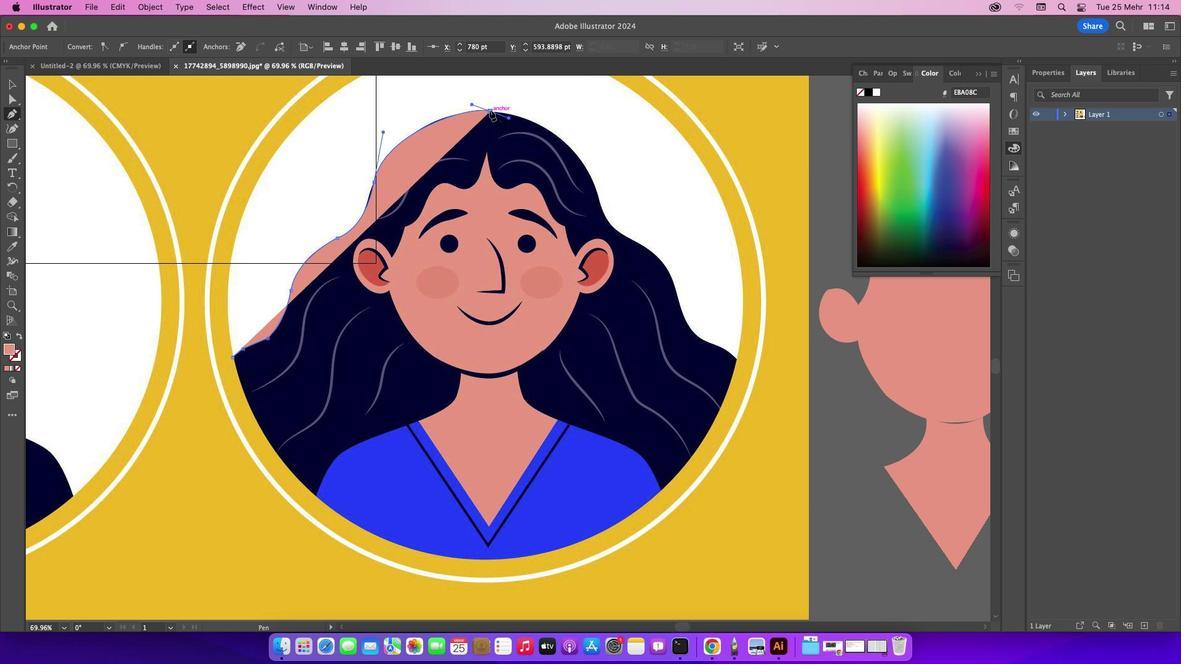 
Action: Mouse pressed left at (489, 109)
Screenshot: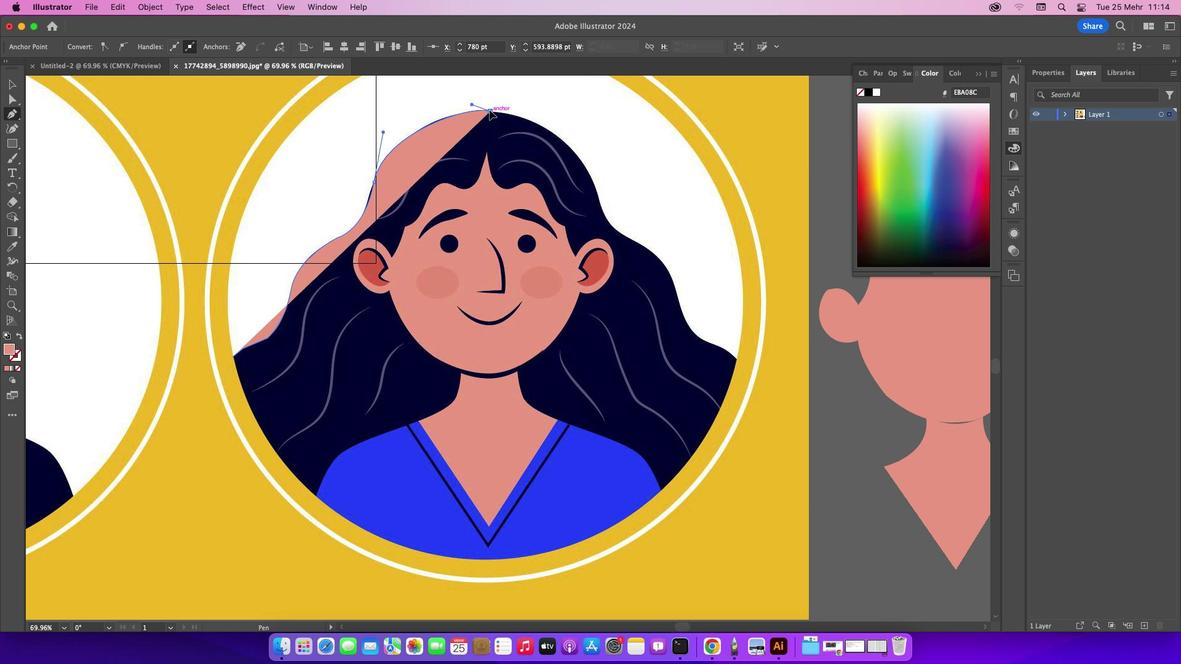 
Action: Mouse moved to (580, 159)
Screenshot: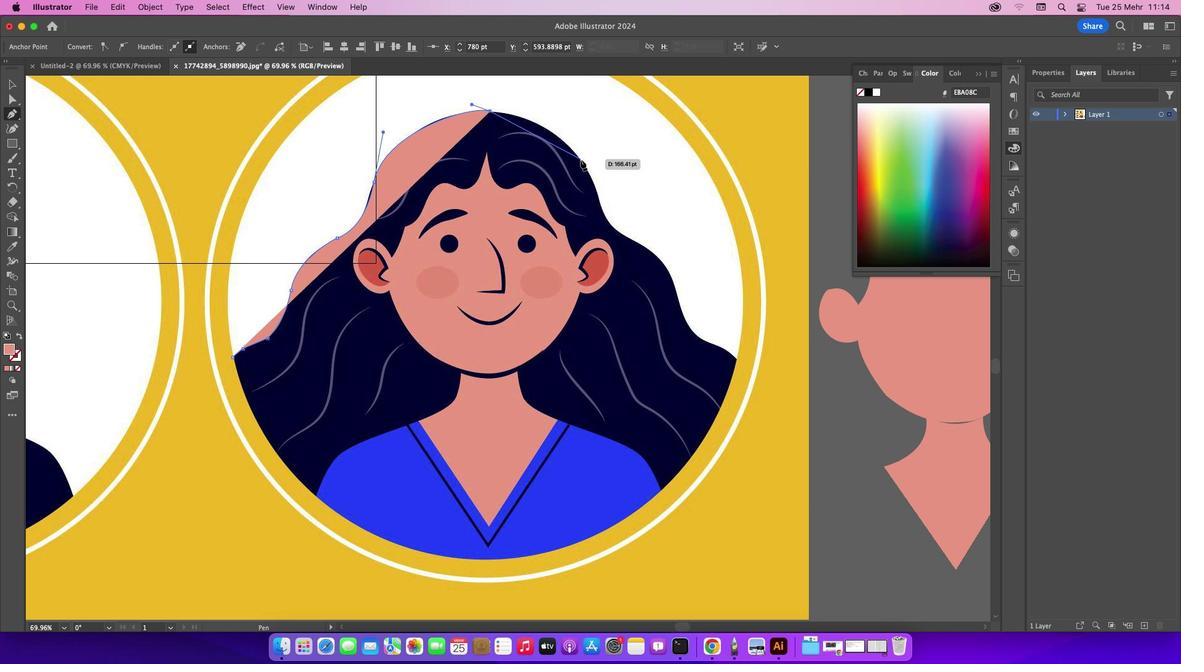 
Action: Mouse pressed left at (580, 159)
Screenshot: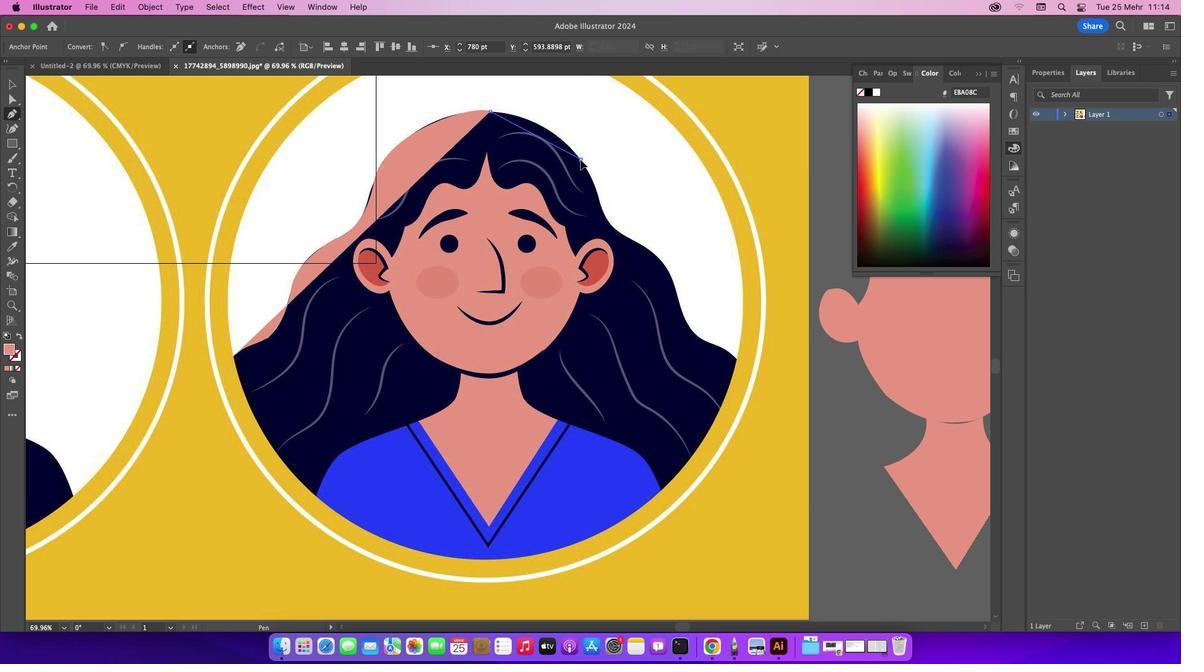 
Action: Mouse moved to (580, 161)
Screenshot: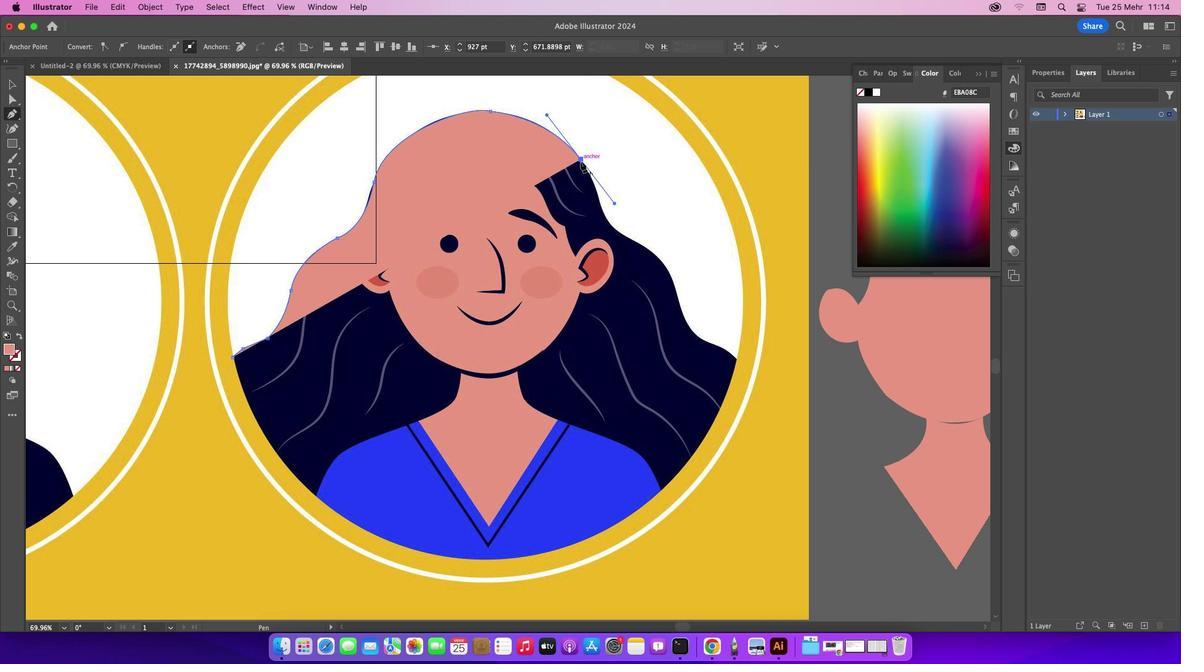 
Action: Mouse pressed left at (580, 161)
Screenshot: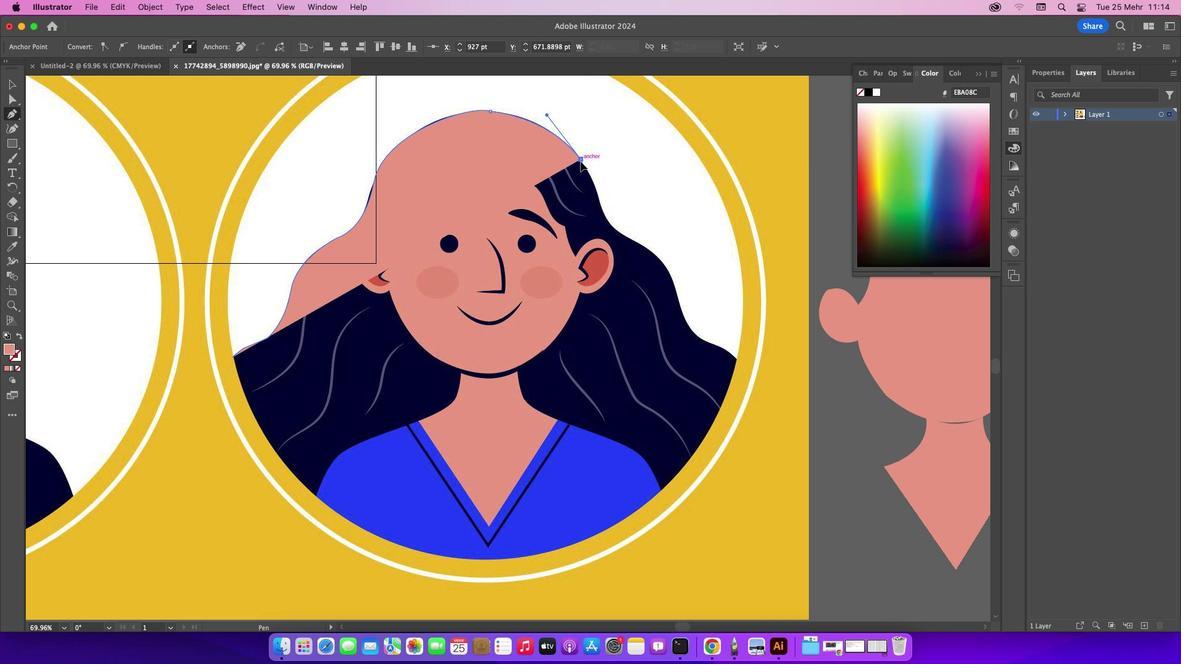 
Action: Mouse moved to (19, 370)
Screenshot: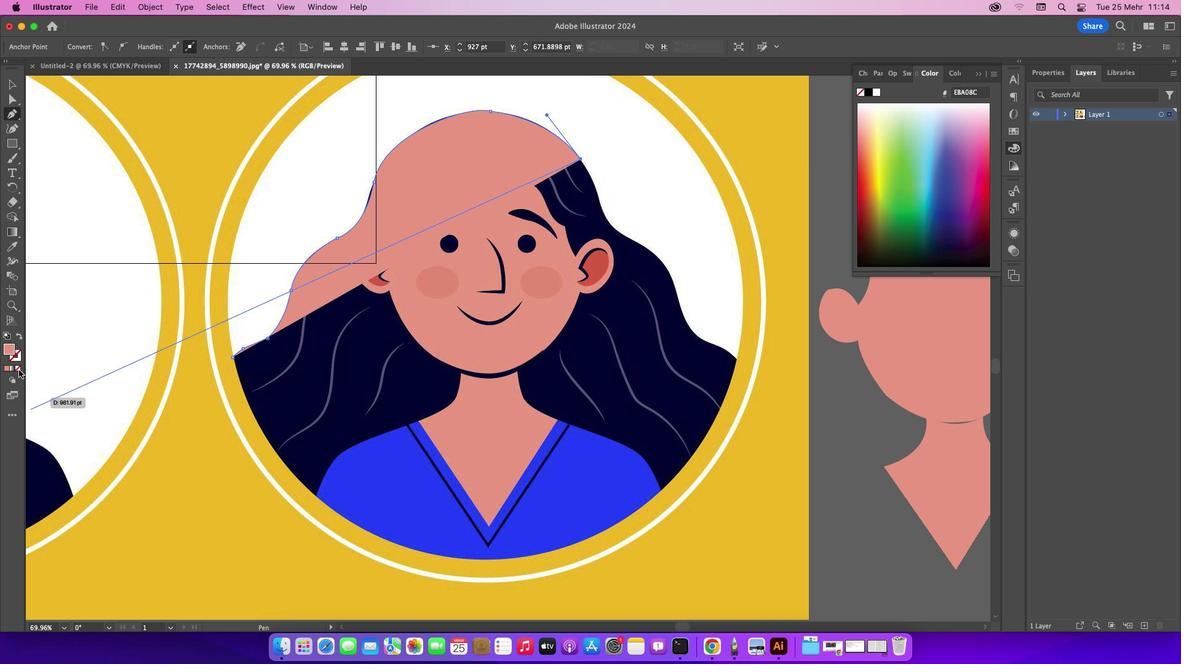
Action: Mouse pressed left at (19, 370)
Screenshot: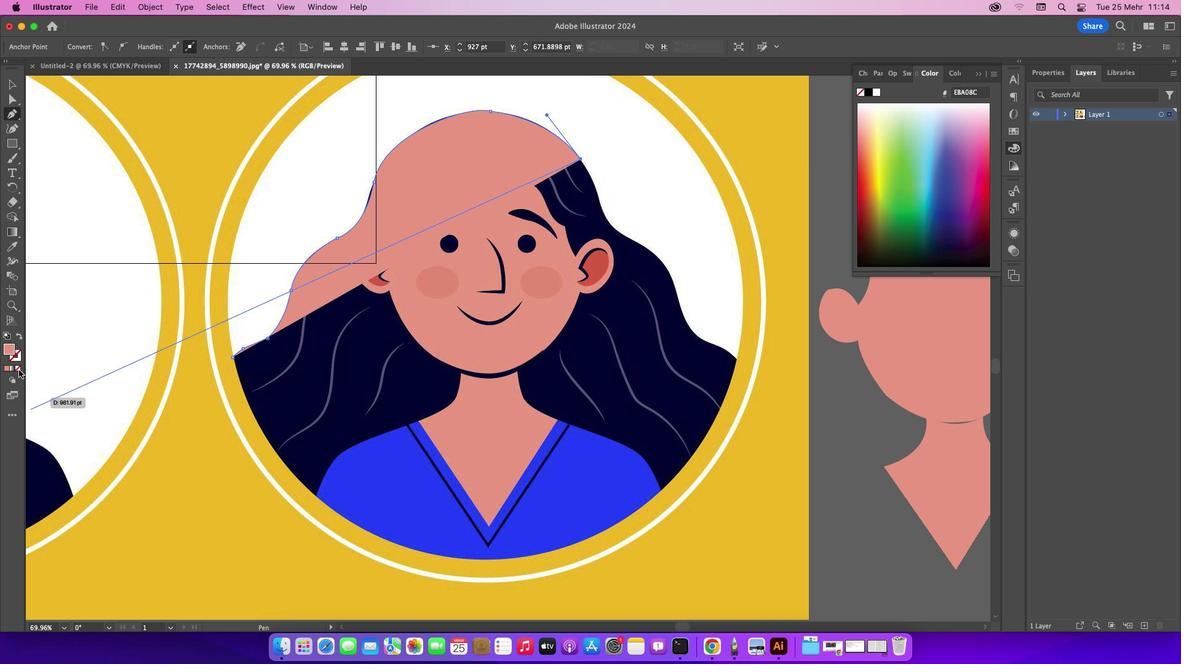 
Action: Mouse moved to (603, 213)
Screenshot: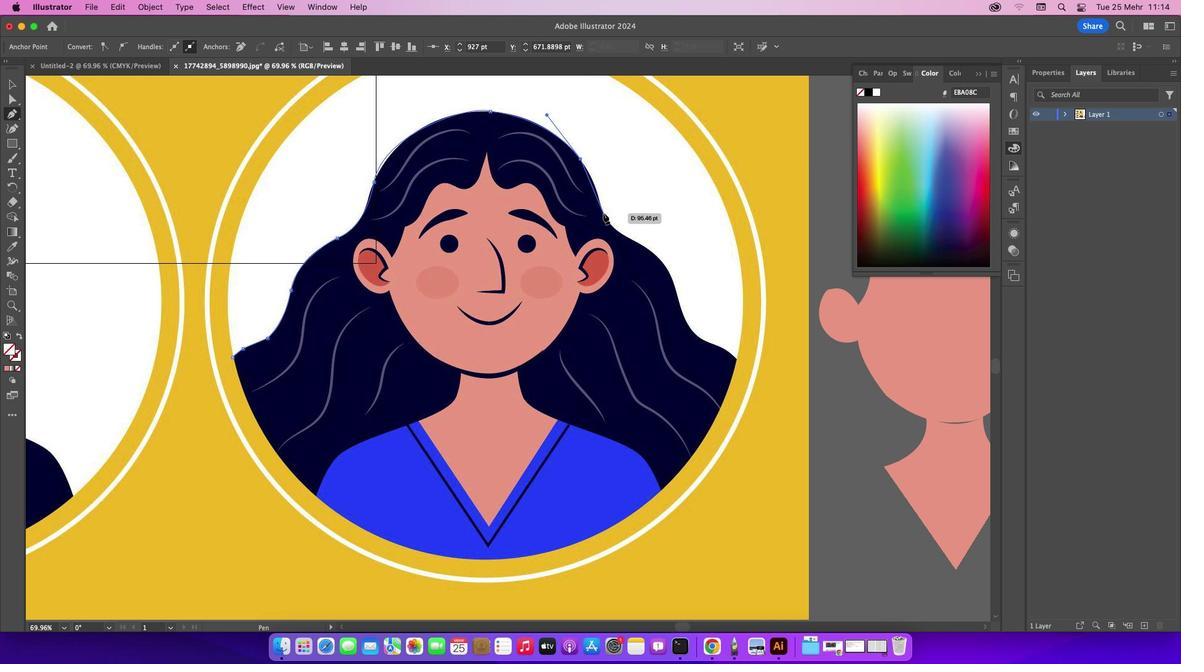 
Action: Mouse pressed left at (603, 213)
Screenshot: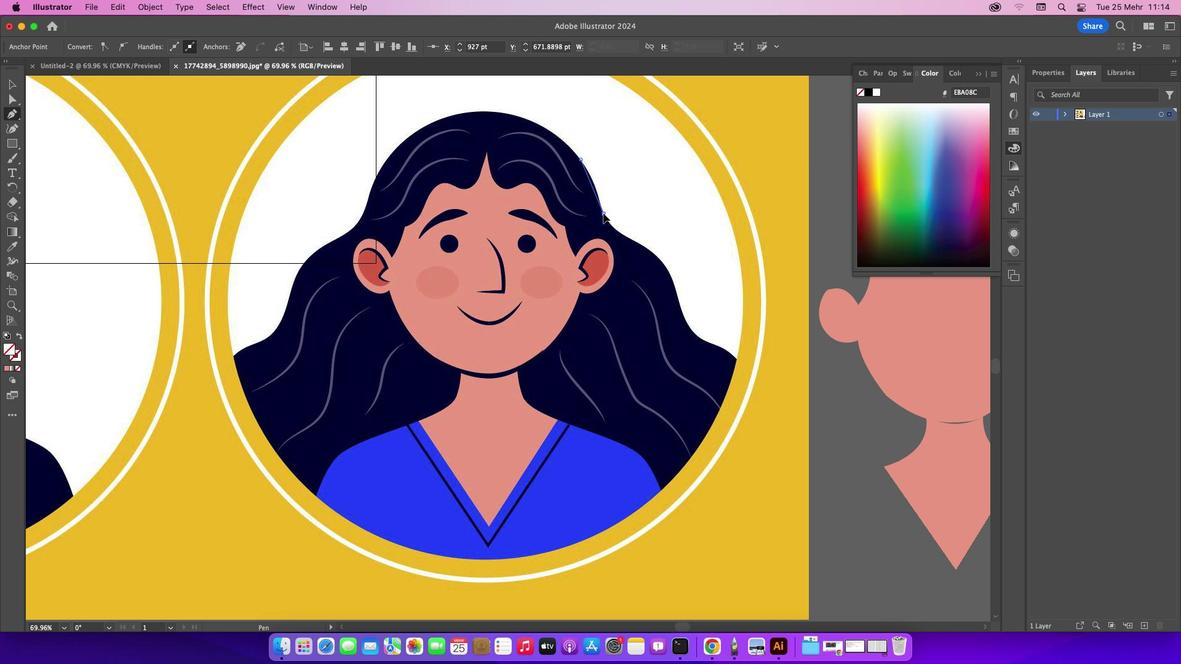 
Action: Mouse moved to (604, 216)
Screenshot: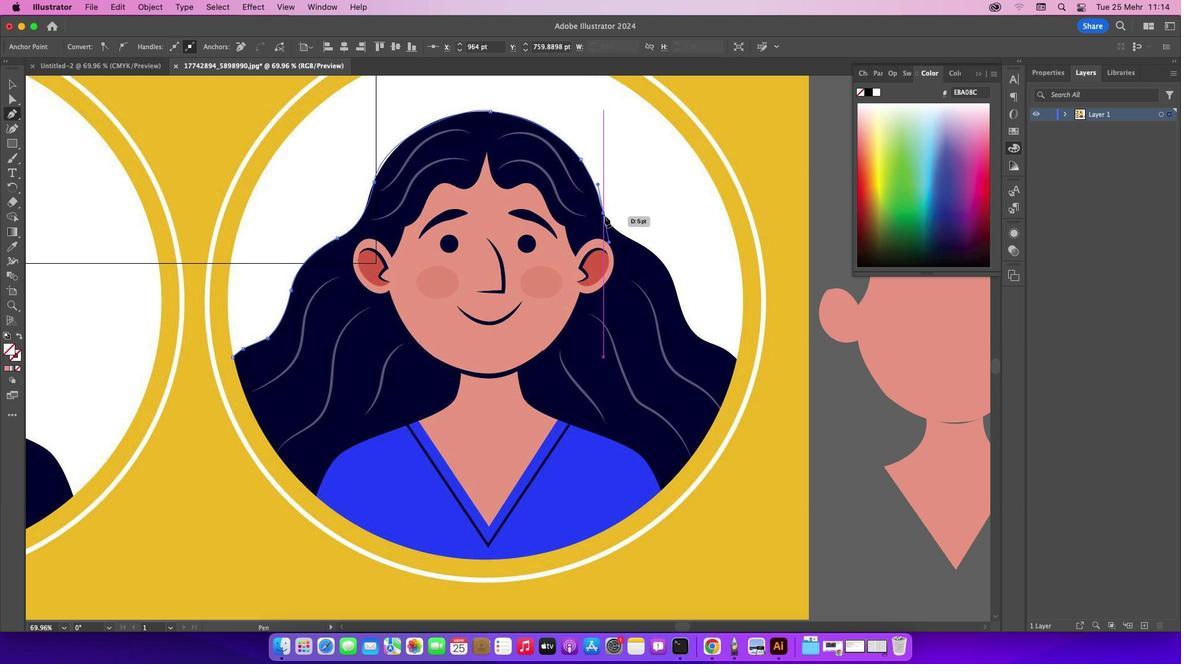 
Action: Mouse pressed left at (604, 216)
Screenshot: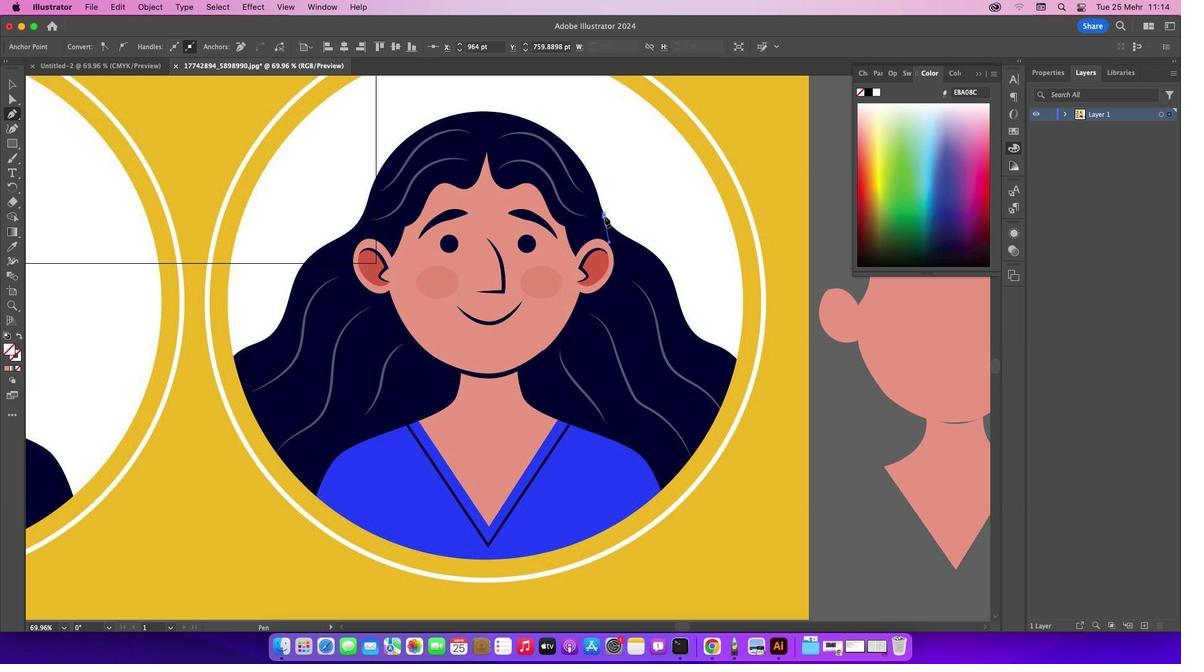 
Action: Mouse moved to (604, 212)
Screenshot: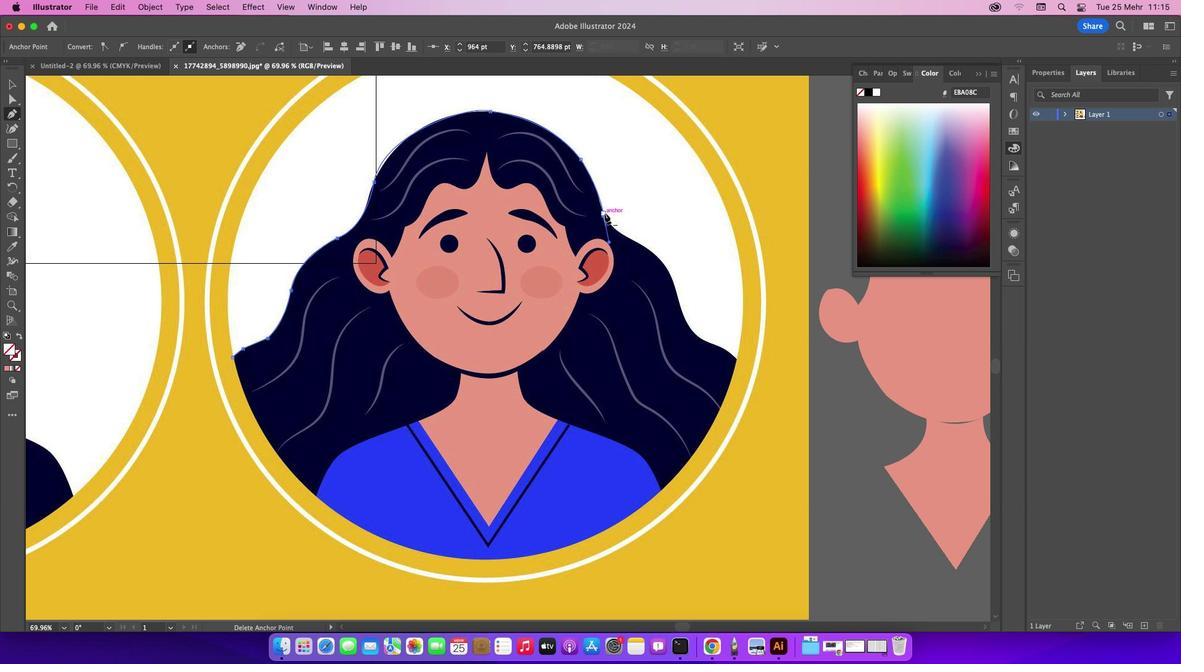 
Action: Mouse pressed left at (604, 212)
Screenshot: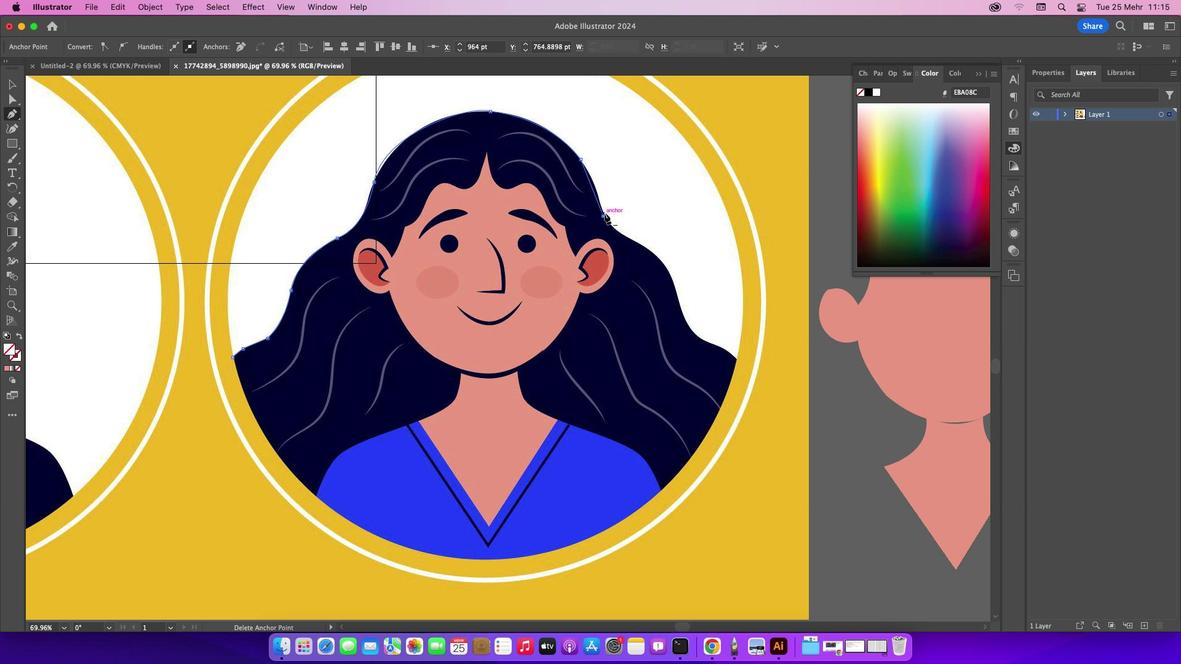
Action: Mouse moved to (637, 246)
Screenshot: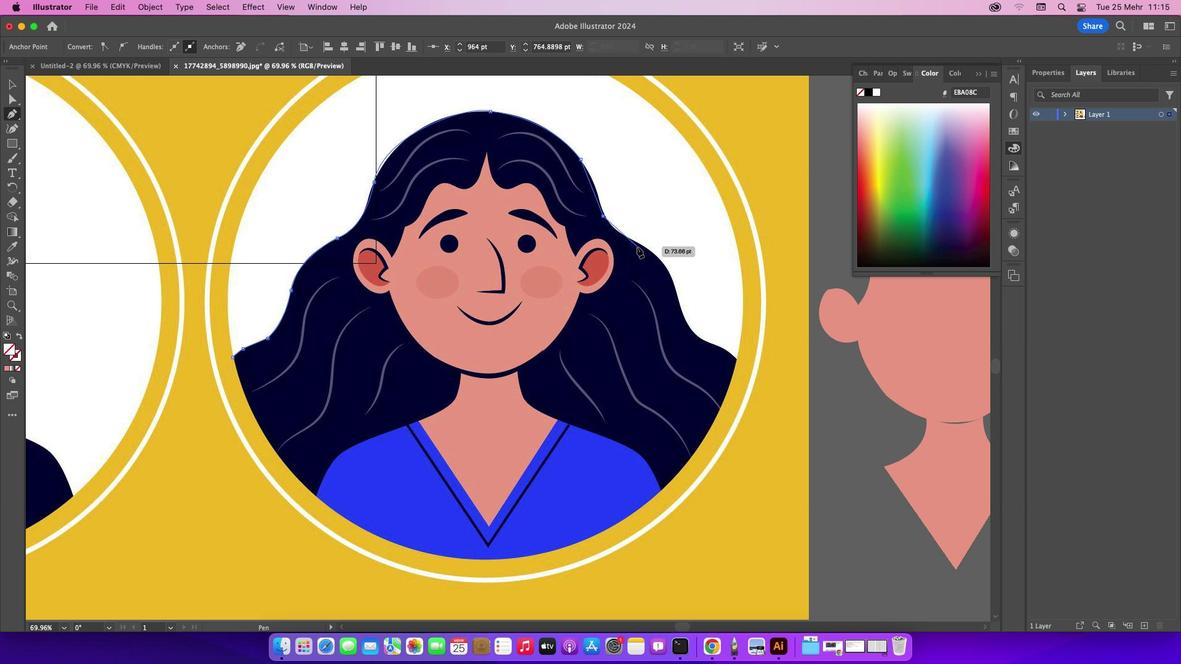 
Action: Key pressed Key.cmd'z'
Screenshot: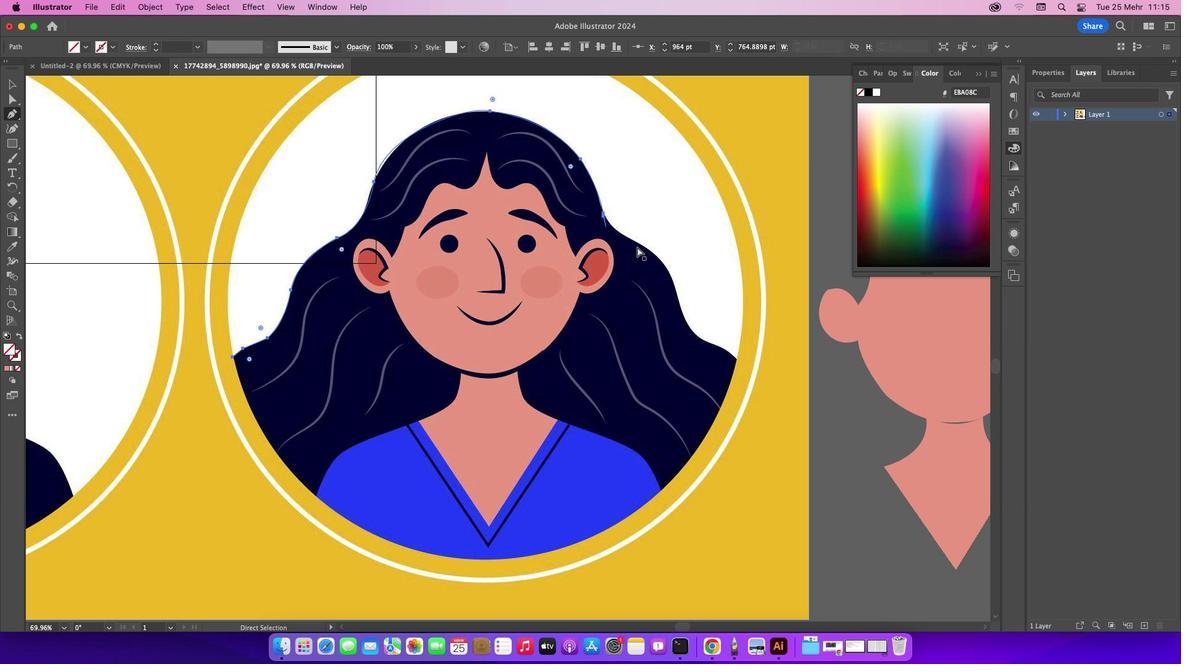 
Action: Mouse moved to (636, 242)
Screenshot: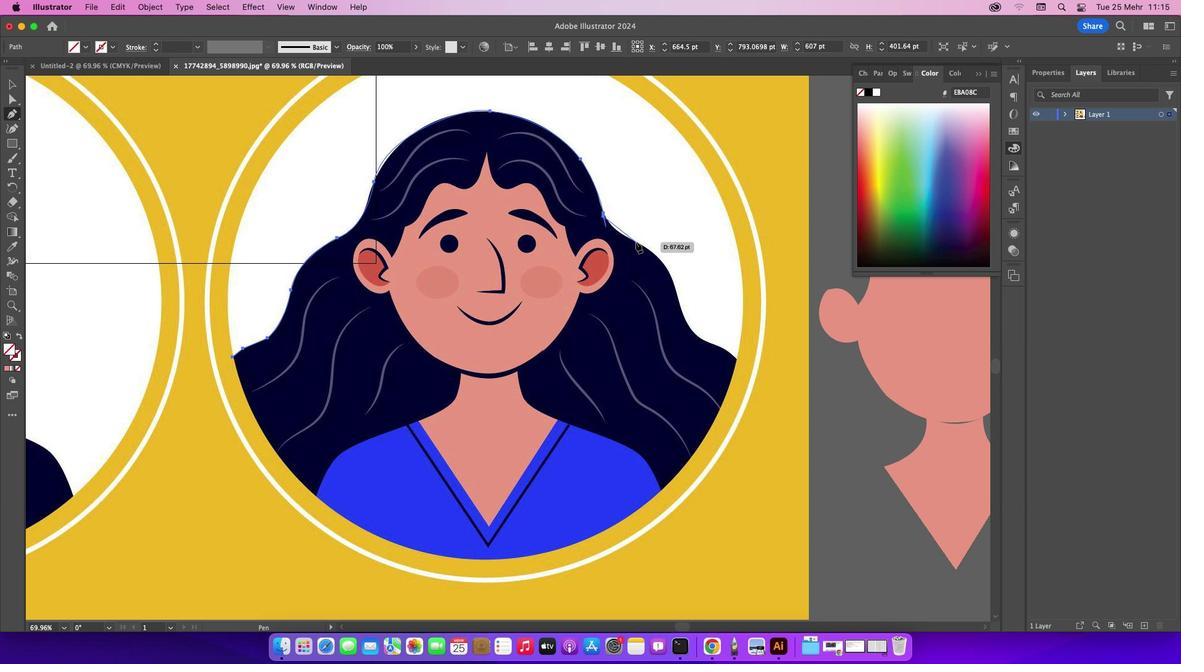 
Action: Mouse pressed left at (636, 242)
Screenshot: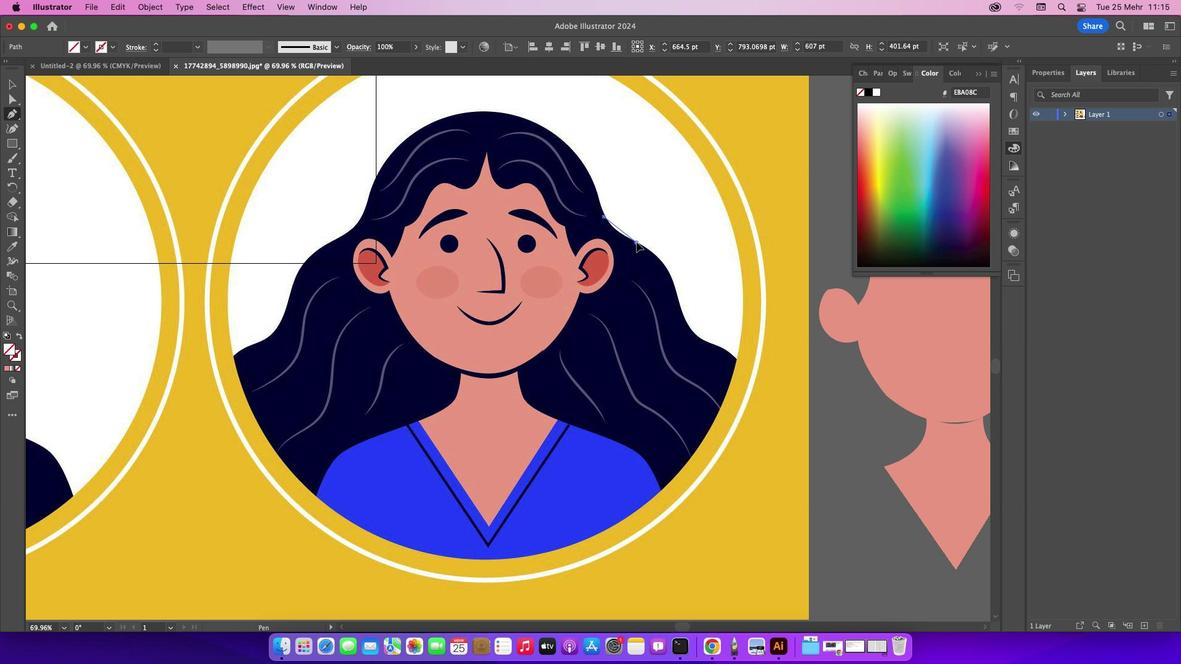 
Action: Mouse moved to (677, 297)
Screenshot: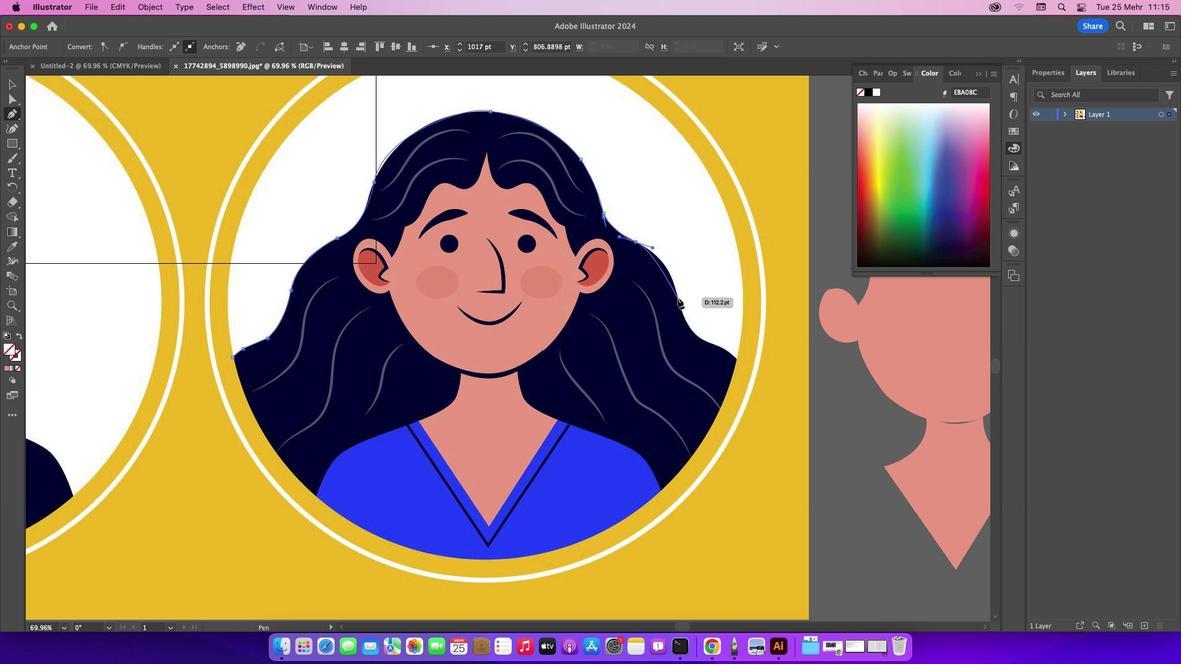 
Action: Mouse pressed left at (677, 297)
Screenshot: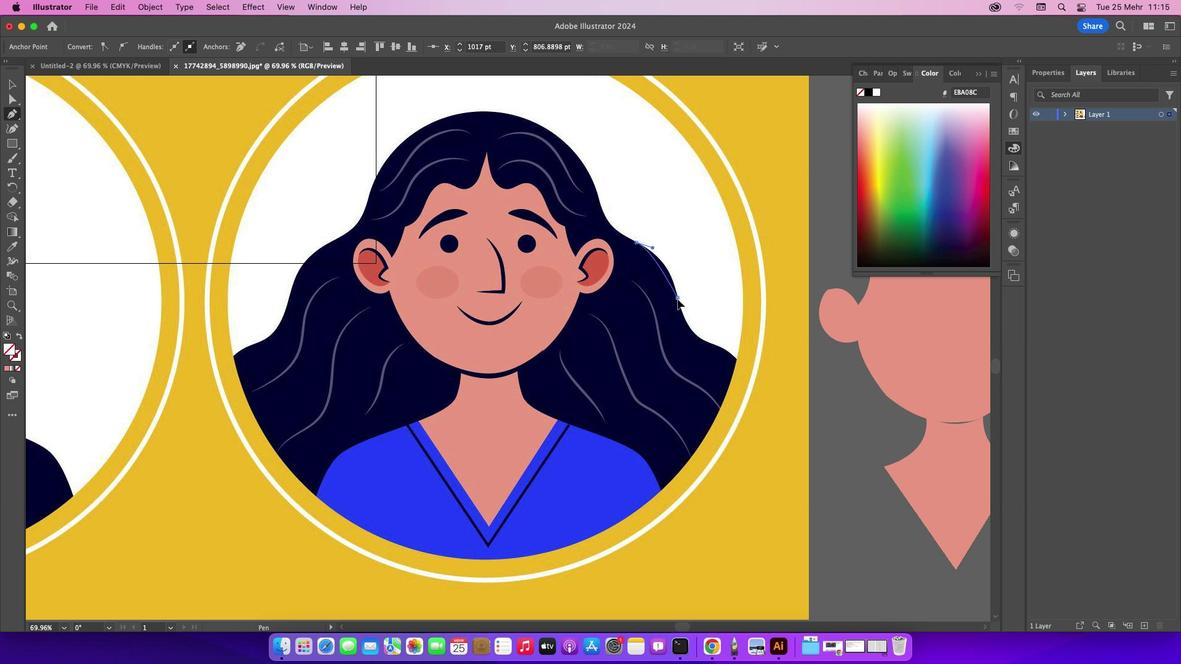 
Action: Mouse moved to (712, 343)
Screenshot: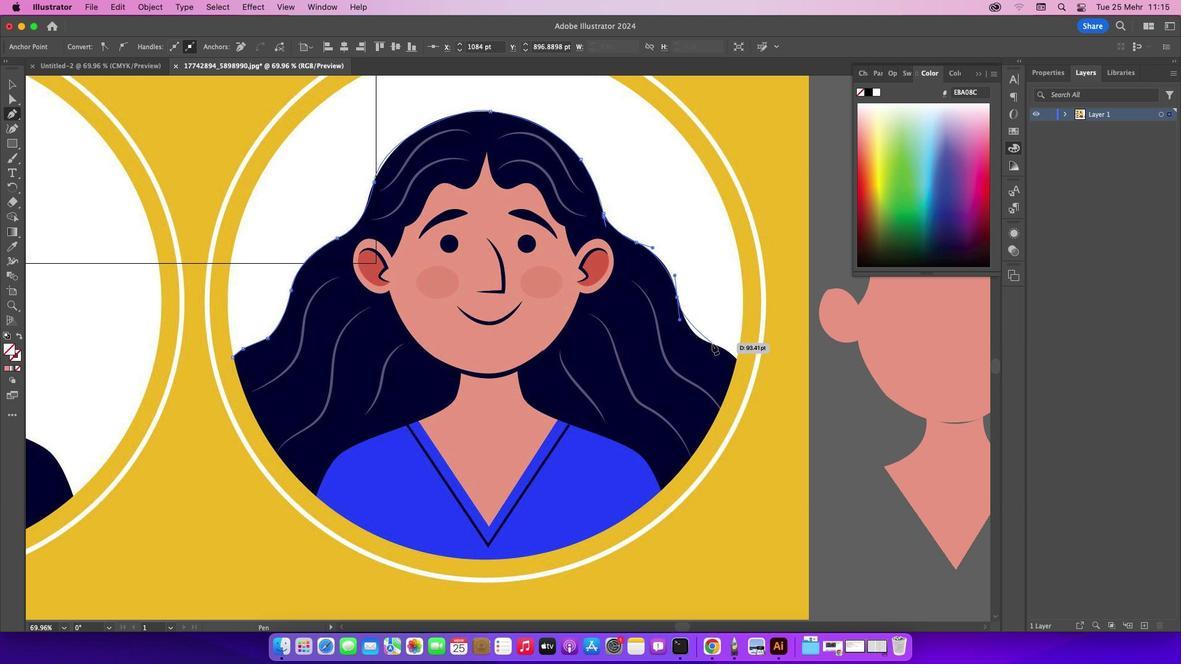 
Action: Mouse pressed left at (712, 343)
Screenshot: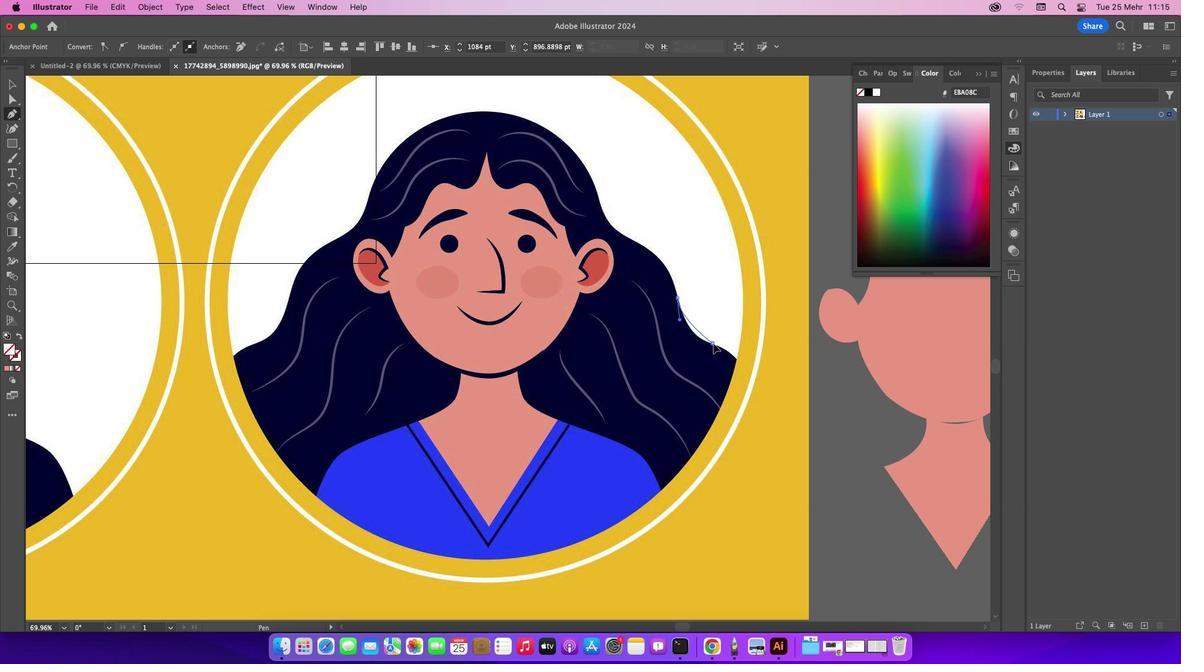 
Action: Mouse moved to (710, 344)
Screenshot: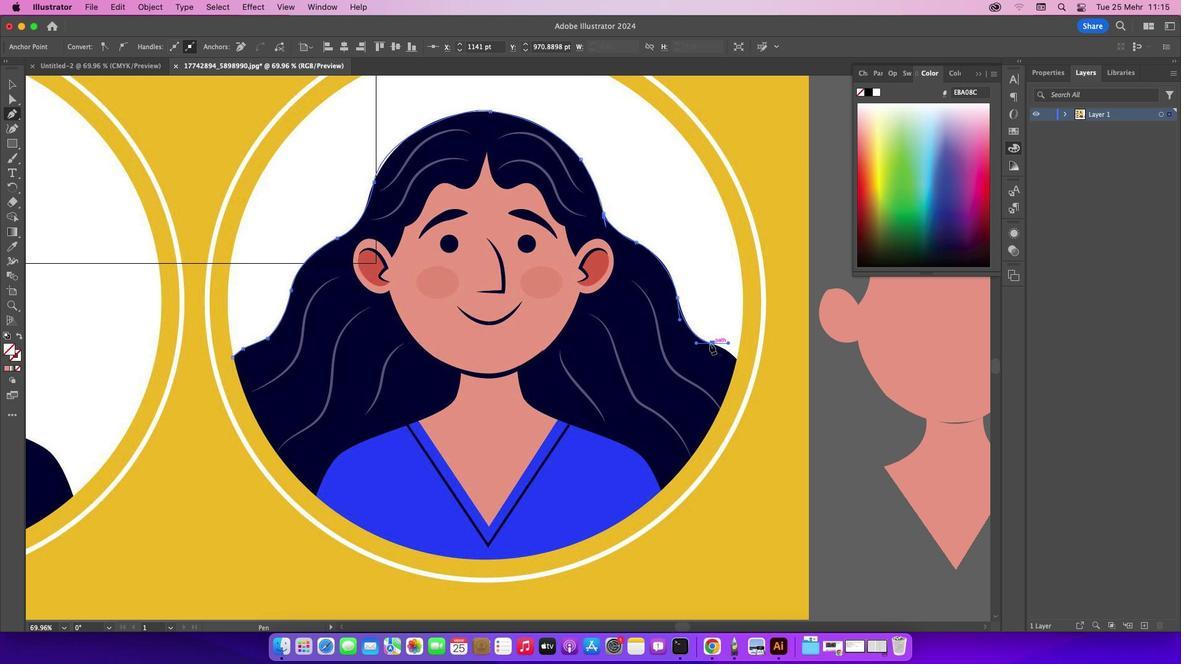 
Action: Mouse pressed left at (710, 344)
Screenshot: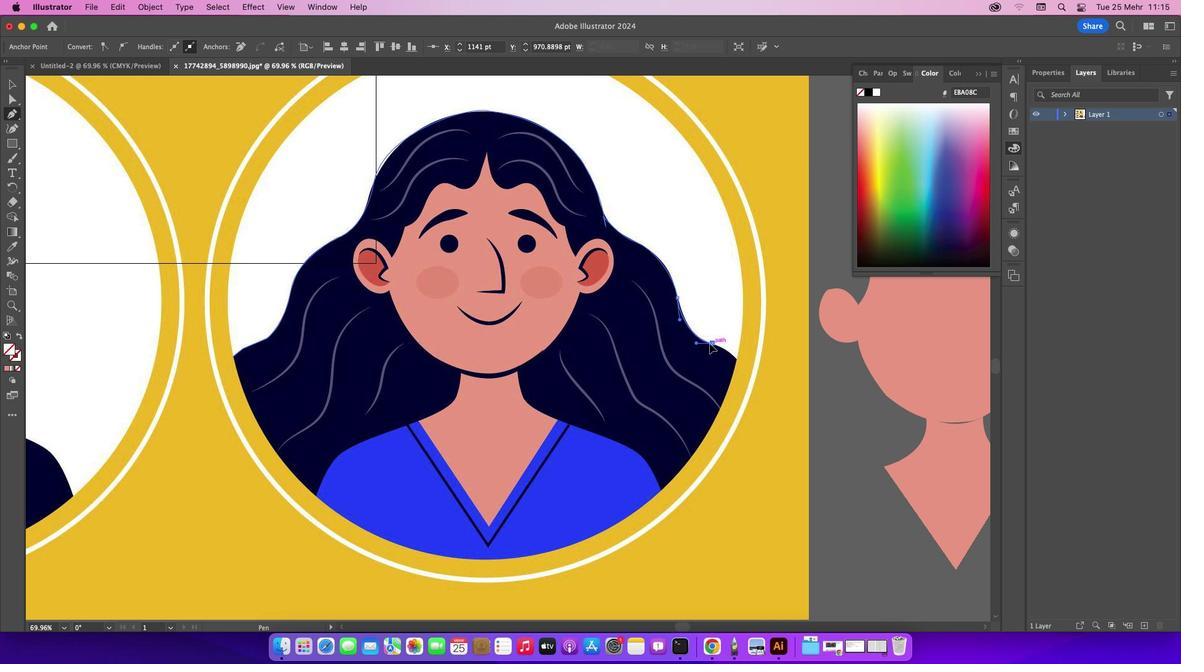 
Action: Mouse moved to (737, 358)
Screenshot: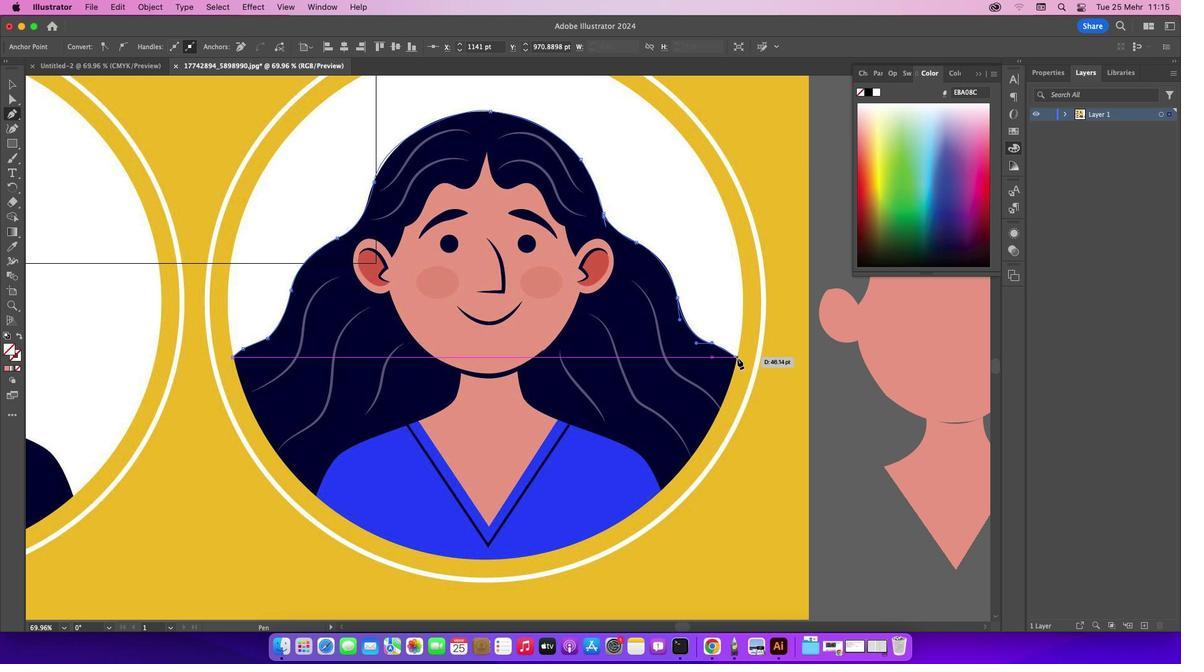
Action: Mouse pressed left at (737, 358)
Screenshot: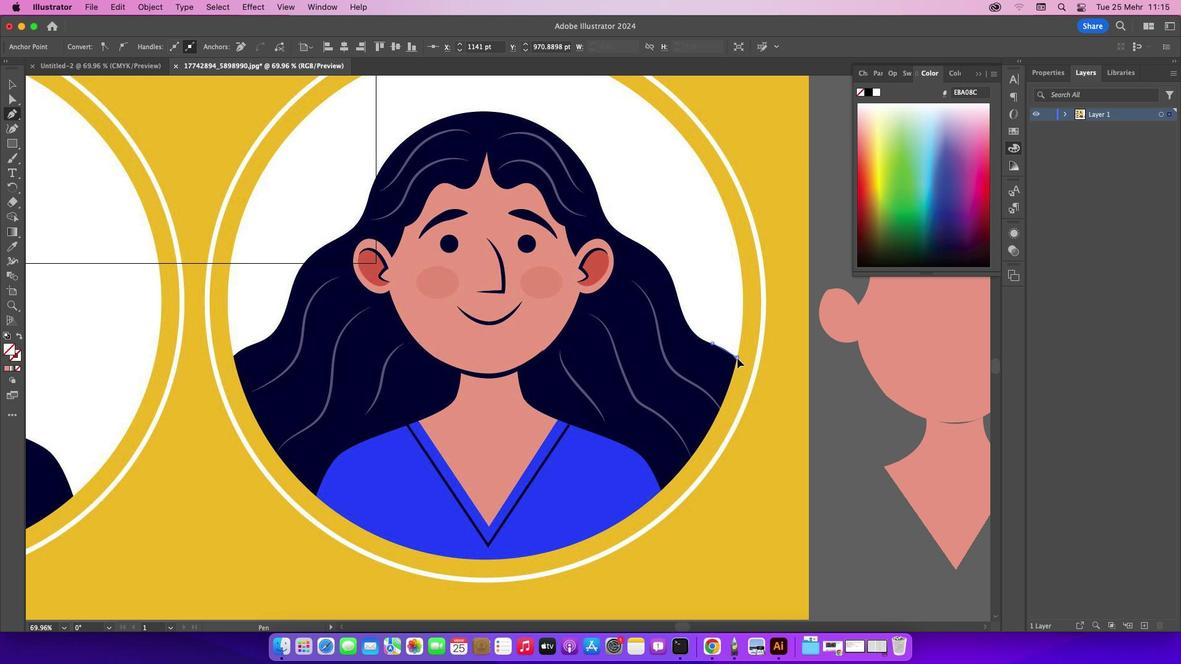 
Action: Mouse moved to (660, 489)
Screenshot: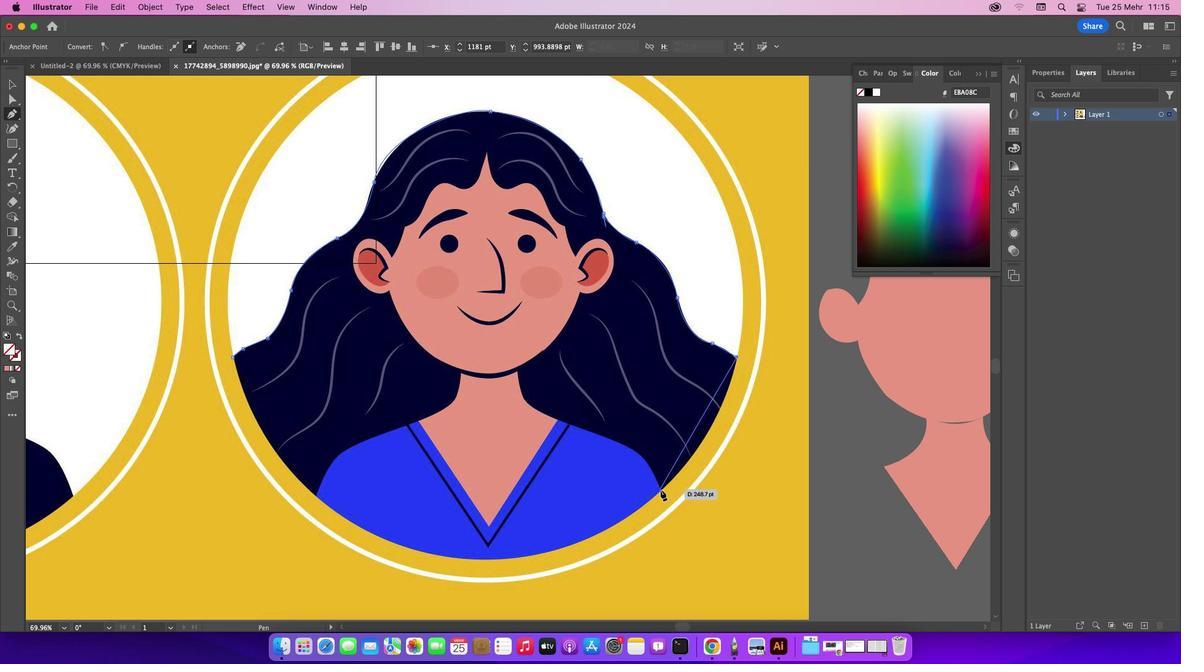 
Action: Mouse pressed left at (660, 489)
Screenshot: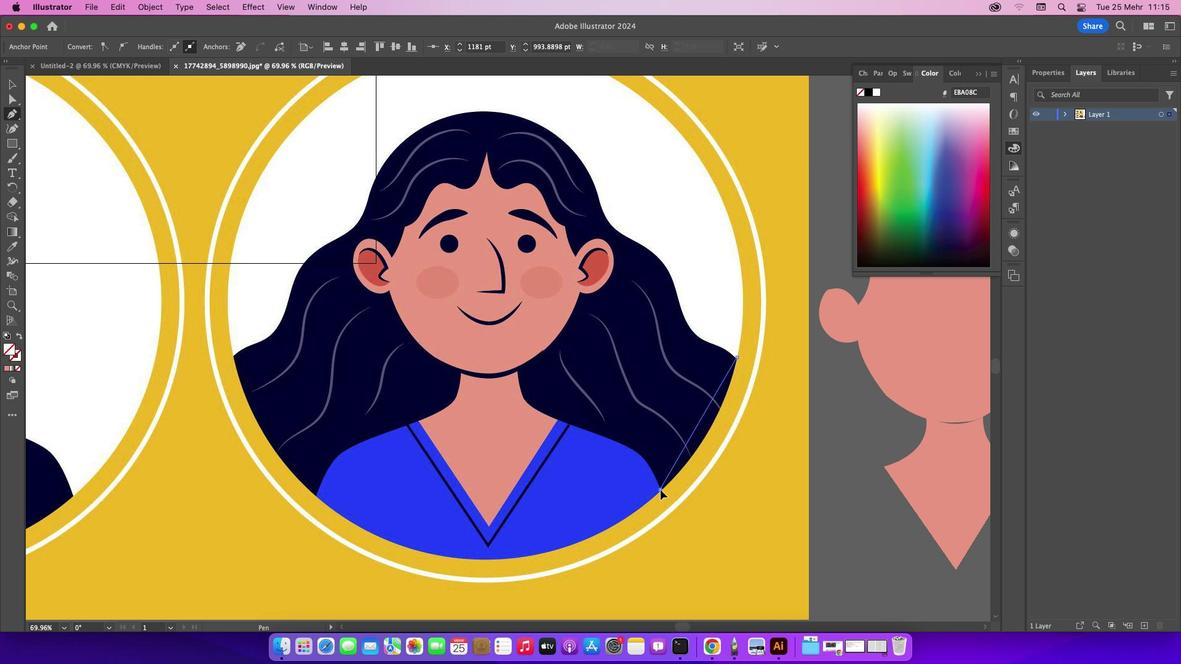 
Action: Mouse moved to (660, 489)
Screenshot: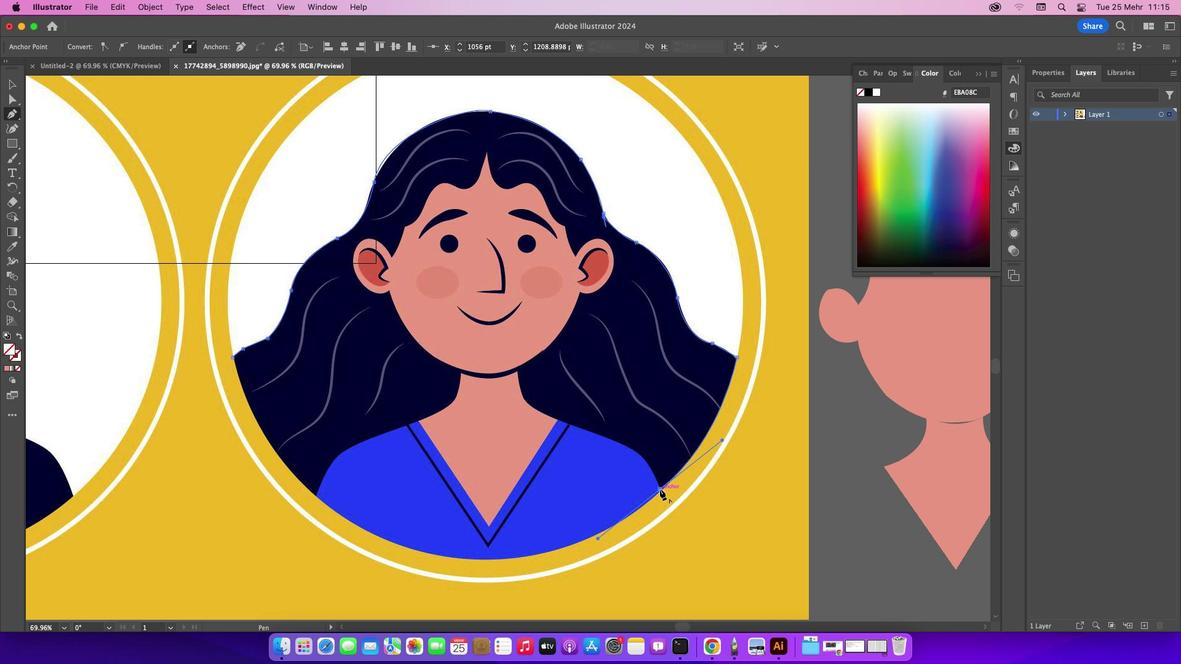 
Action: Mouse pressed left at (660, 489)
Screenshot: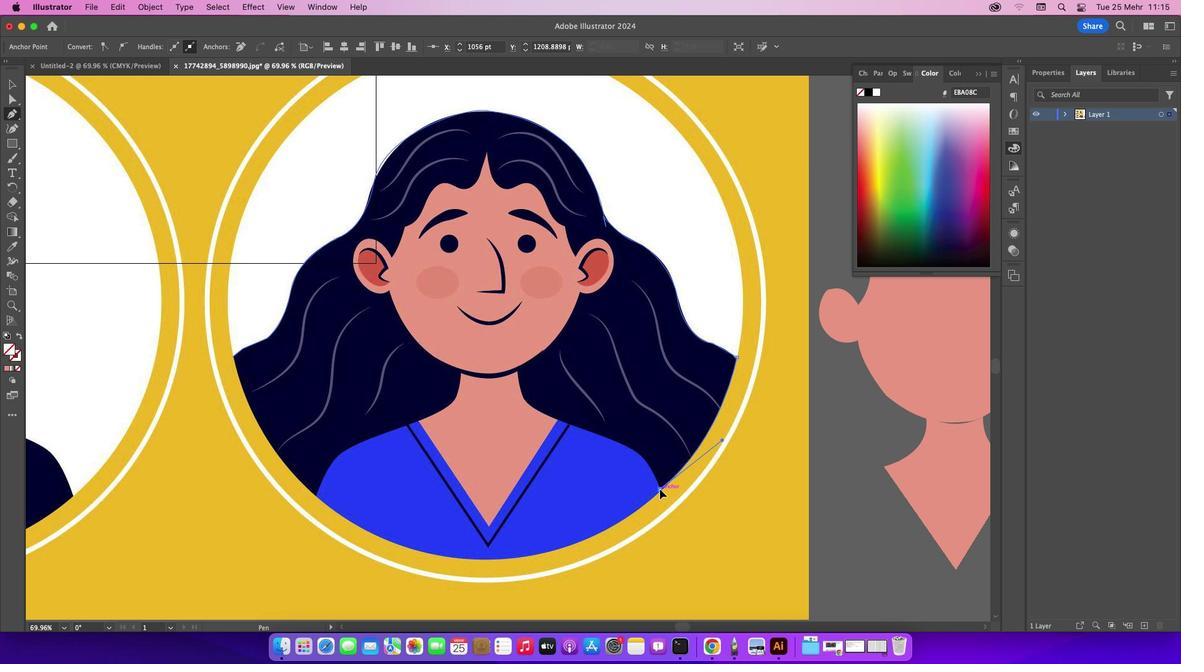 
Action: Mouse moved to (626, 446)
Screenshot: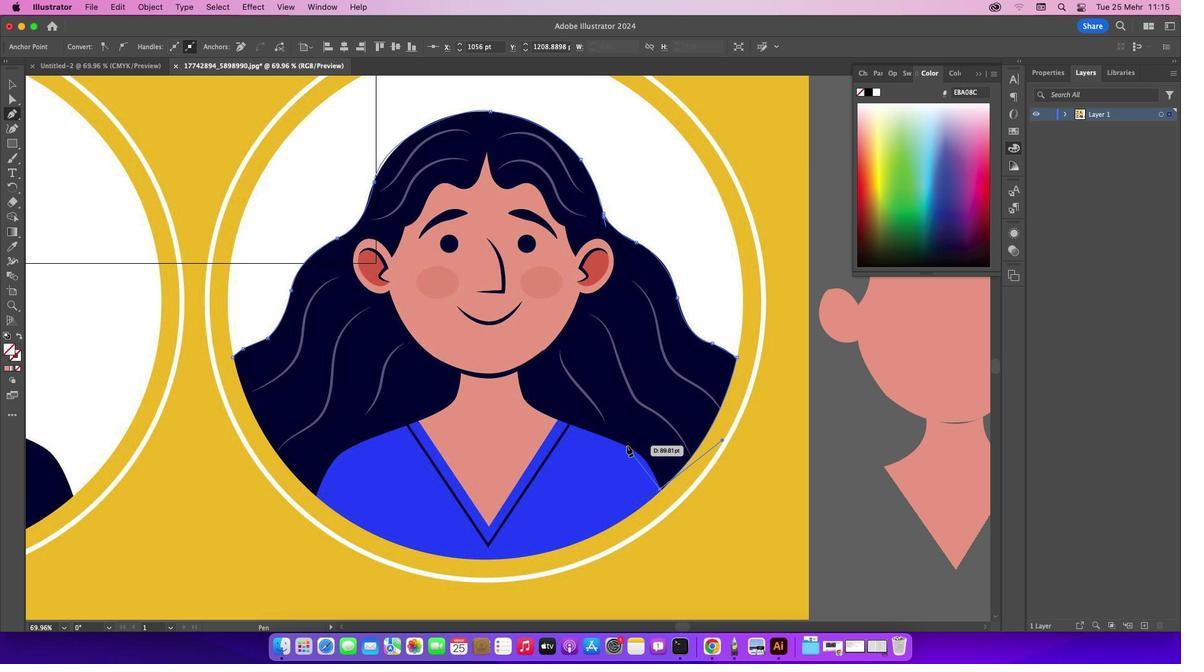 
Action: Mouse pressed left at (626, 446)
Screenshot: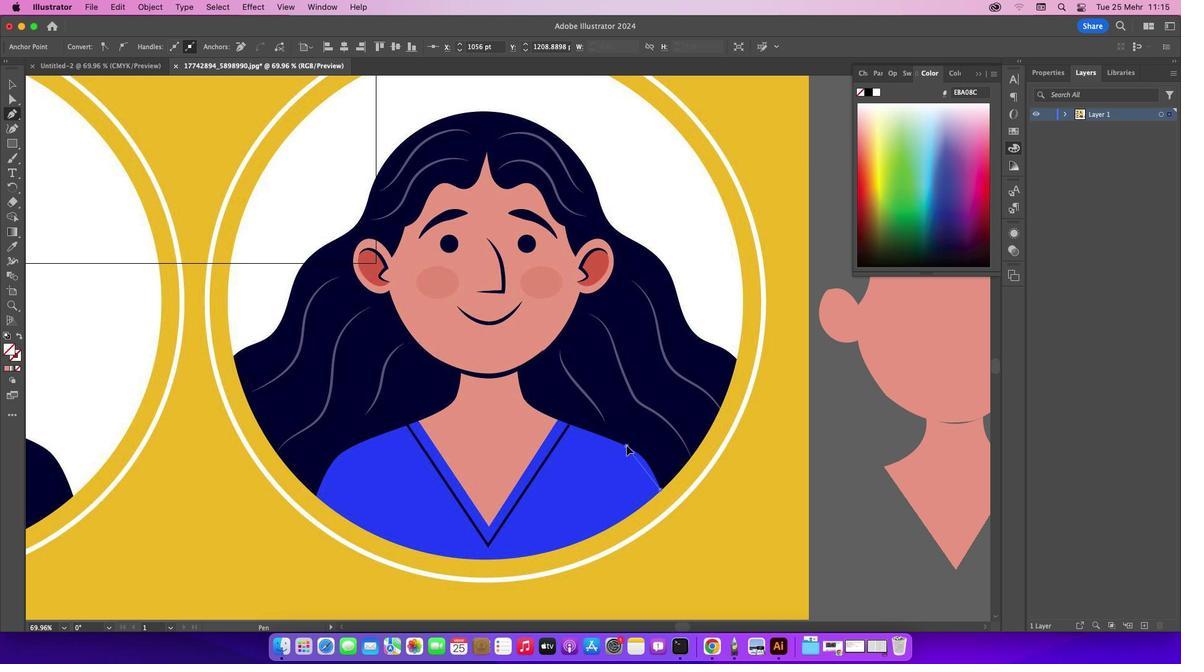 
Action: Mouse moved to (625, 445)
Screenshot: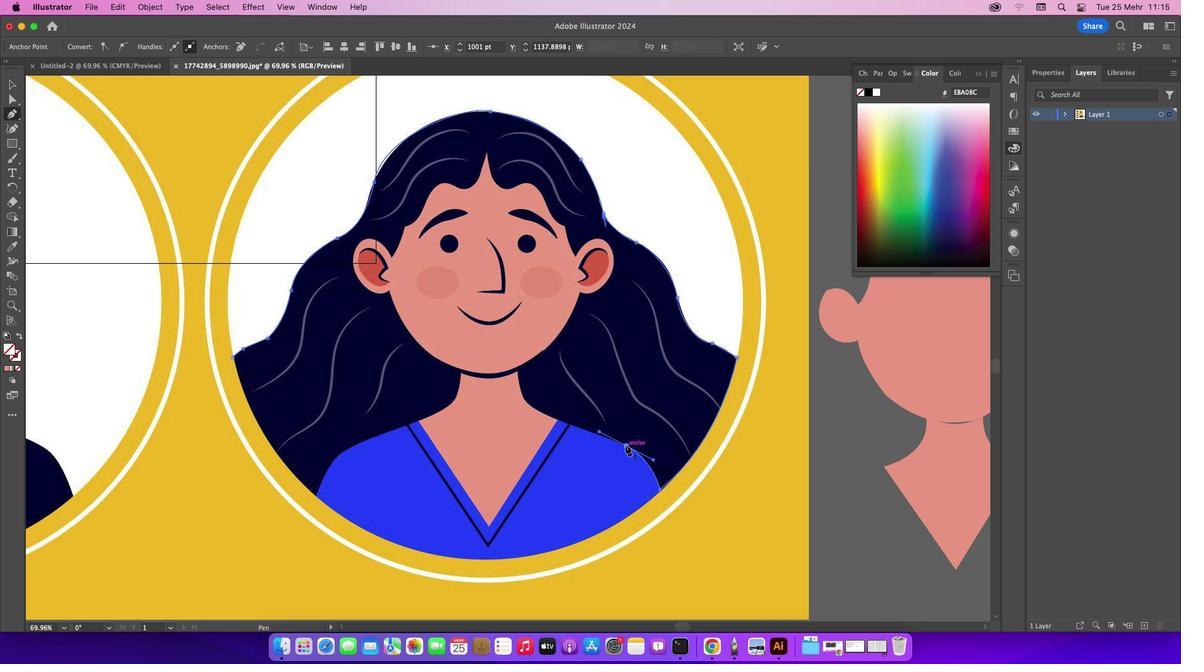 
Action: Mouse pressed left at (625, 445)
Screenshot: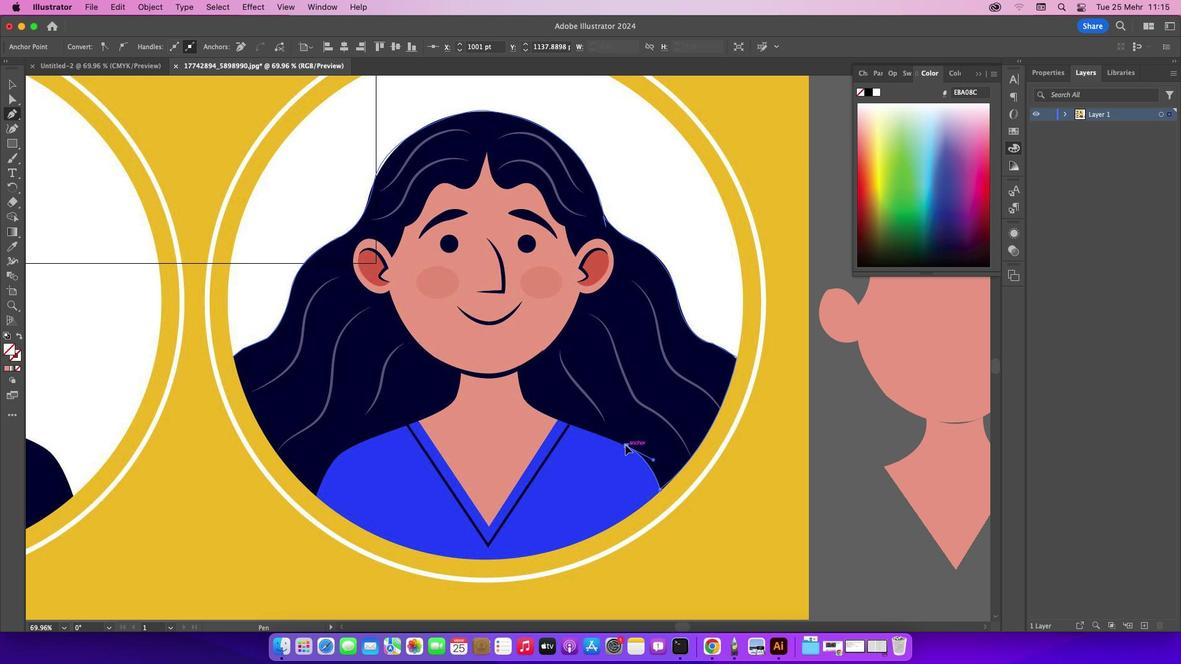 
Action: Mouse moved to (559, 420)
Screenshot: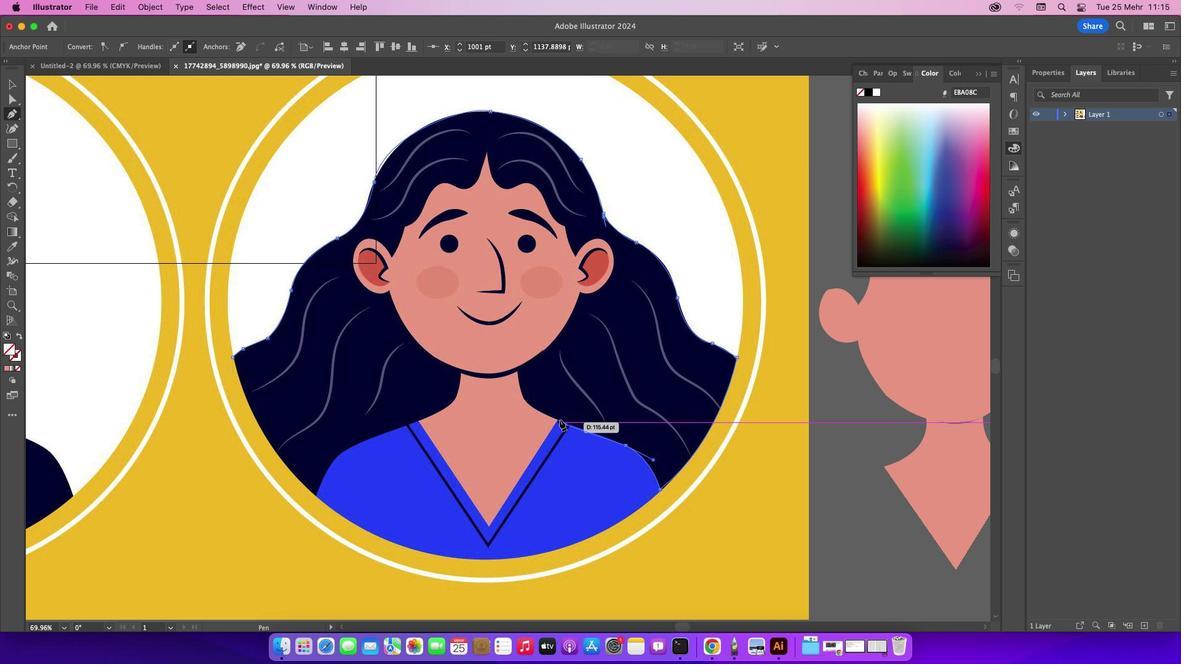 
Action: Mouse pressed left at (559, 420)
Screenshot: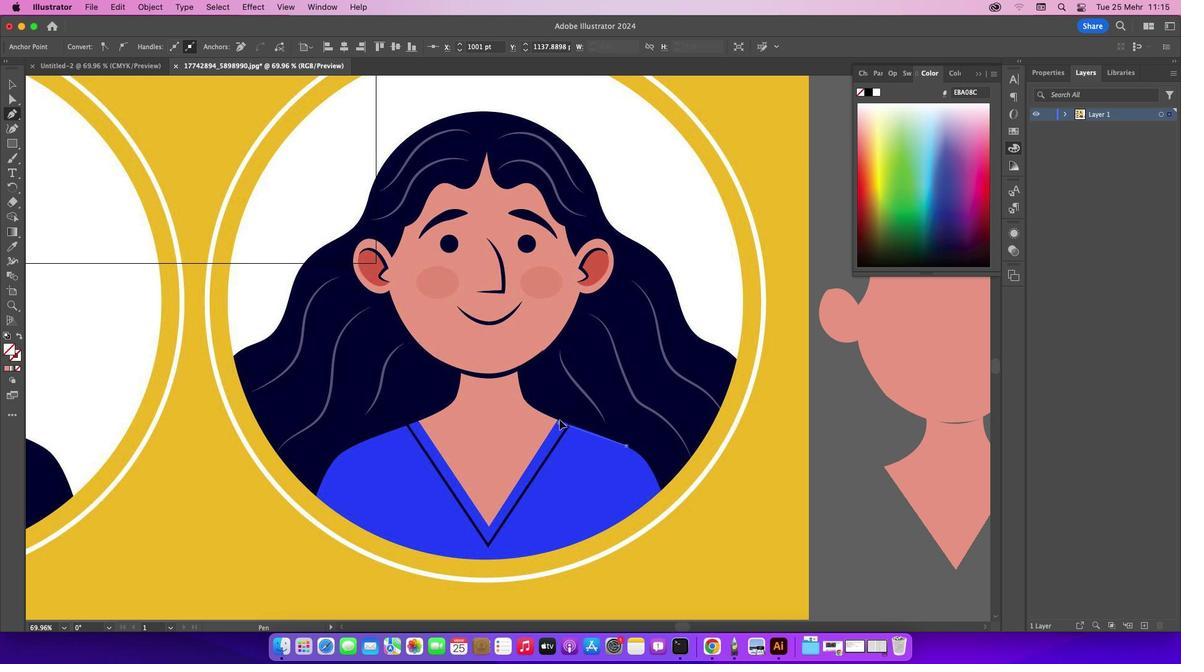 
Action: Mouse moved to (517, 371)
Screenshot: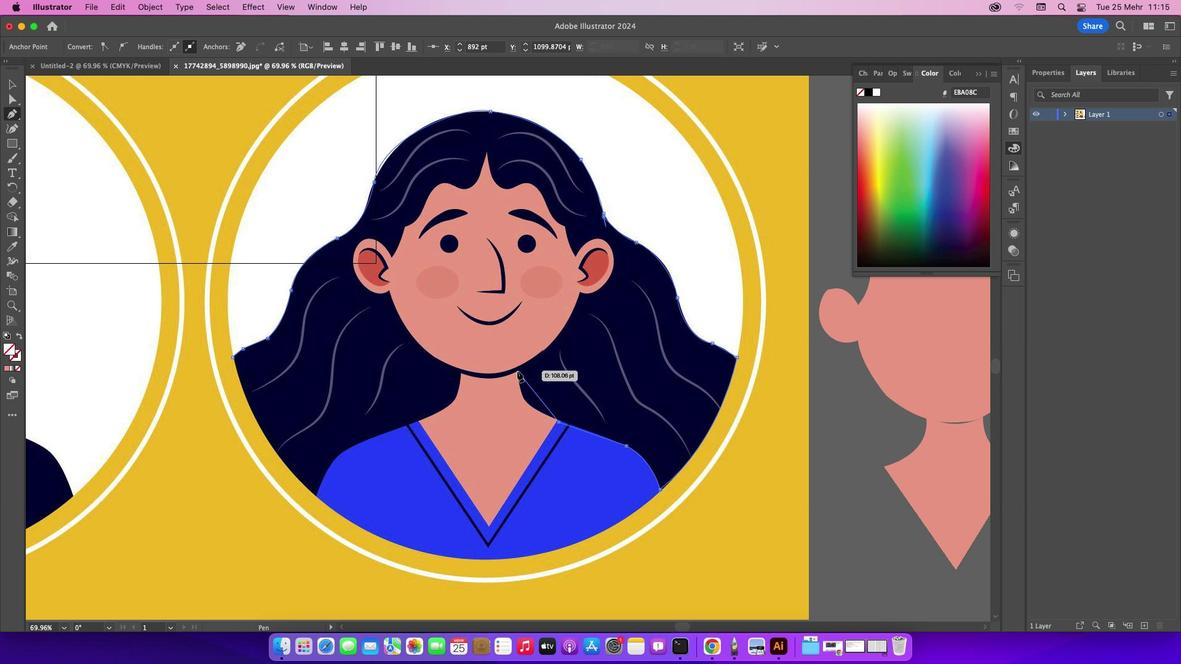 
Action: Mouse pressed left at (517, 371)
Screenshot: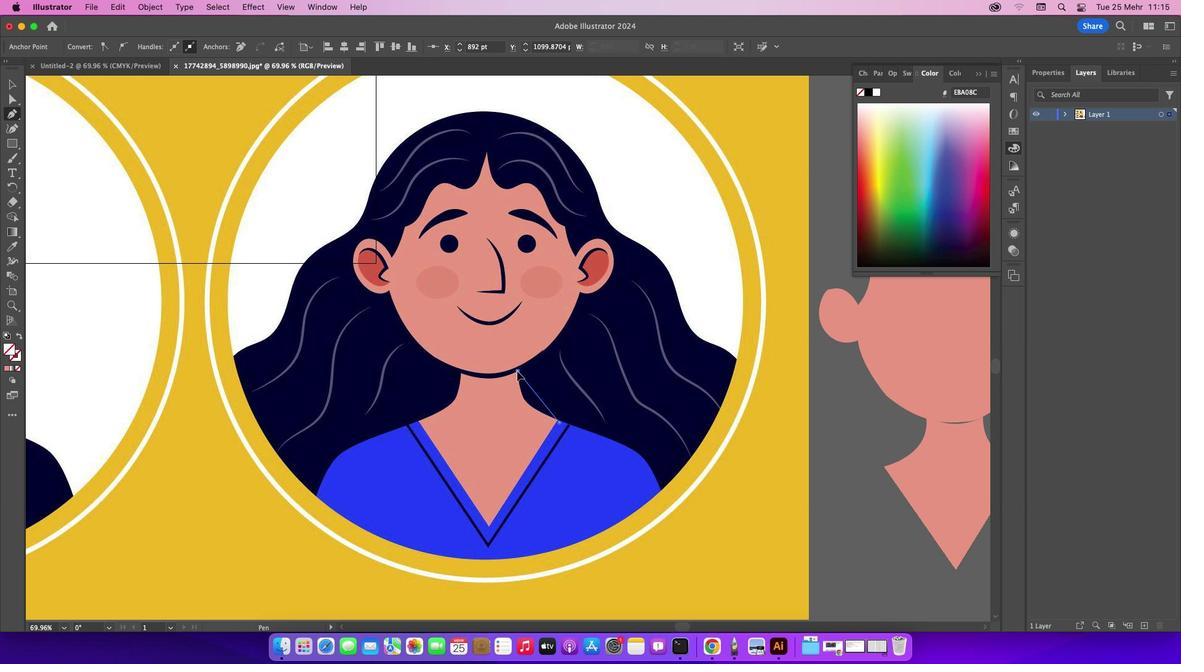 
Action: Mouse moved to (526, 340)
Screenshot: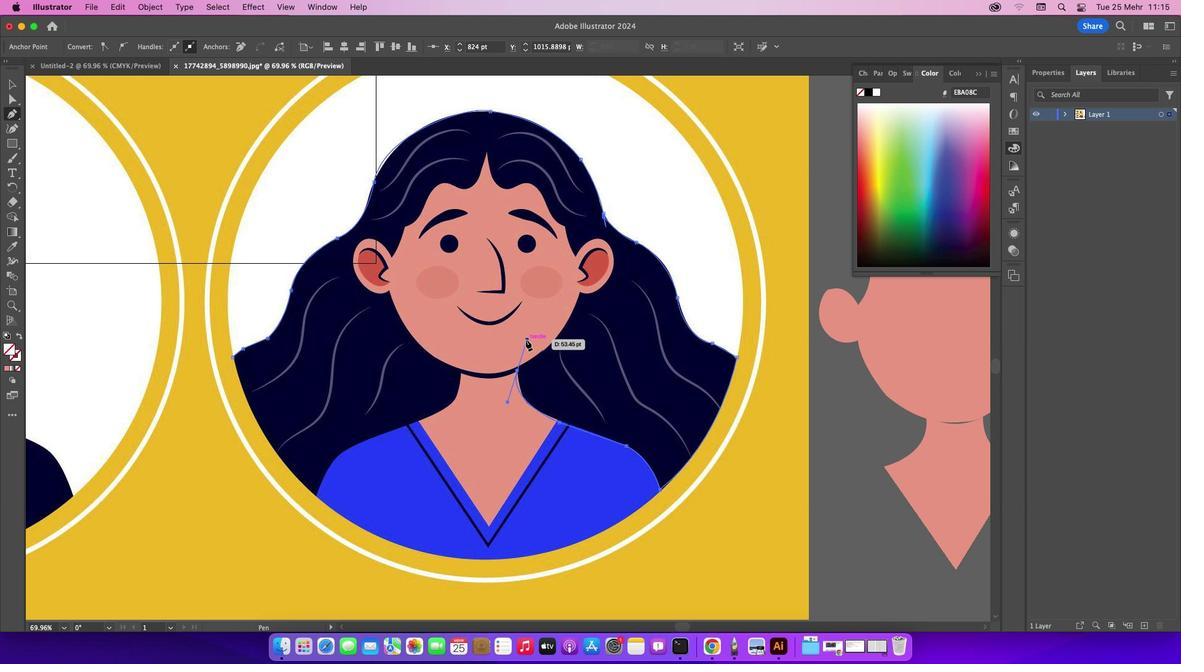 
Action: Key pressed Key.cmd'z'
Screenshot: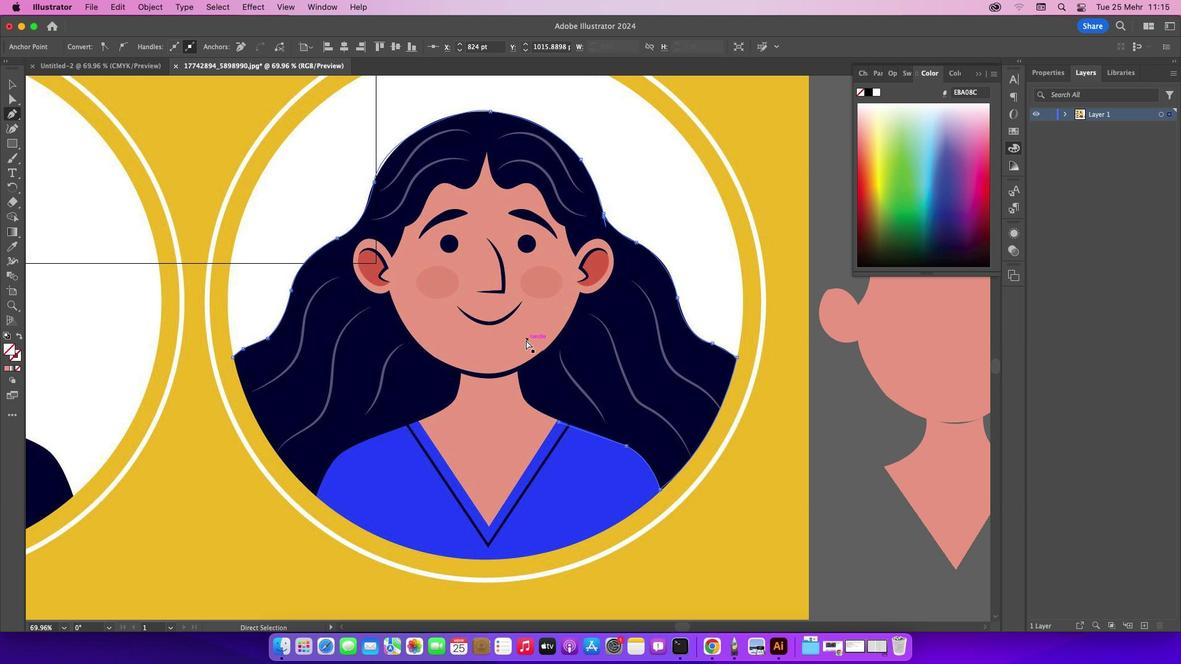 
Action: Mouse moved to (524, 399)
Screenshot: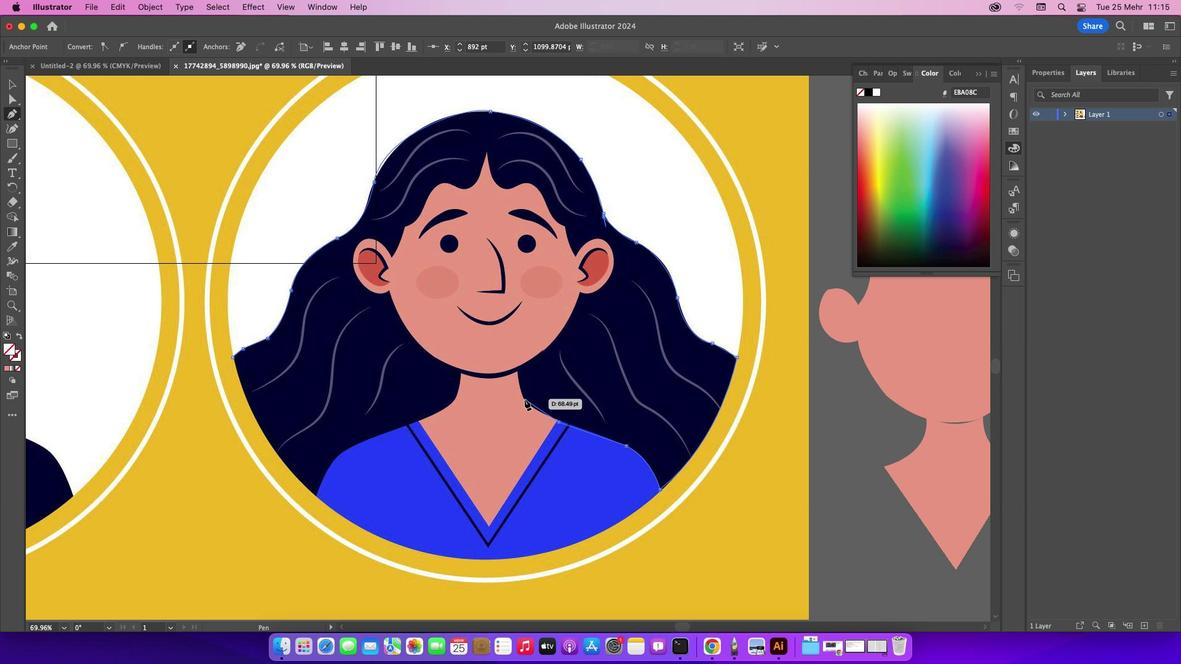 
Action: Mouse pressed left at (524, 399)
Screenshot: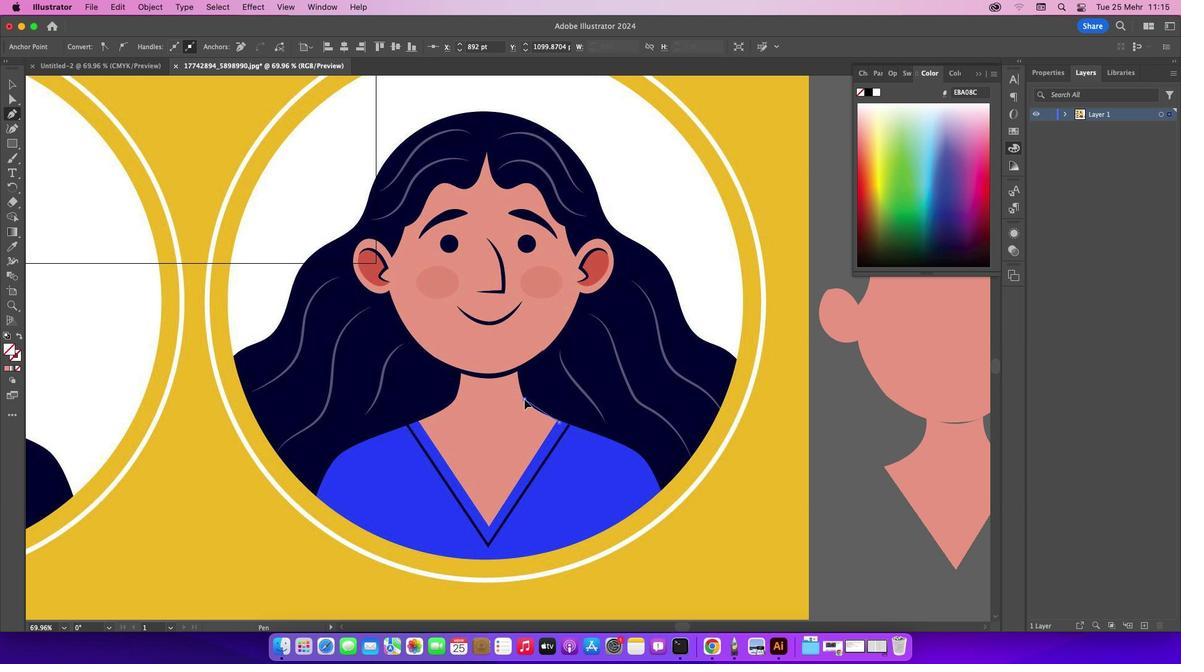 
Action: Mouse moved to (524, 399)
Screenshot: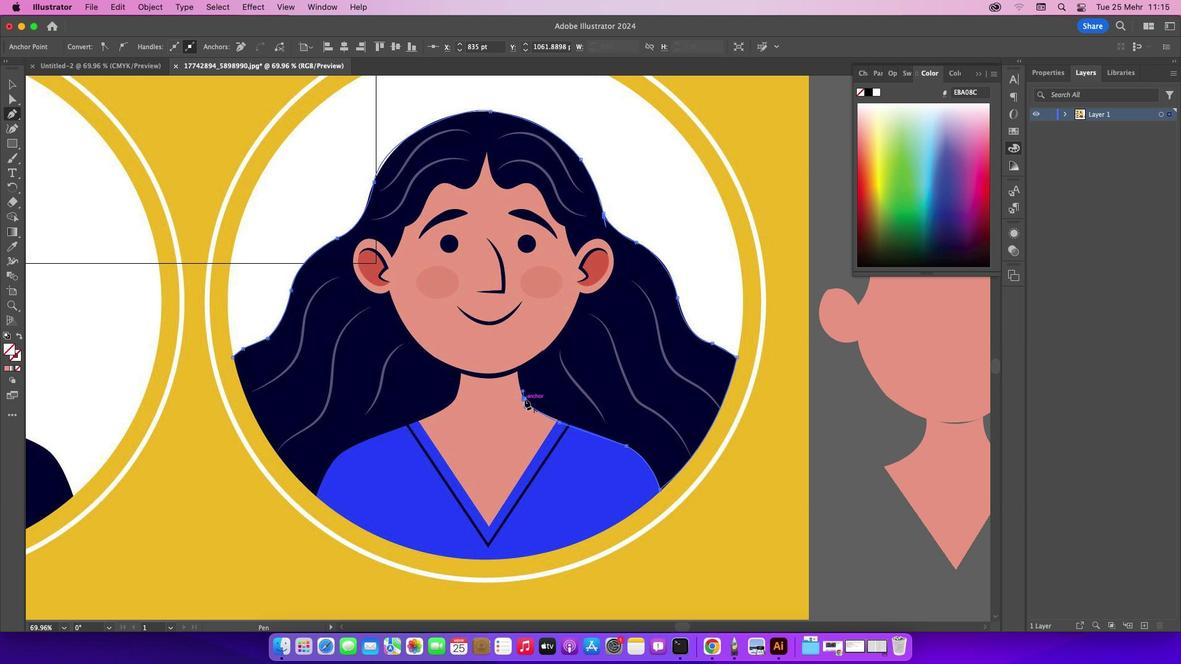 
Action: Mouse pressed left at (524, 399)
Screenshot: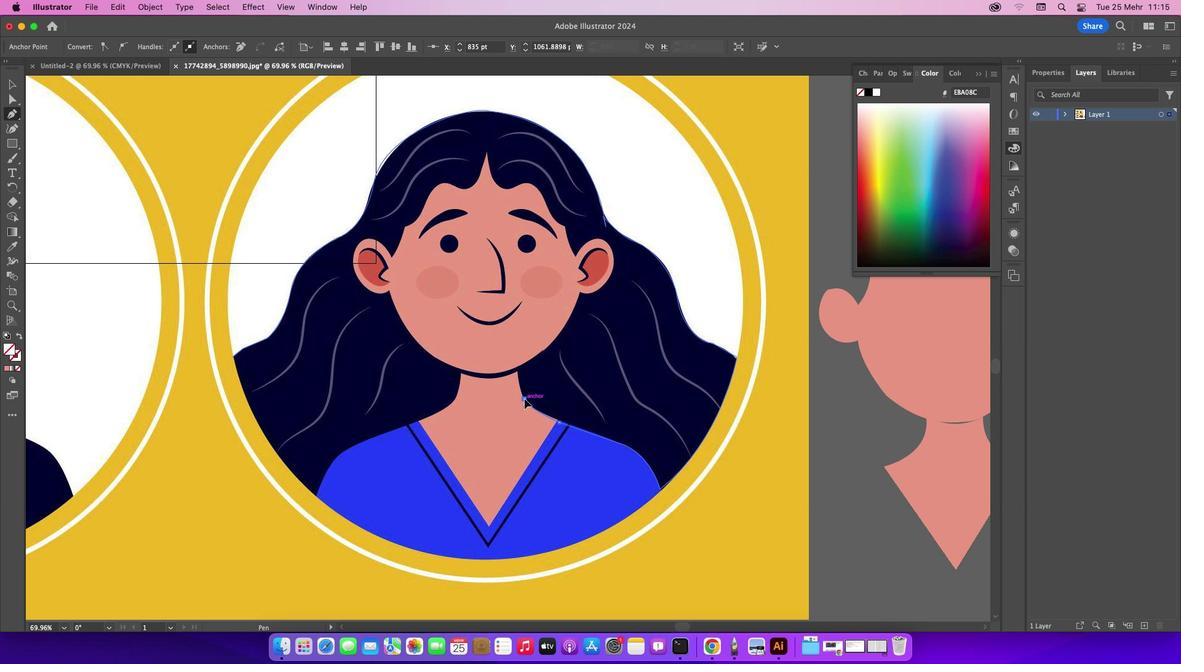 
Action: Mouse moved to (517, 371)
Screenshot: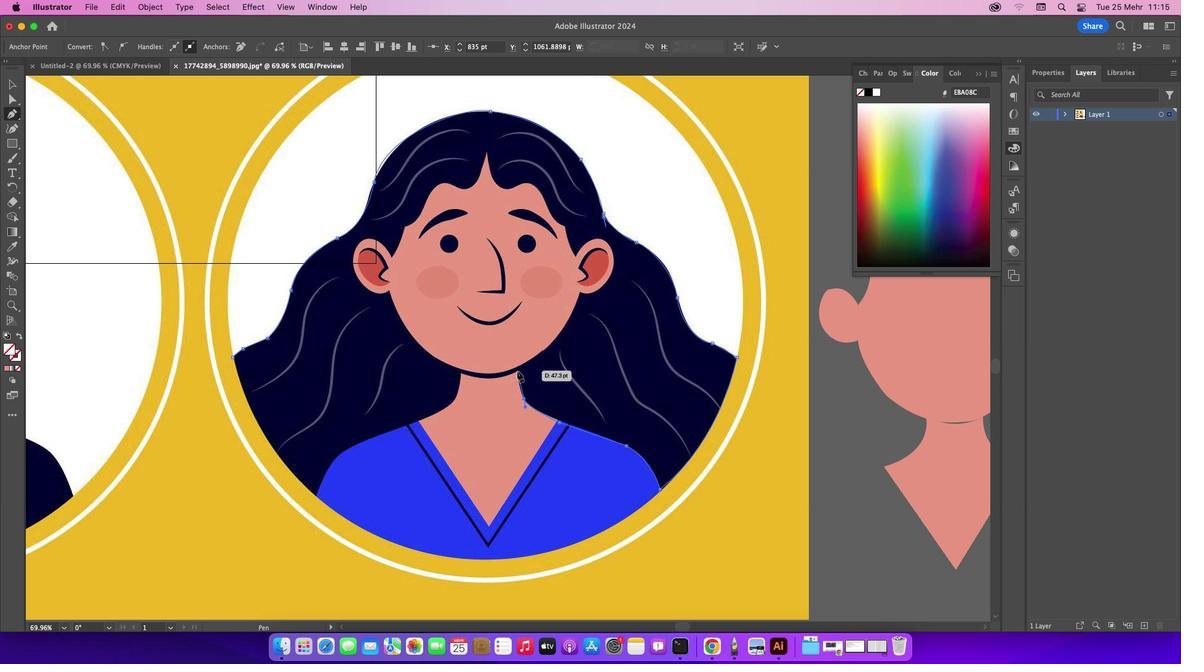
Action: Mouse pressed left at (517, 371)
Screenshot: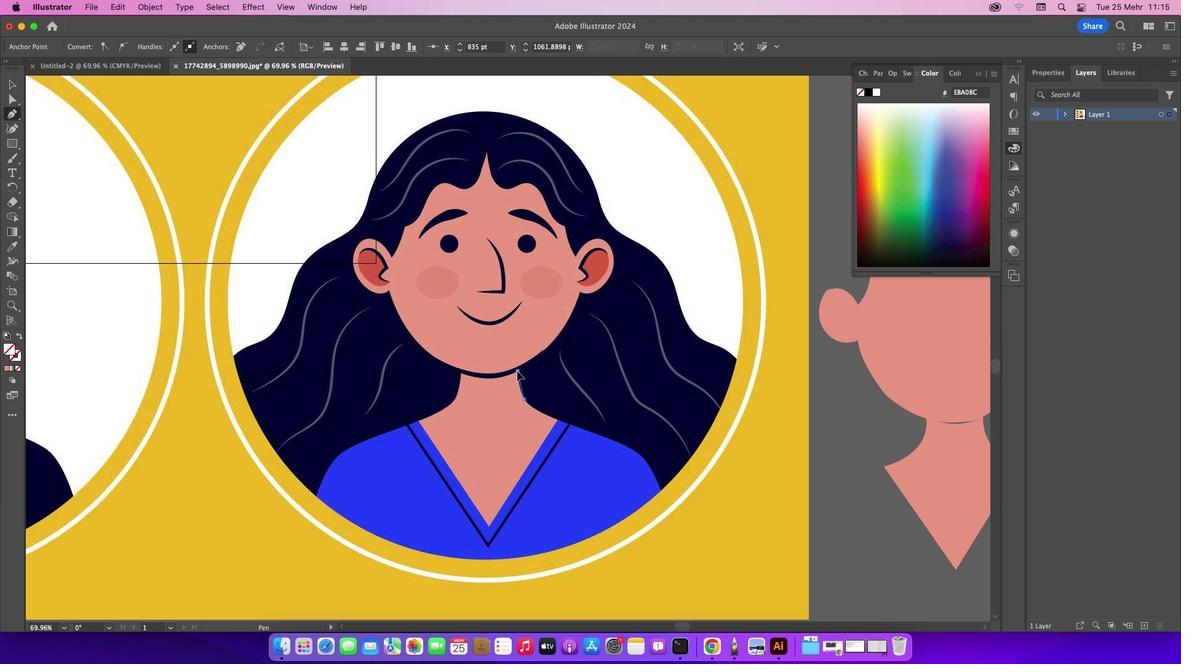
Action: Mouse moved to (517, 371)
Screenshot: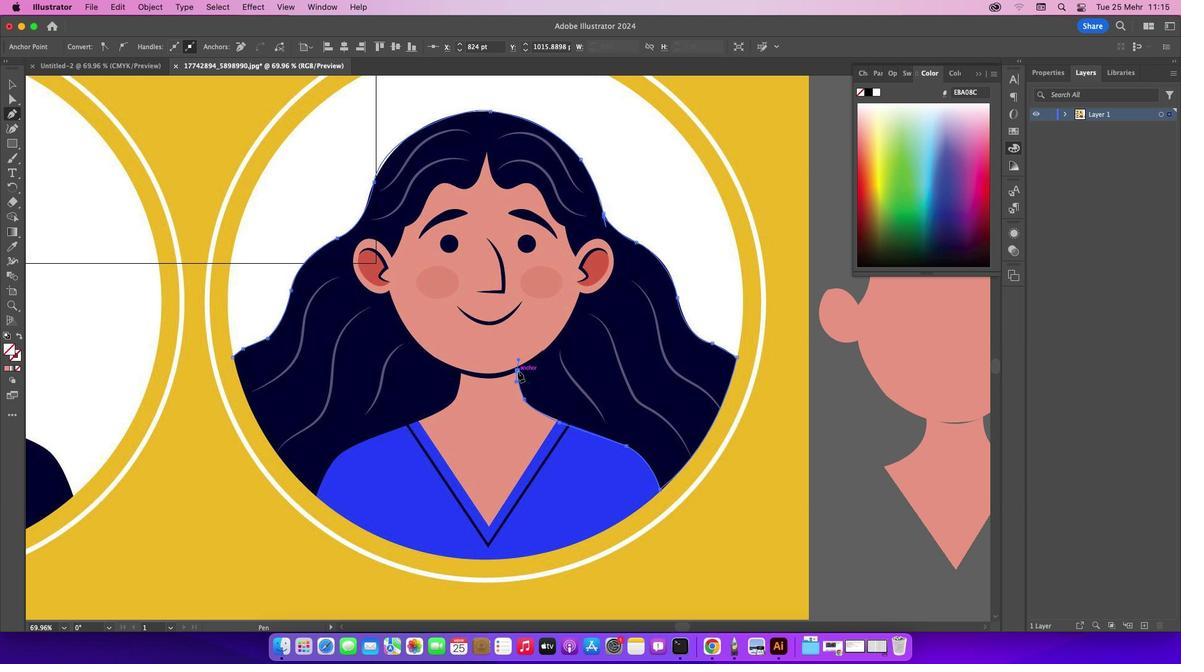 
Action: Mouse pressed left at (517, 371)
Screenshot: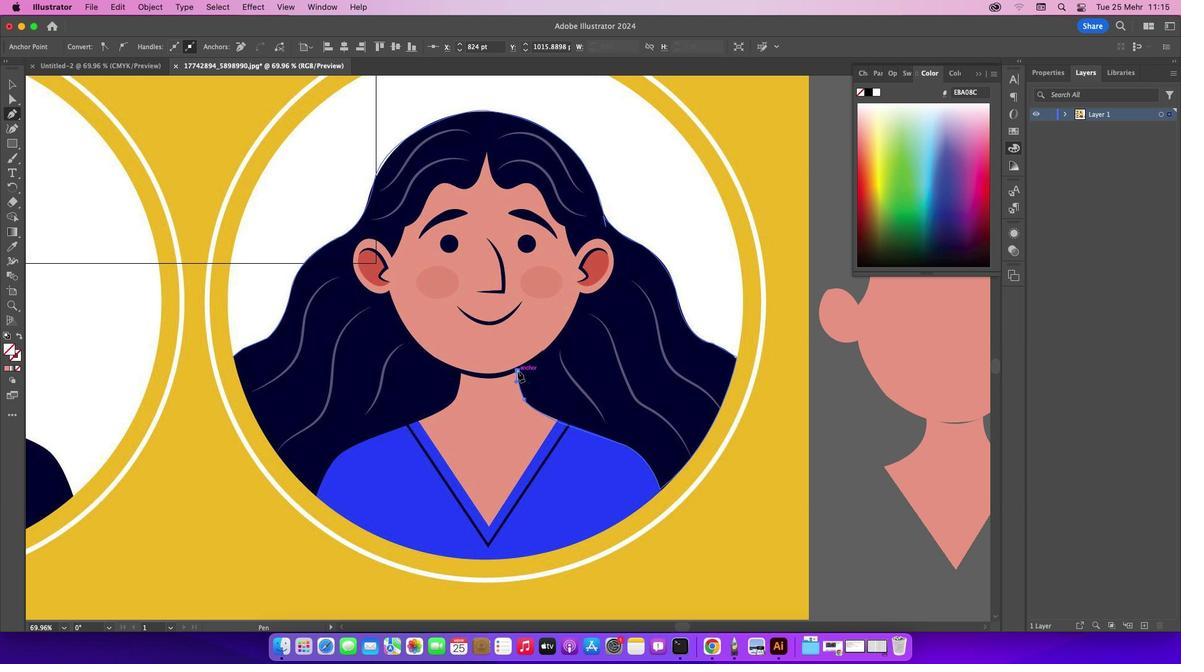 
Action: Mouse moved to (582, 300)
Screenshot: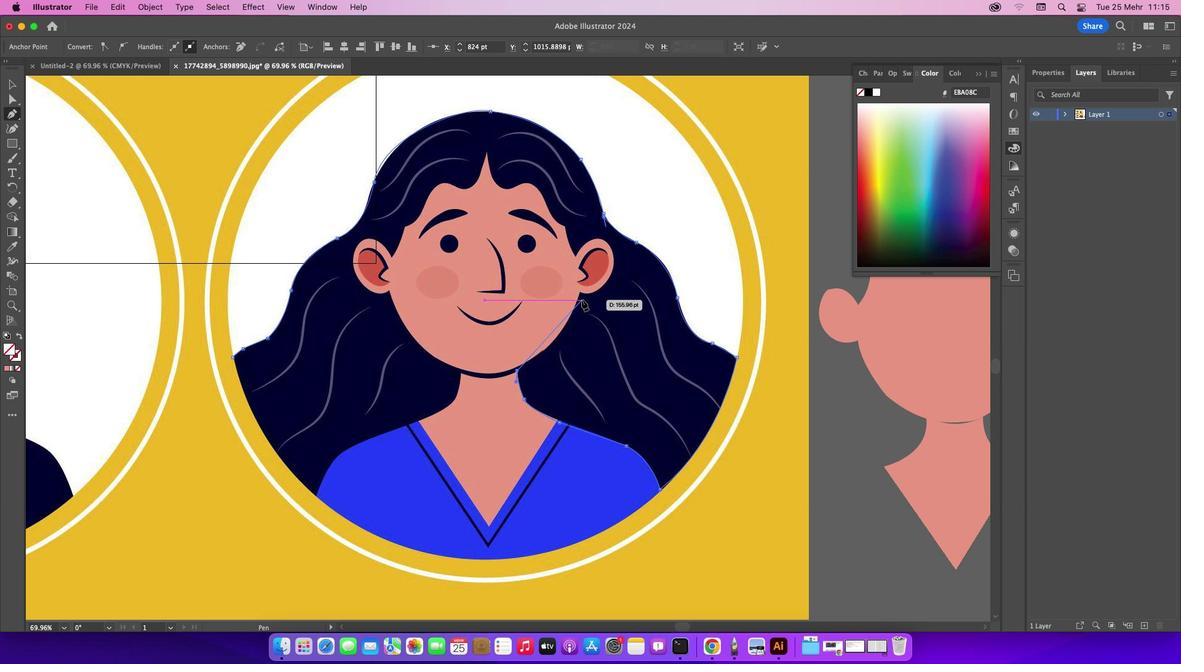 
Action: Mouse pressed left at (582, 300)
Screenshot: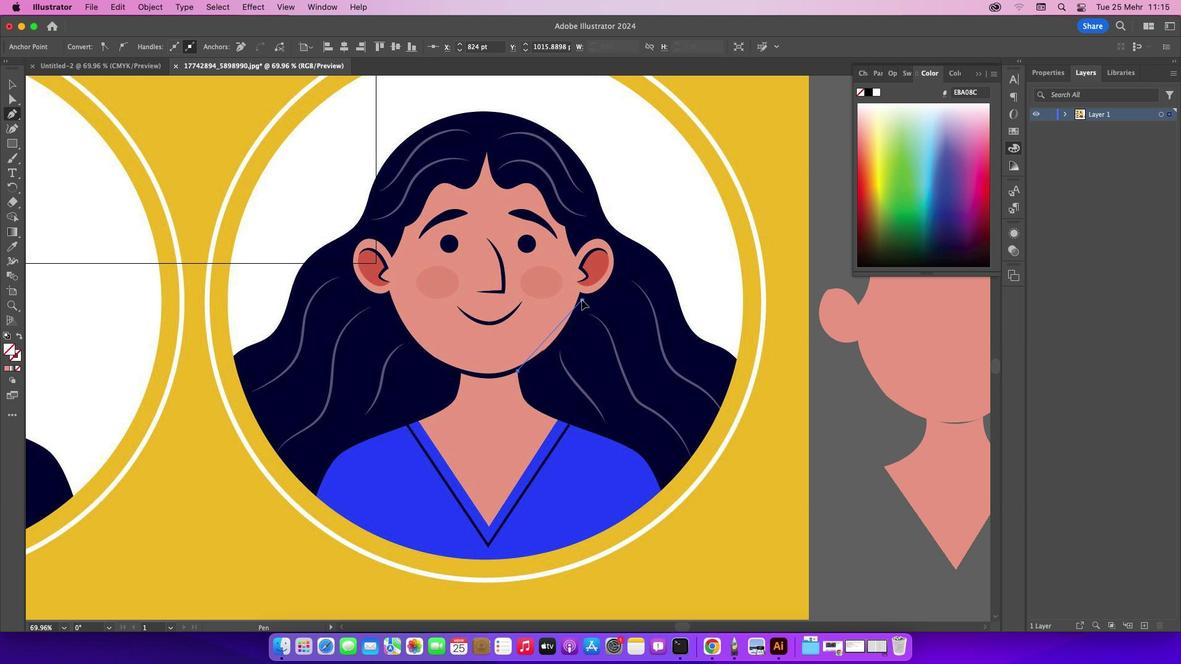 
Action: Mouse moved to (581, 297)
Screenshot: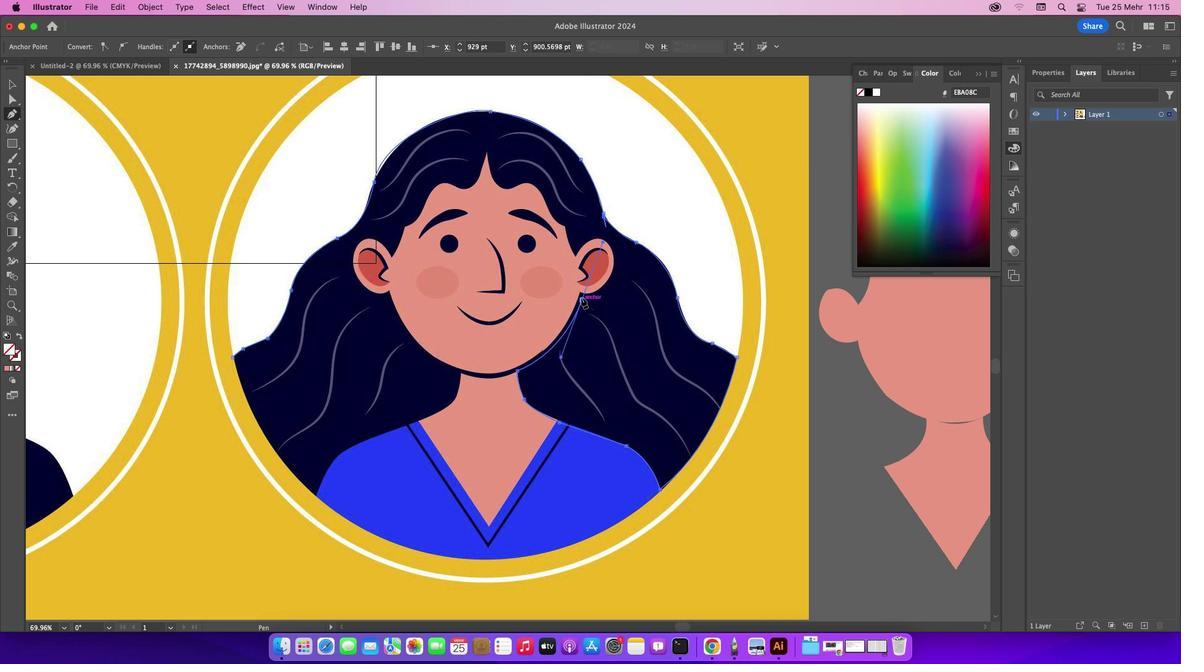 
Action: Mouse pressed left at (581, 297)
Screenshot: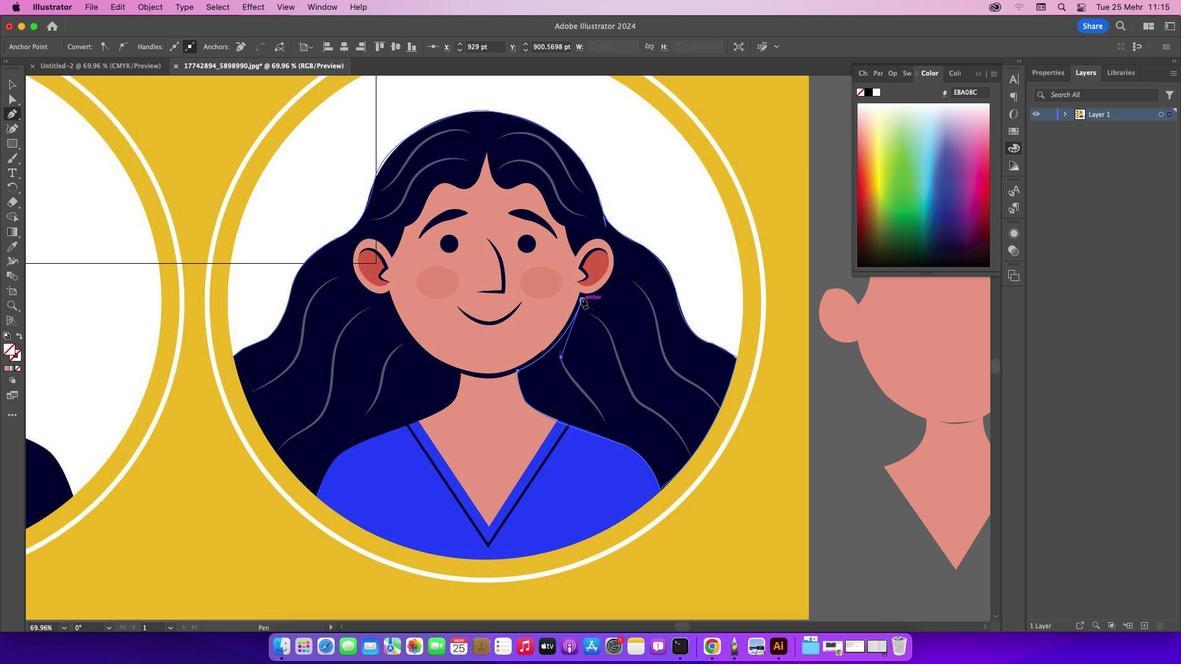 
Action: Mouse moved to (616, 276)
Screenshot: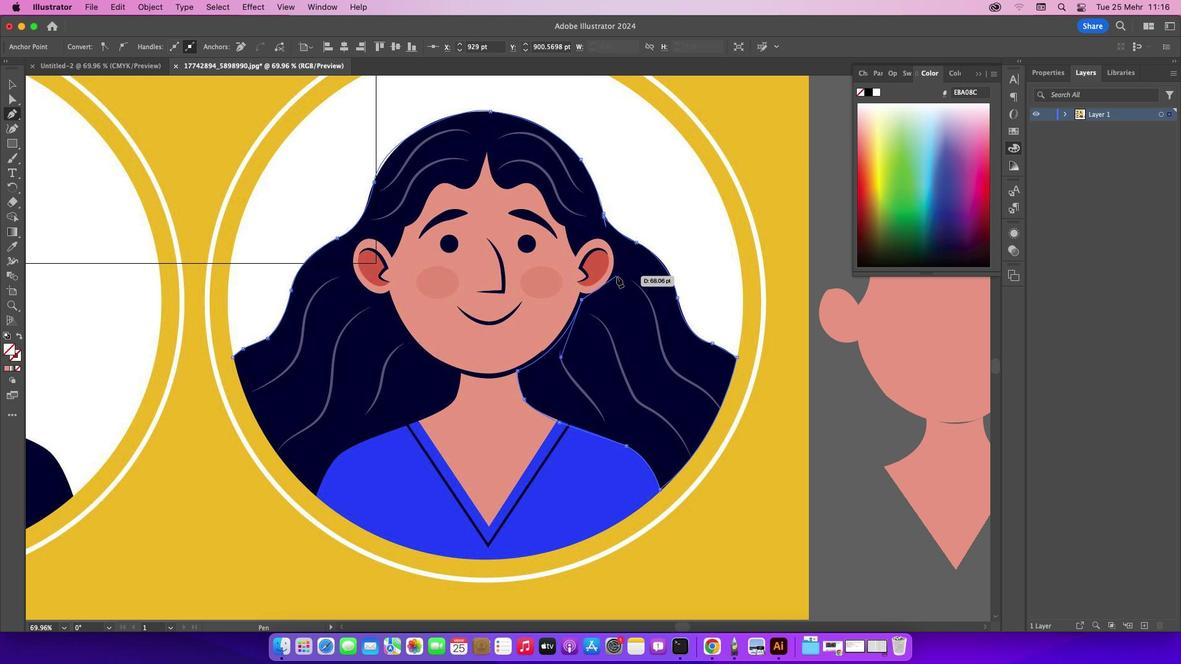 
Action: Mouse pressed left at (616, 276)
Screenshot: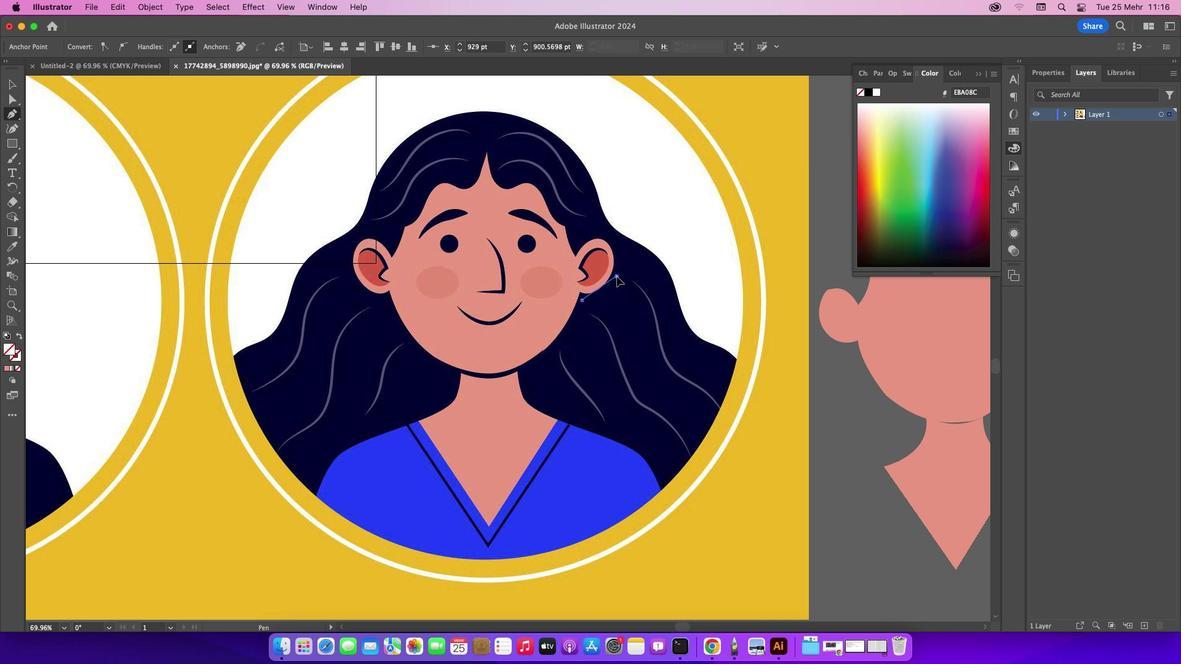 
Action: Mouse moved to (617, 273)
Screenshot: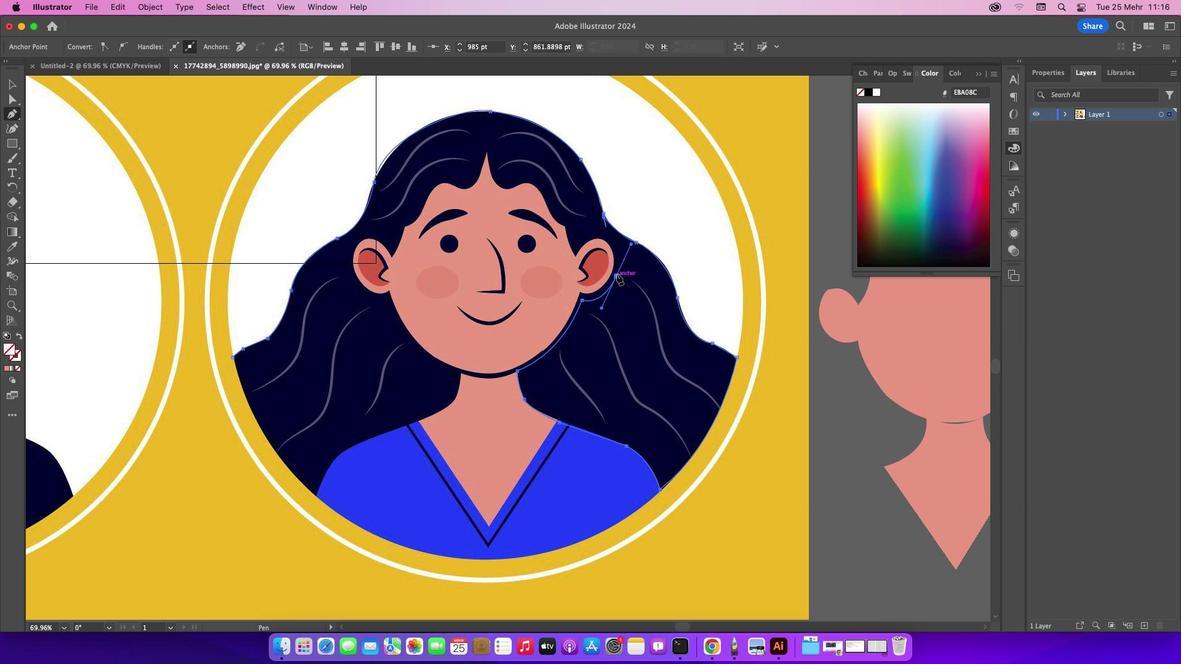 
Action: Mouse pressed left at (617, 273)
Screenshot: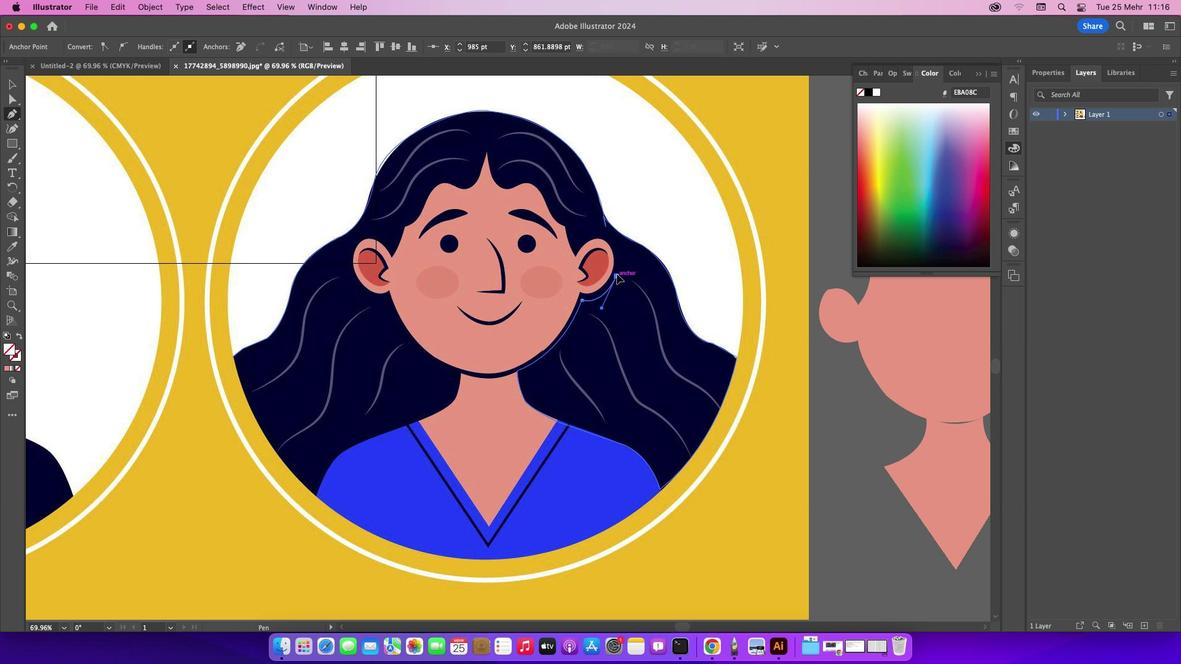 
Action: Mouse moved to (598, 235)
Screenshot: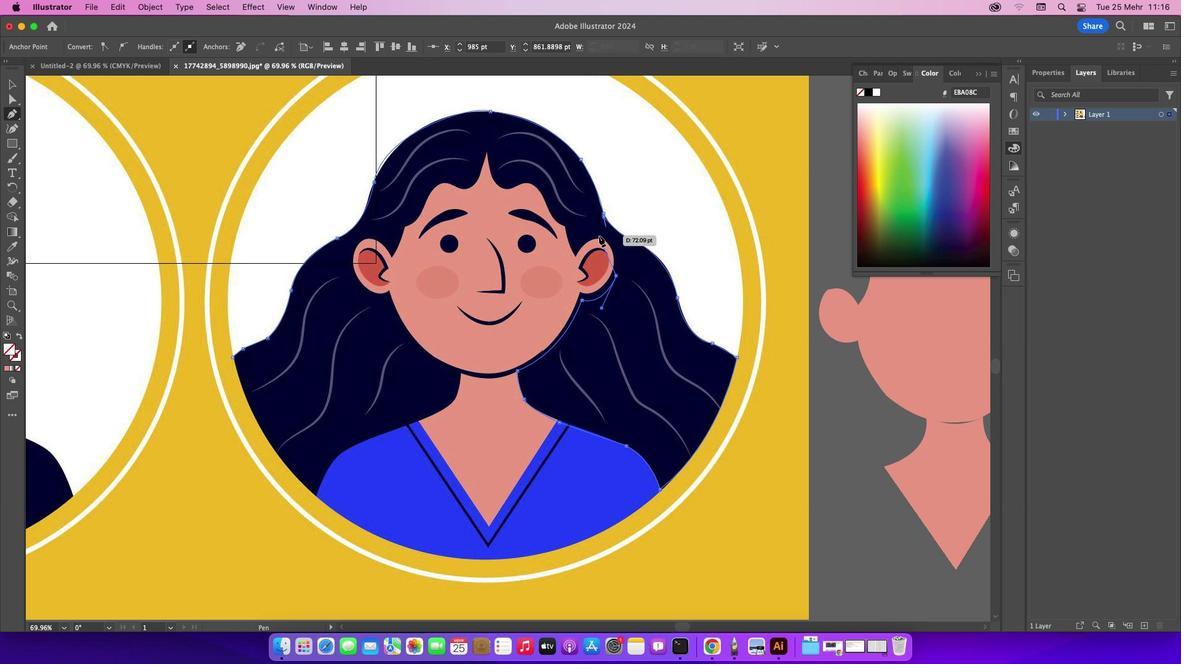 
Action: Mouse pressed left at (598, 235)
Screenshot: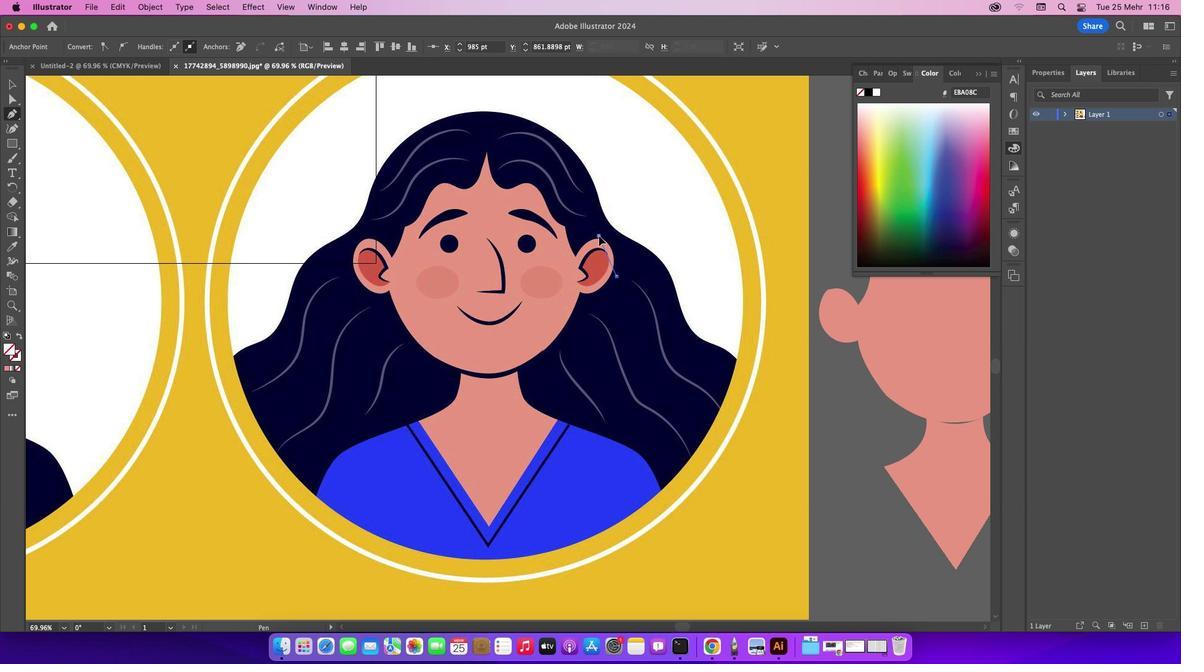 
Action: Mouse moved to (596, 235)
Screenshot: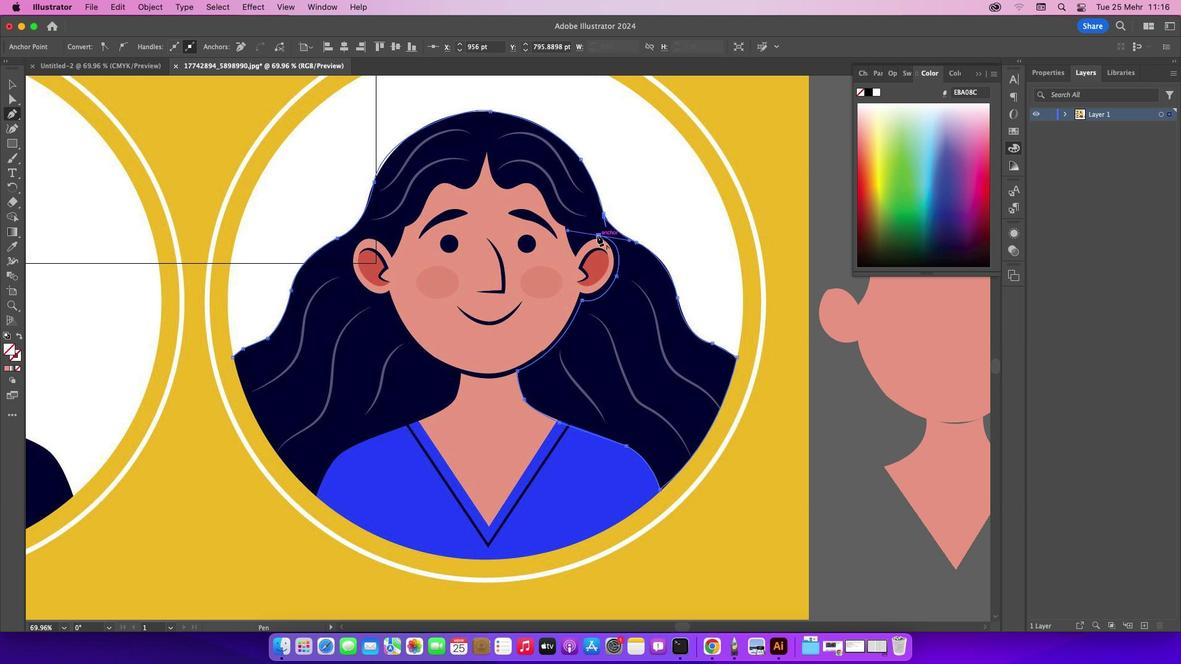 
Action: Mouse pressed left at (596, 235)
Screenshot: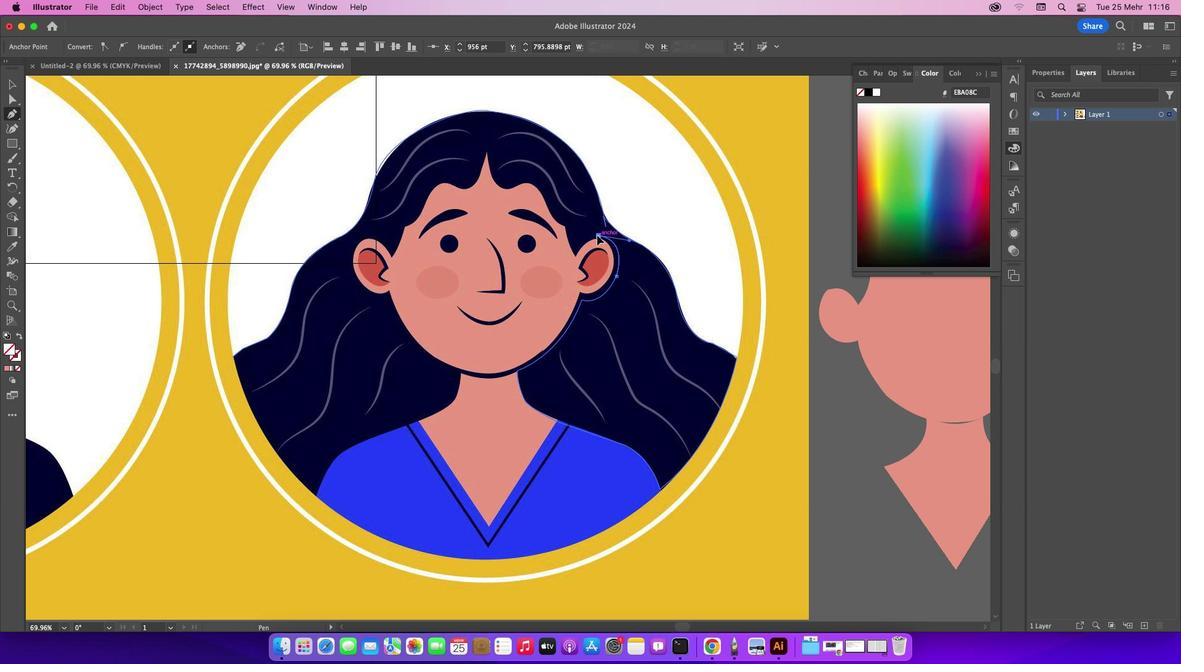 
Action: Mouse moved to (576, 254)
Screenshot: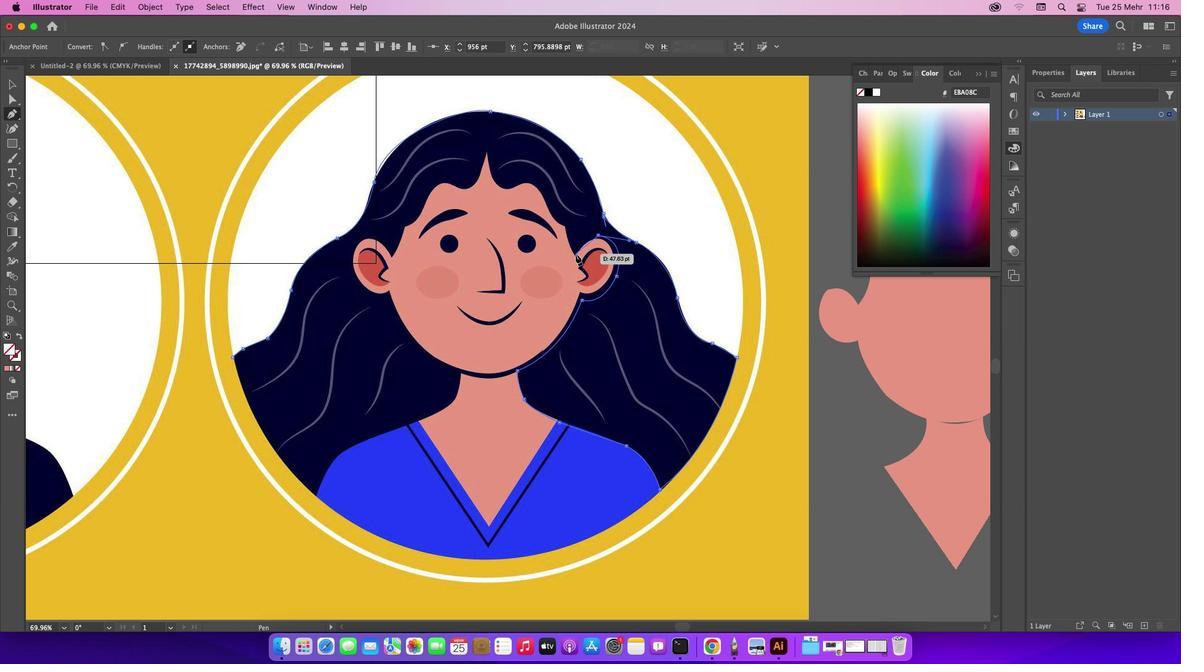 
Action: Mouse pressed left at (576, 254)
Screenshot: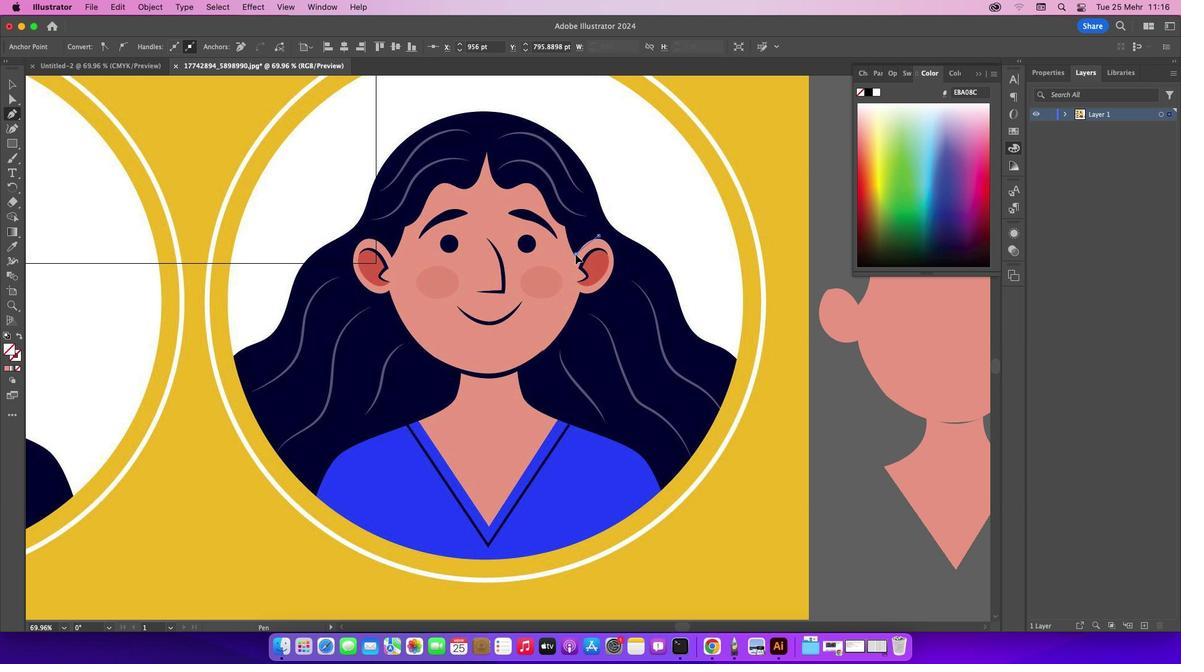 
Action: Mouse moved to (576, 254)
Screenshot: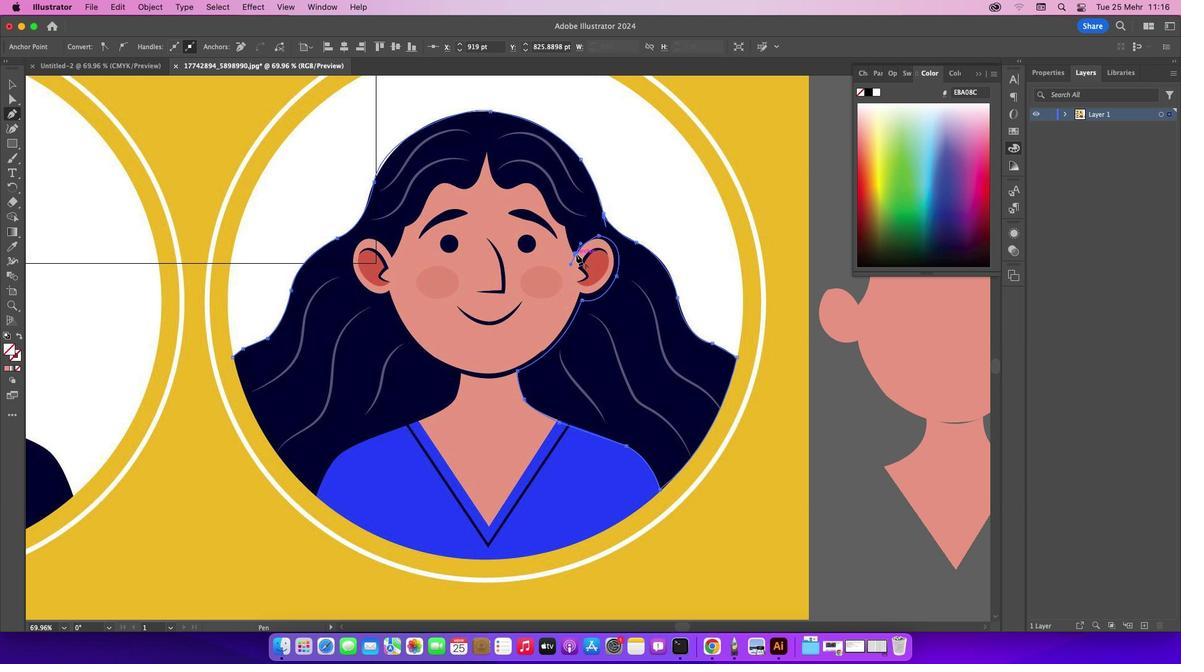 
Action: Mouse pressed left at (576, 254)
Screenshot: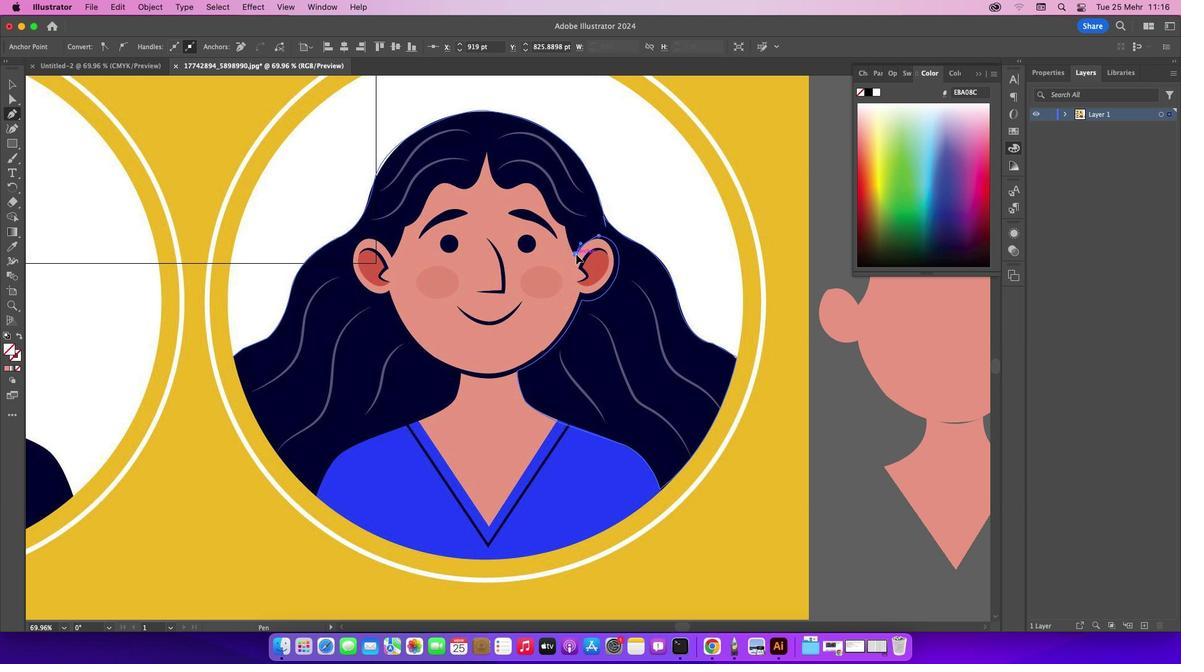 
Action: Mouse moved to (566, 226)
Screenshot: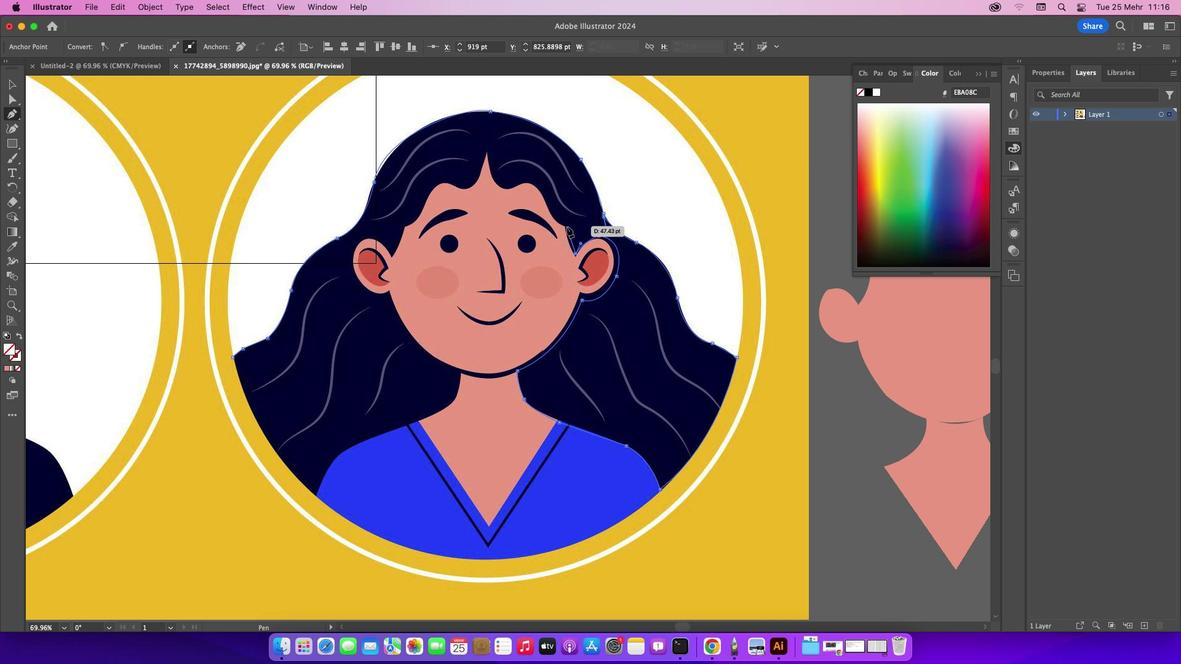 
Action: Mouse pressed left at (566, 226)
Screenshot: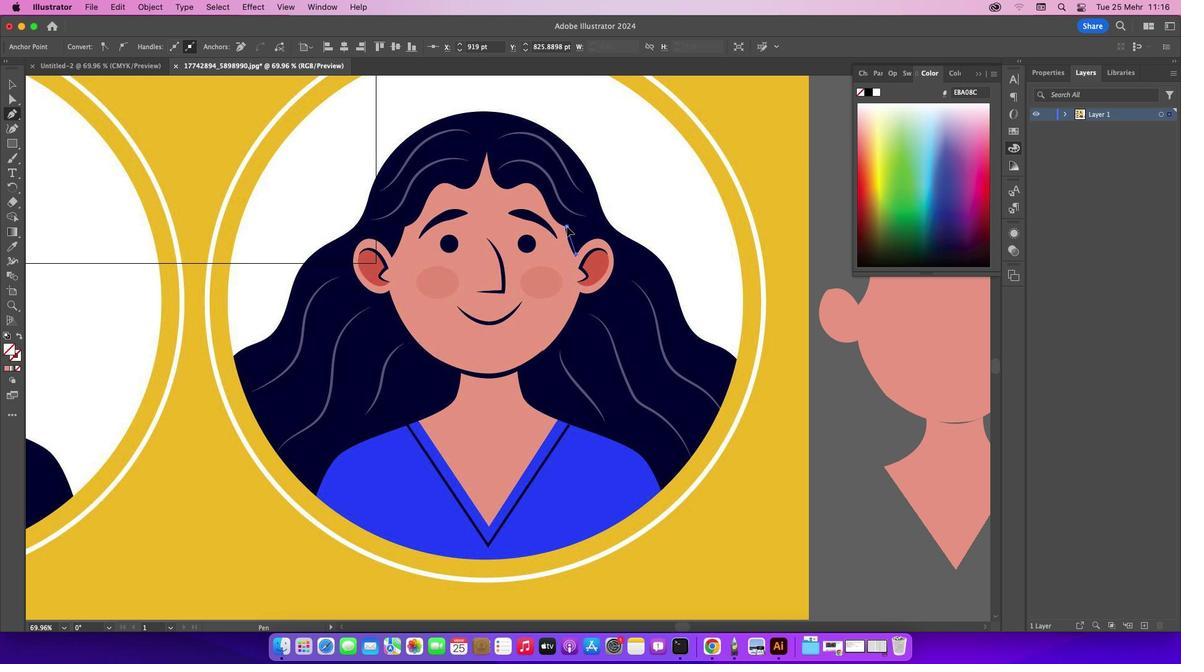 
Action: Mouse moved to (566, 225)
Screenshot: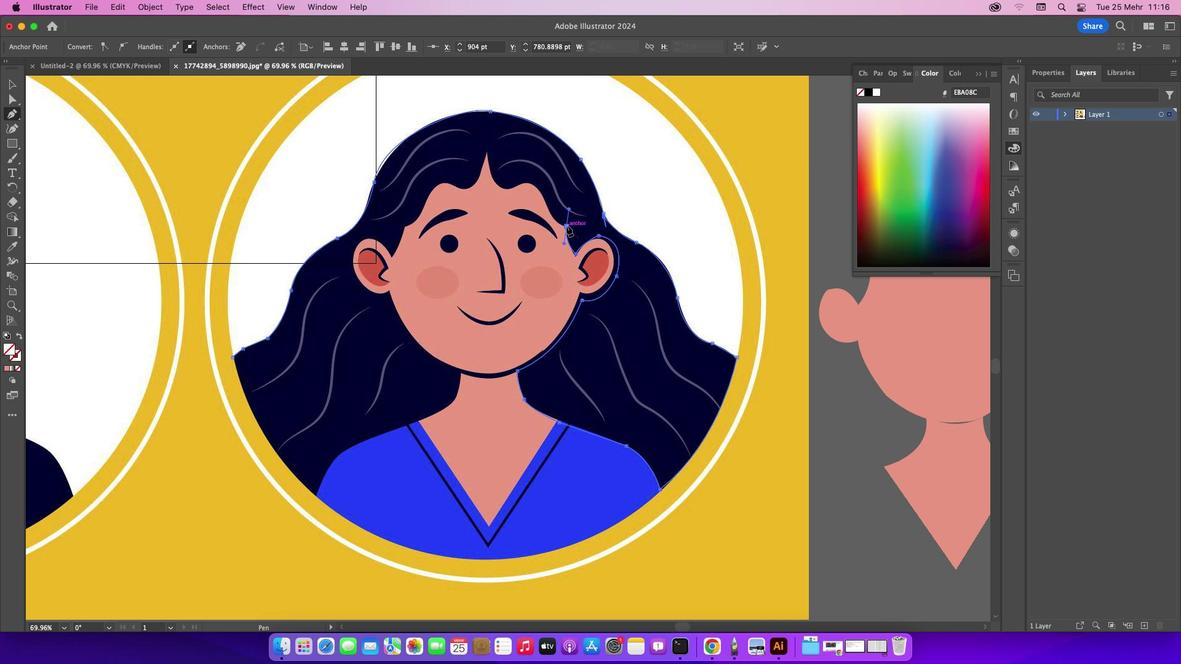 
Action: Mouse pressed left at (566, 225)
Screenshot: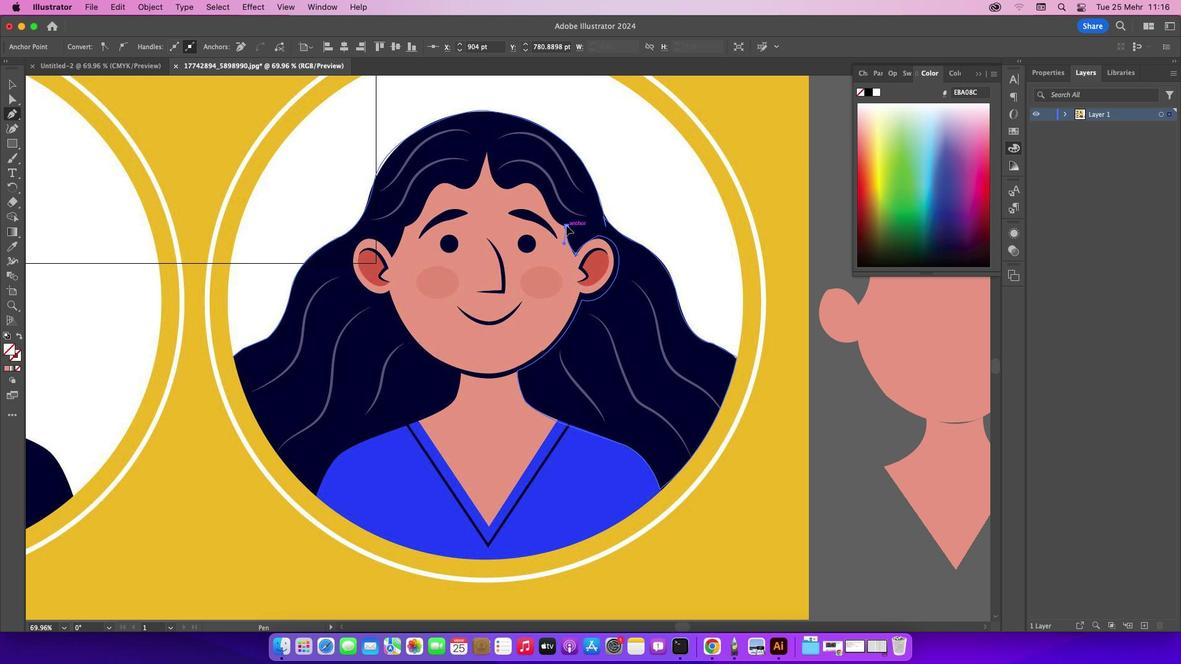
Action: Mouse moved to (545, 203)
Screenshot: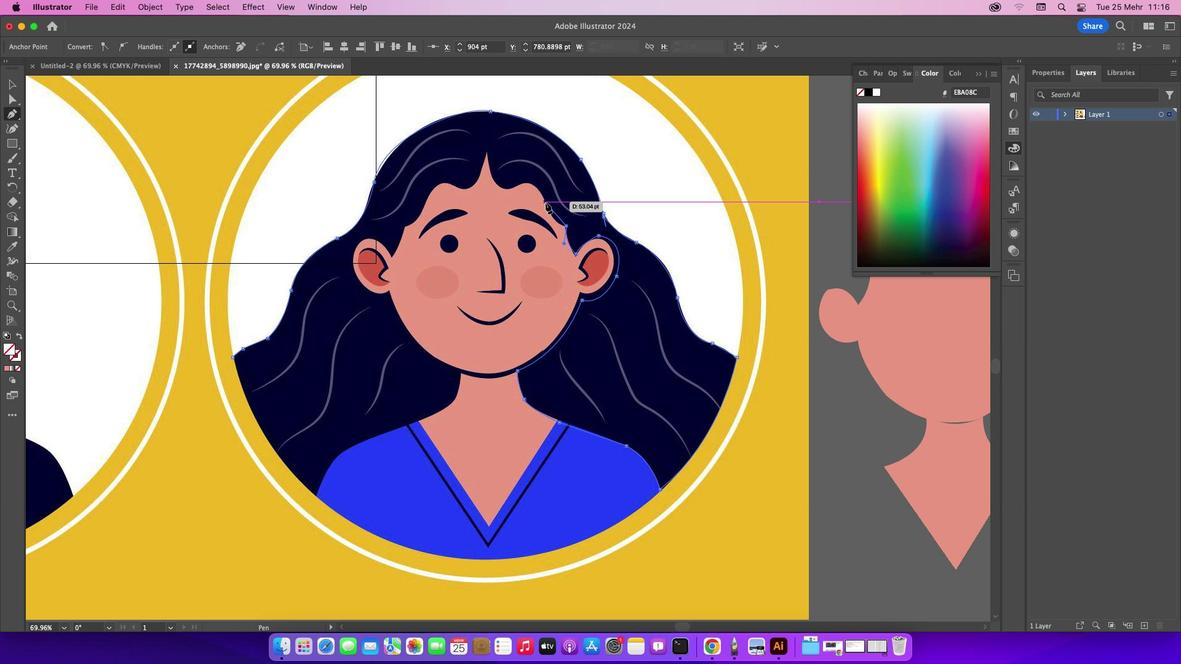 
Action: Mouse pressed left at (545, 203)
Screenshot: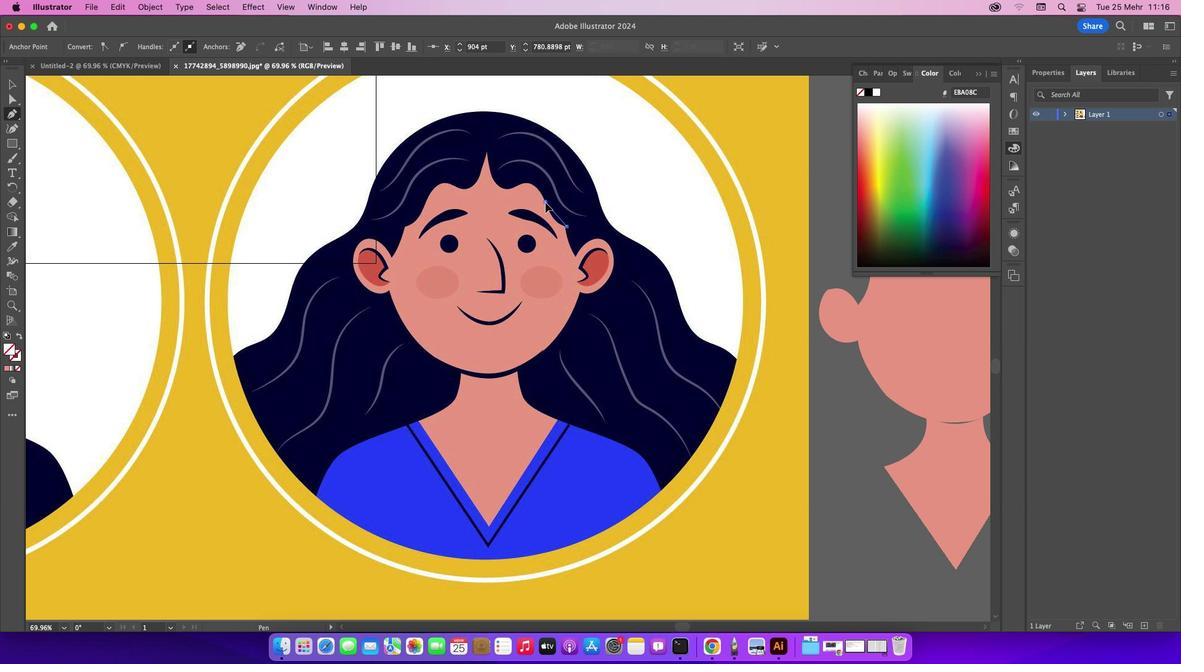
Action: Mouse moved to (515, 186)
Screenshot: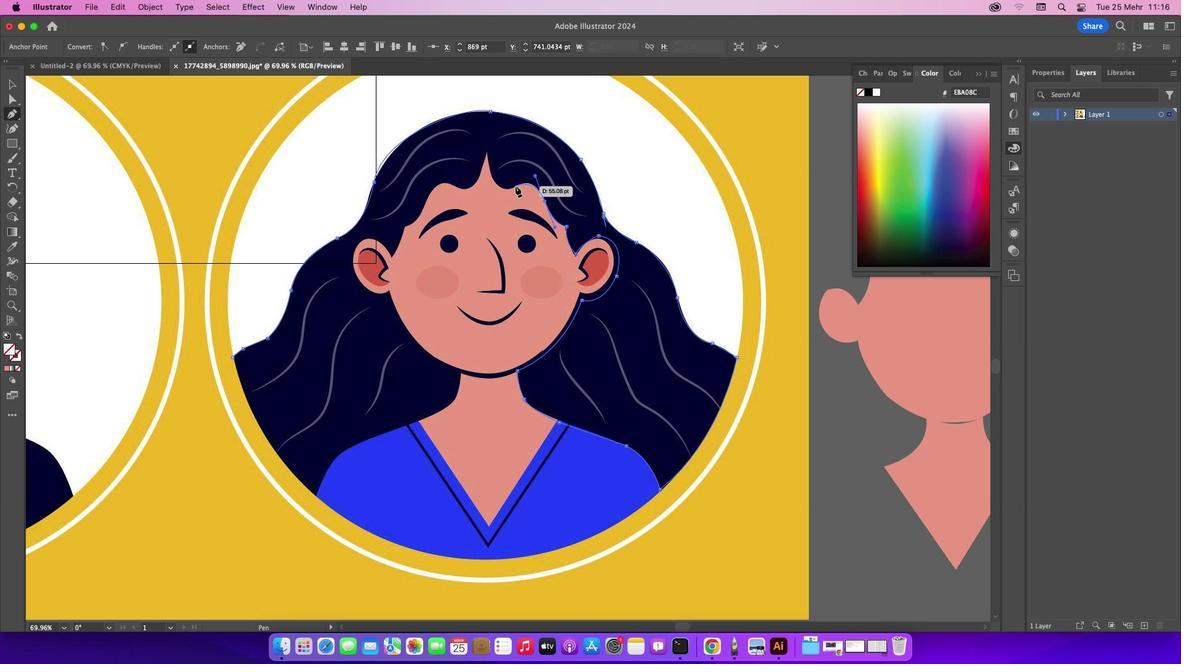 
Action: Mouse pressed left at (515, 186)
Screenshot: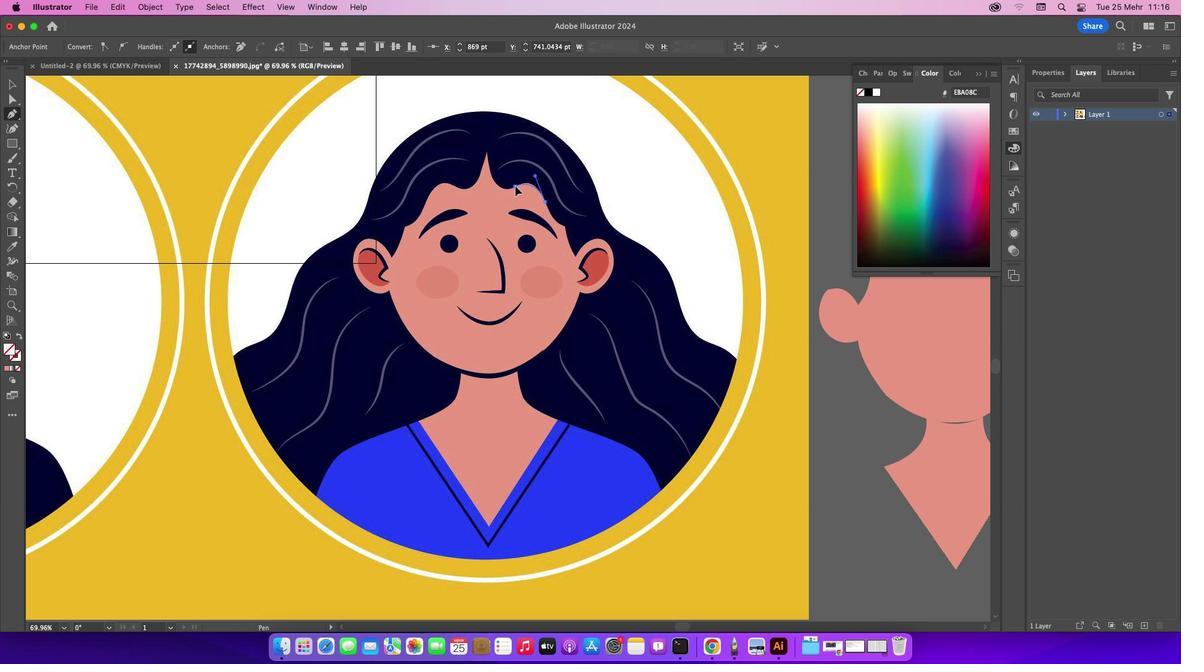 
Action: Mouse moved to (486, 151)
Screenshot: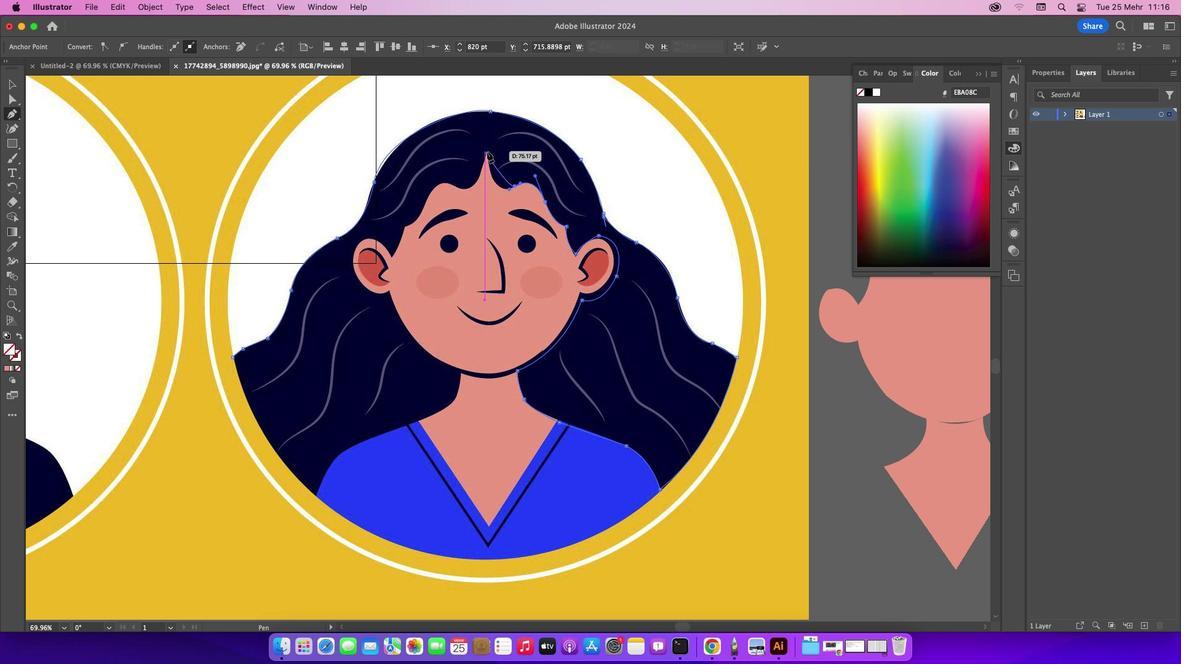 
Action: Mouse pressed left at (486, 151)
